 Task: Find connections with filter location Kasrāwad with filter topic #Brandingwith filter profile language German with filter current company Gartner with filter school Queens' College with filter industry Magnetic and Optical Media Manufacturing with filter service category Social Media Marketing with filter keywords title Technical Support Specialist
Action: Mouse moved to (185, 312)
Screenshot: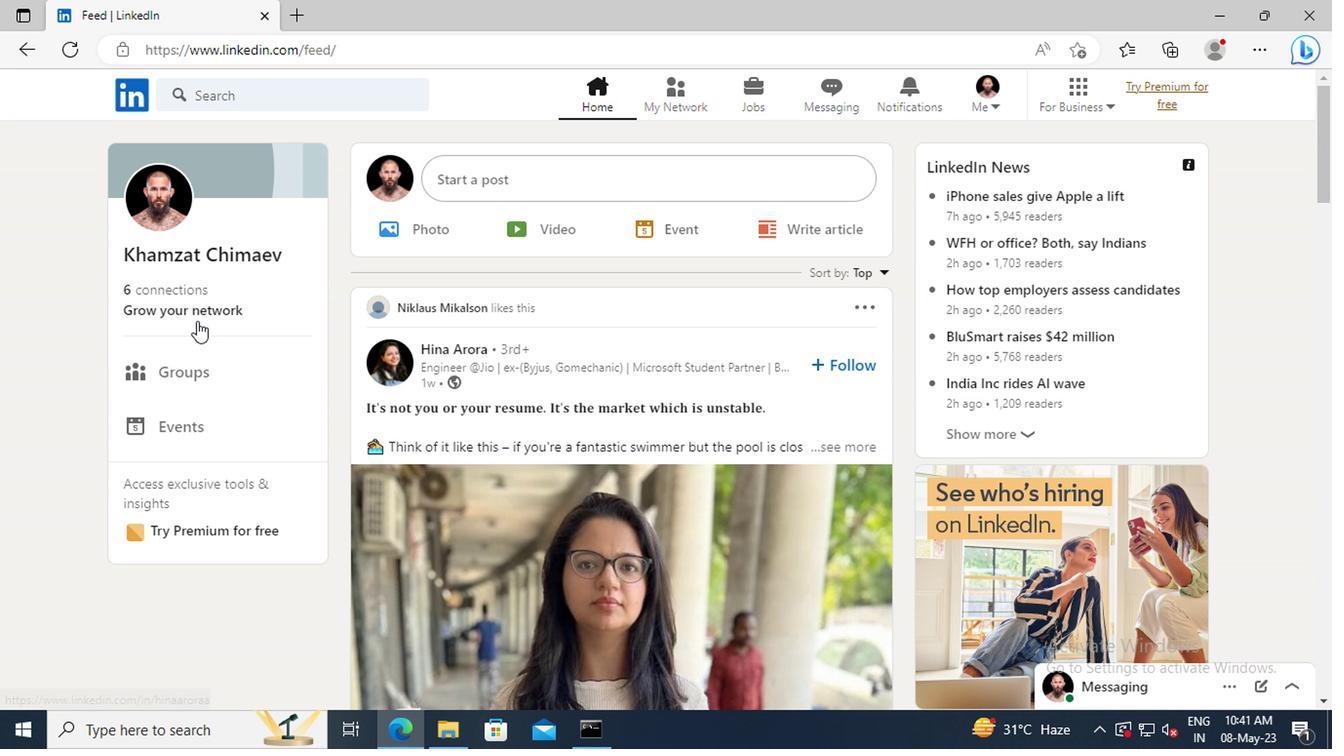 
Action: Mouse pressed left at (185, 312)
Screenshot: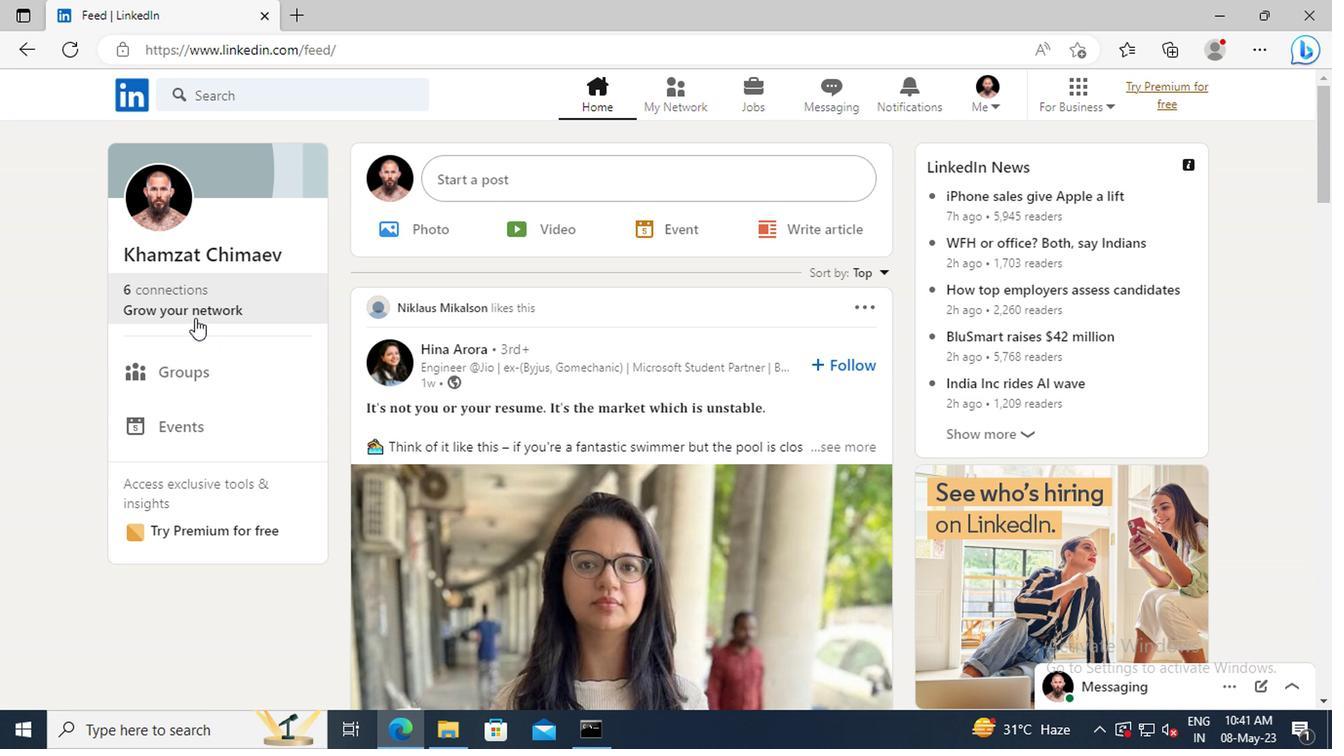 
Action: Mouse moved to (206, 208)
Screenshot: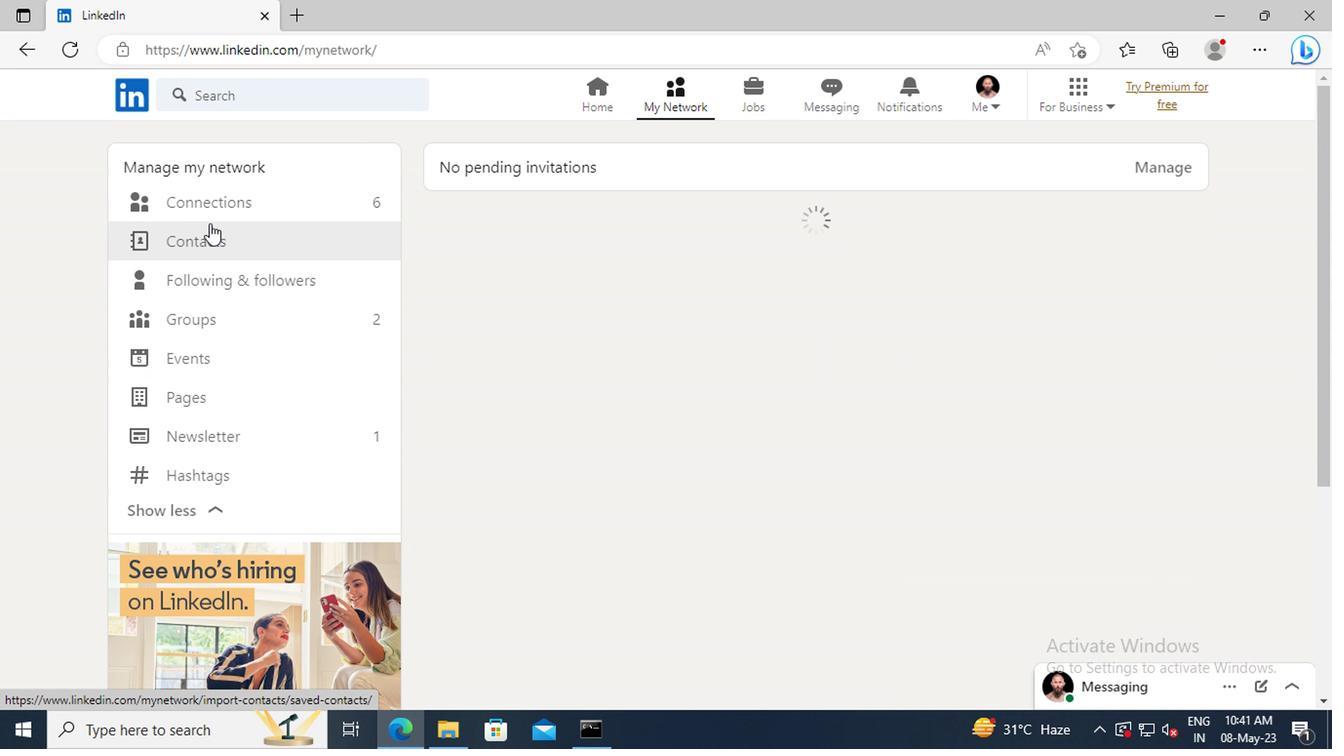 
Action: Mouse pressed left at (206, 208)
Screenshot: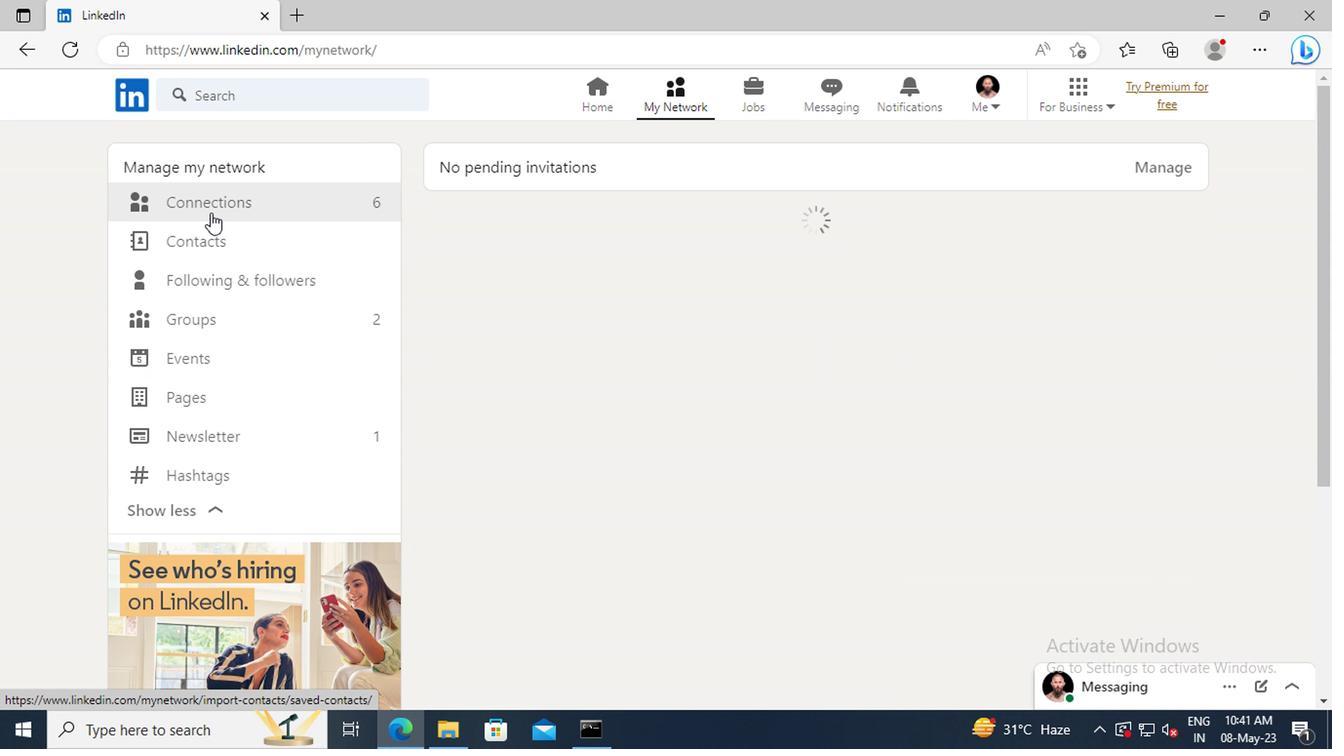 
Action: Mouse moved to (841, 211)
Screenshot: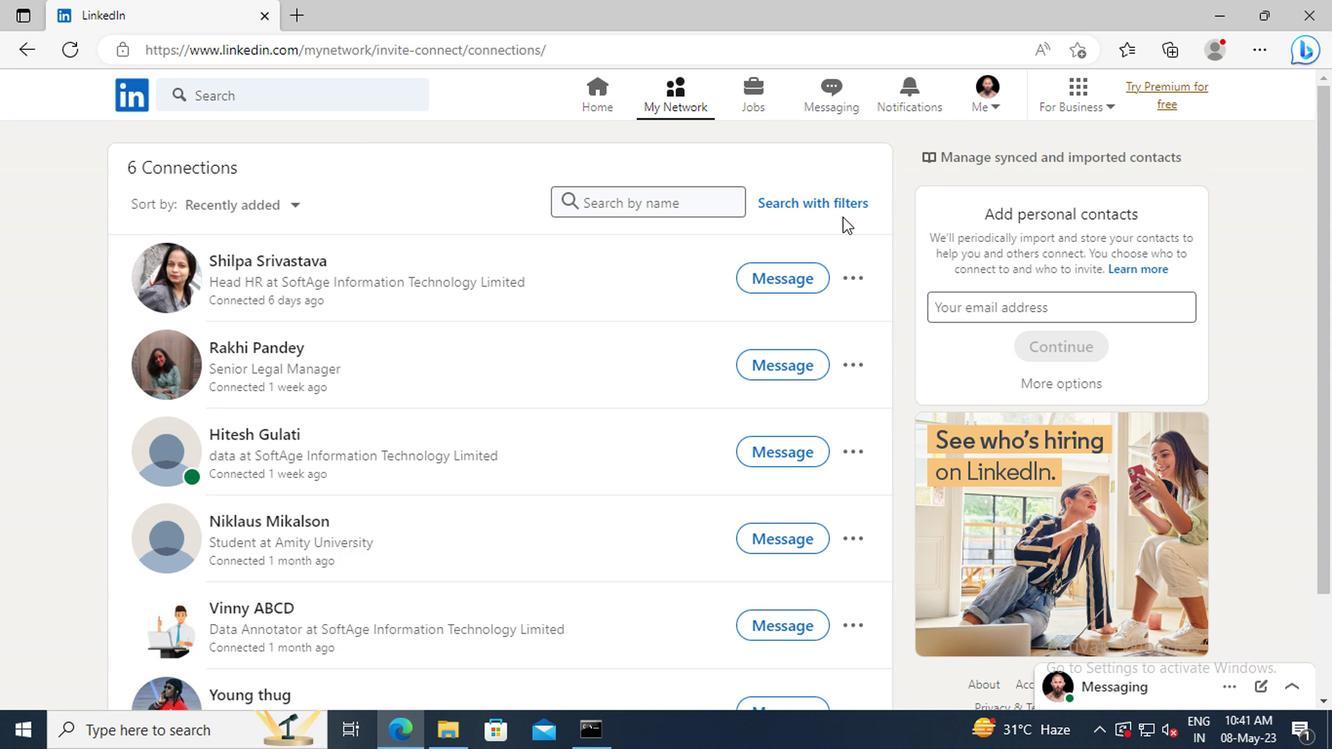 
Action: Mouse pressed left at (841, 211)
Screenshot: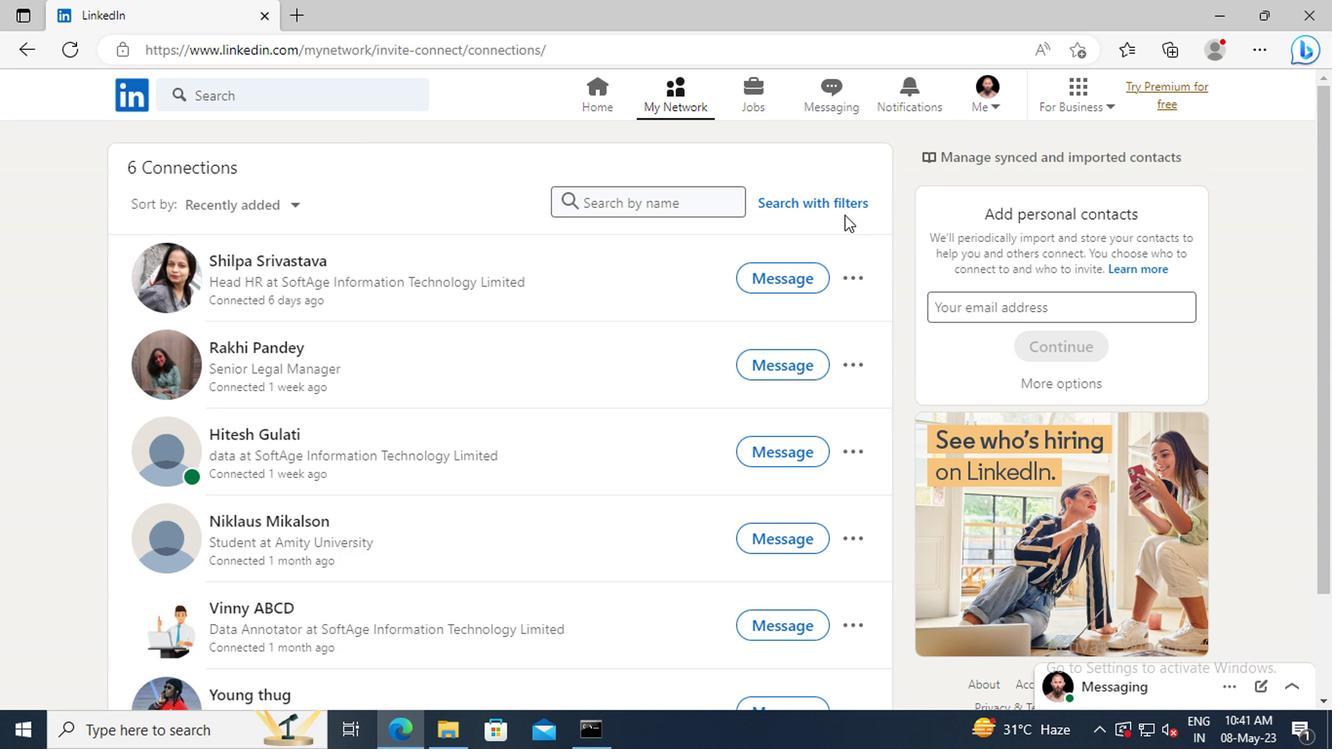
Action: Mouse moved to (733, 156)
Screenshot: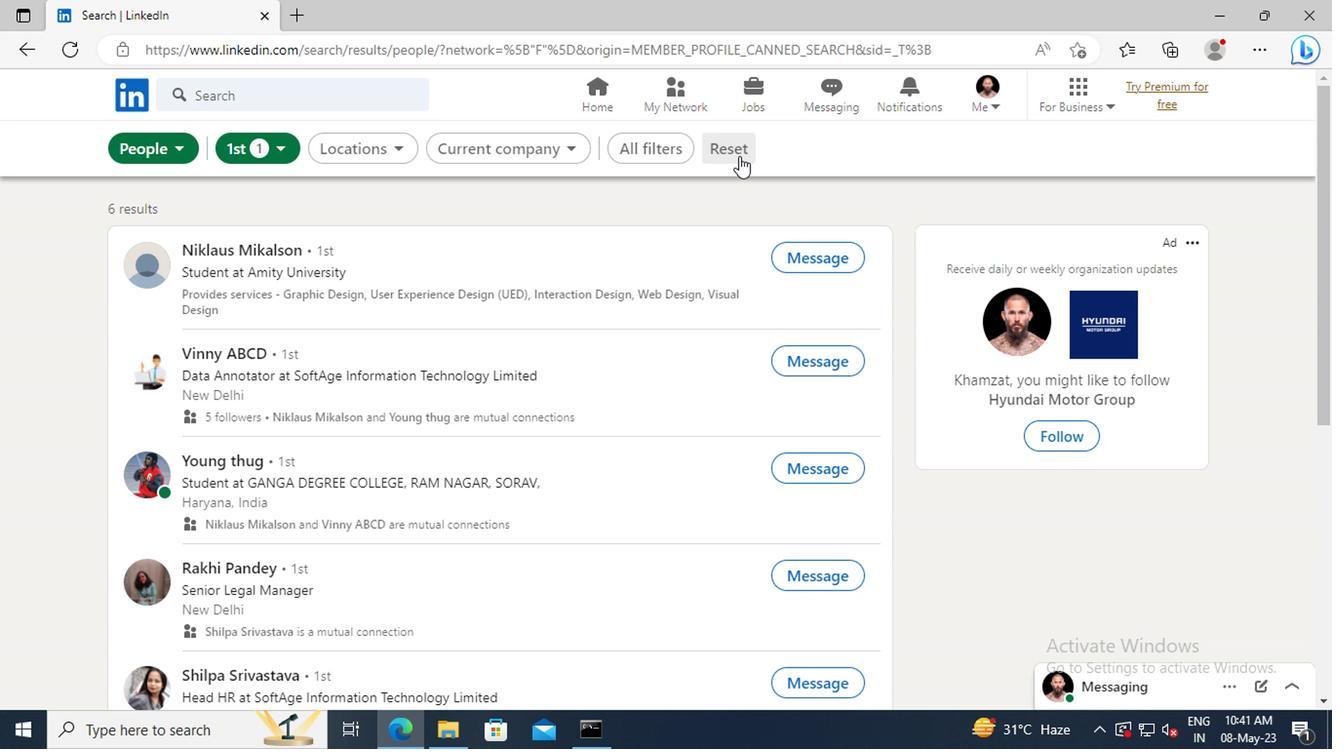 
Action: Mouse pressed left at (733, 156)
Screenshot: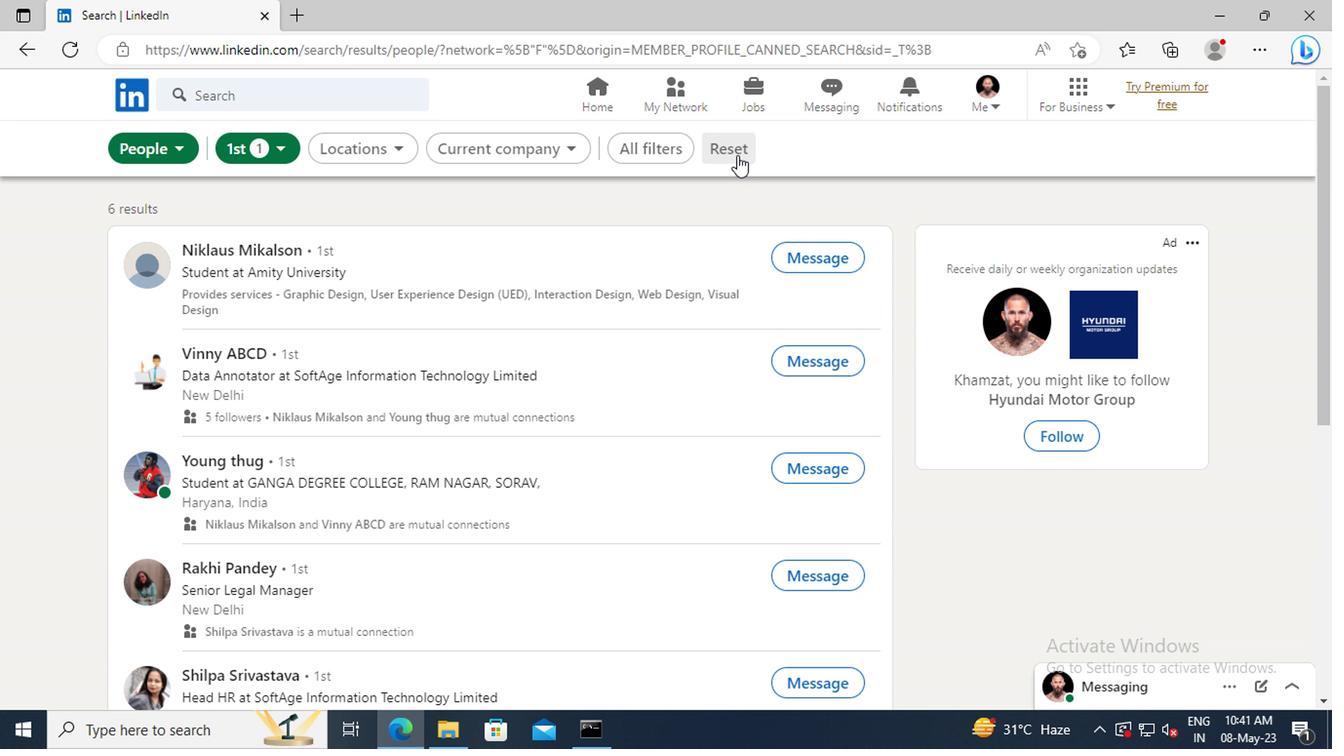 
Action: Mouse moved to (707, 155)
Screenshot: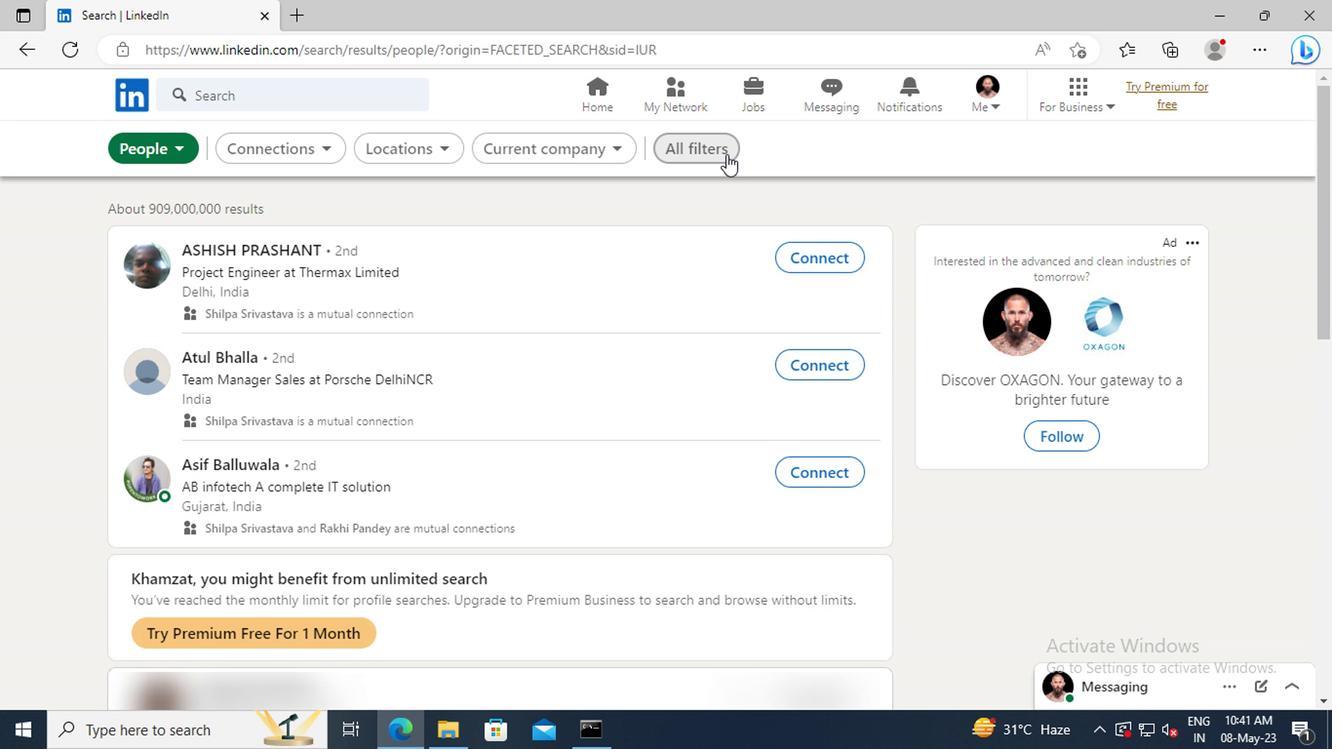 
Action: Mouse pressed left at (707, 155)
Screenshot: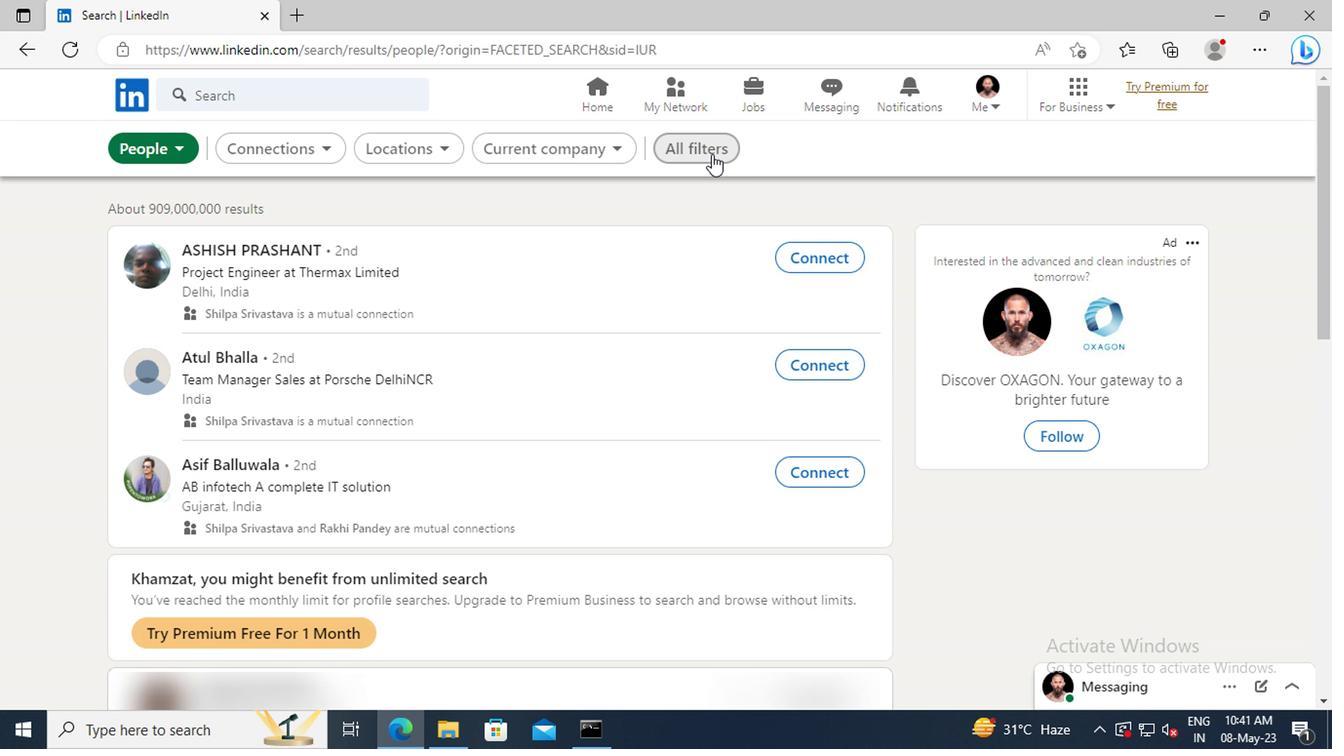
Action: Mouse moved to (1054, 369)
Screenshot: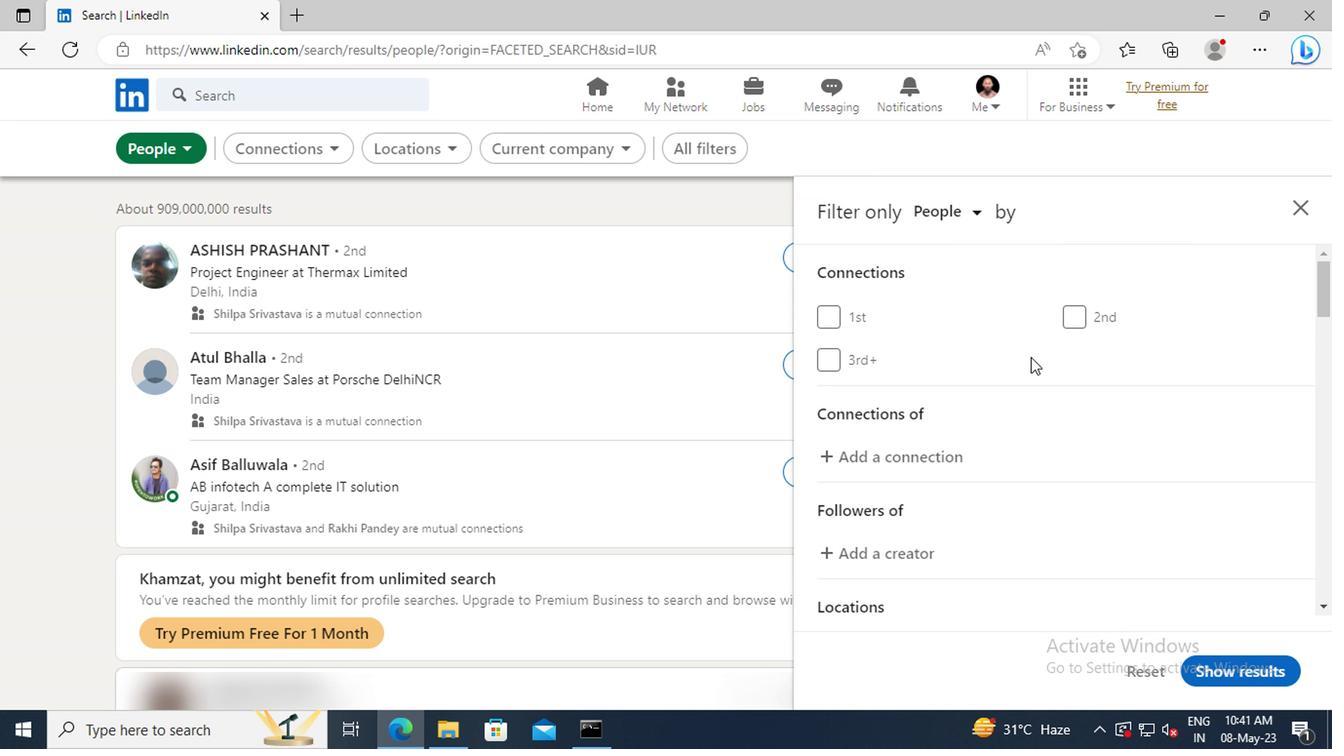 
Action: Mouse scrolled (1054, 367) with delta (0, -1)
Screenshot: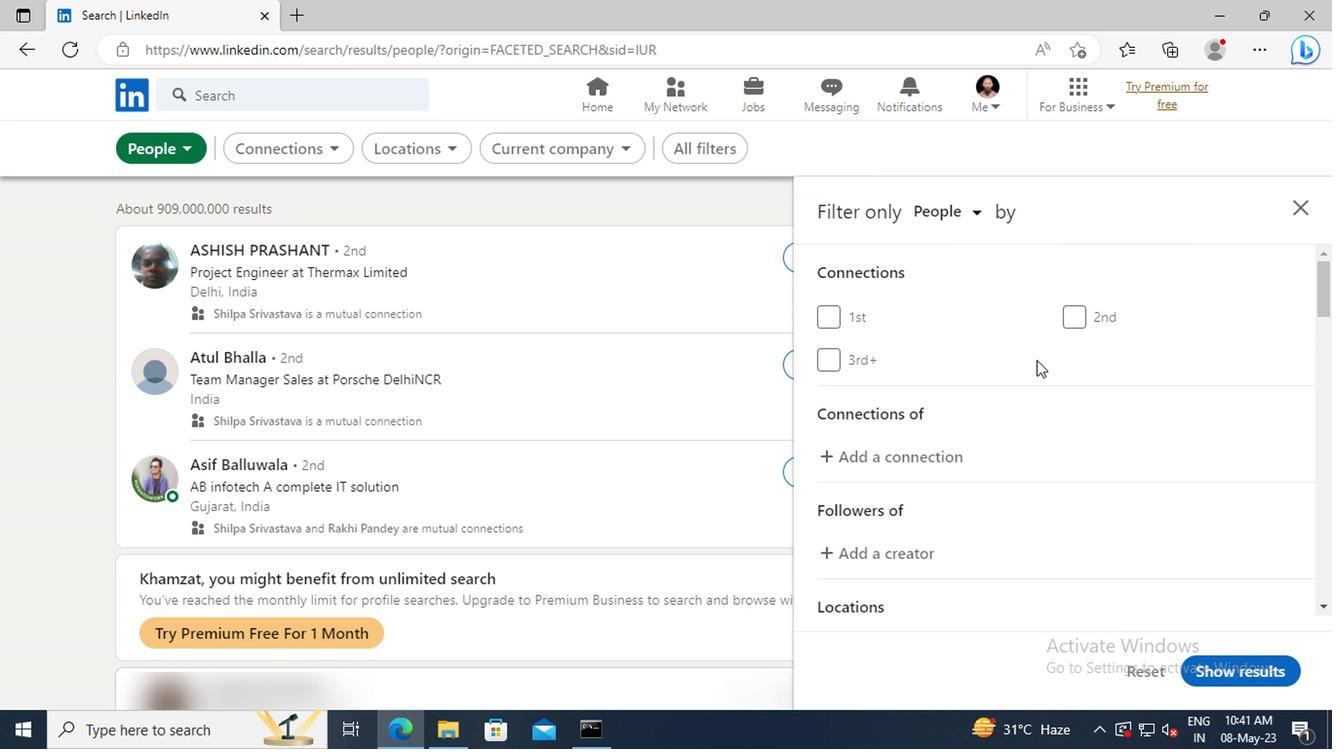 
Action: Mouse moved to (1055, 369)
Screenshot: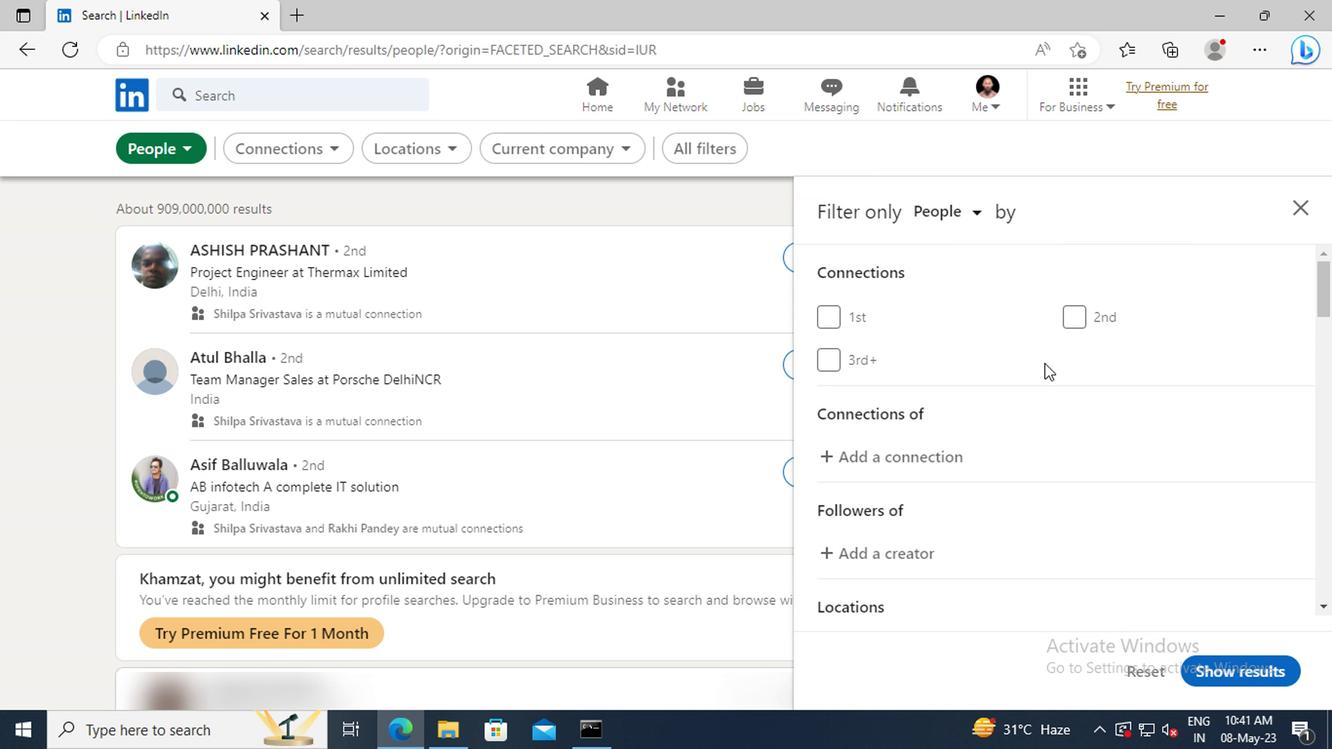 
Action: Mouse scrolled (1055, 369) with delta (0, 0)
Screenshot: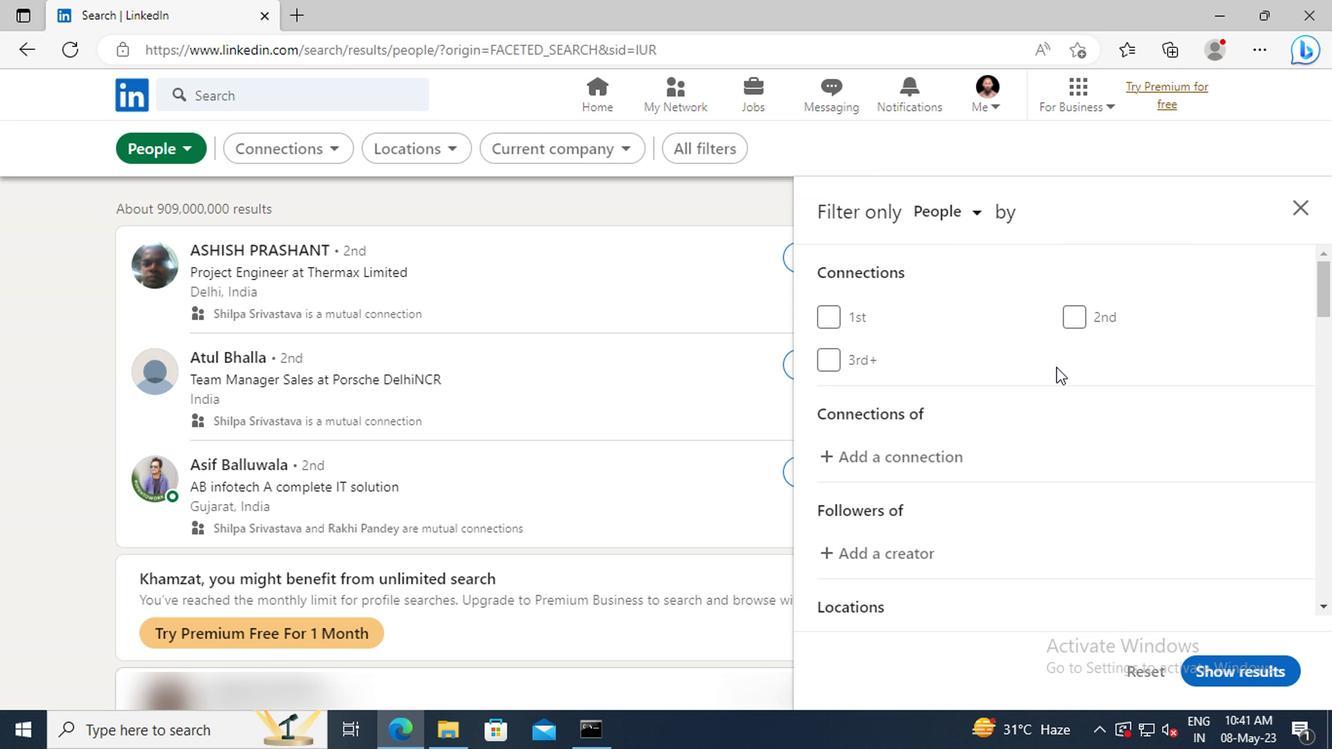 
Action: Mouse moved to (1056, 369)
Screenshot: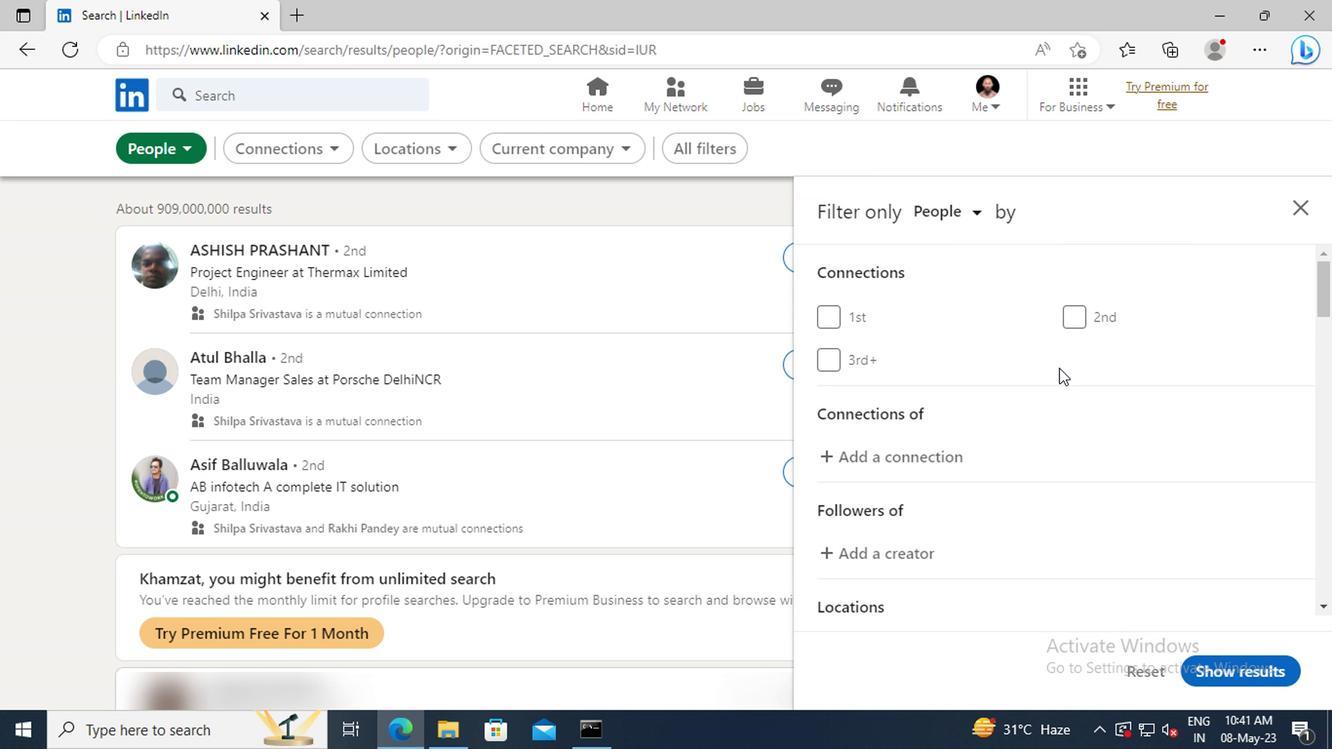 
Action: Mouse scrolled (1056, 369) with delta (0, 0)
Screenshot: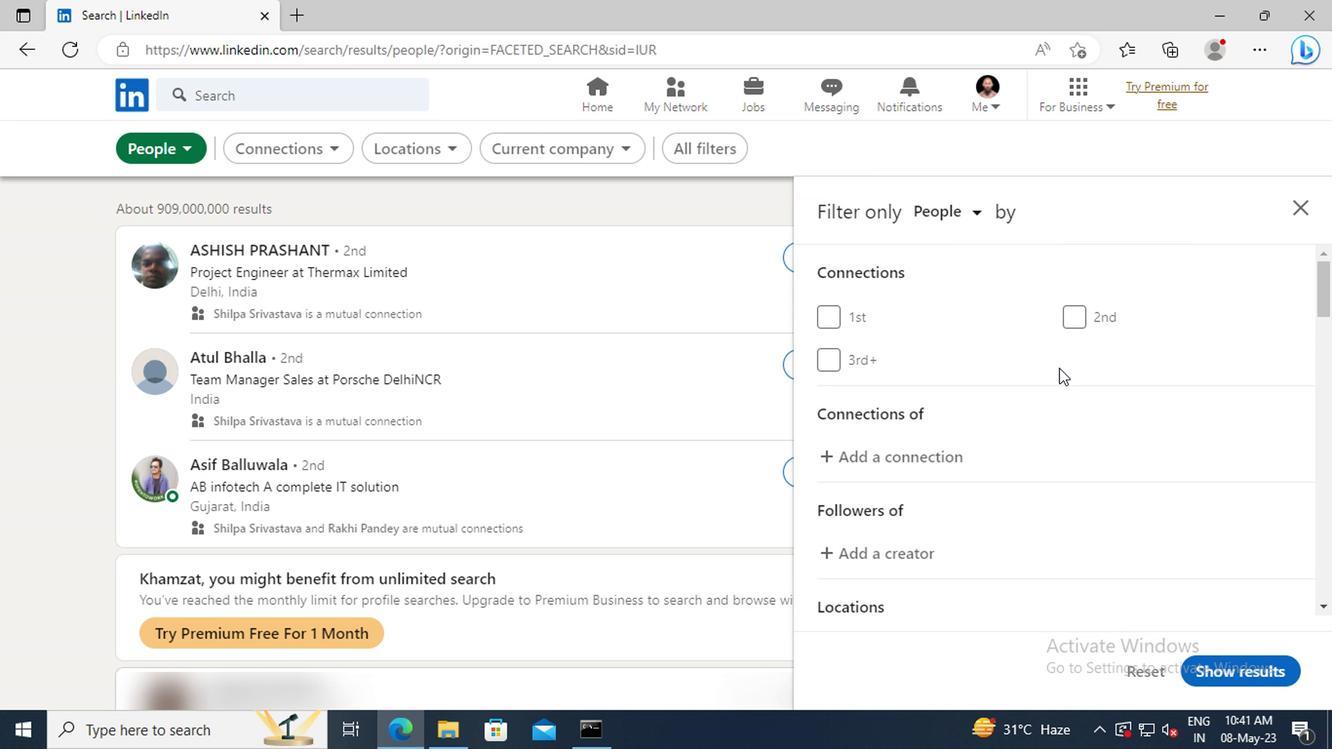 
Action: Mouse scrolled (1056, 369) with delta (0, 0)
Screenshot: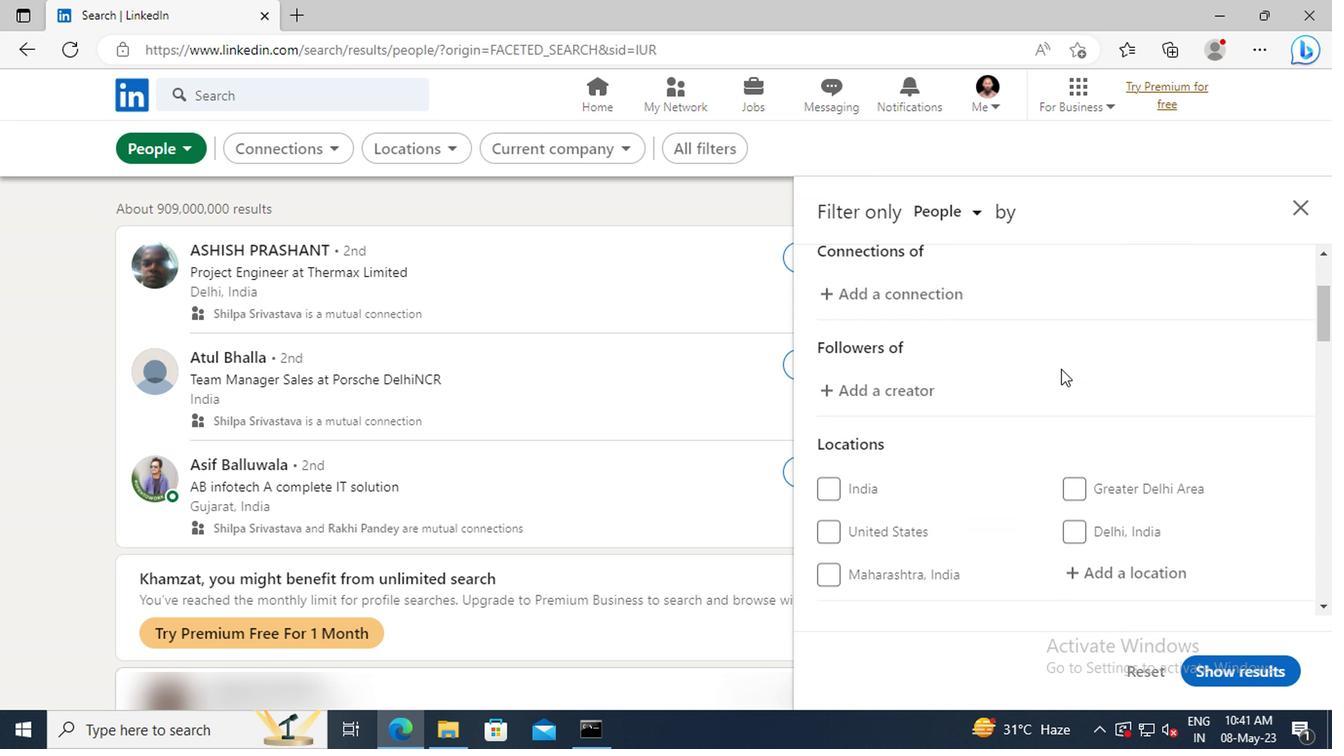 
Action: Mouse scrolled (1056, 369) with delta (0, 0)
Screenshot: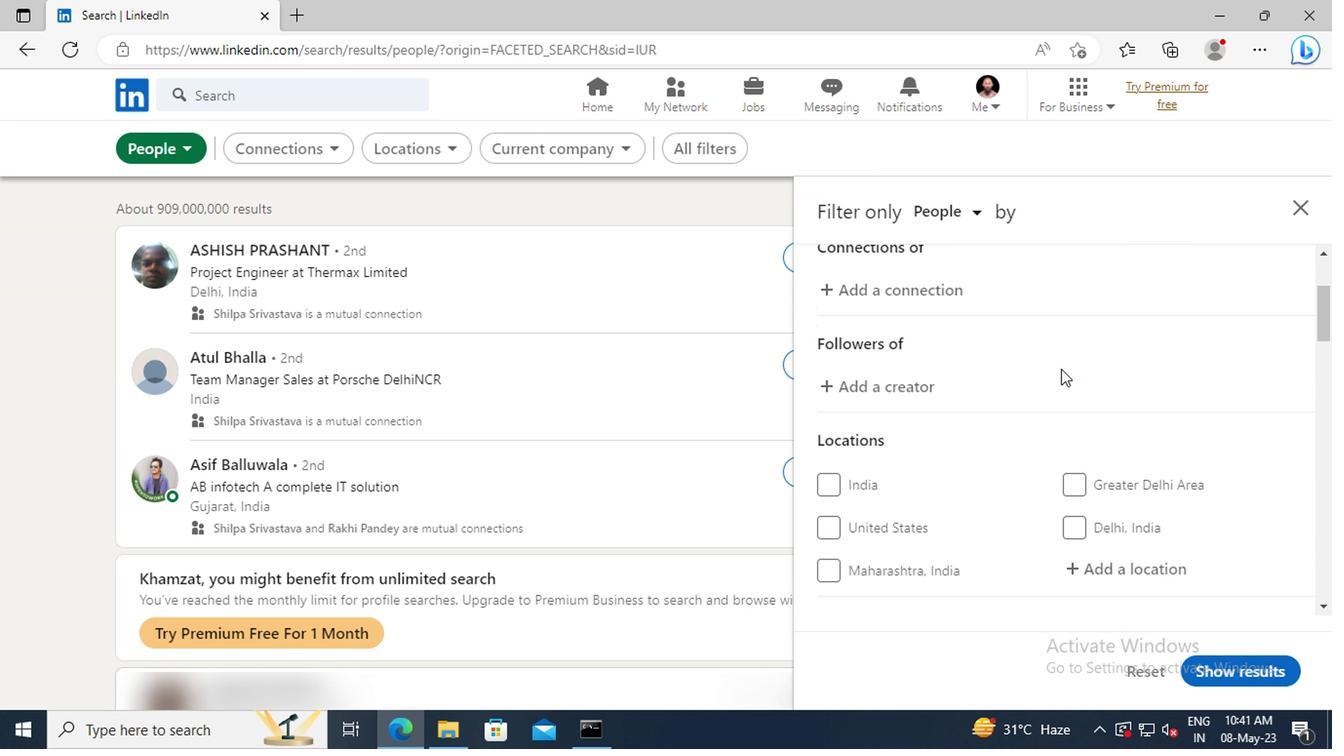 
Action: Mouse scrolled (1056, 369) with delta (0, 0)
Screenshot: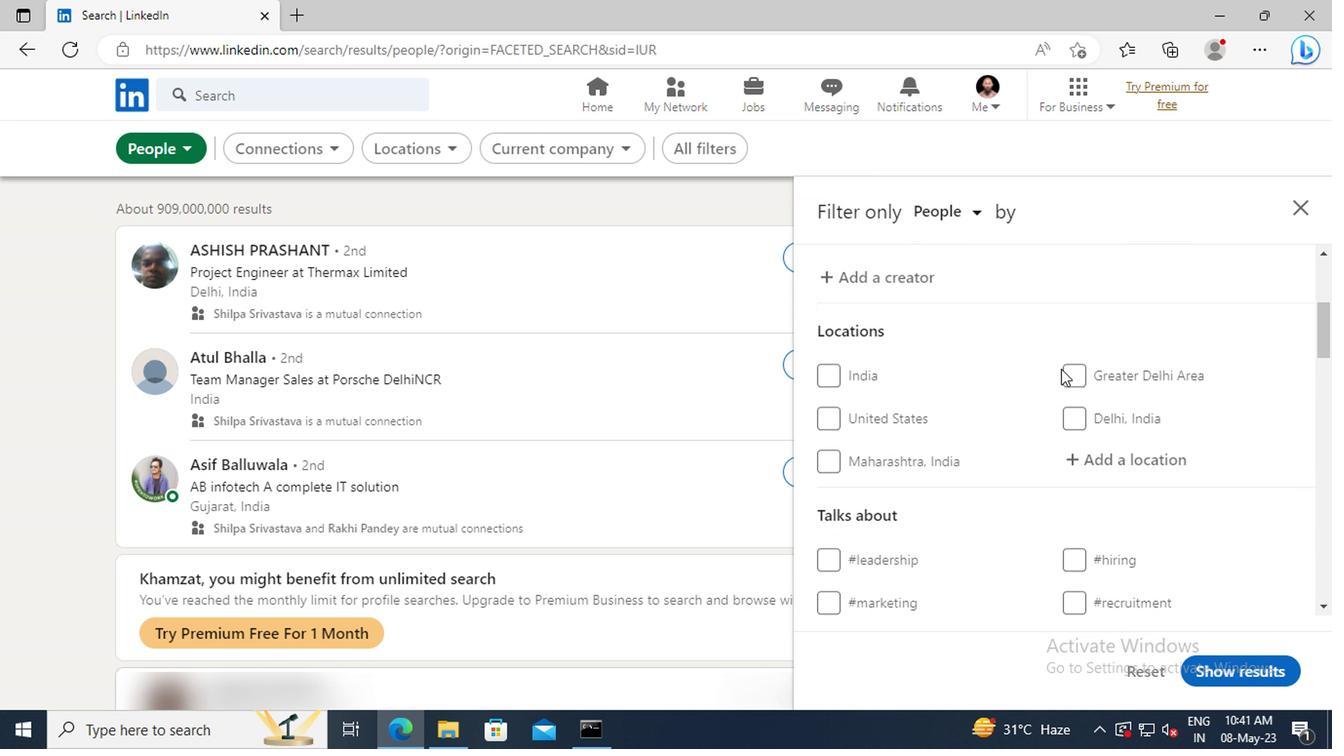
Action: Mouse moved to (1080, 406)
Screenshot: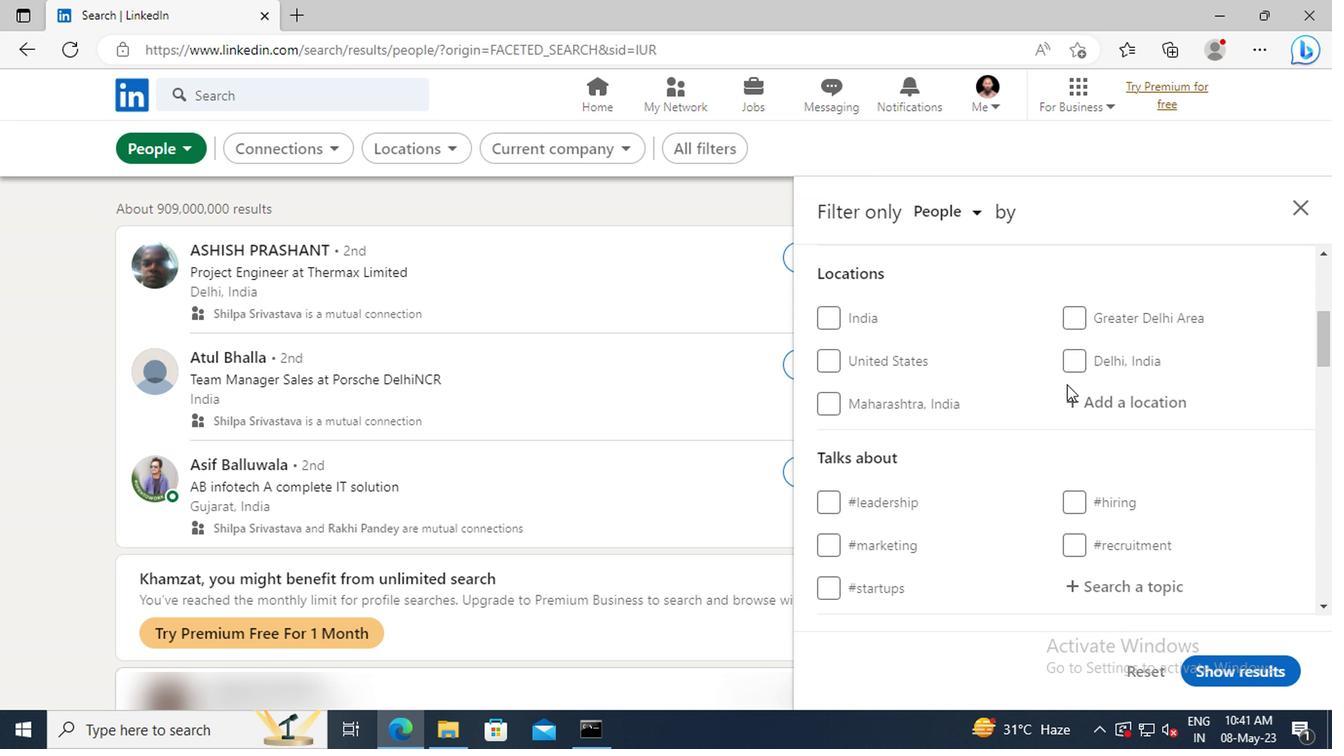 
Action: Mouse pressed left at (1080, 406)
Screenshot: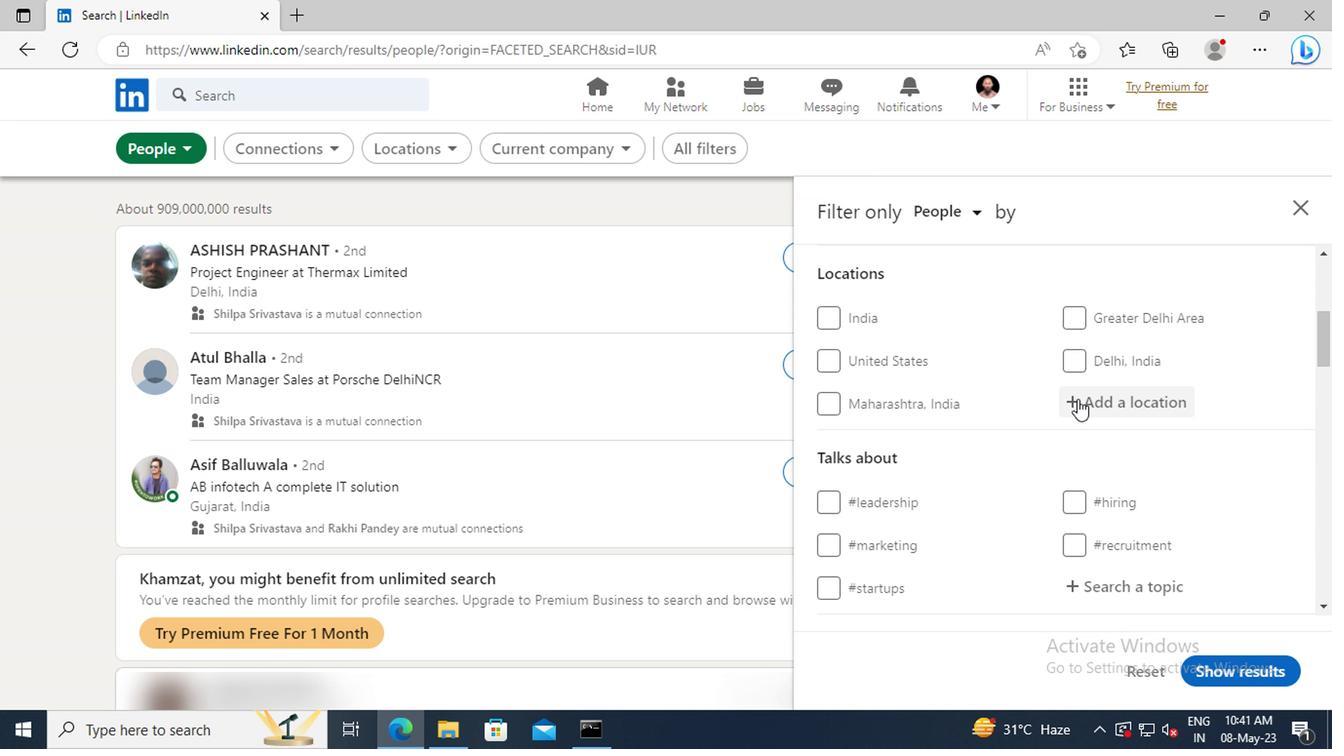 
Action: Key pressed <Key.shift>KASRAWAD
Screenshot: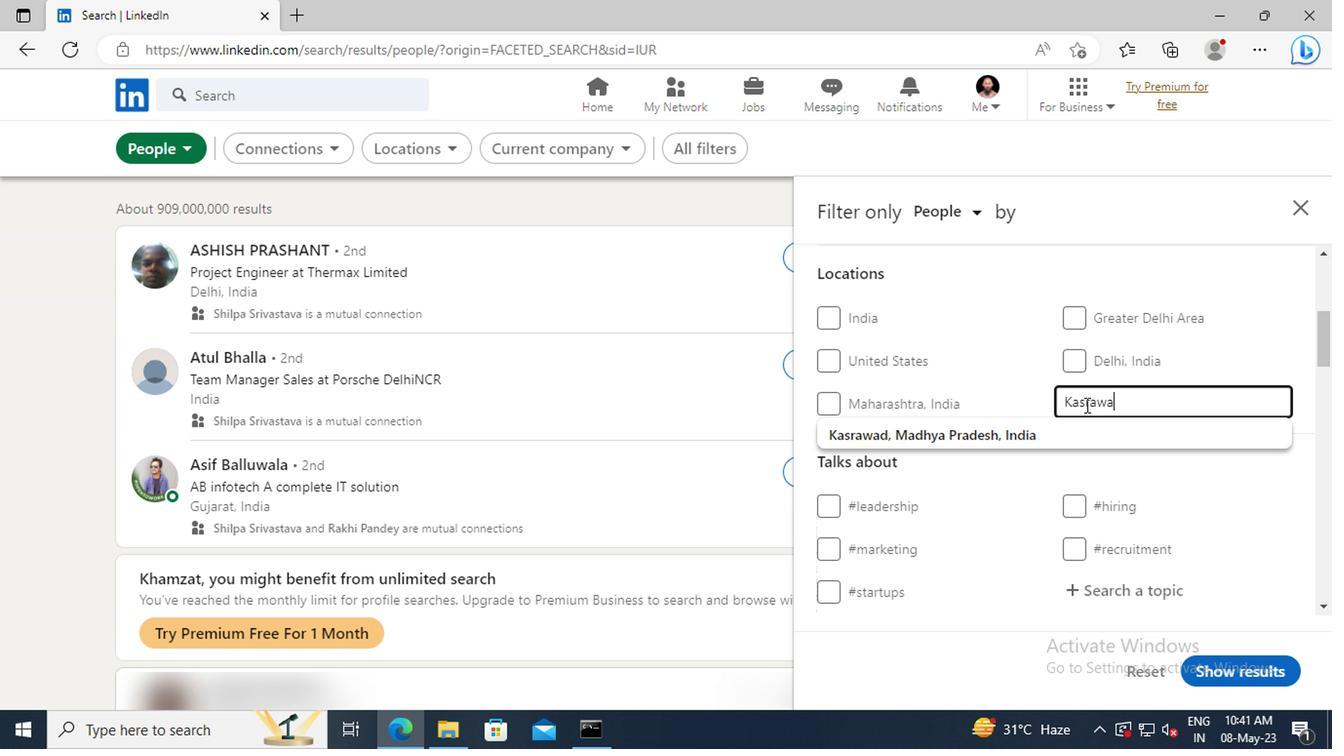 
Action: Mouse moved to (1082, 440)
Screenshot: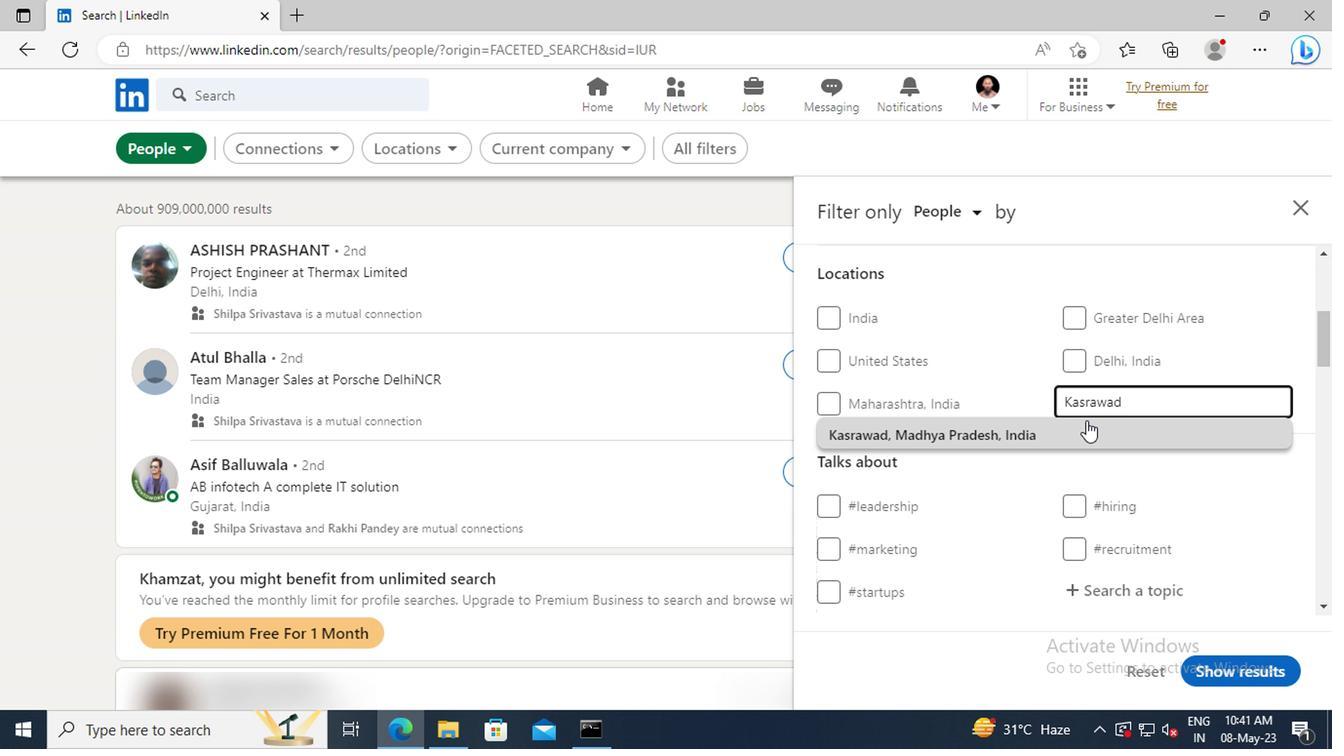 
Action: Mouse pressed left at (1082, 440)
Screenshot: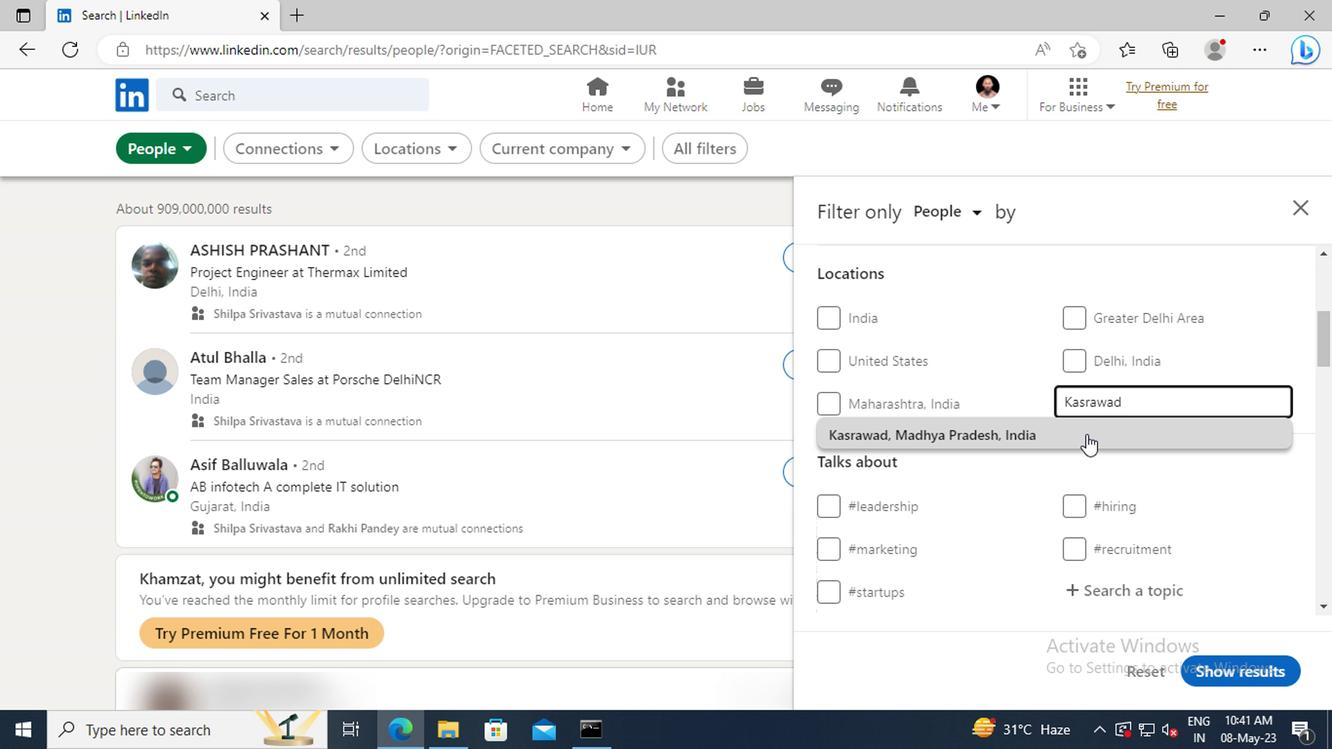 
Action: Mouse moved to (1082, 441)
Screenshot: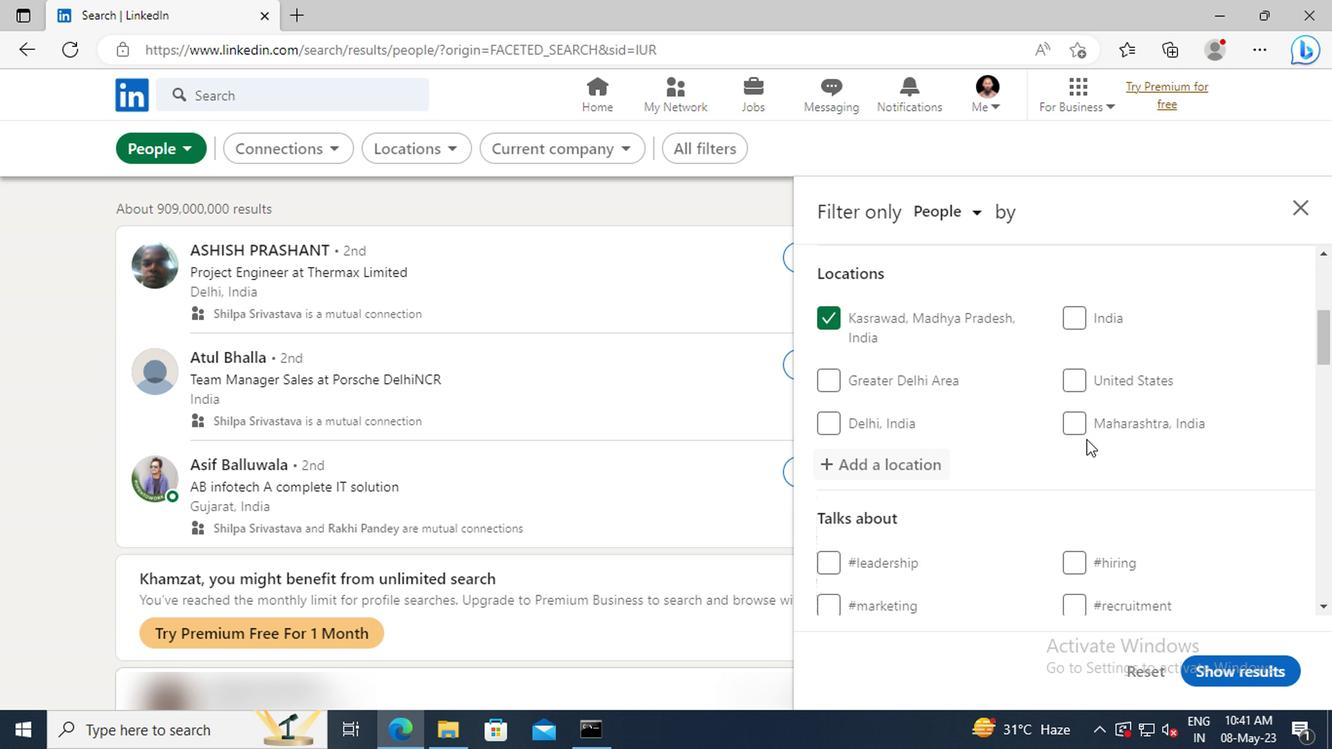 
Action: Mouse scrolled (1082, 440) with delta (0, -1)
Screenshot: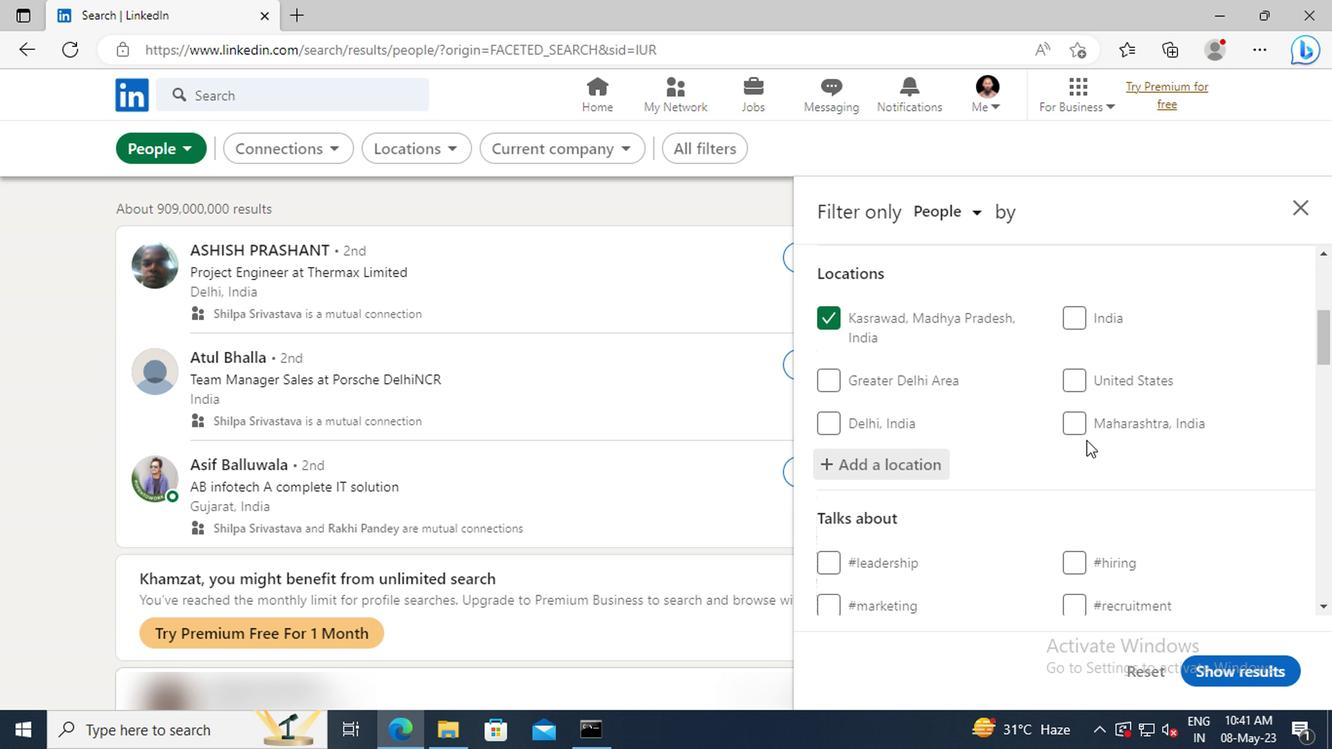 
Action: Mouse scrolled (1082, 440) with delta (0, -1)
Screenshot: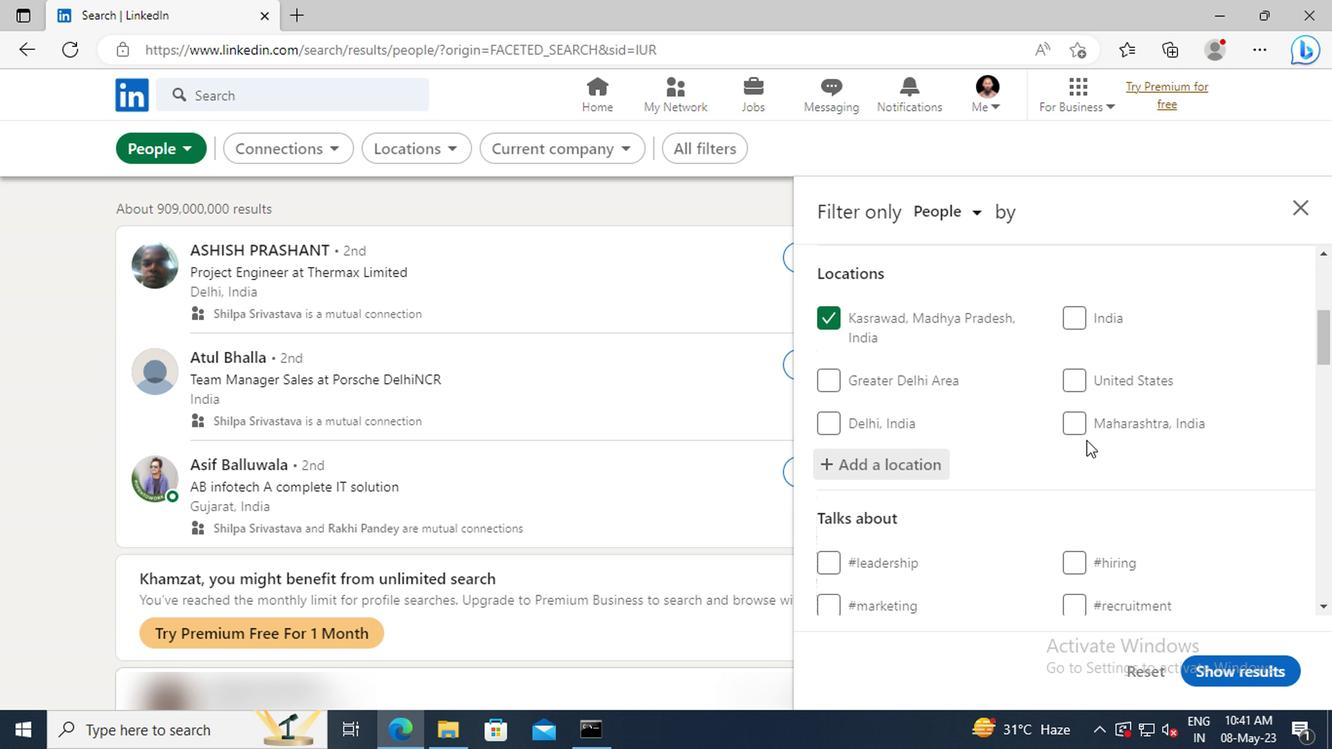 
Action: Mouse scrolled (1082, 440) with delta (0, -1)
Screenshot: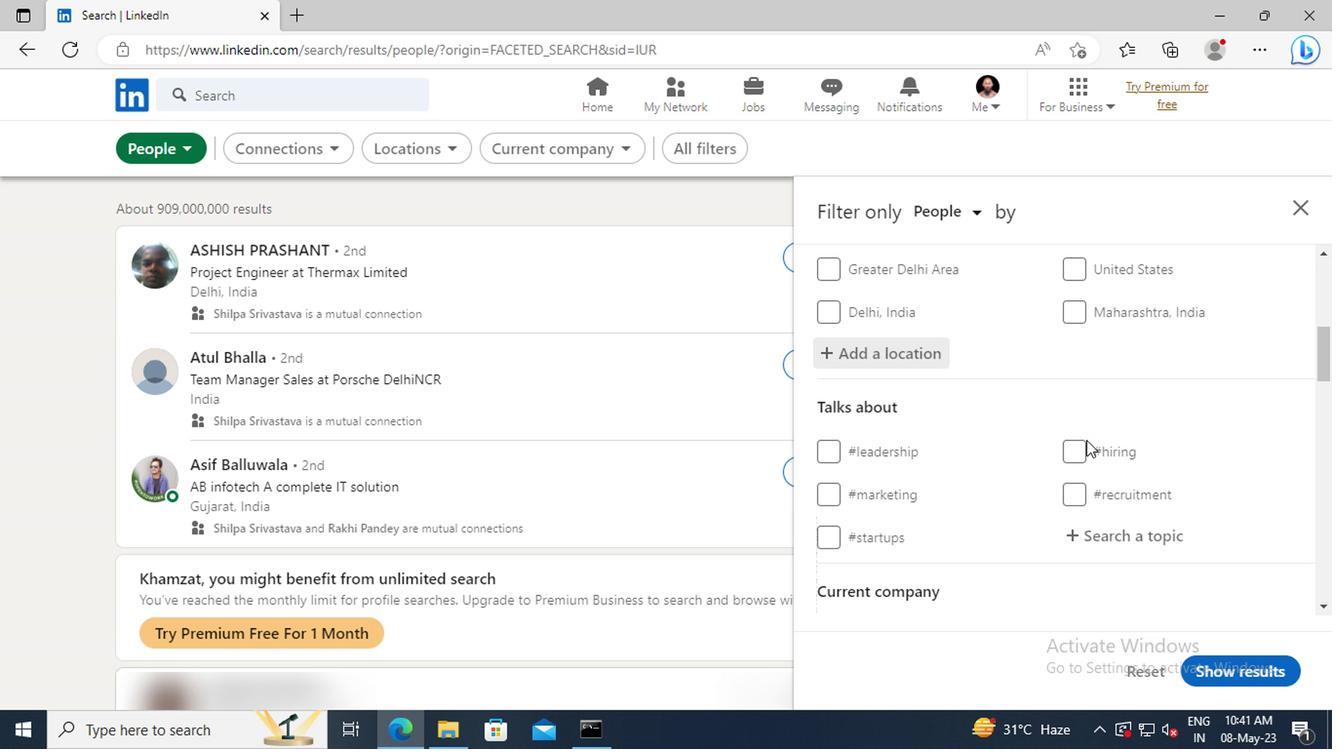 
Action: Mouse moved to (1089, 474)
Screenshot: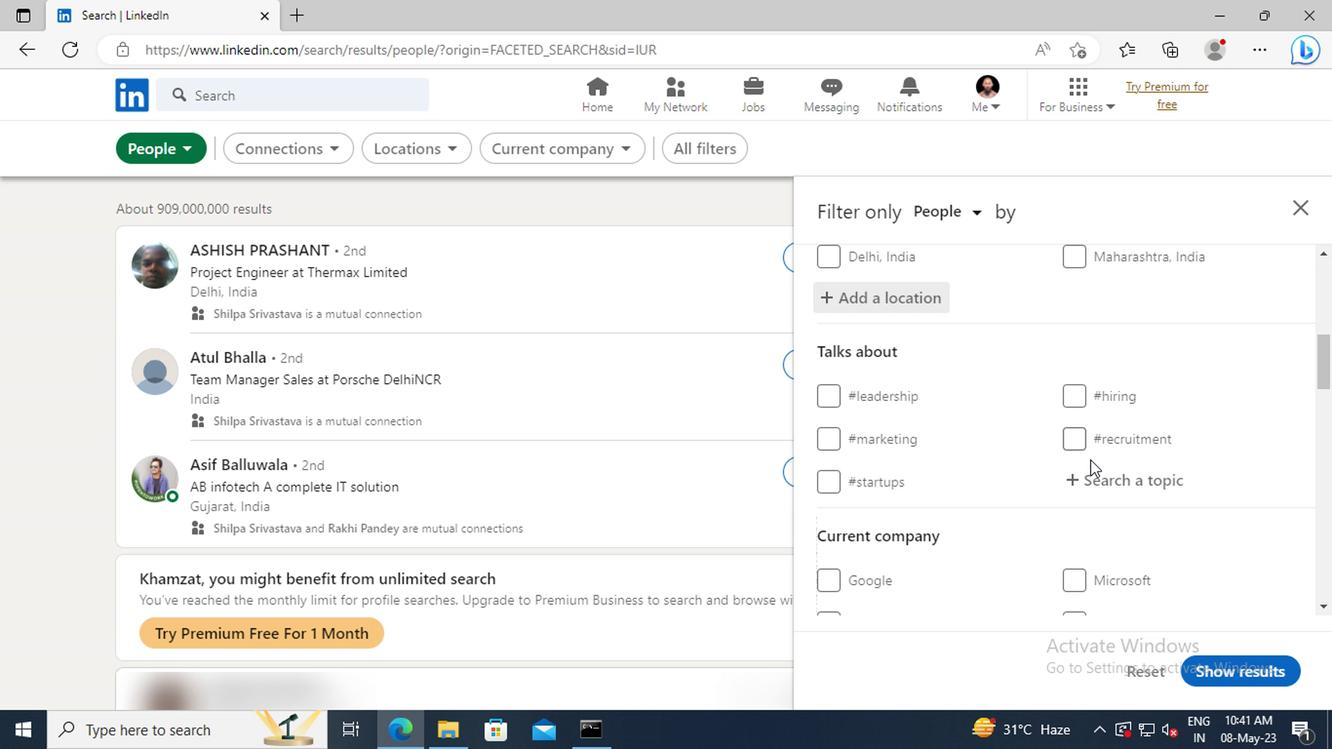 
Action: Mouse pressed left at (1089, 474)
Screenshot: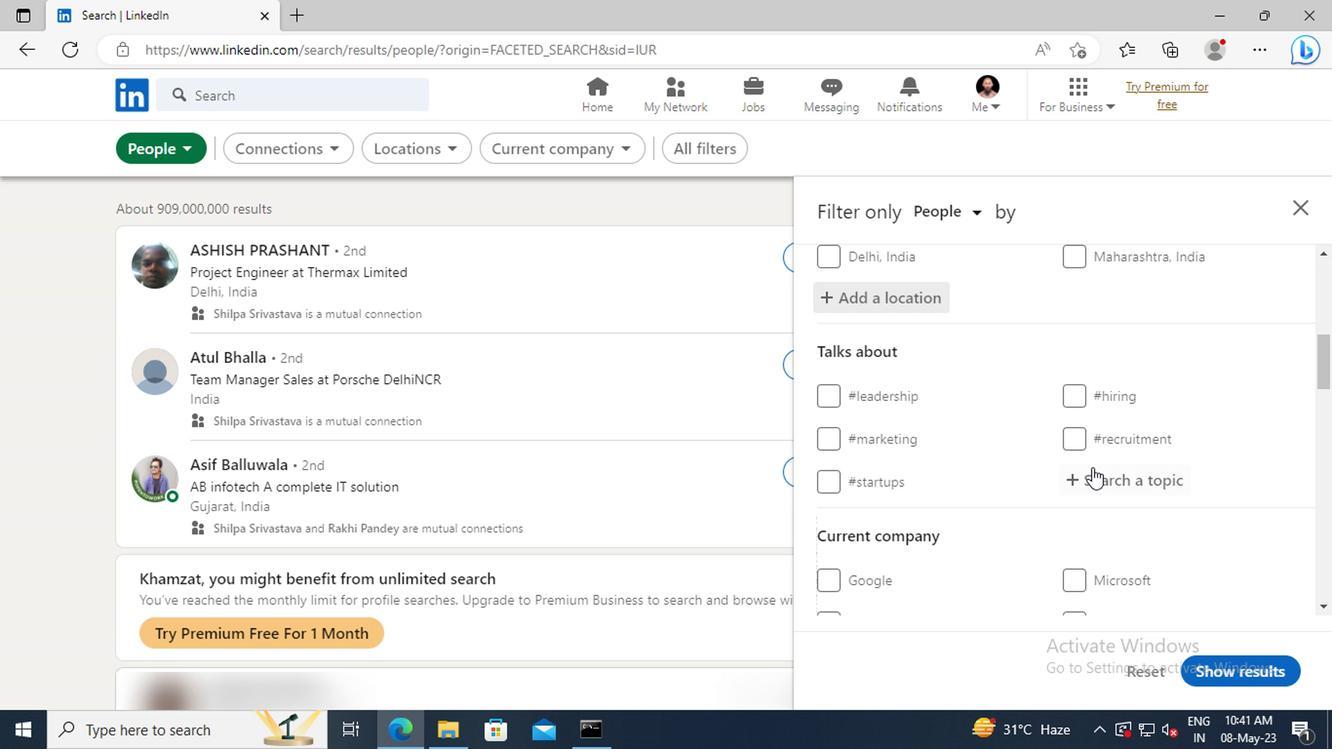 
Action: Key pressed <Key.shift>BRANDI
Screenshot: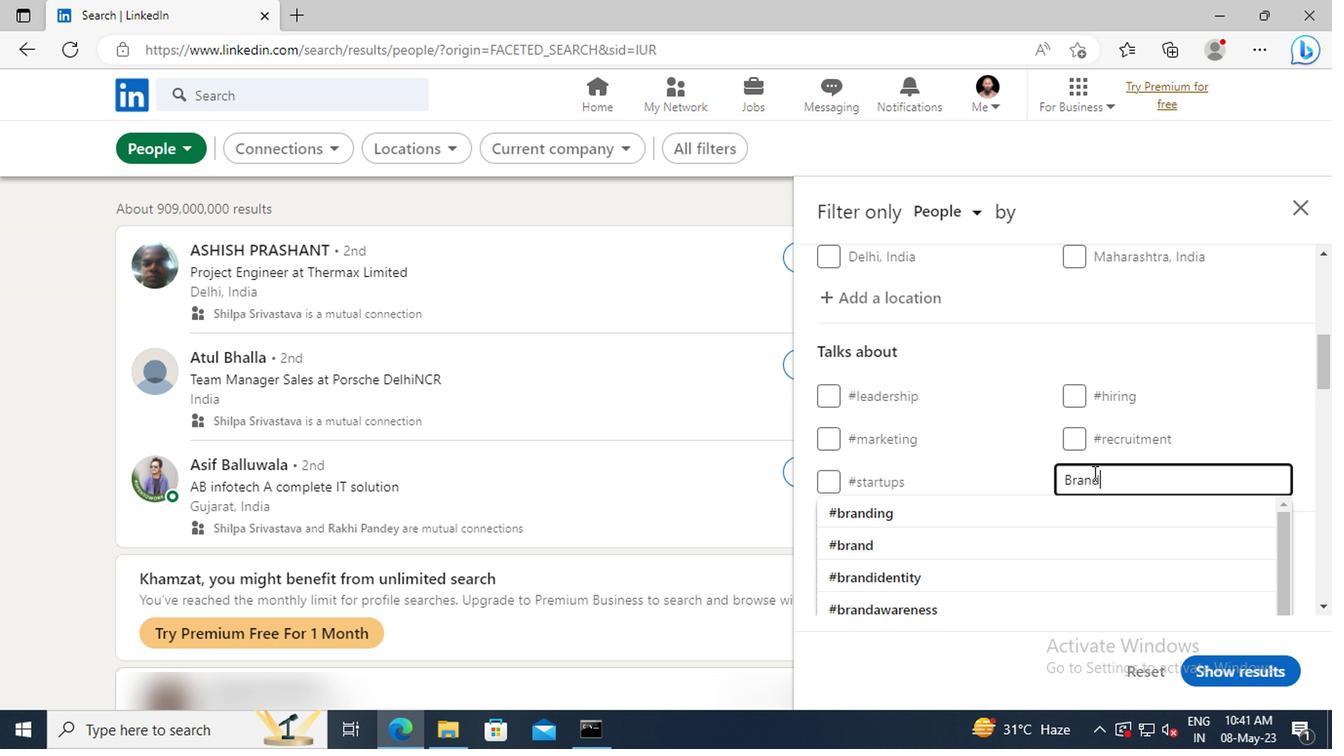 
Action: Mouse moved to (1100, 509)
Screenshot: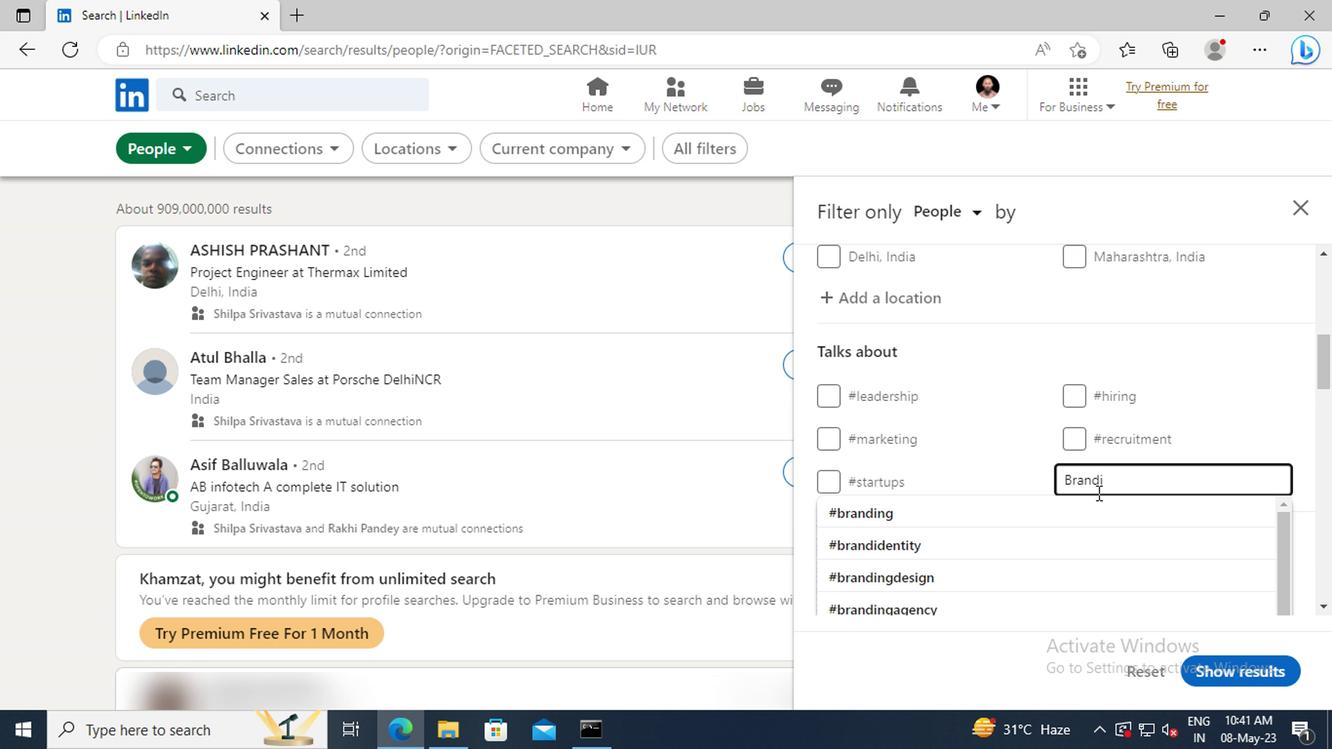 
Action: Mouse pressed left at (1100, 509)
Screenshot: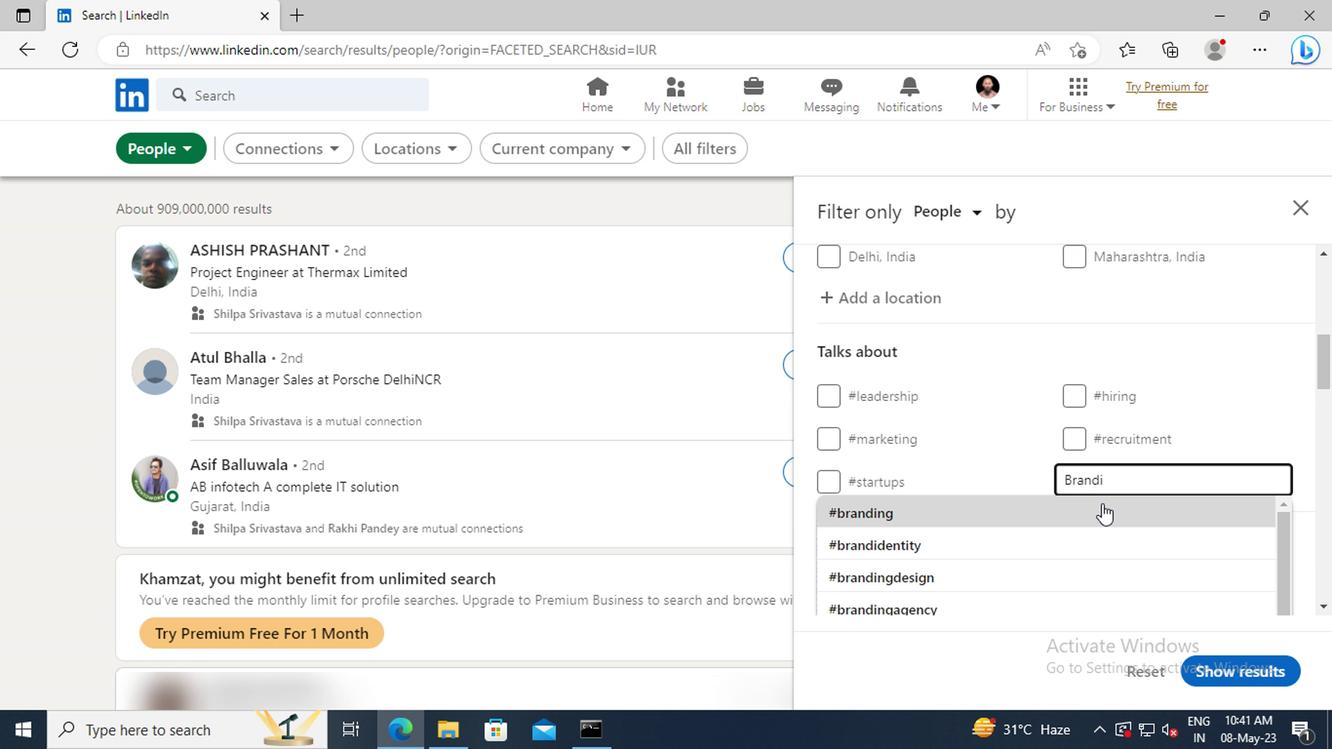 
Action: Mouse scrolled (1100, 508) with delta (0, 0)
Screenshot: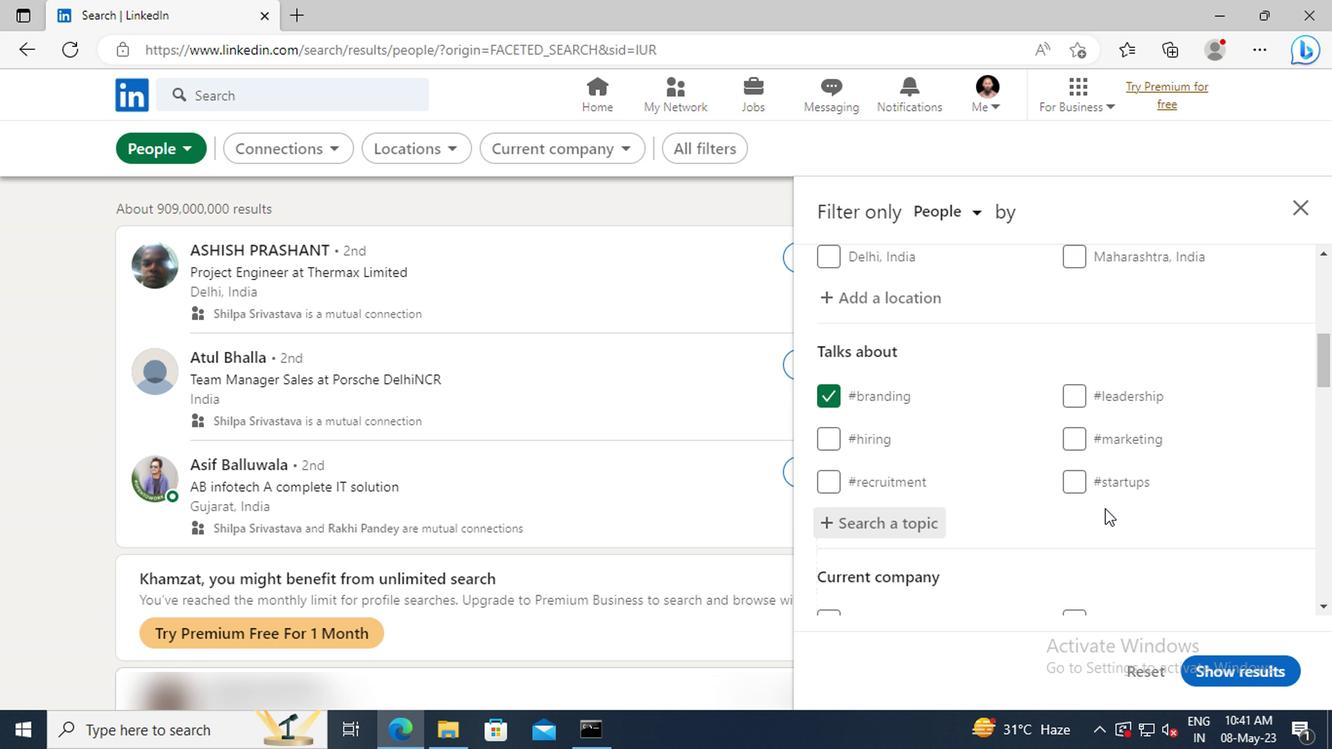 
Action: Mouse moved to (1100, 509)
Screenshot: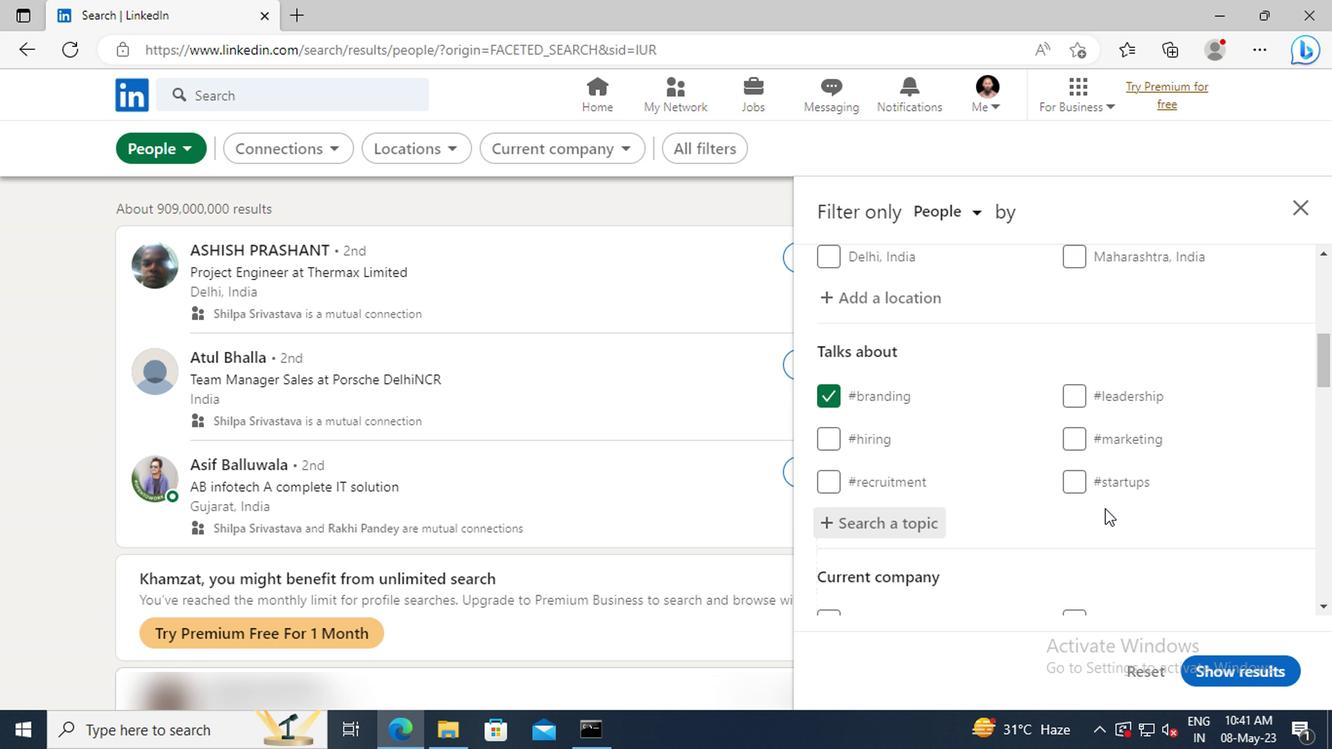
Action: Mouse scrolled (1100, 508) with delta (0, 0)
Screenshot: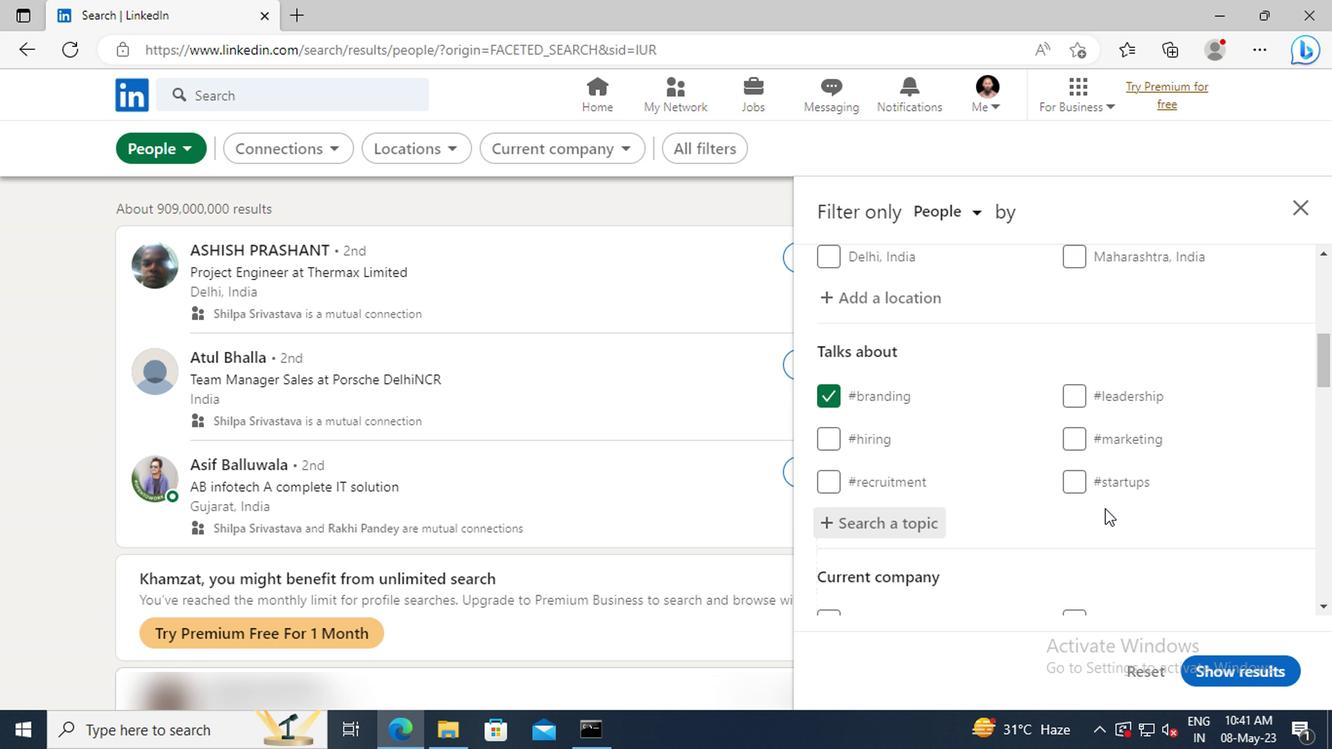 
Action: Mouse moved to (1100, 506)
Screenshot: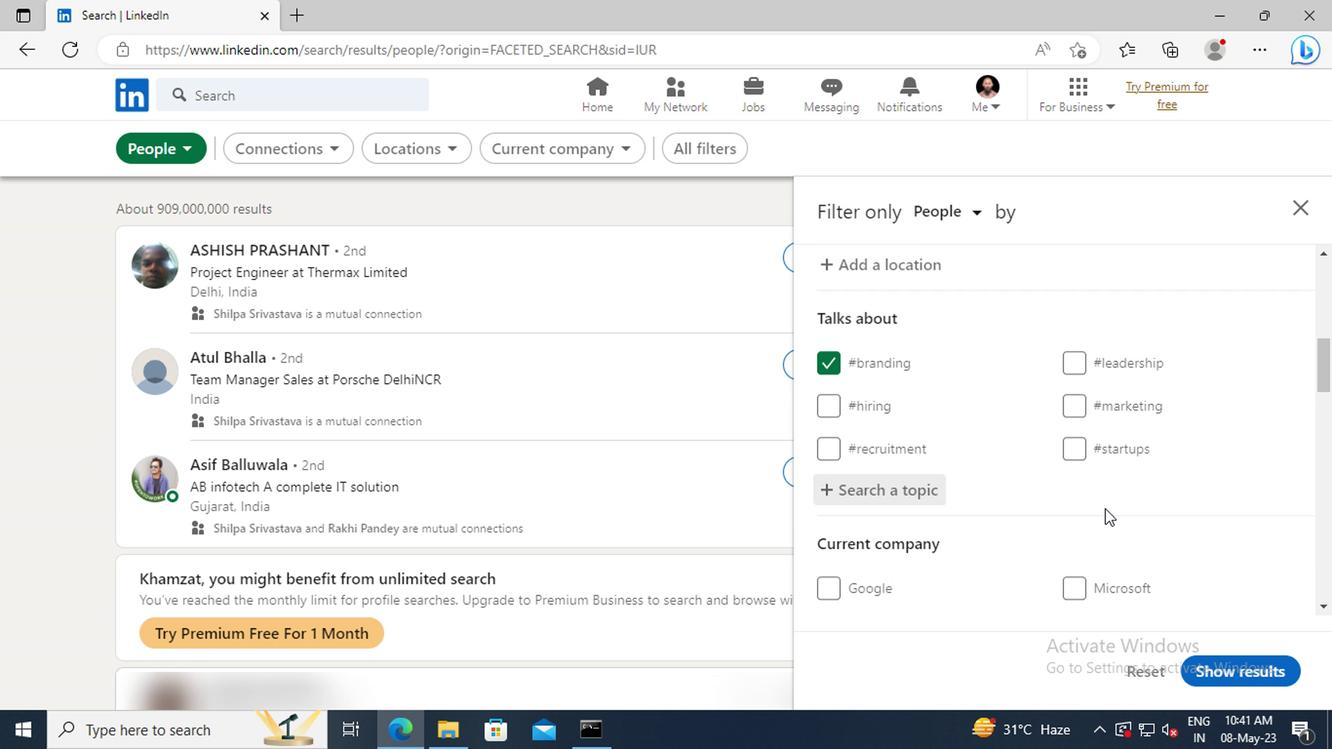 
Action: Mouse scrolled (1100, 506) with delta (0, 0)
Screenshot: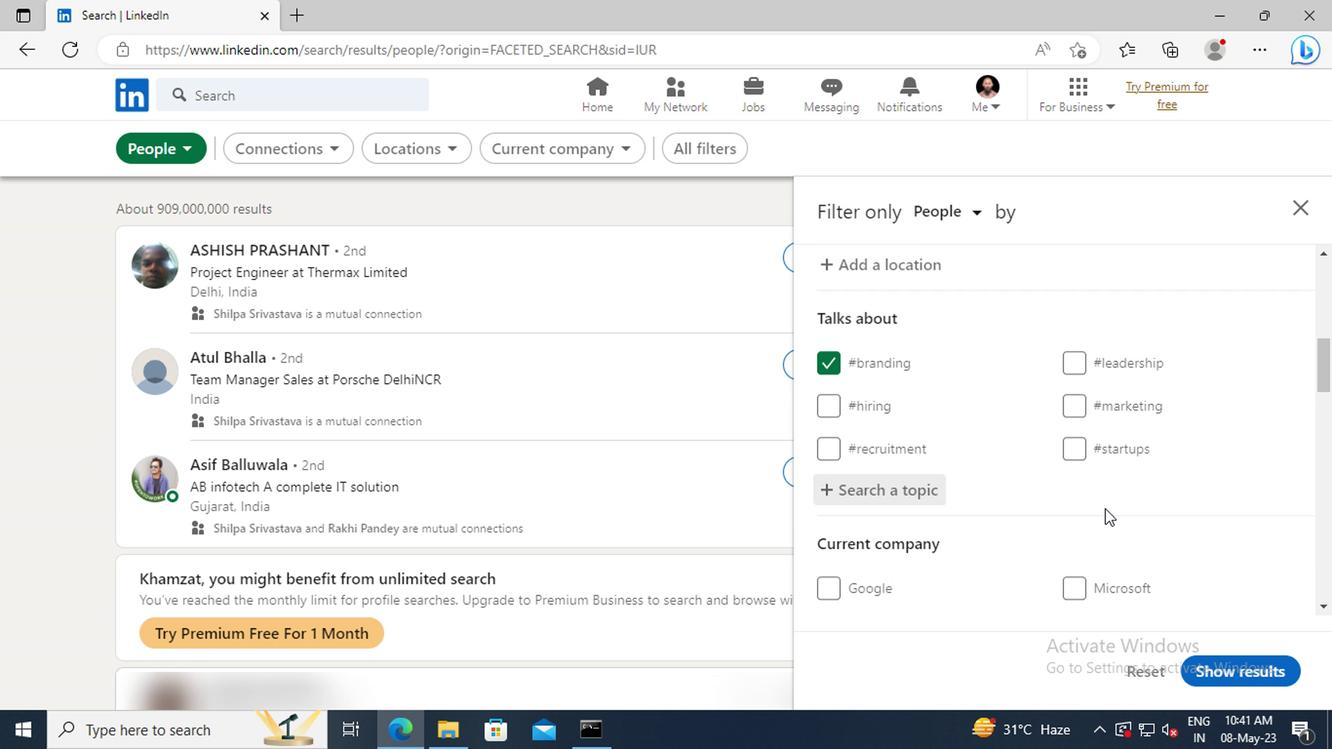 
Action: Mouse moved to (1099, 501)
Screenshot: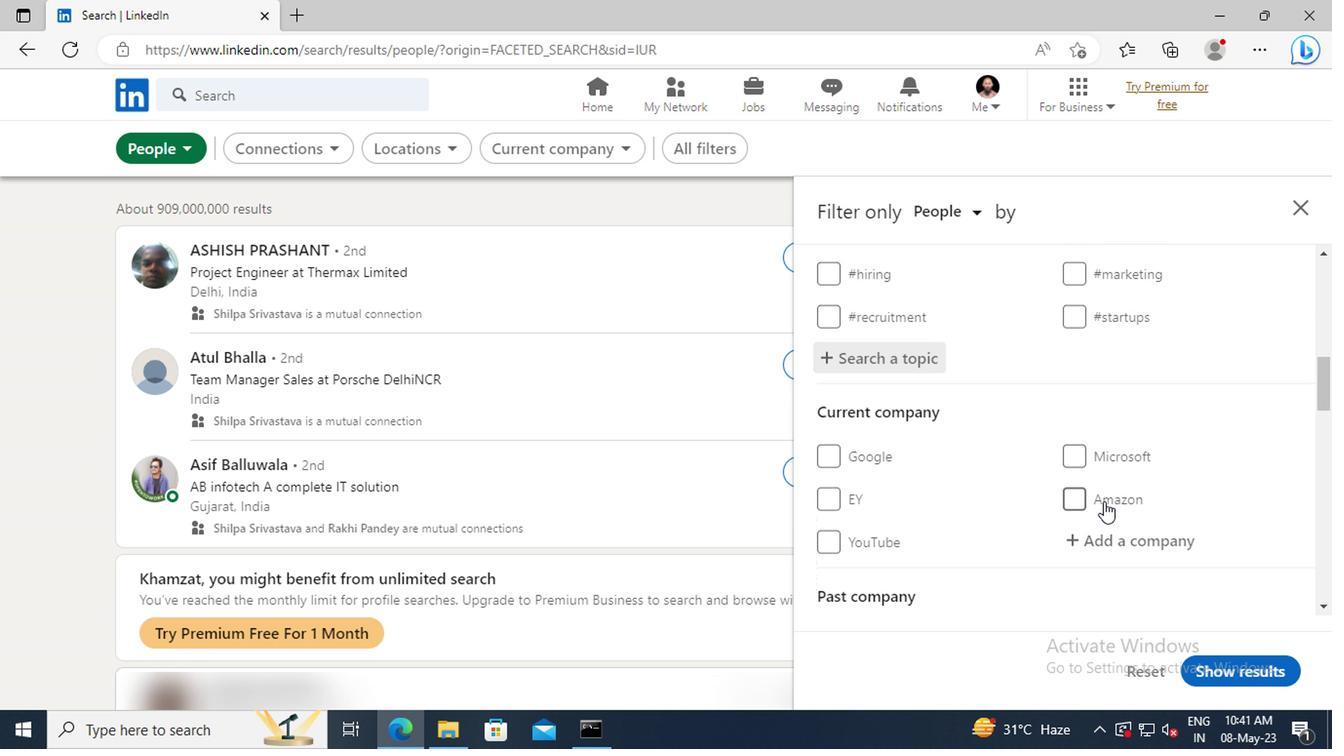 
Action: Mouse scrolled (1099, 499) with delta (0, -1)
Screenshot: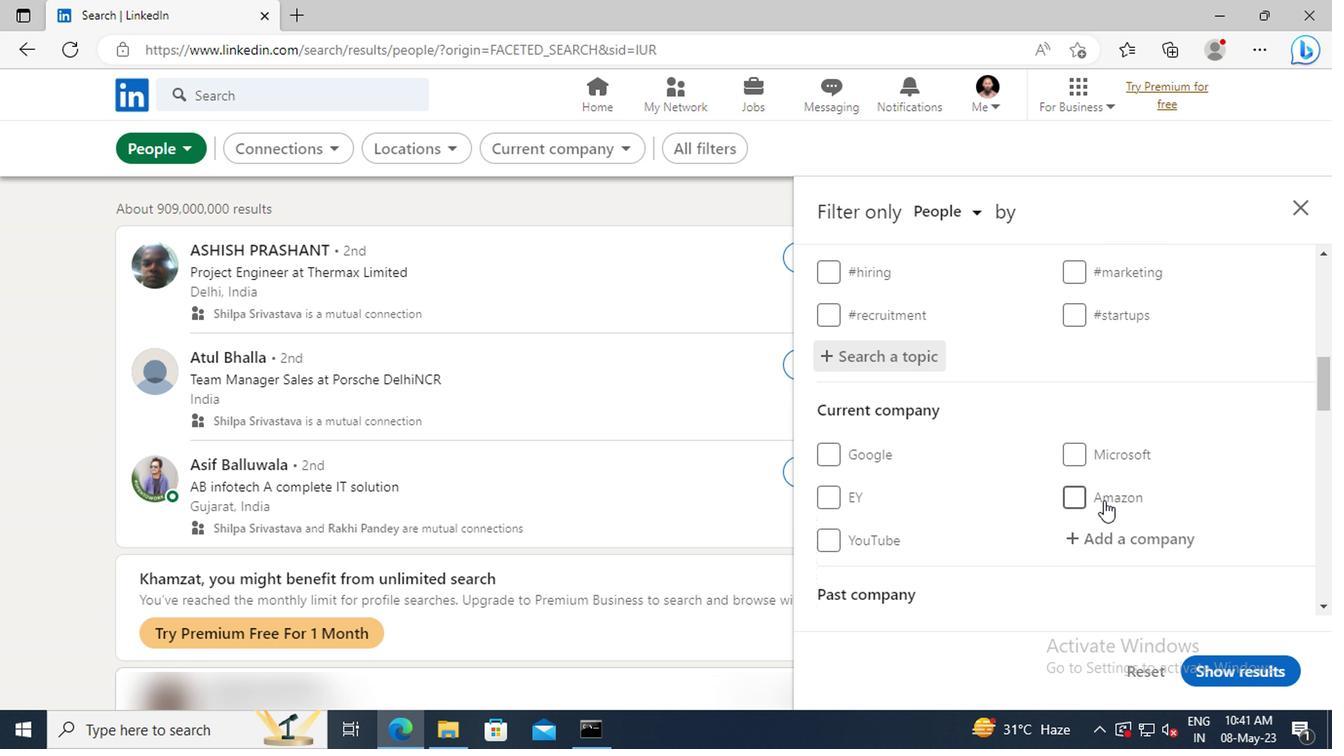 
Action: Mouse scrolled (1099, 499) with delta (0, -1)
Screenshot: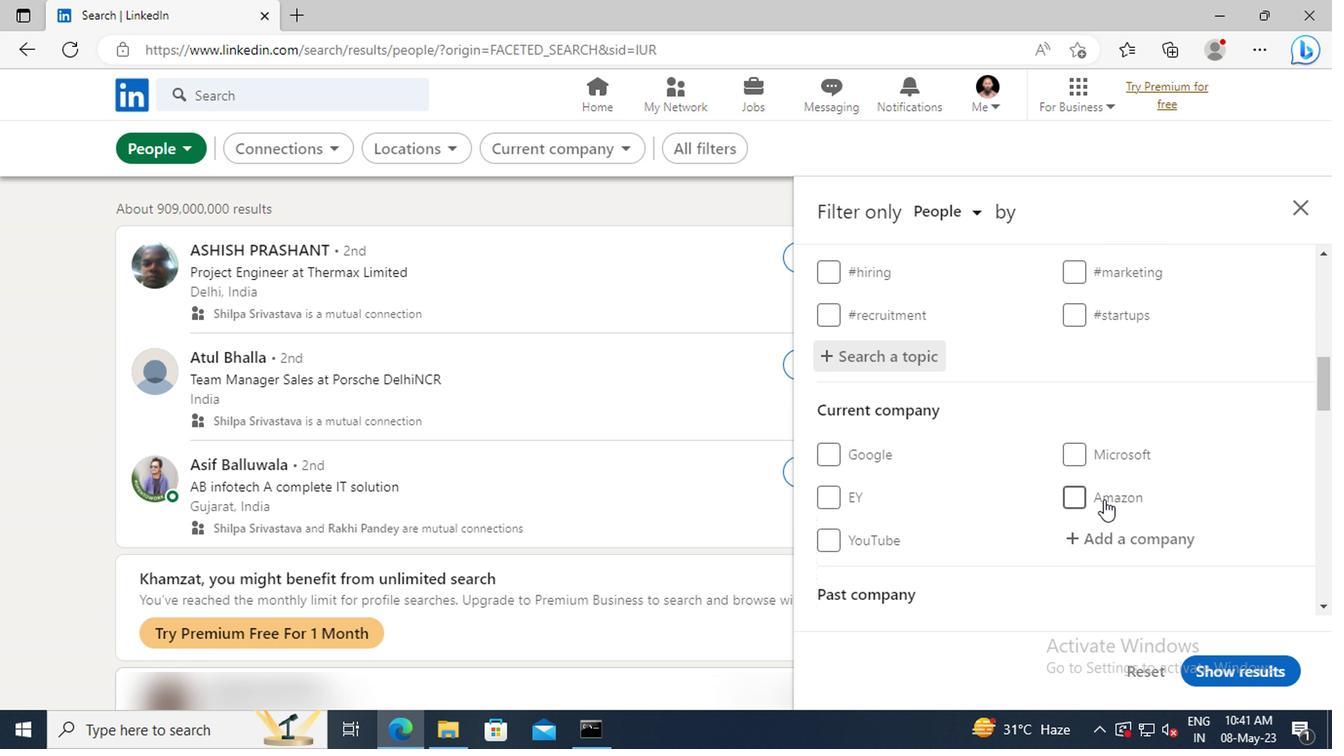 
Action: Mouse moved to (1099, 499)
Screenshot: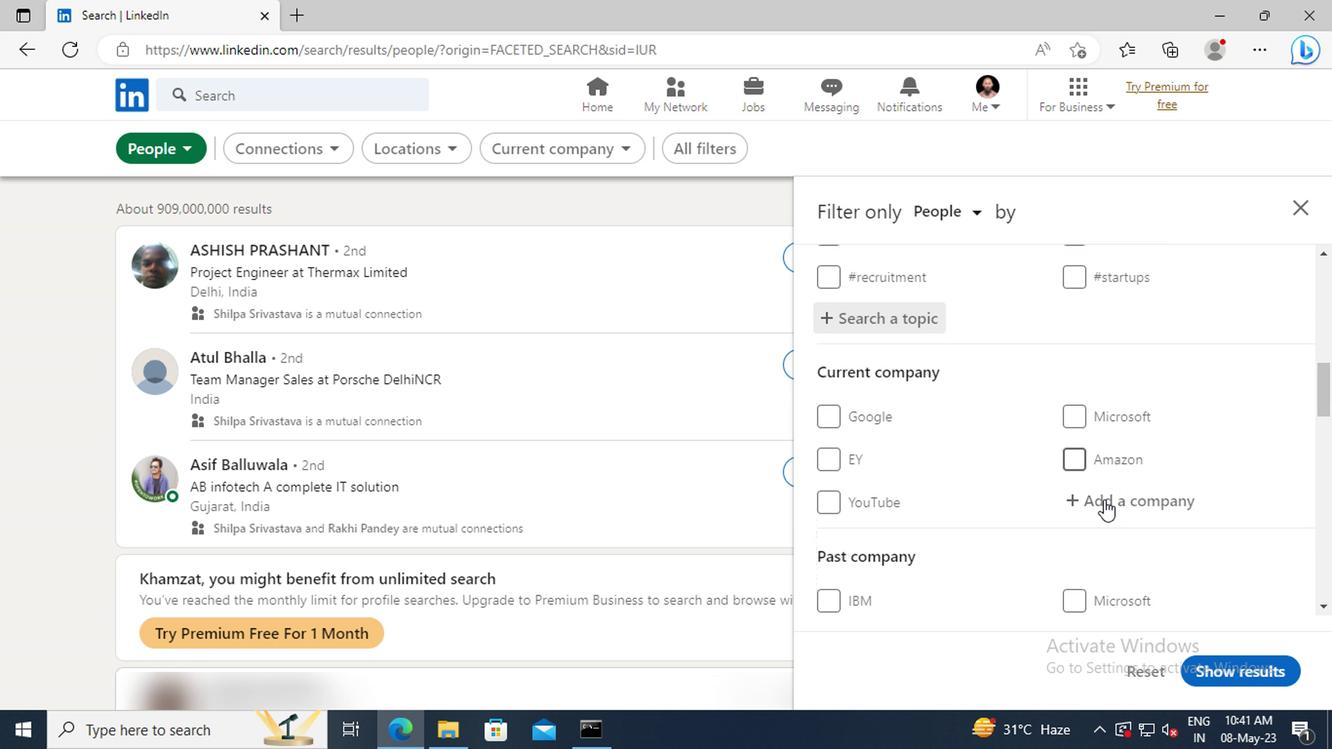 
Action: Mouse scrolled (1099, 499) with delta (0, 0)
Screenshot: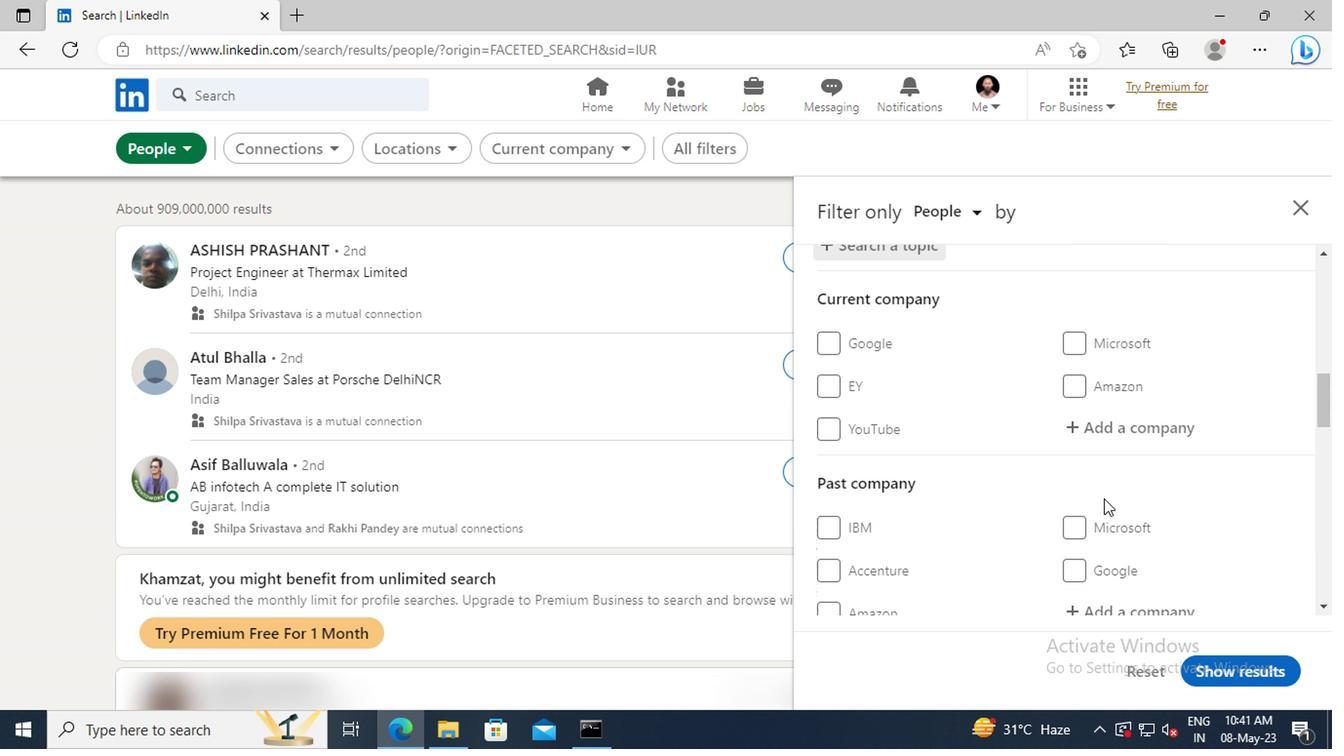 
Action: Mouse scrolled (1099, 499) with delta (0, 0)
Screenshot: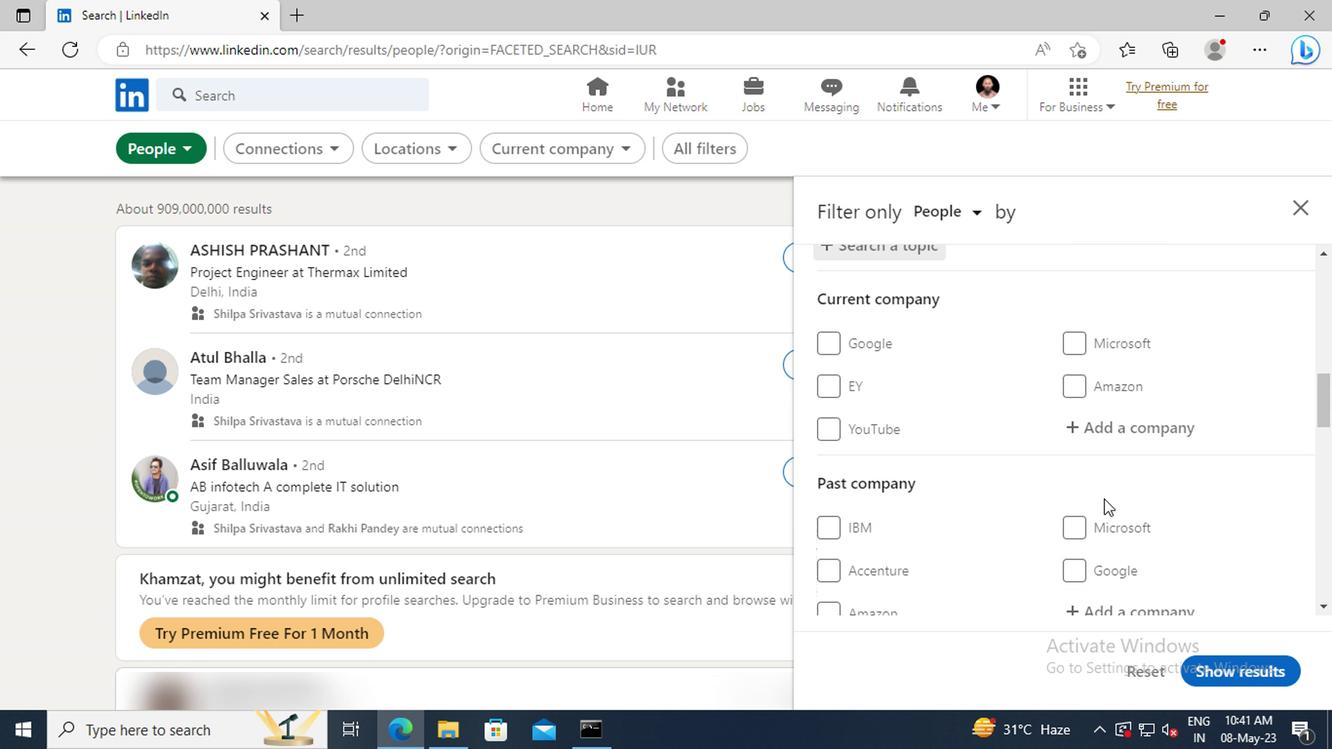 
Action: Mouse moved to (1099, 499)
Screenshot: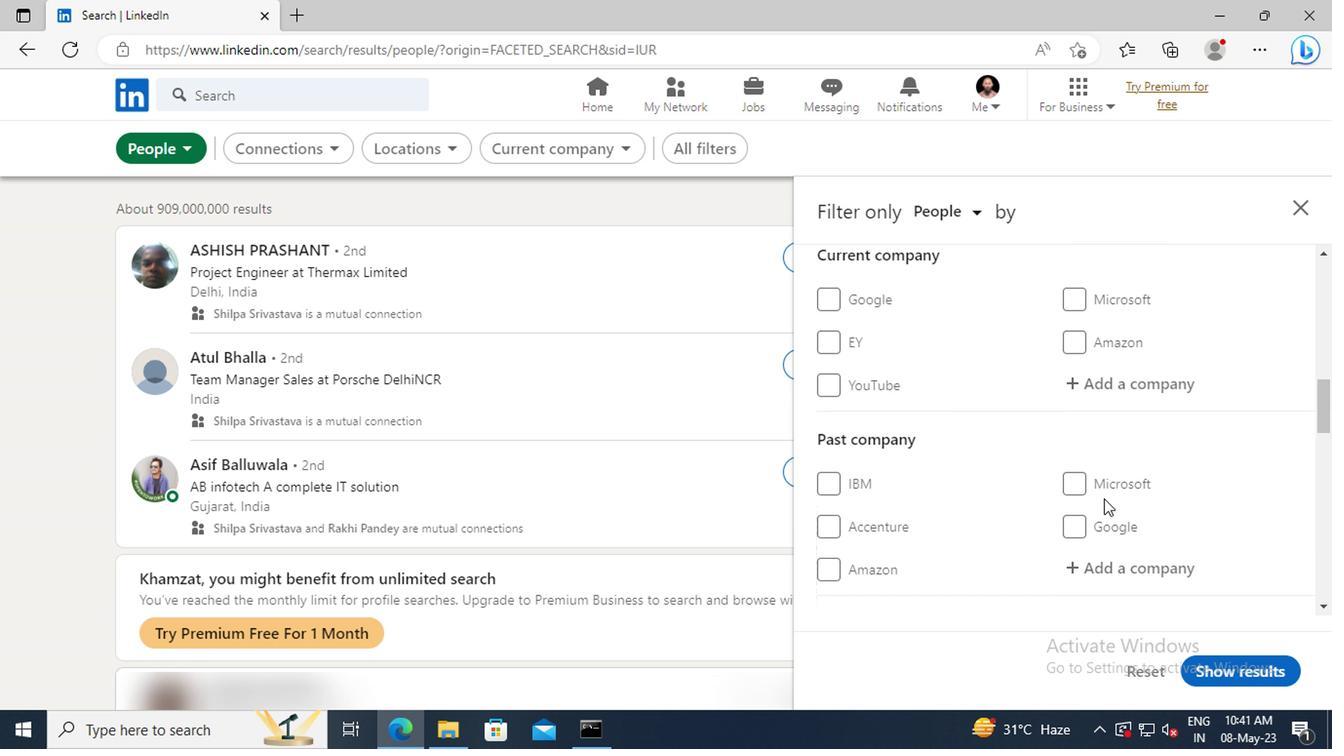 
Action: Mouse scrolled (1099, 499) with delta (0, 0)
Screenshot: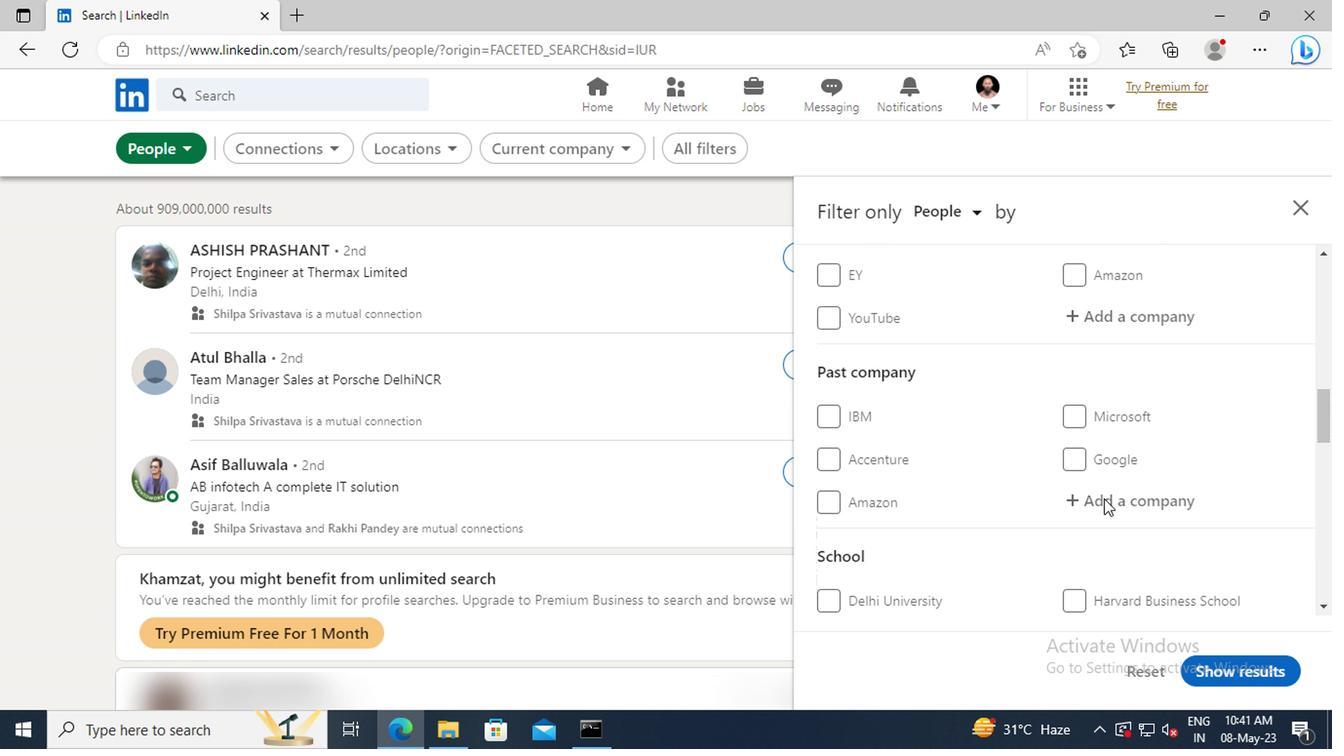 
Action: Mouse scrolled (1099, 499) with delta (0, 0)
Screenshot: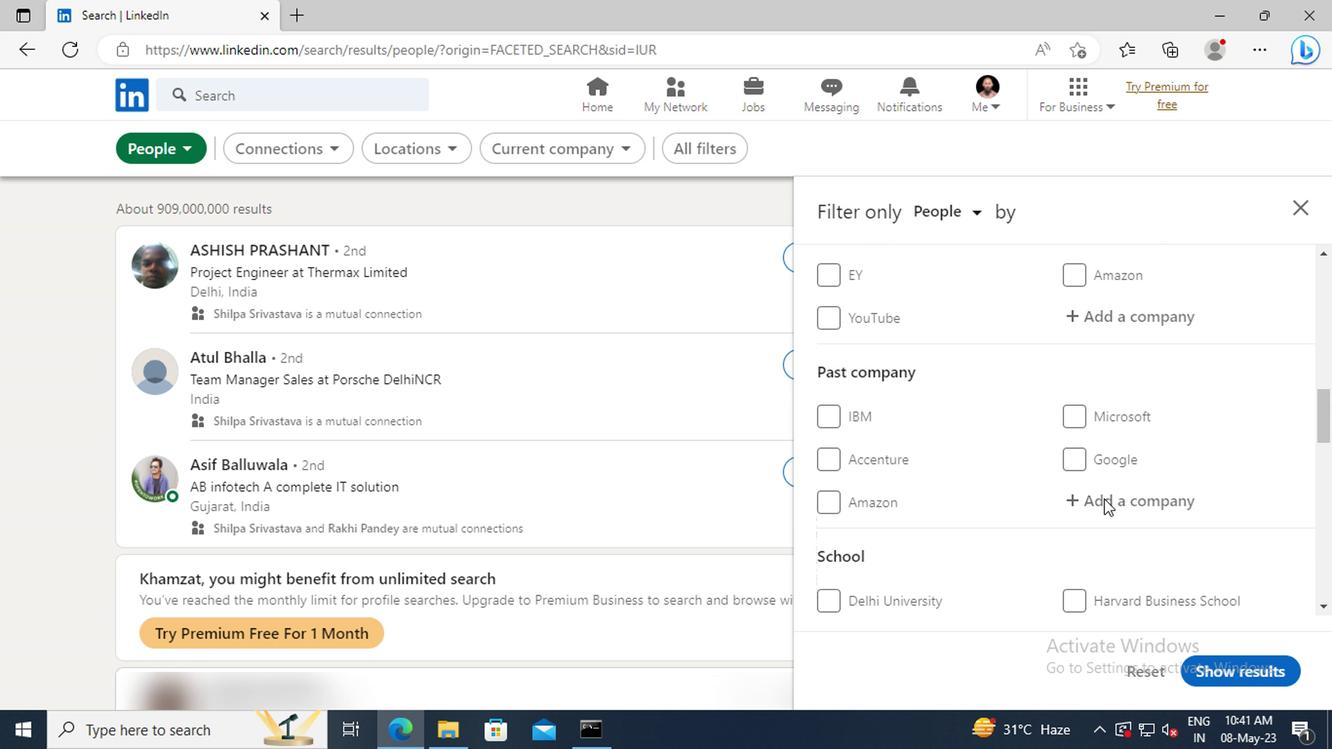 
Action: Mouse scrolled (1099, 499) with delta (0, 0)
Screenshot: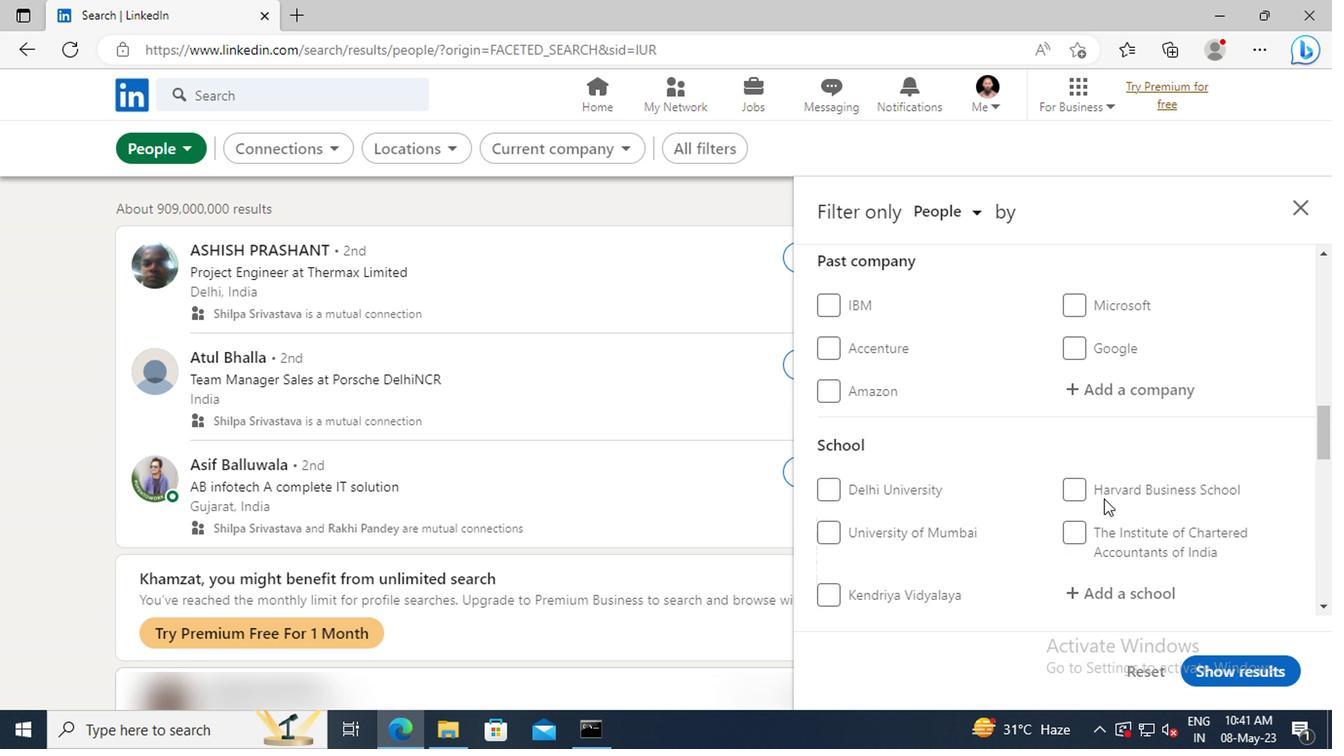 
Action: Mouse scrolled (1099, 499) with delta (0, 0)
Screenshot: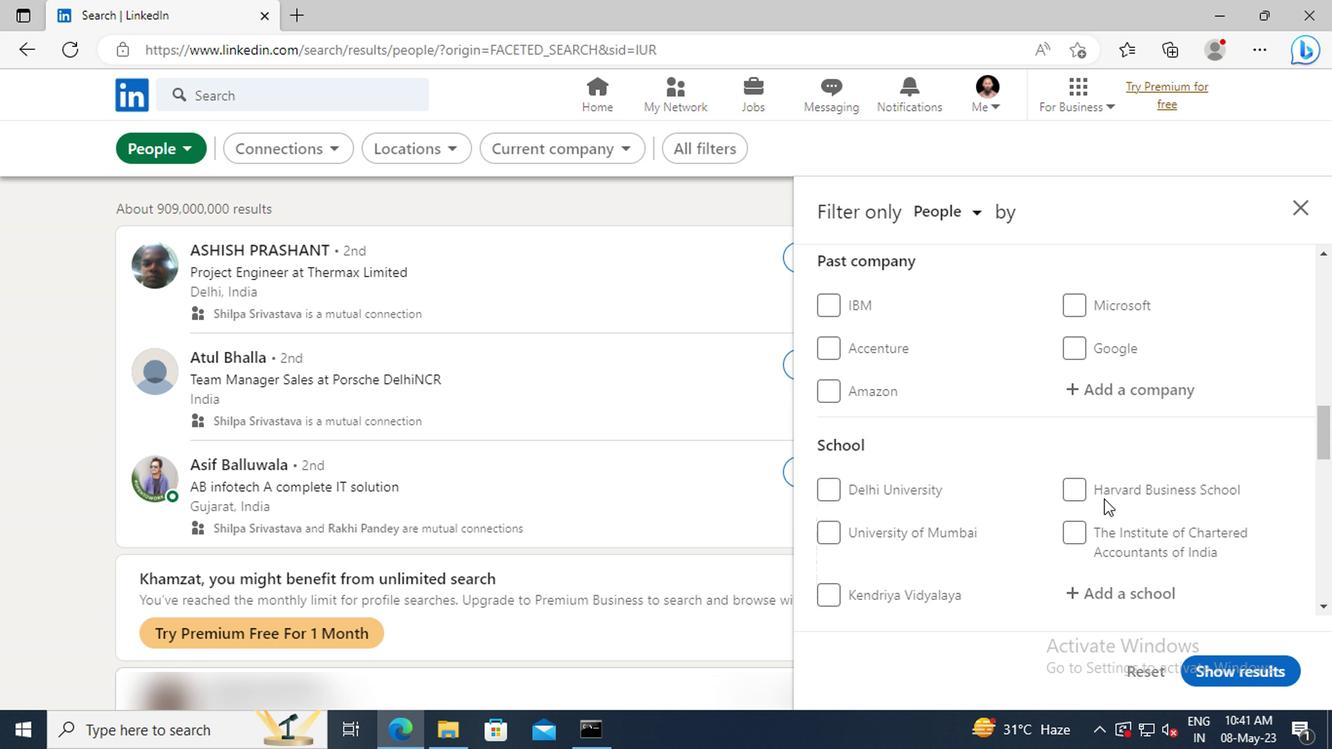 
Action: Mouse scrolled (1099, 499) with delta (0, 0)
Screenshot: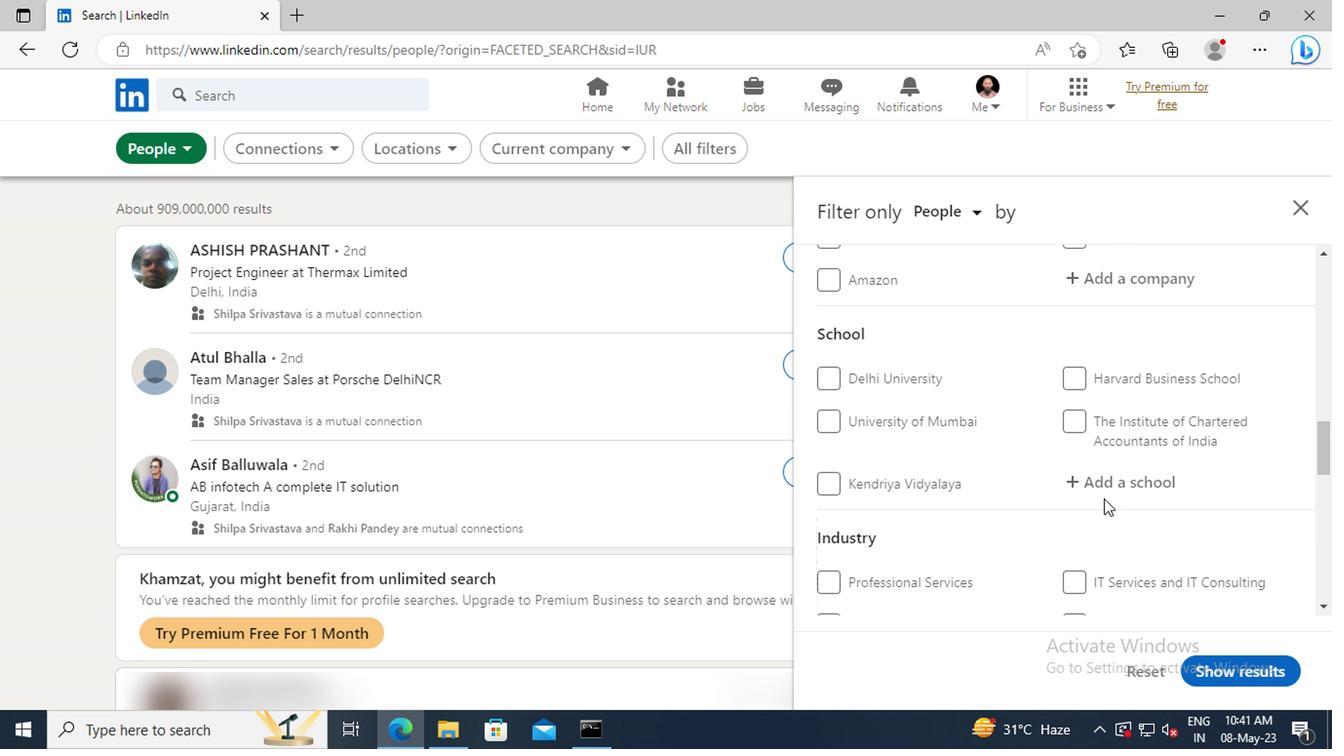 
Action: Mouse scrolled (1099, 499) with delta (0, 0)
Screenshot: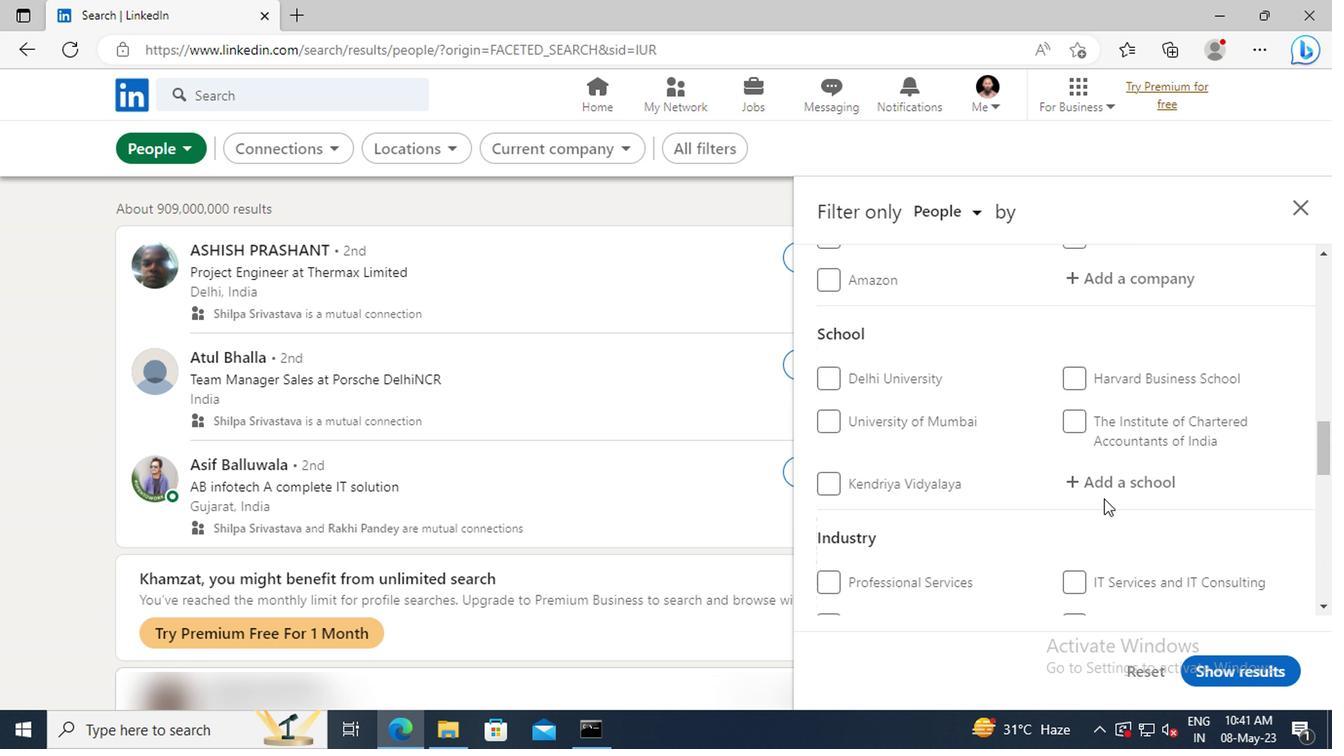 
Action: Mouse scrolled (1099, 499) with delta (0, 0)
Screenshot: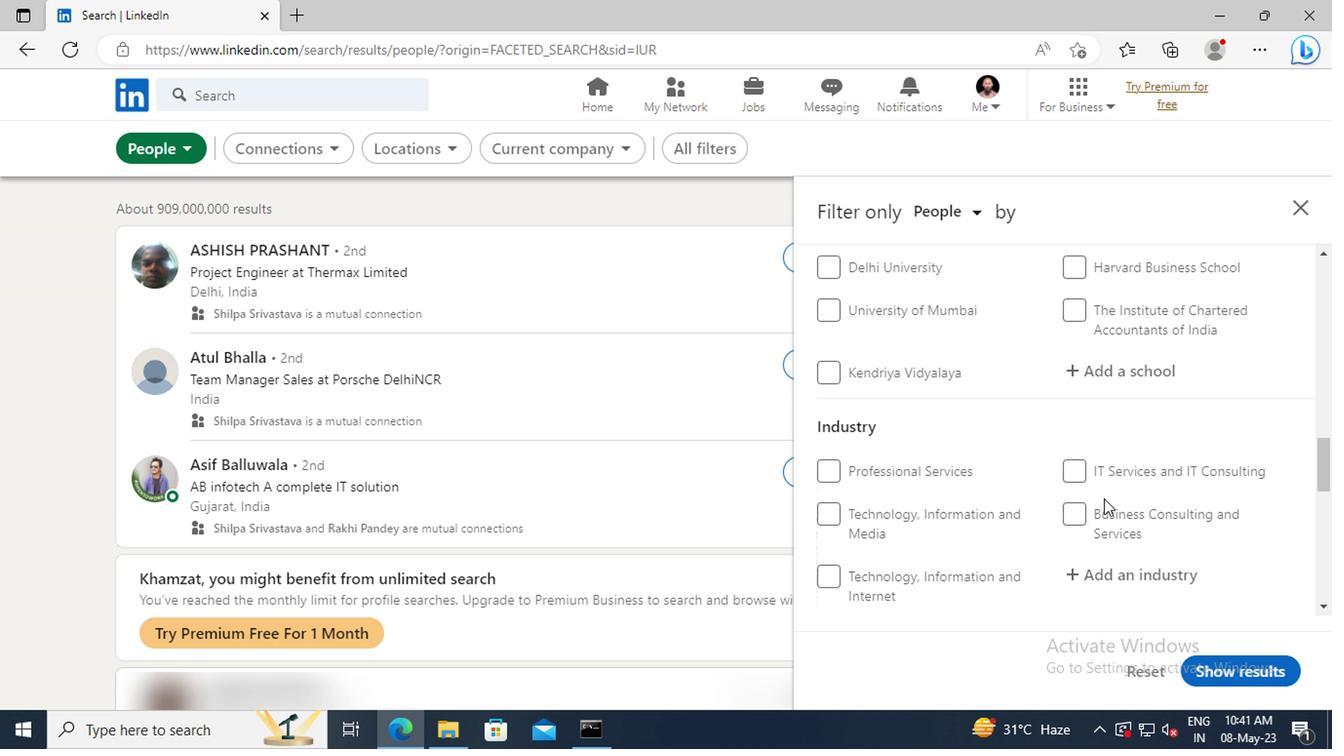 
Action: Mouse scrolled (1099, 499) with delta (0, 0)
Screenshot: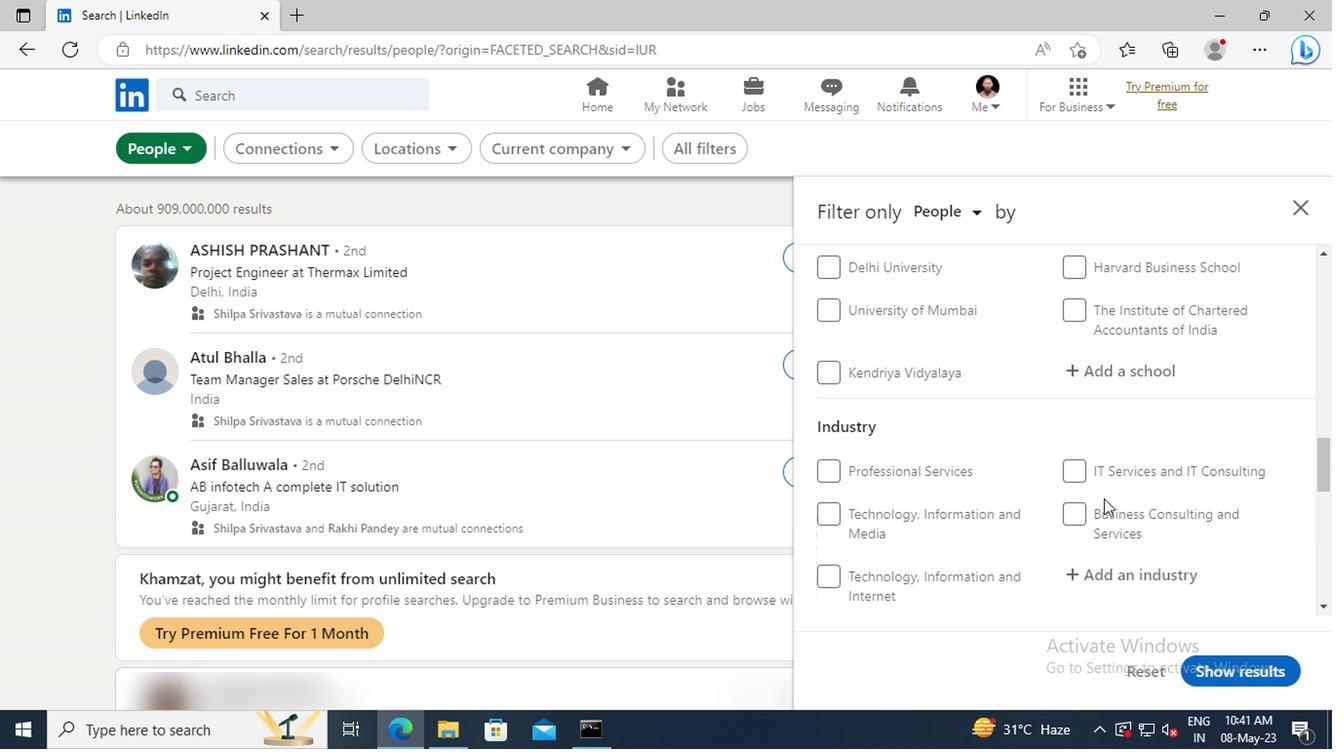 
Action: Mouse scrolled (1099, 499) with delta (0, 0)
Screenshot: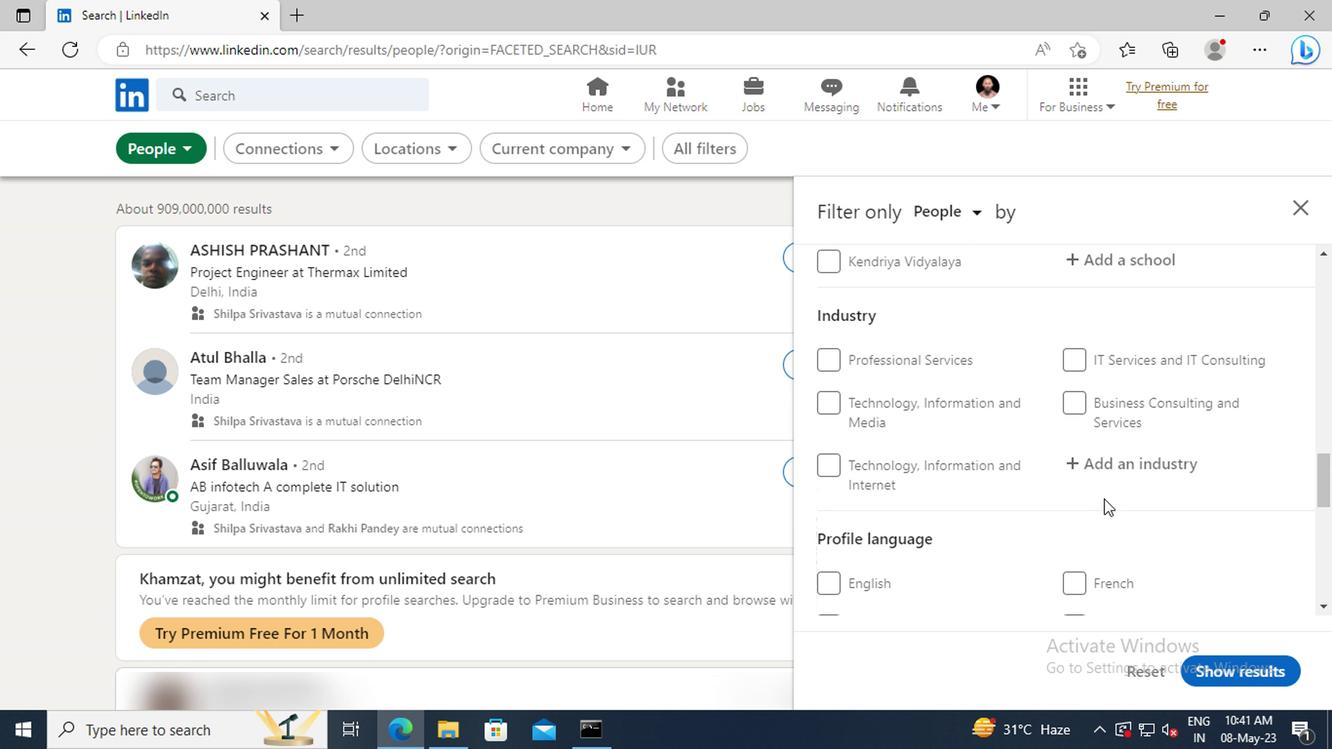 
Action: Mouse scrolled (1099, 499) with delta (0, 0)
Screenshot: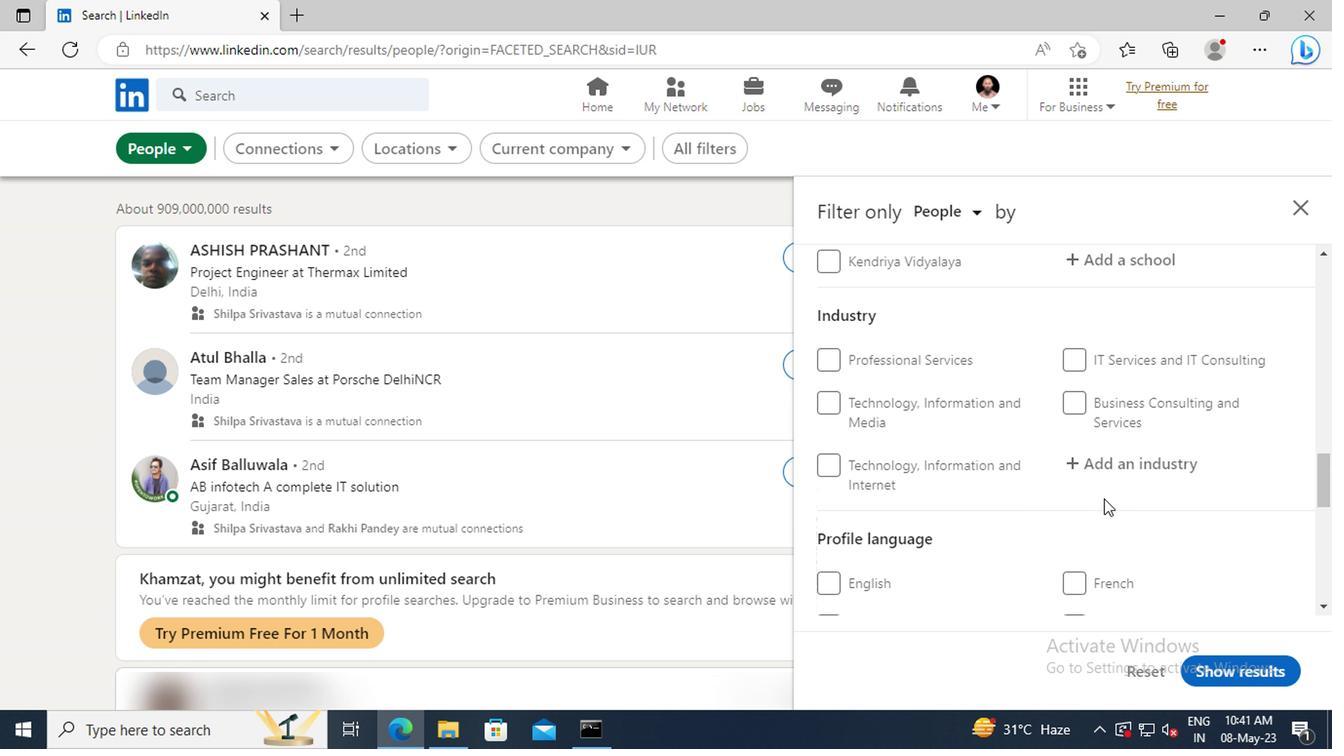 
Action: Mouse moved to (826, 557)
Screenshot: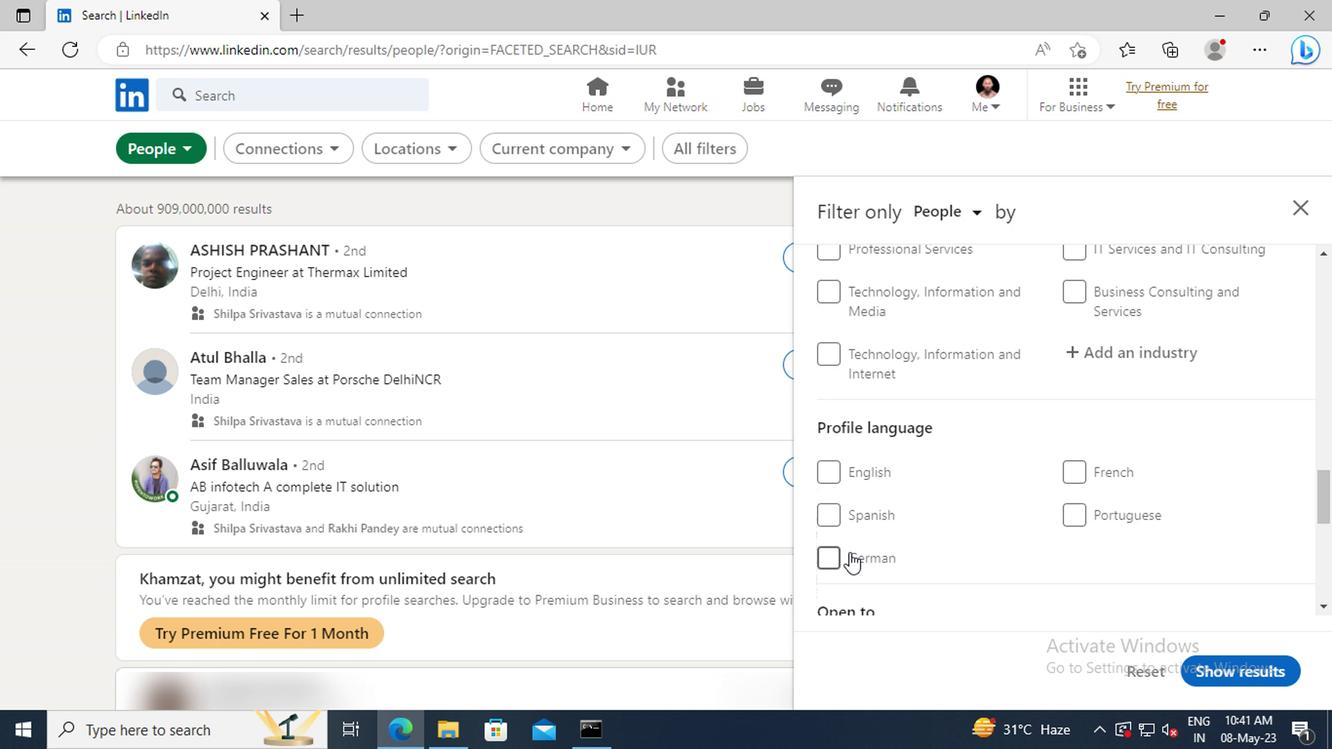 
Action: Mouse pressed left at (826, 557)
Screenshot: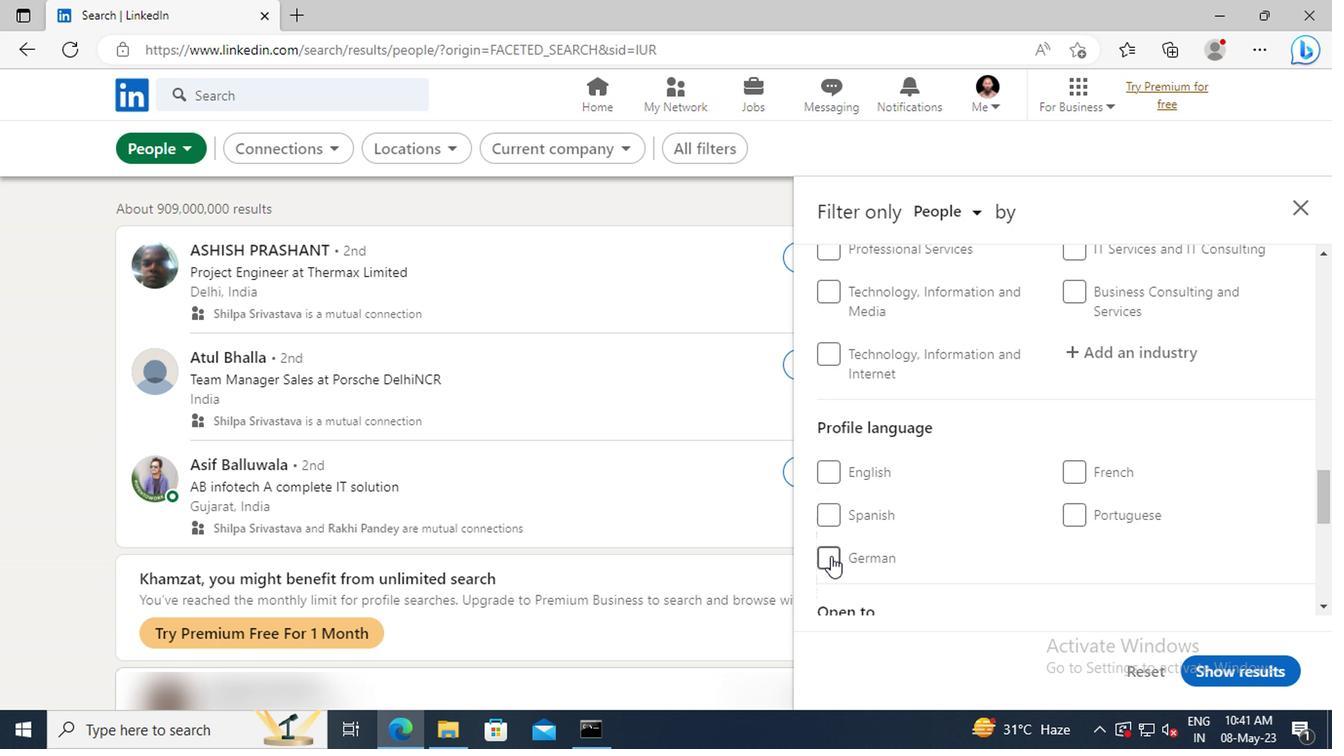 
Action: Mouse moved to (1058, 503)
Screenshot: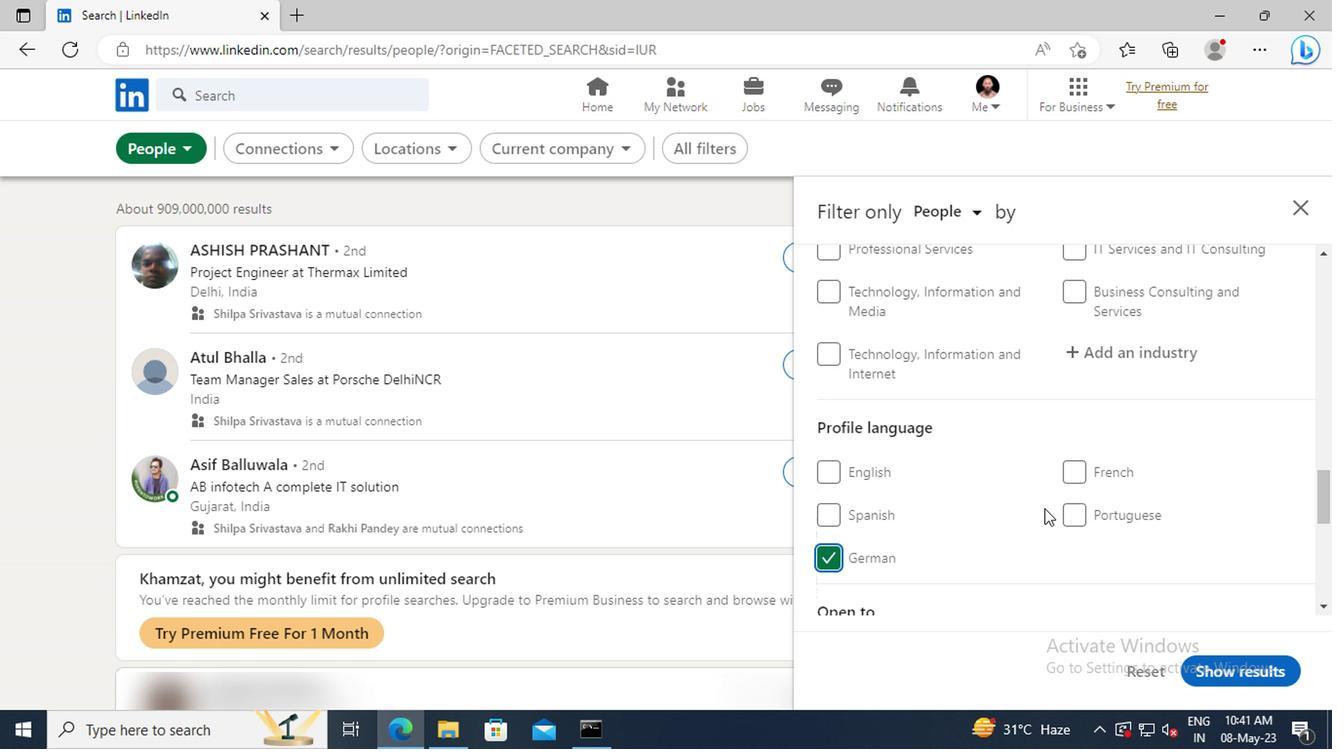 
Action: Mouse scrolled (1058, 503) with delta (0, 0)
Screenshot: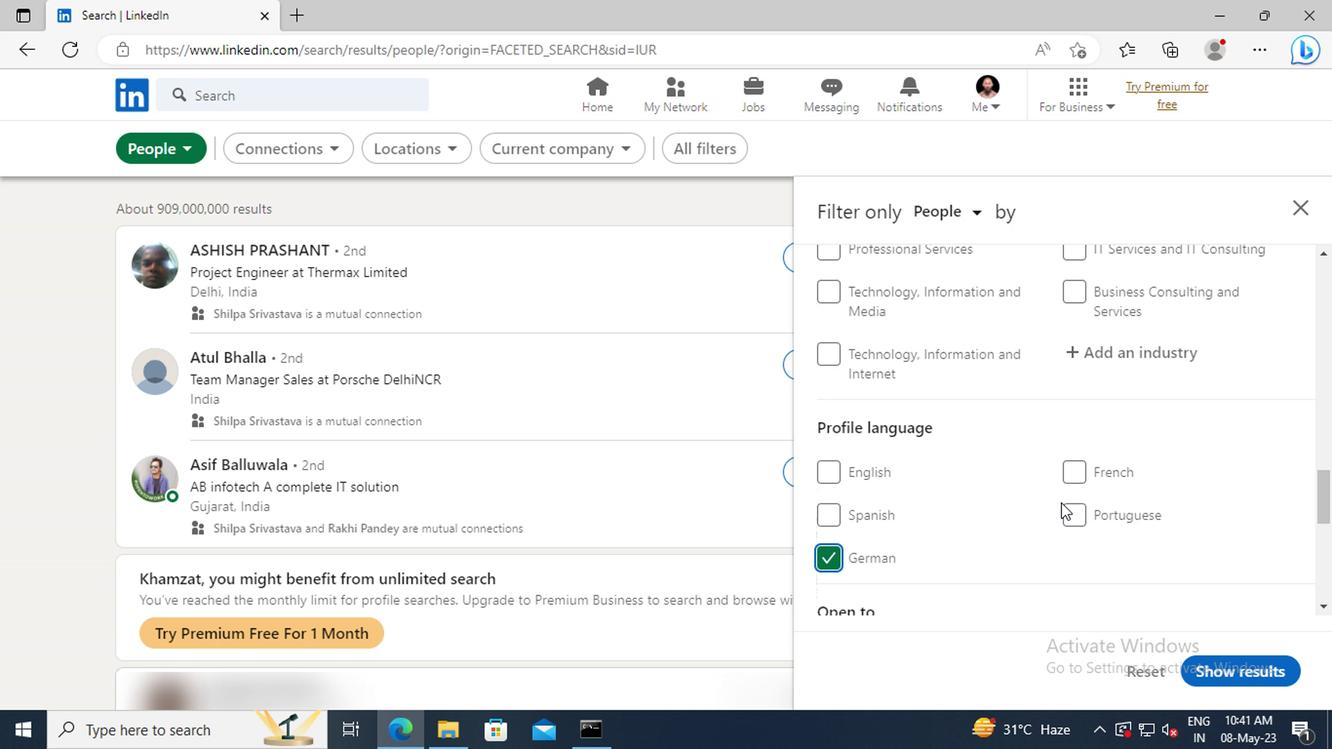 
Action: Mouse scrolled (1058, 503) with delta (0, 0)
Screenshot: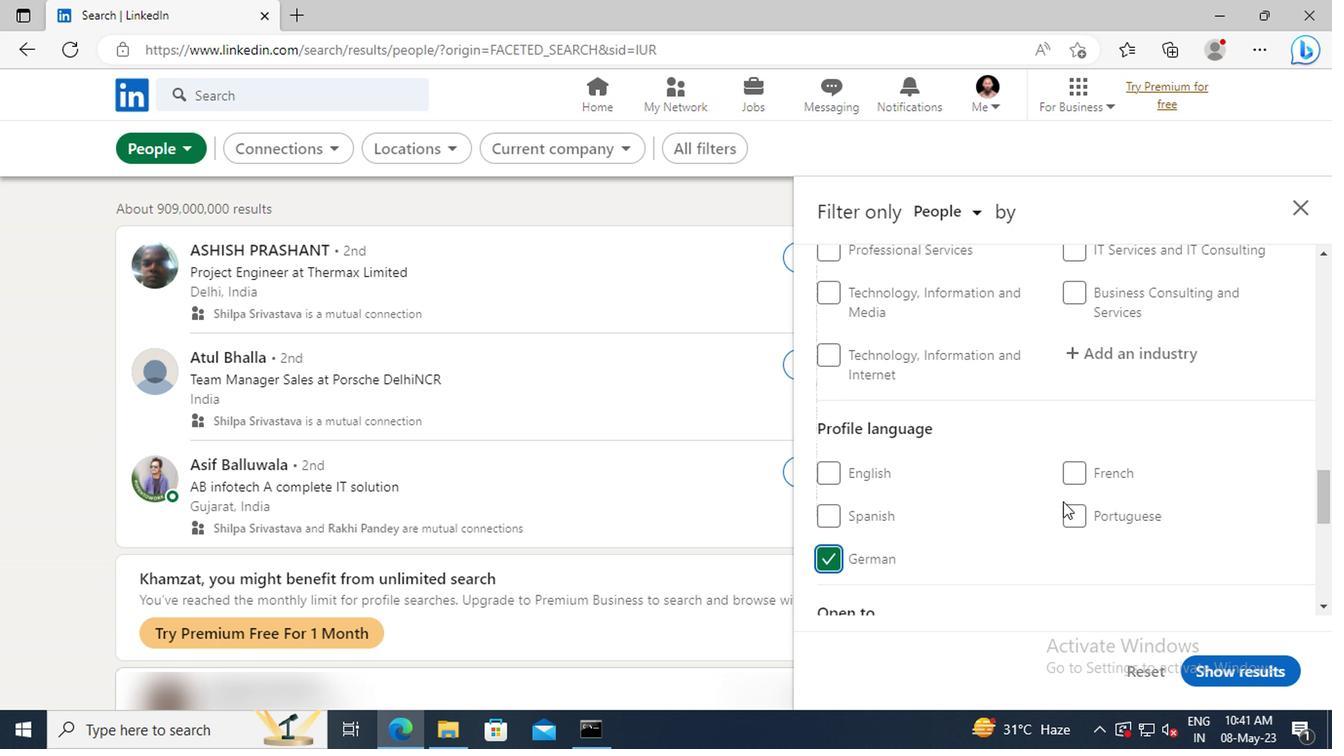 
Action: Mouse scrolled (1058, 503) with delta (0, 0)
Screenshot: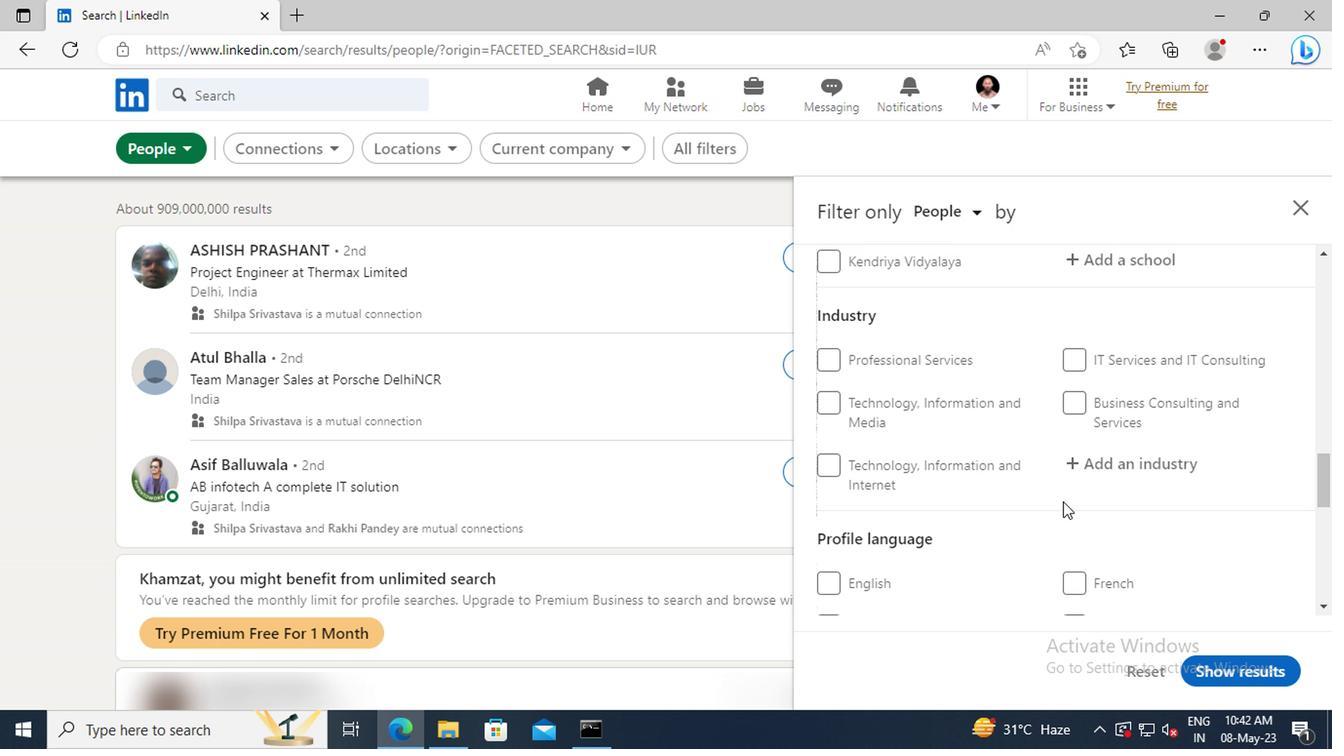 
Action: Mouse scrolled (1058, 503) with delta (0, 0)
Screenshot: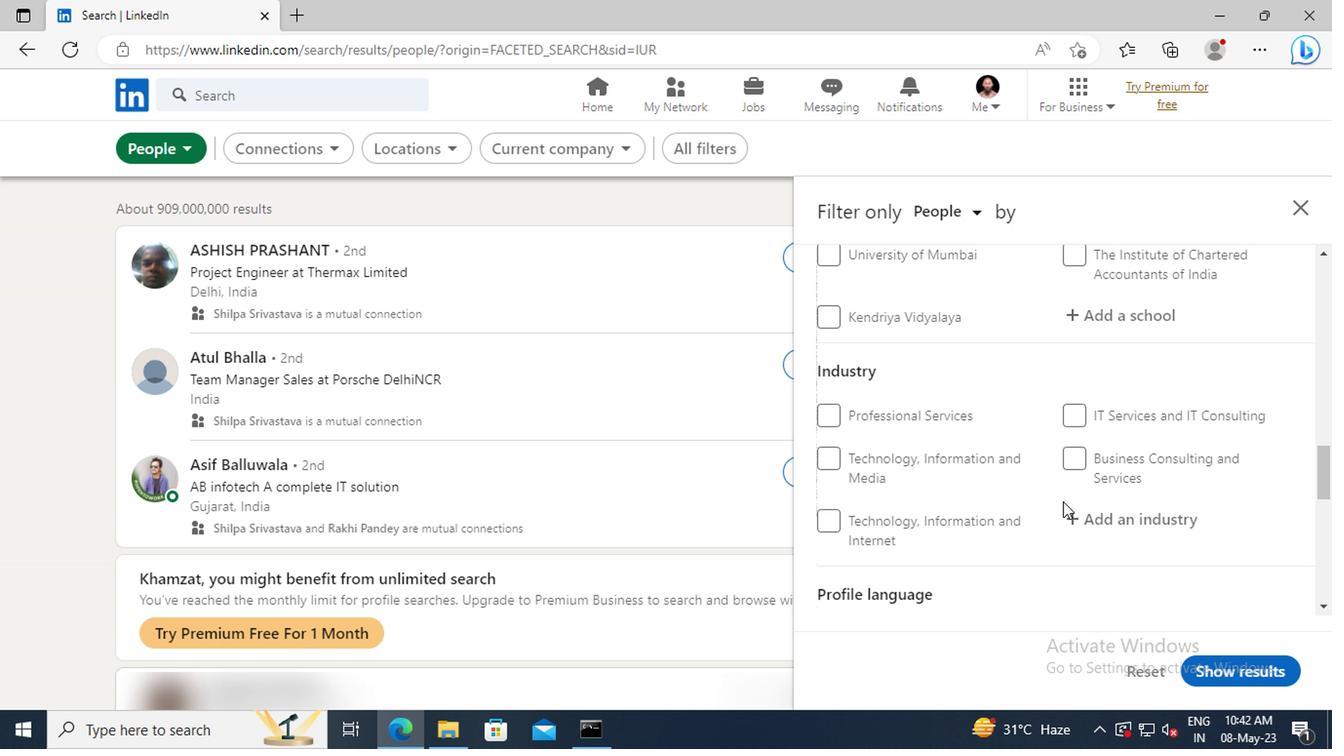 
Action: Mouse scrolled (1058, 503) with delta (0, 0)
Screenshot: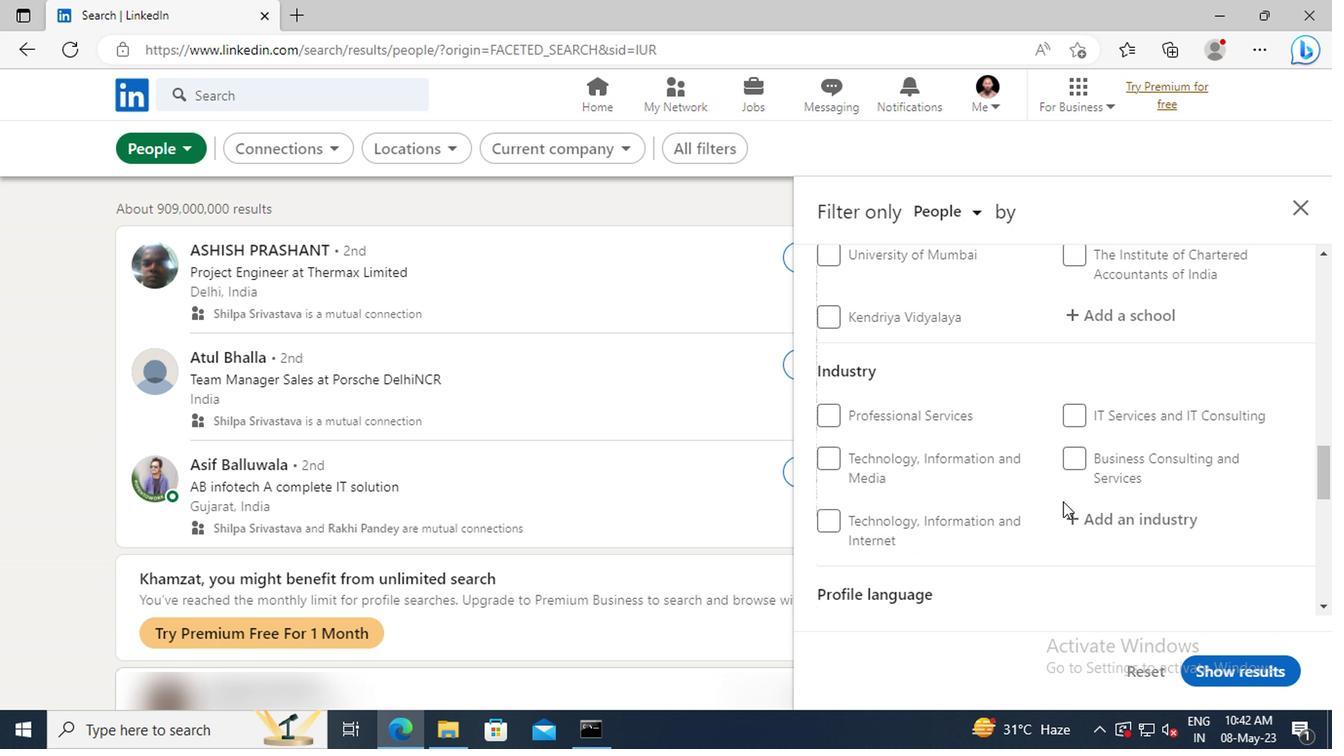 
Action: Mouse scrolled (1058, 503) with delta (0, 0)
Screenshot: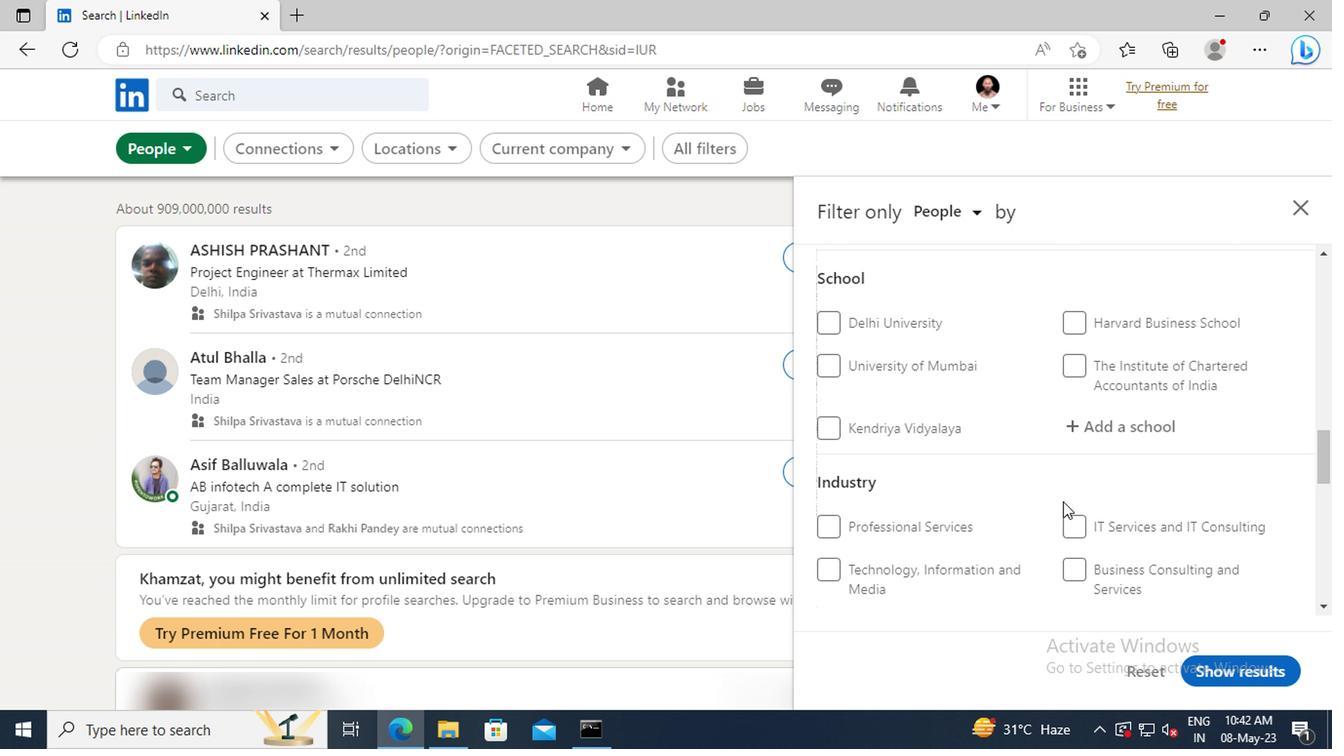 
Action: Mouse scrolled (1058, 503) with delta (0, 0)
Screenshot: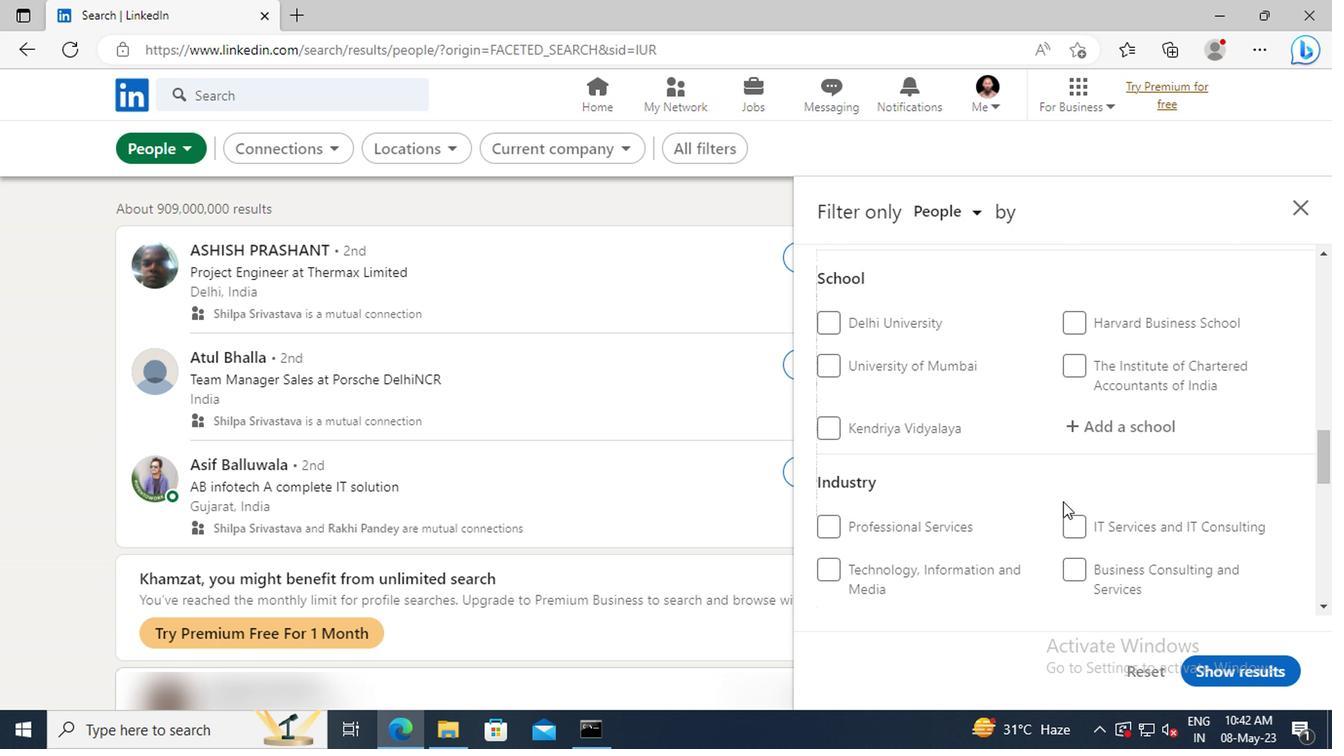 
Action: Mouse scrolled (1058, 503) with delta (0, 0)
Screenshot: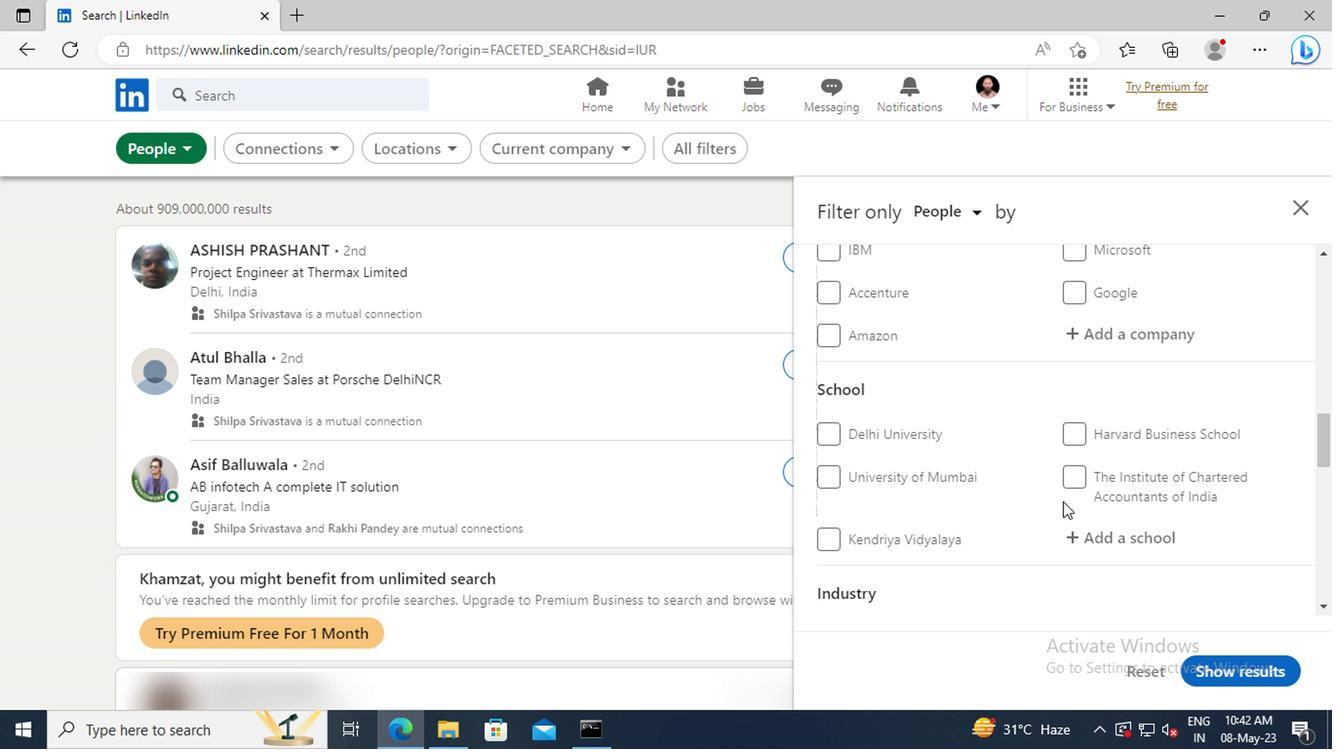 
Action: Mouse scrolled (1058, 503) with delta (0, 0)
Screenshot: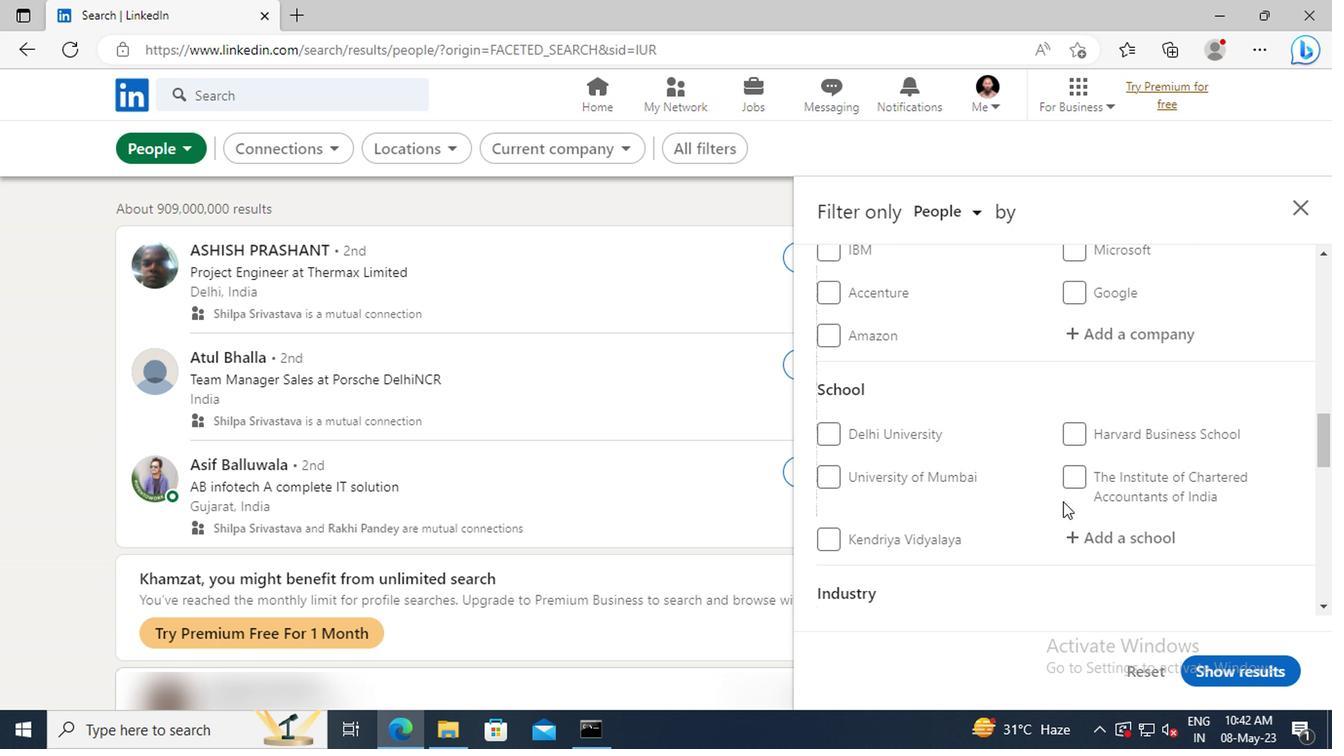 
Action: Mouse scrolled (1058, 503) with delta (0, 0)
Screenshot: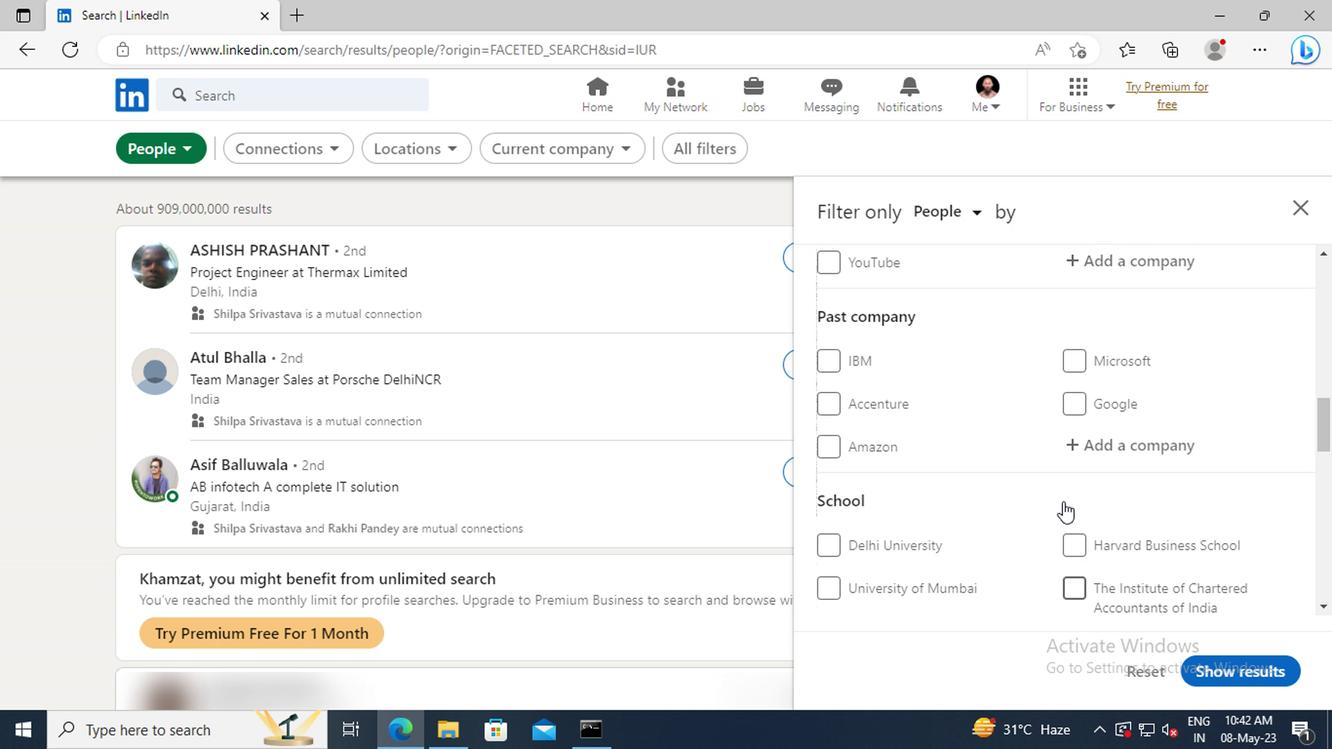 
Action: Mouse scrolled (1058, 503) with delta (0, 0)
Screenshot: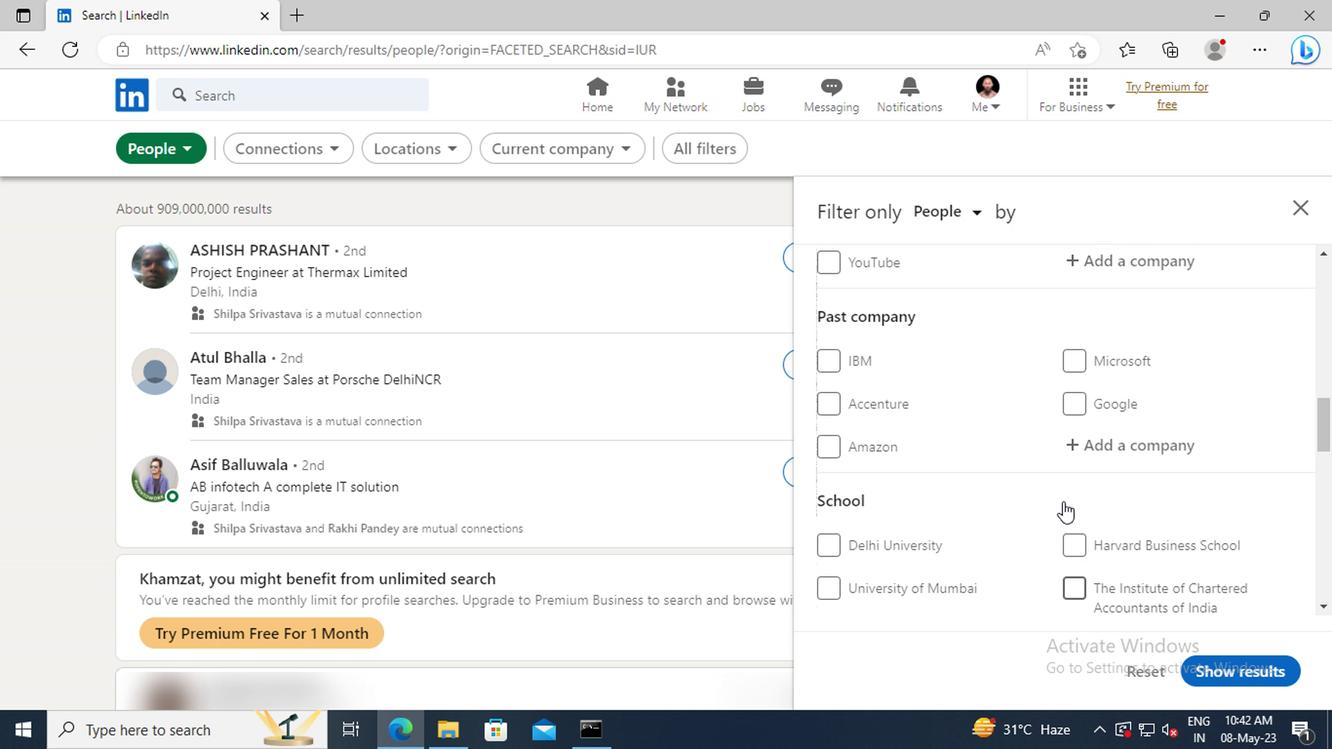 
Action: Mouse scrolled (1058, 503) with delta (0, 0)
Screenshot: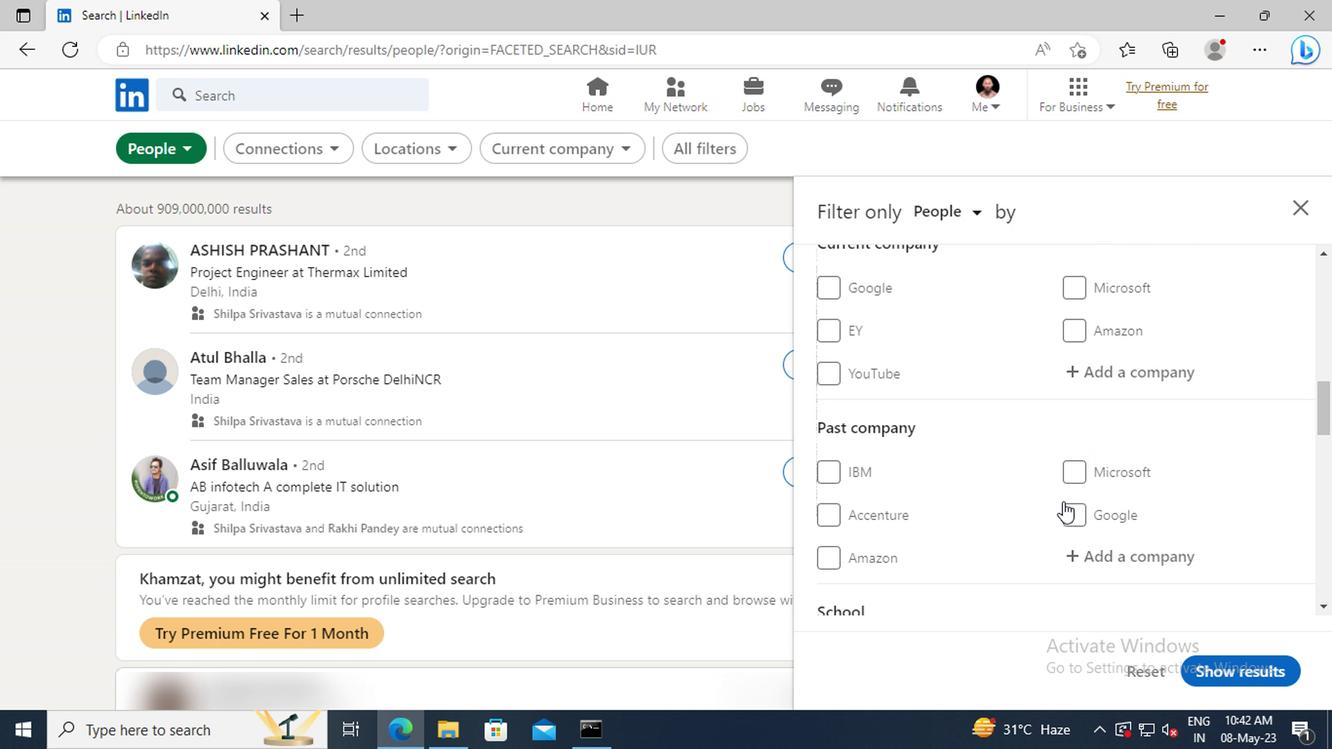 
Action: Mouse moved to (1077, 430)
Screenshot: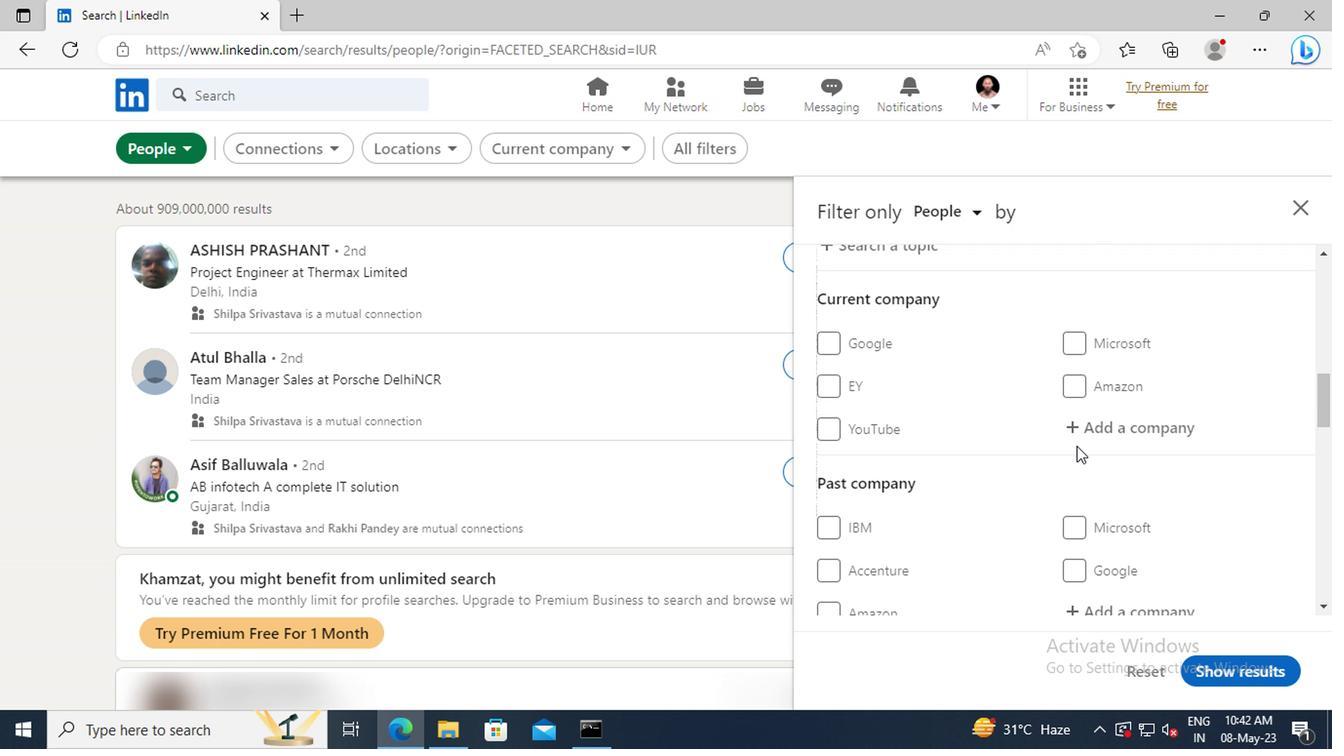
Action: Mouse pressed left at (1077, 430)
Screenshot: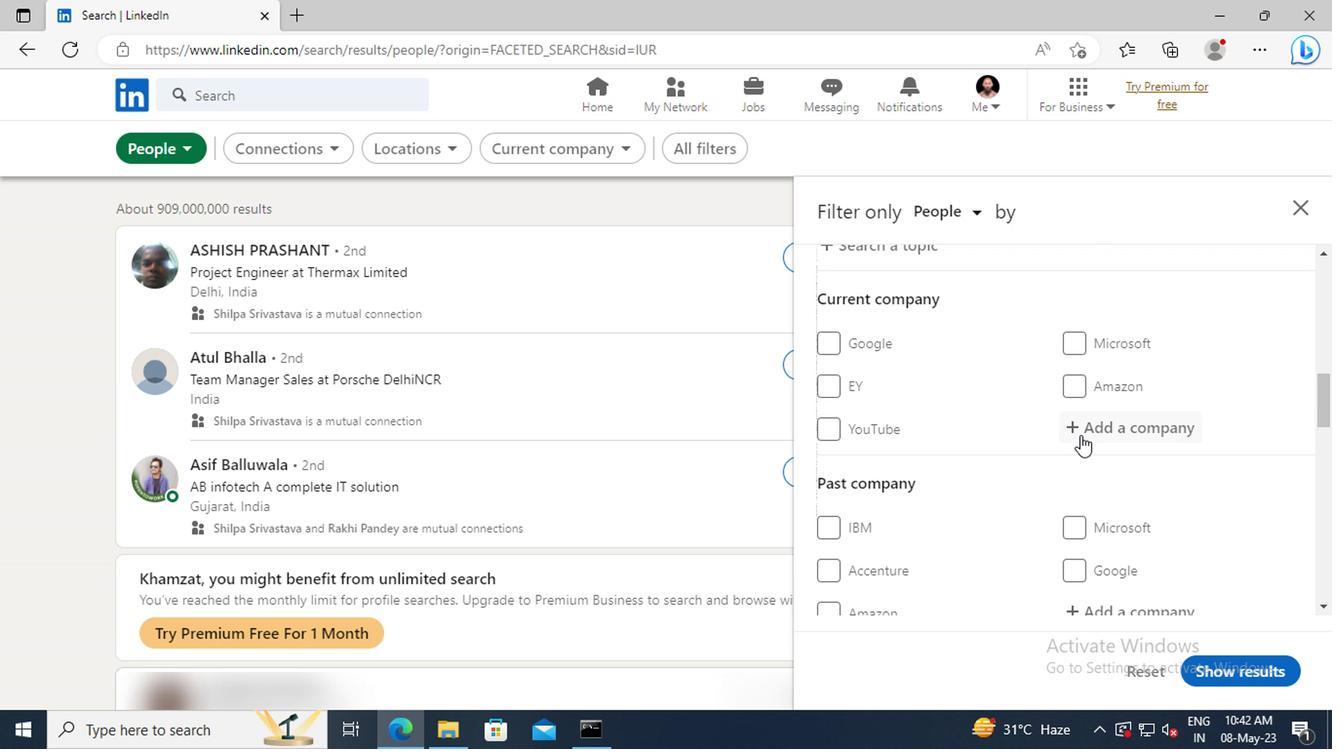 
Action: Key pressed <Key.shift>GARTNER
Screenshot: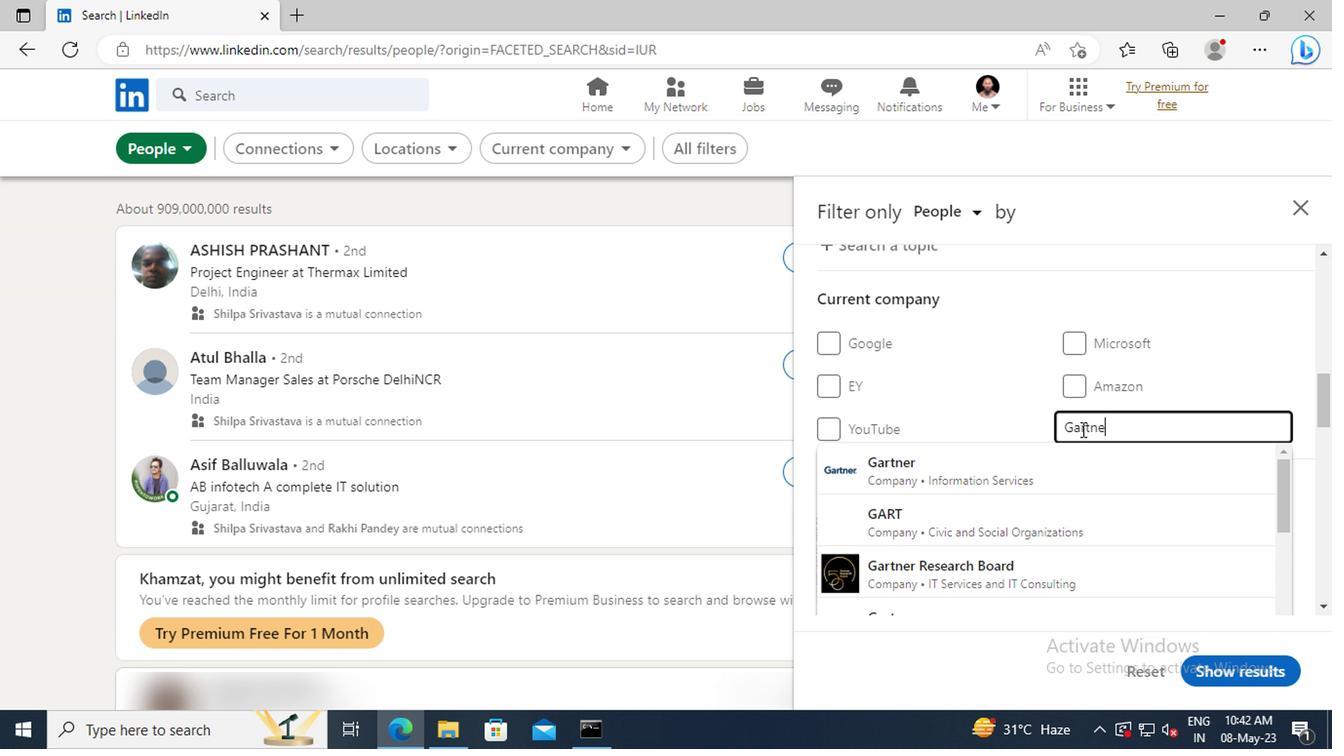 
Action: Mouse moved to (1082, 463)
Screenshot: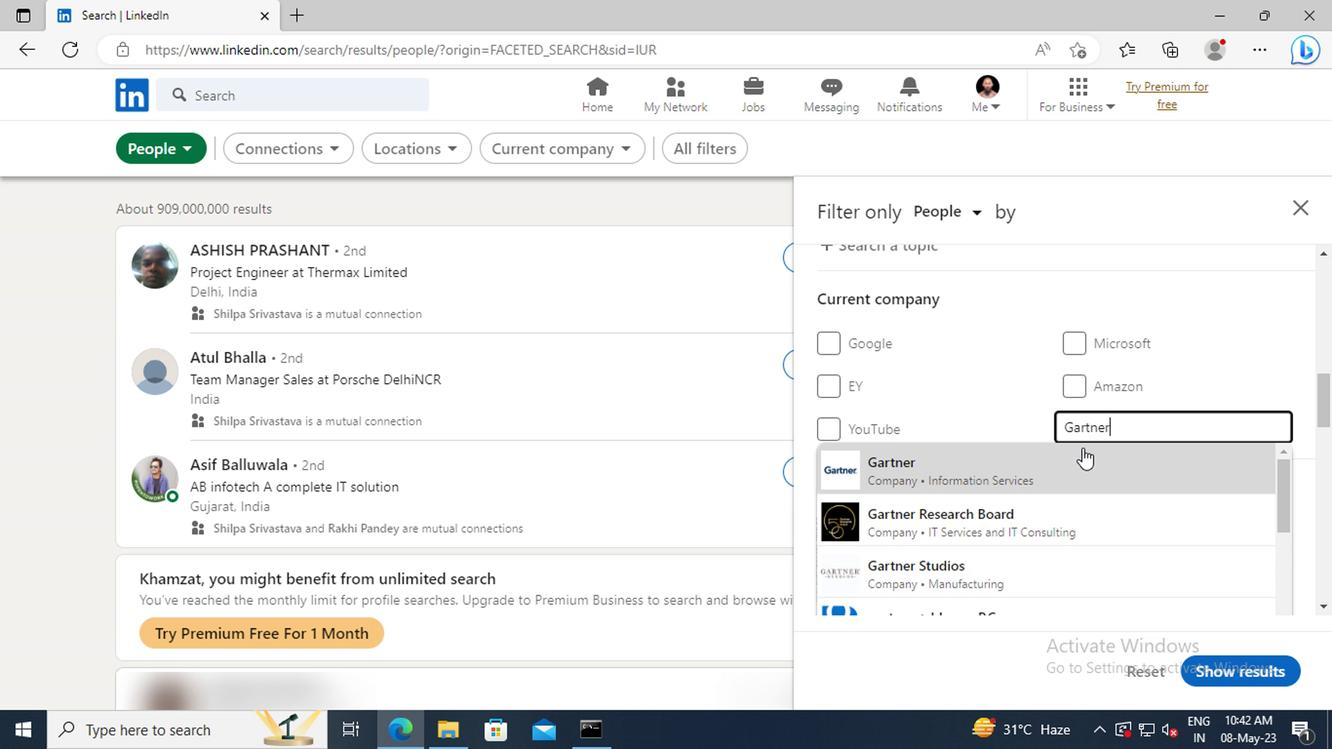 
Action: Mouse pressed left at (1082, 463)
Screenshot: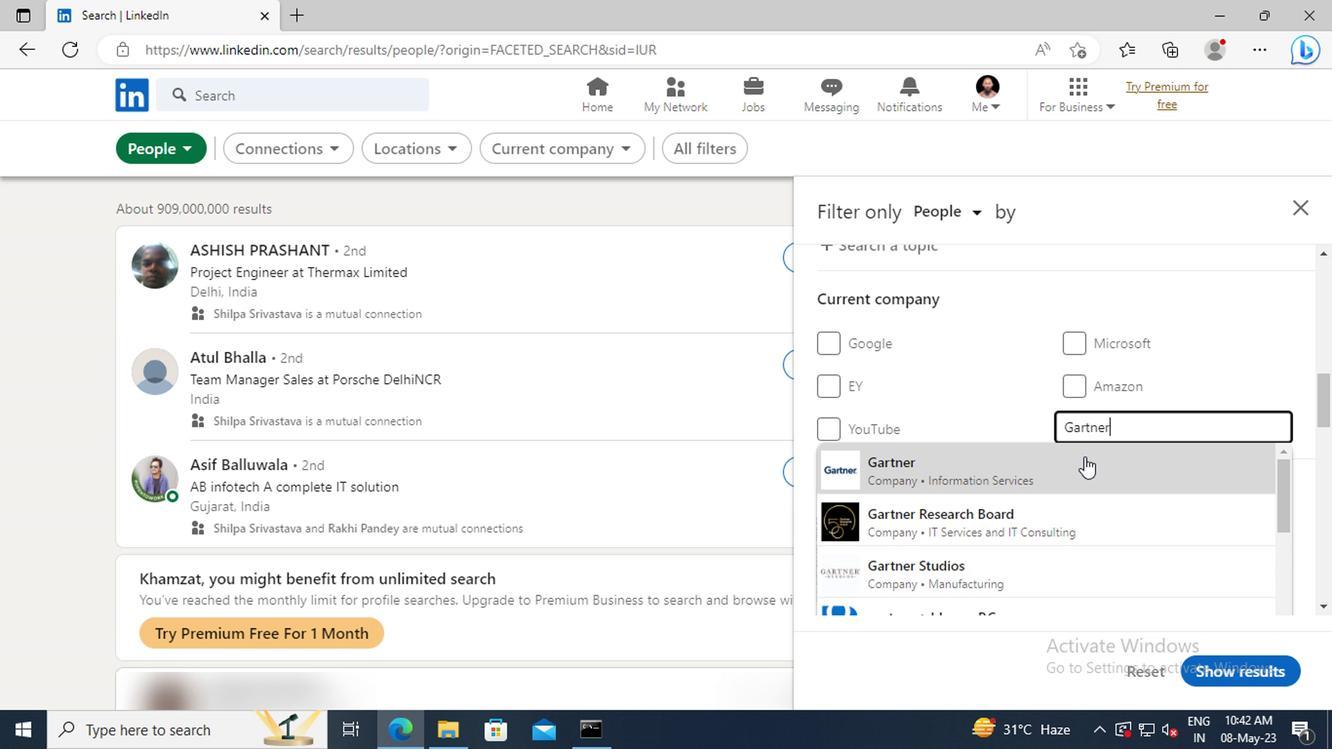 
Action: Mouse moved to (1082, 463)
Screenshot: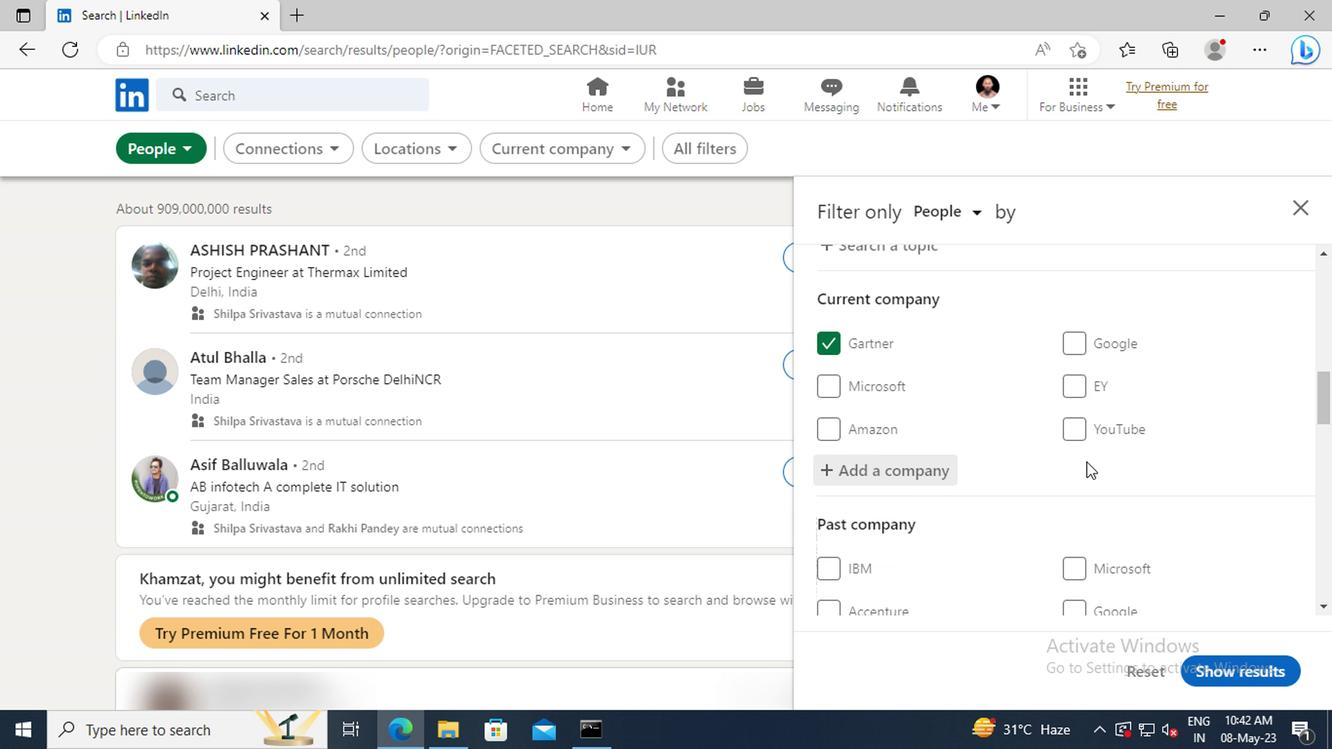 
Action: Mouse scrolled (1082, 461) with delta (0, -1)
Screenshot: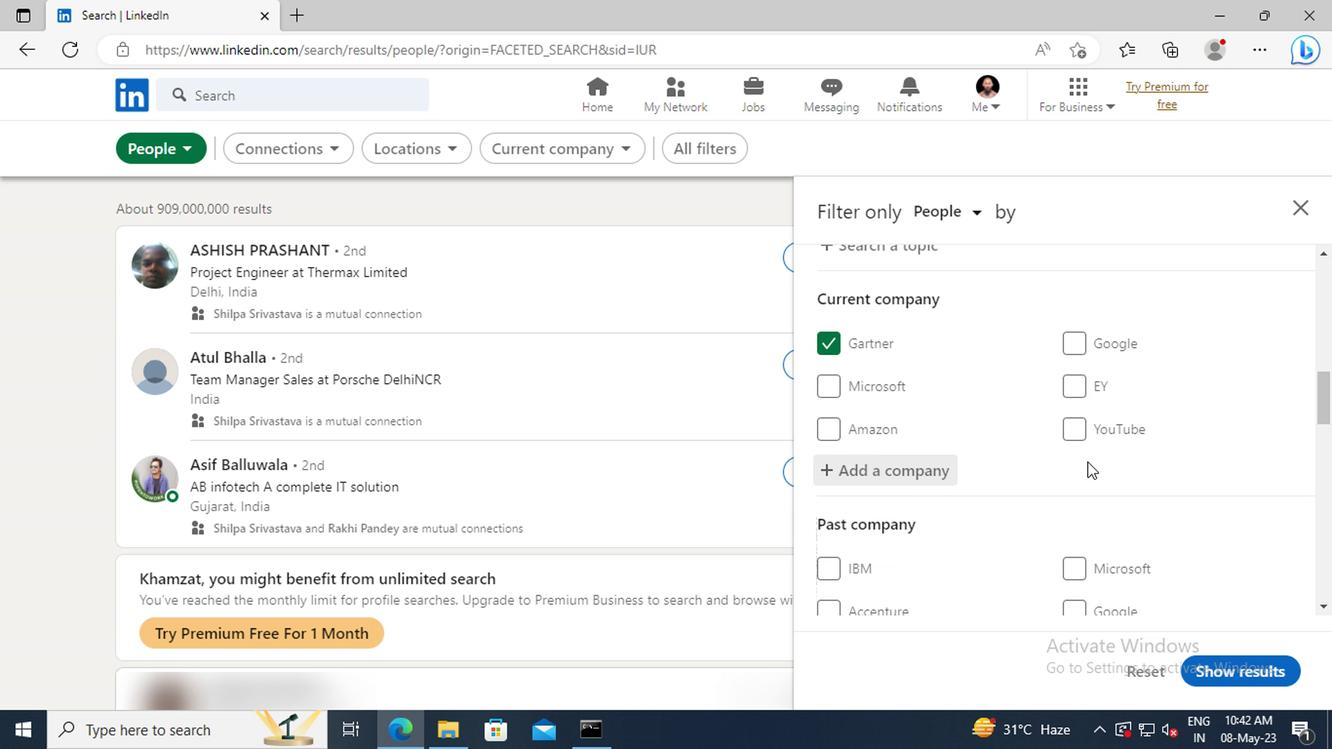 
Action: Mouse moved to (1082, 461)
Screenshot: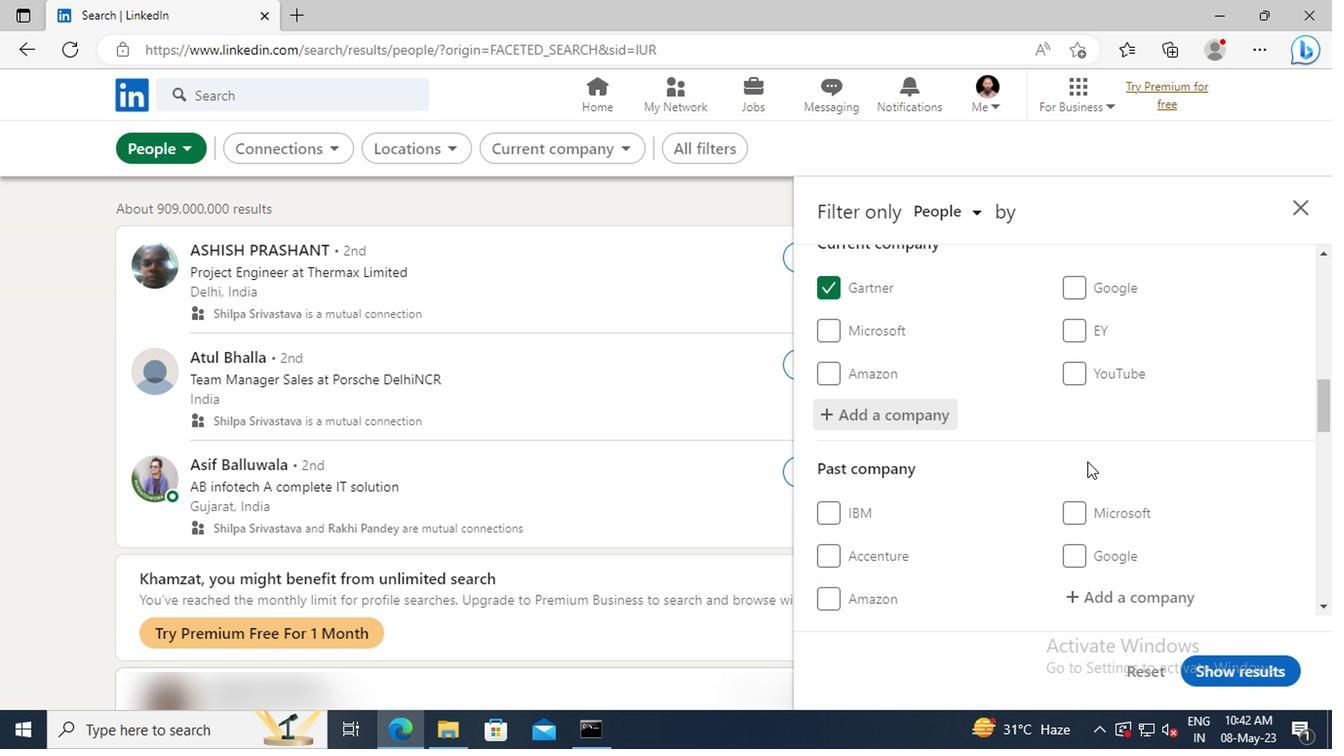 
Action: Mouse scrolled (1082, 460) with delta (0, 0)
Screenshot: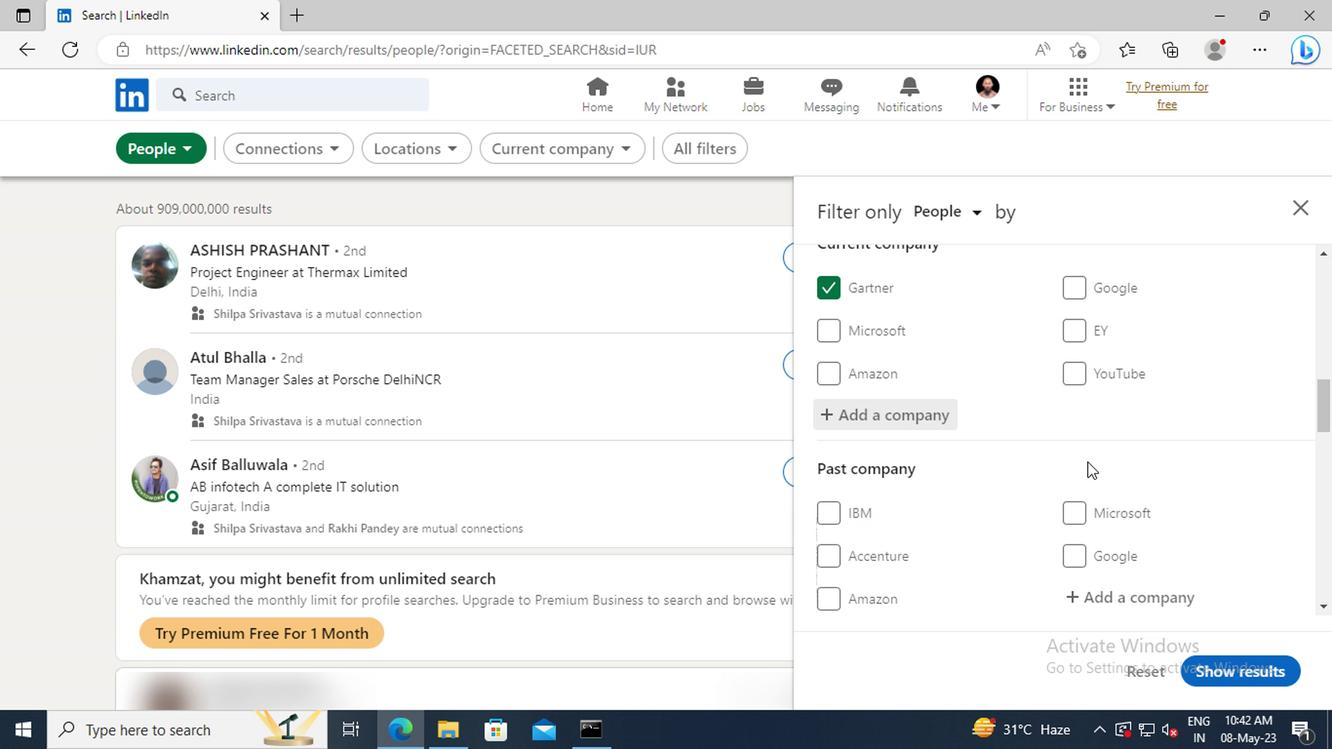 
Action: Mouse scrolled (1082, 460) with delta (0, 0)
Screenshot: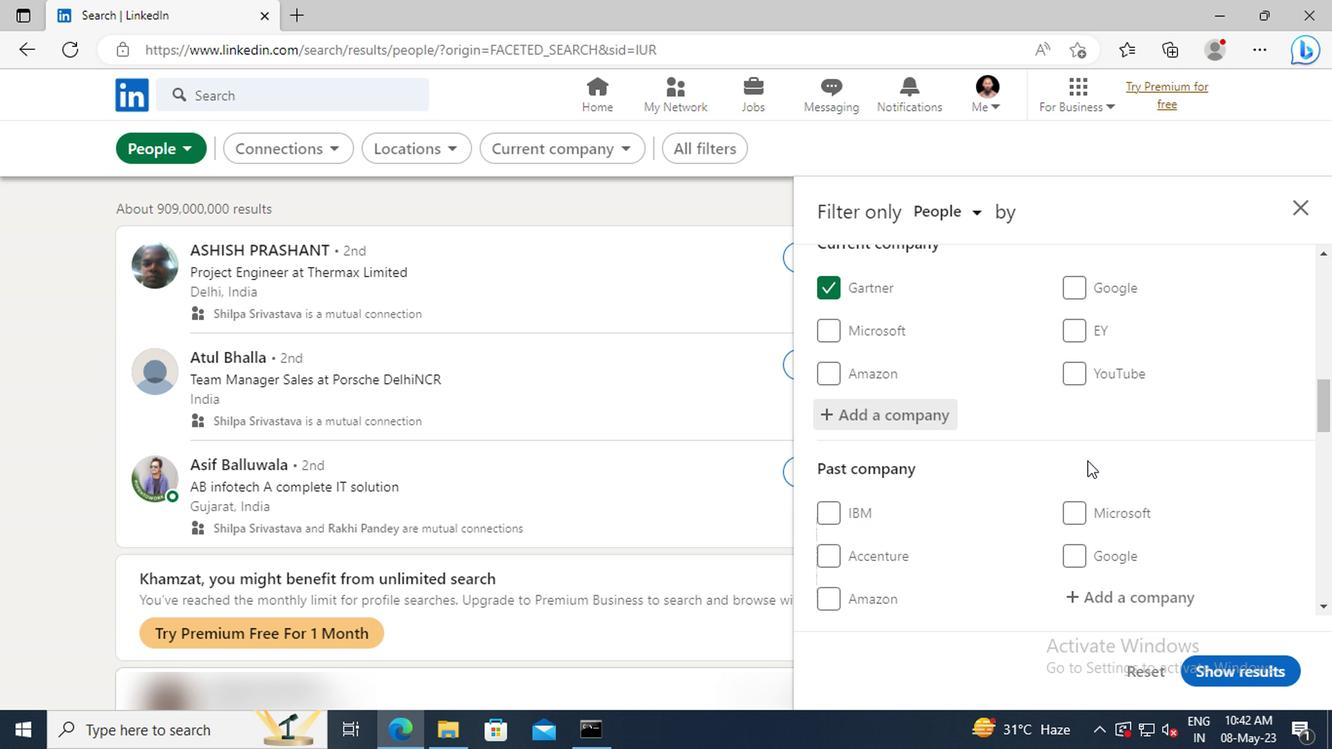 
Action: Mouse moved to (1084, 442)
Screenshot: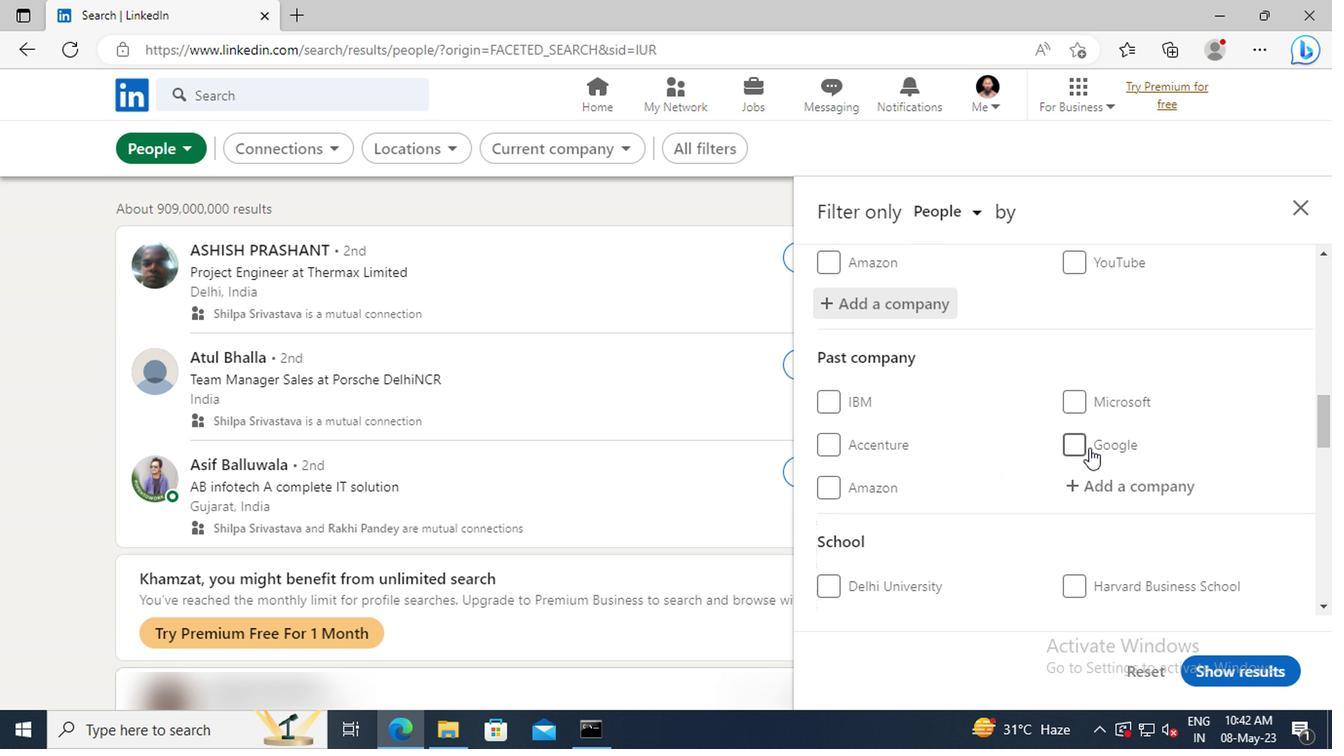 
Action: Mouse scrolled (1084, 441) with delta (0, 0)
Screenshot: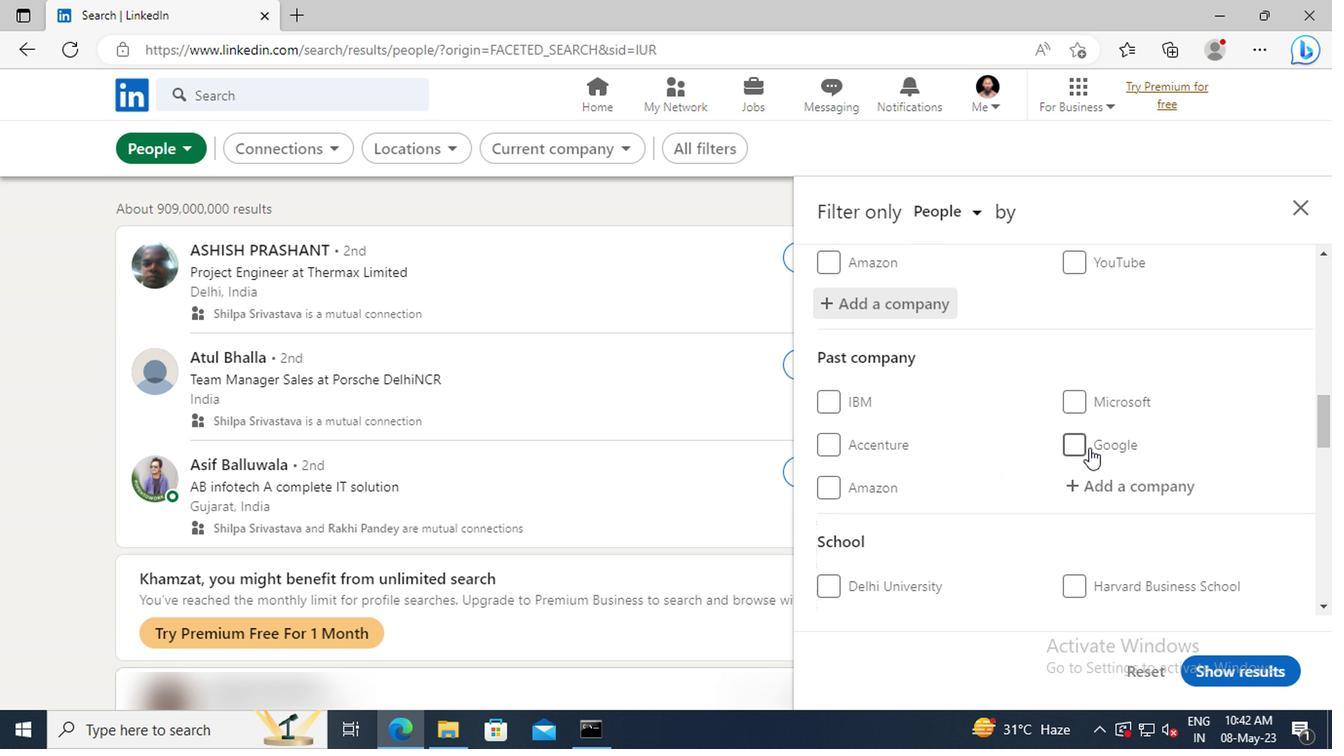 
Action: Mouse moved to (1084, 439)
Screenshot: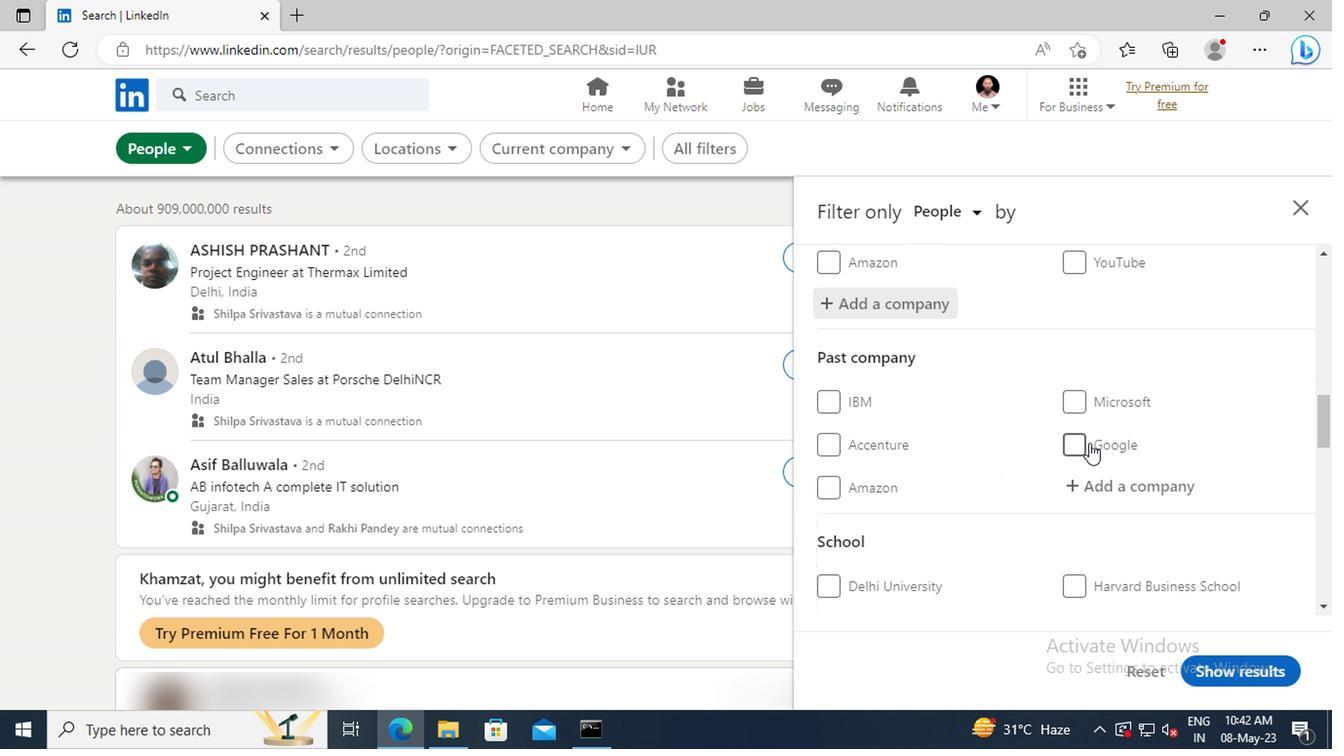 
Action: Mouse scrolled (1084, 438) with delta (0, 0)
Screenshot: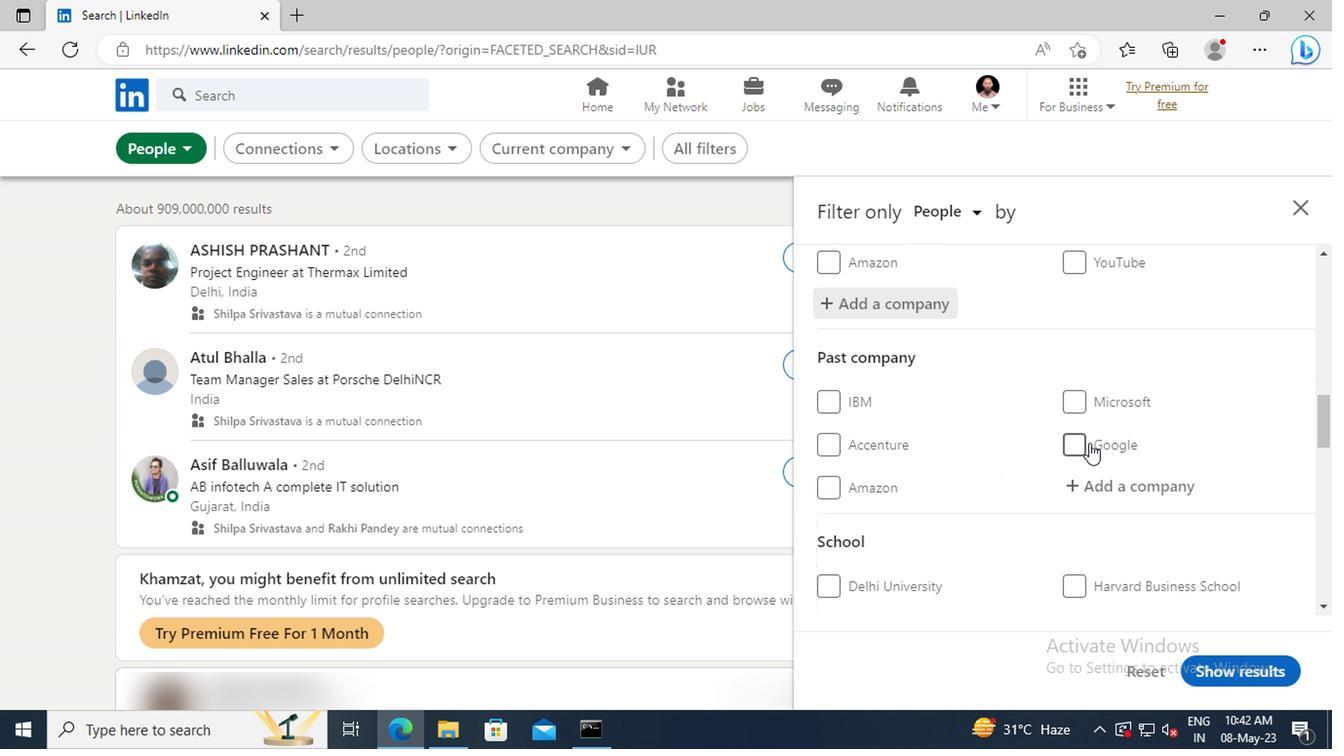 
Action: Mouse moved to (1084, 430)
Screenshot: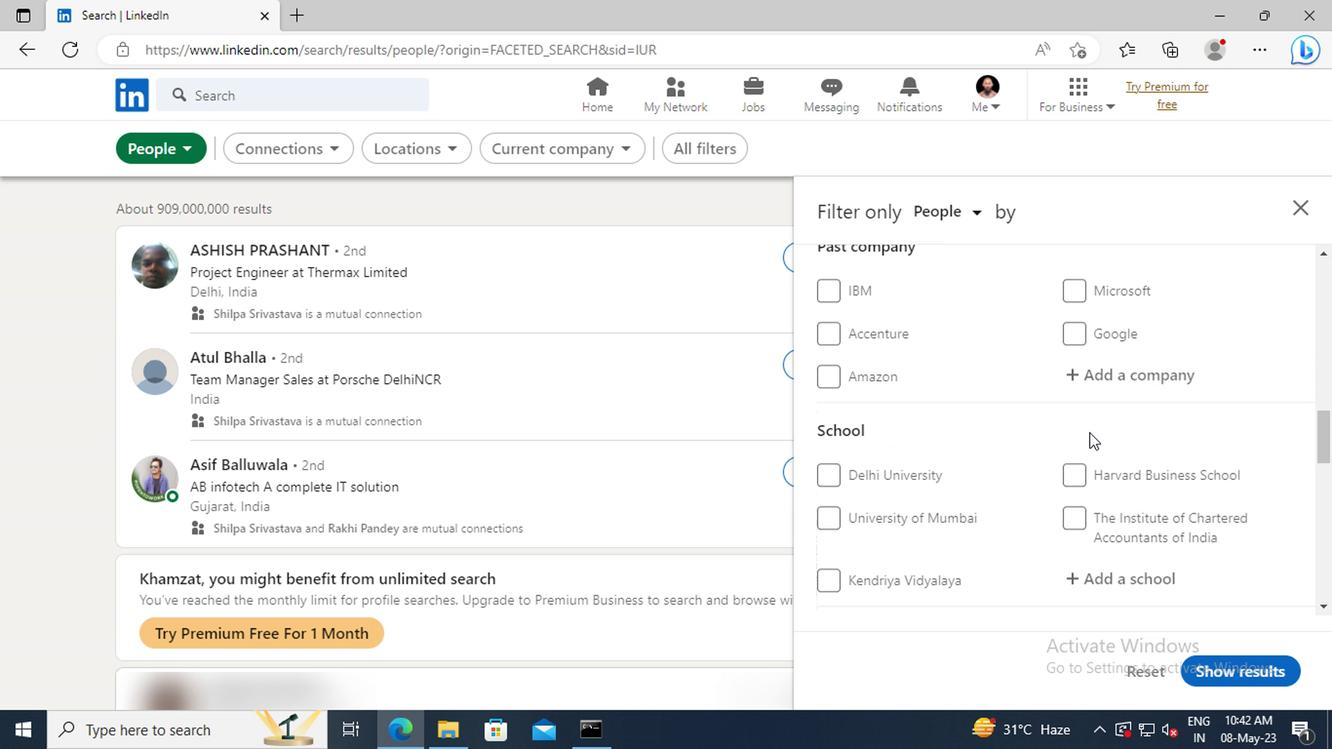 
Action: Mouse scrolled (1084, 429) with delta (0, 0)
Screenshot: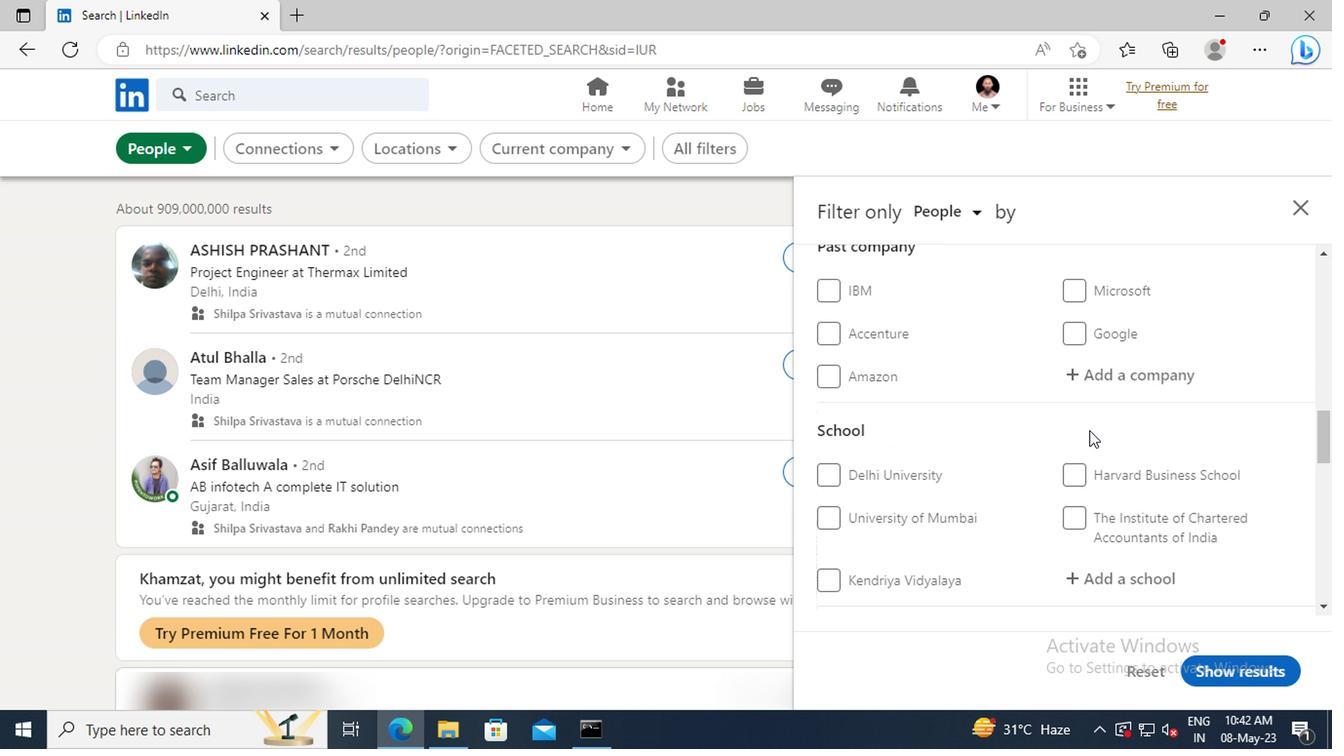 
Action: Mouse scrolled (1084, 429) with delta (0, 0)
Screenshot: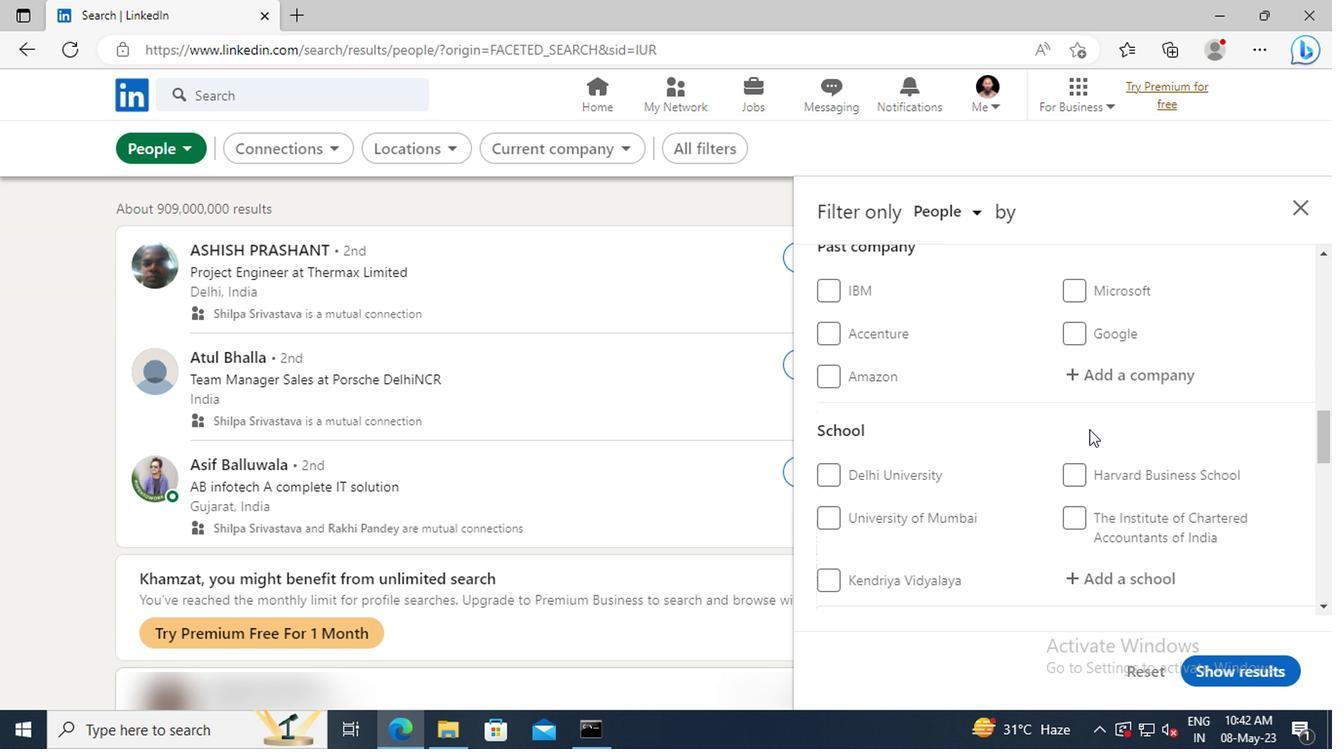 
Action: Mouse moved to (1089, 465)
Screenshot: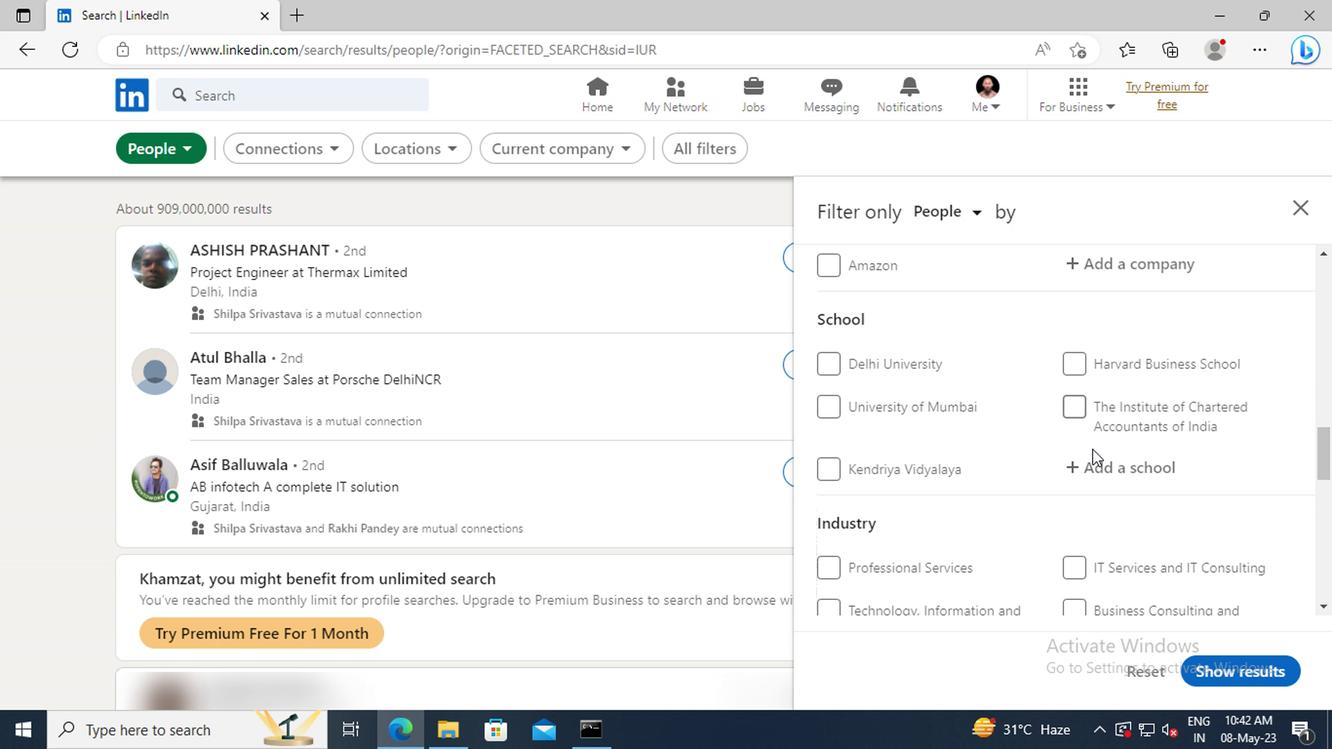 
Action: Mouse pressed left at (1089, 465)
Screenshot: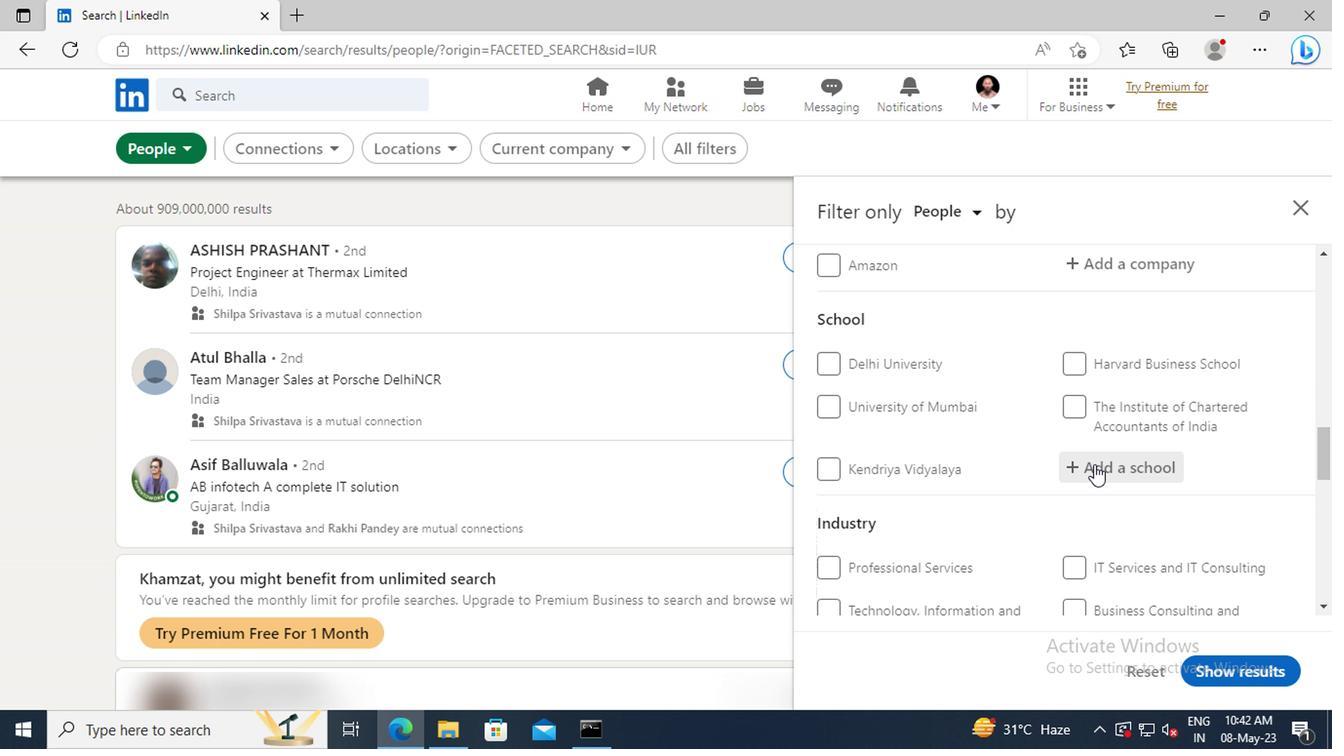 
Action: Key pressed <Key.shift><Key.shift><Key.shift><Key.shift><Key.shift><Key.shift><Key.shift><Key.shift><Key.shift><Key.shift><Key.shift><Key.shift><Key.shift><Key.shift>QUEENS'<Key.space><Key.shift>CO
Screenshot: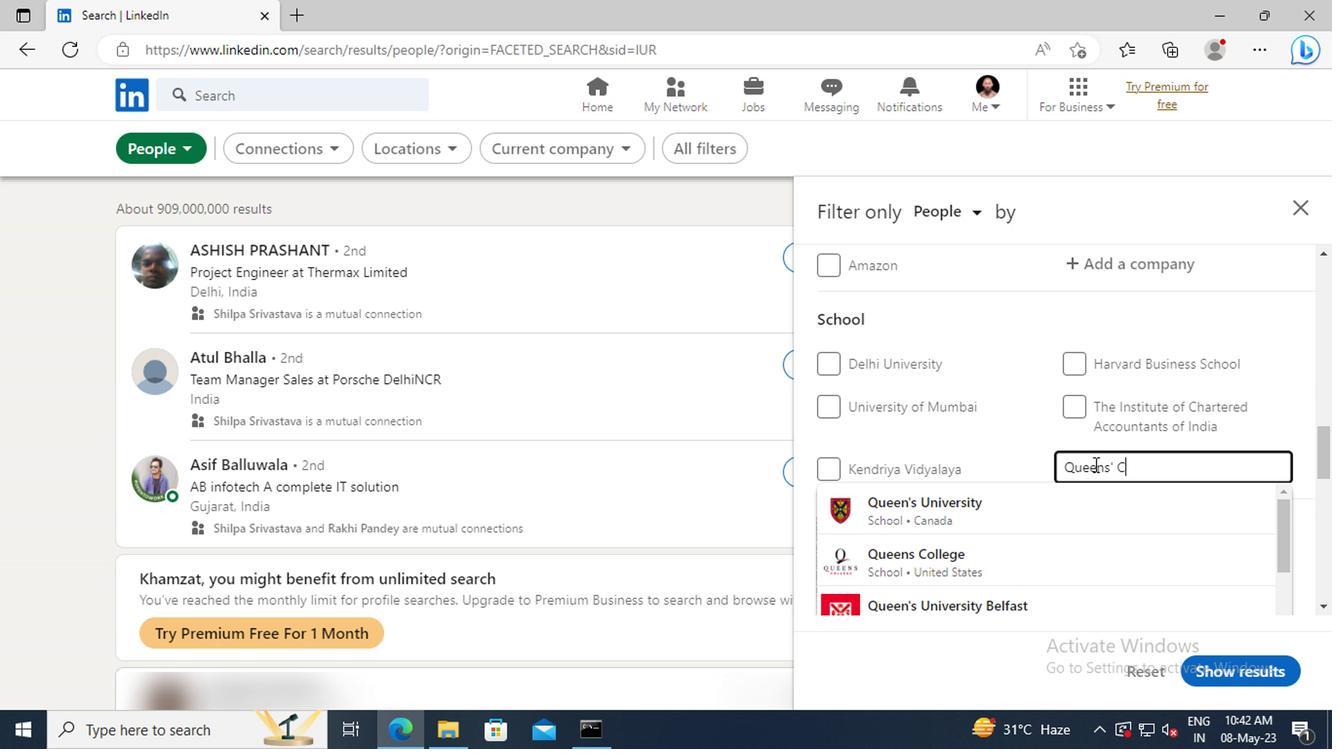 
Action: Mouse moved to (1107, 544)
Screenshot: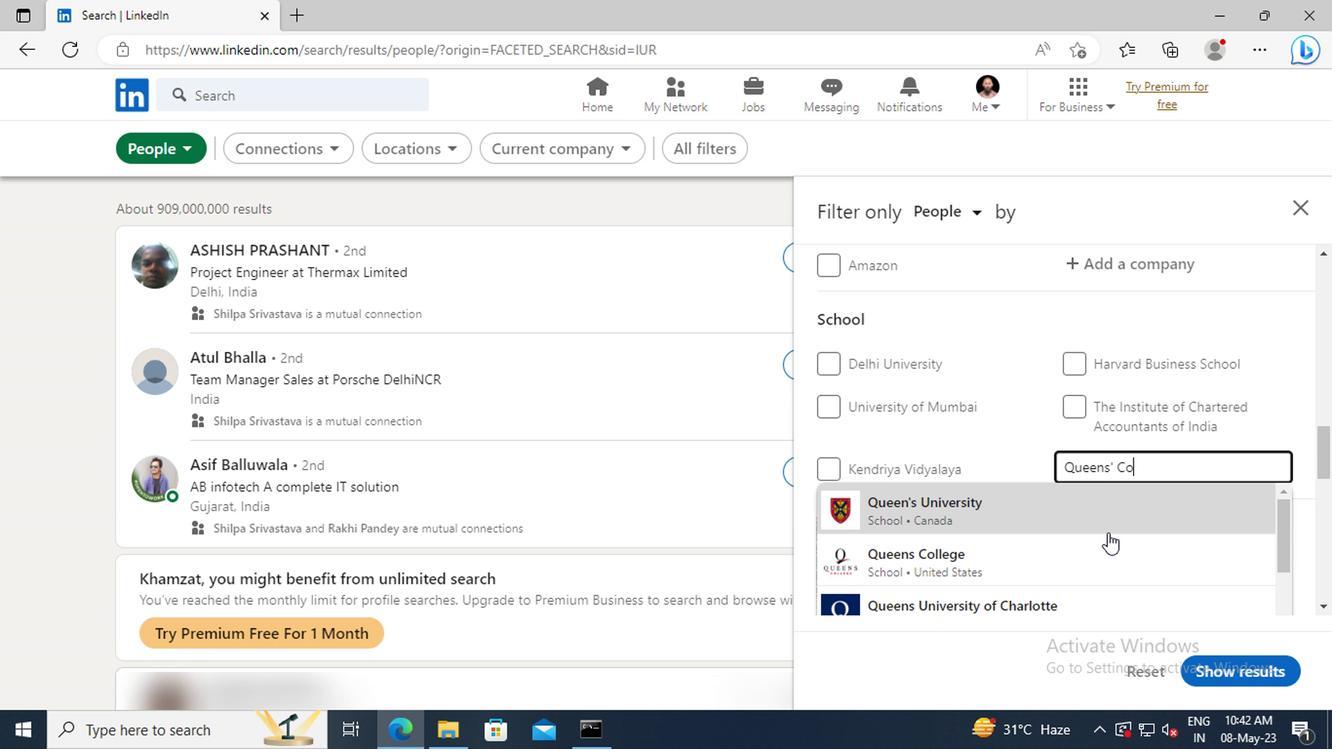 
Action: Mouse pressed left at (1107, 544)
Screenshot: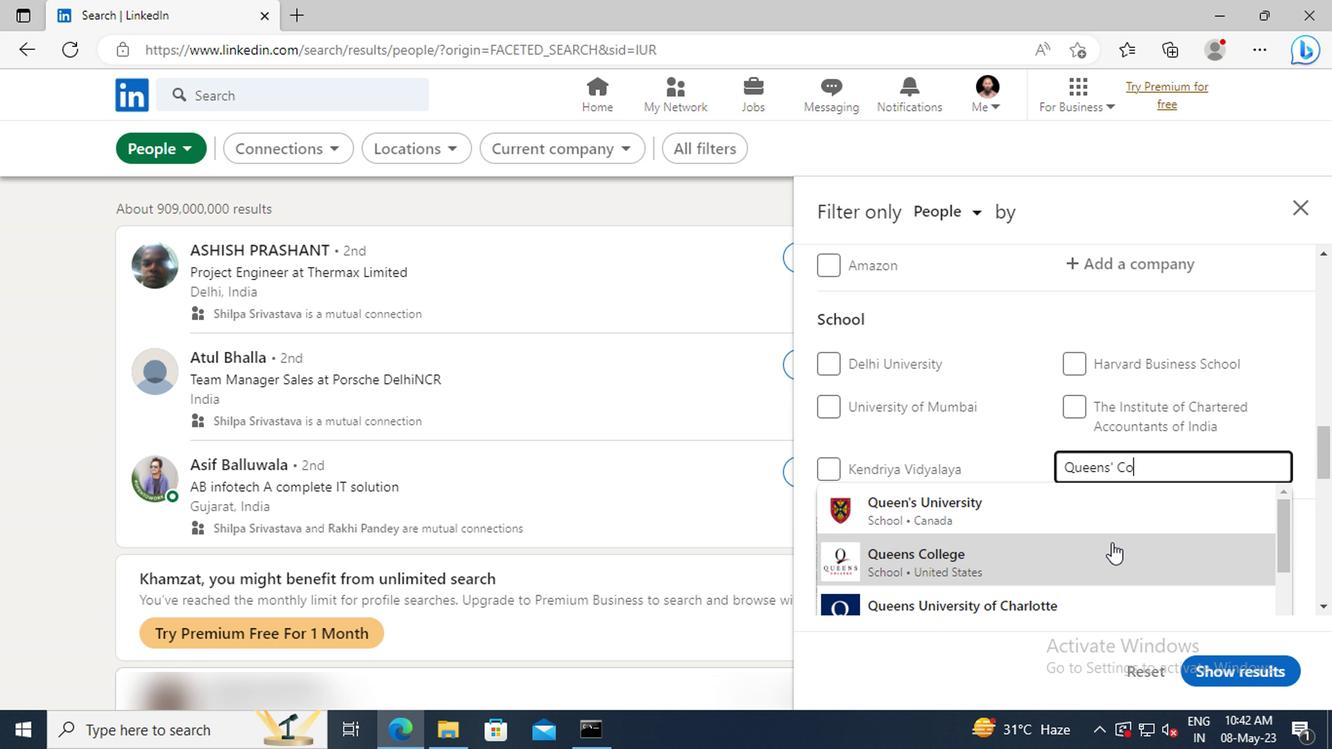 
Action: Mouse moved to (1104, 532)
Screenshot: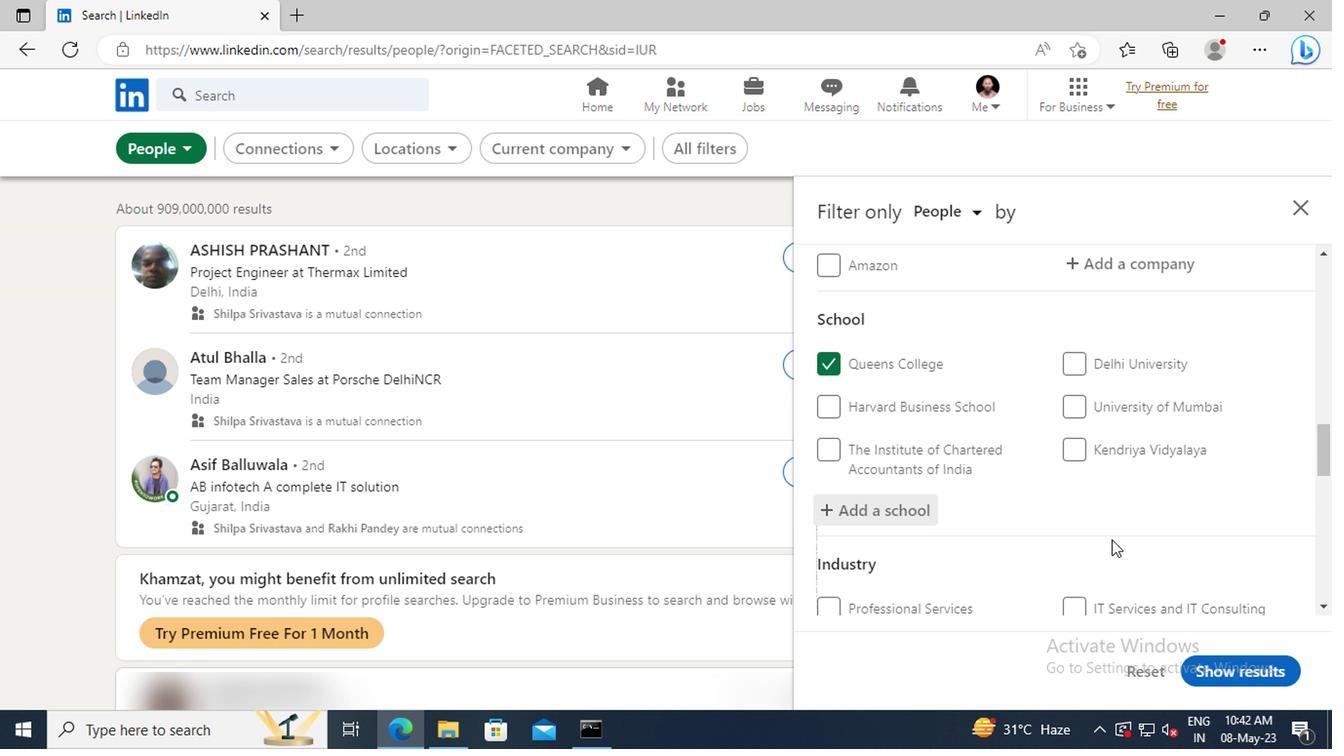 
Action: Mouse scrolled (1104, 531) with delta (0, -1)
Screenshot: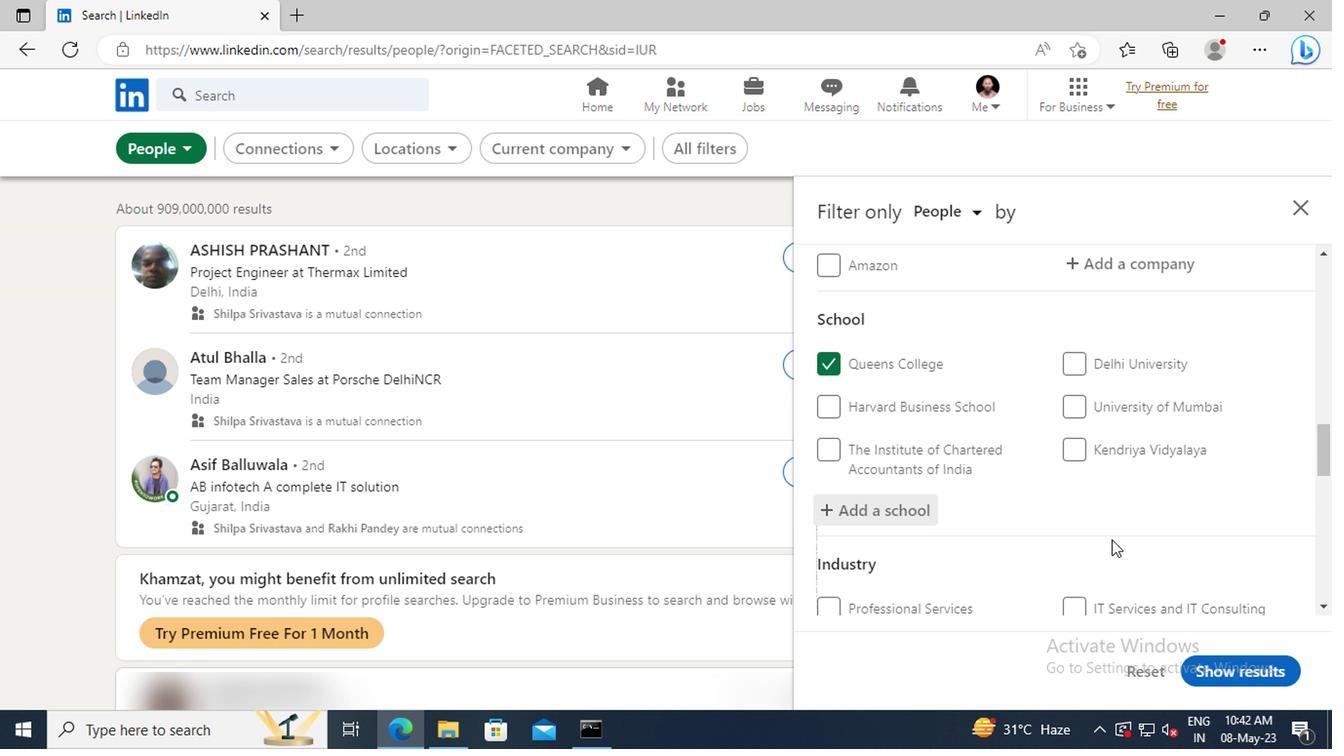 
Action: Mouse moved to (1103, 524)
Screenshot: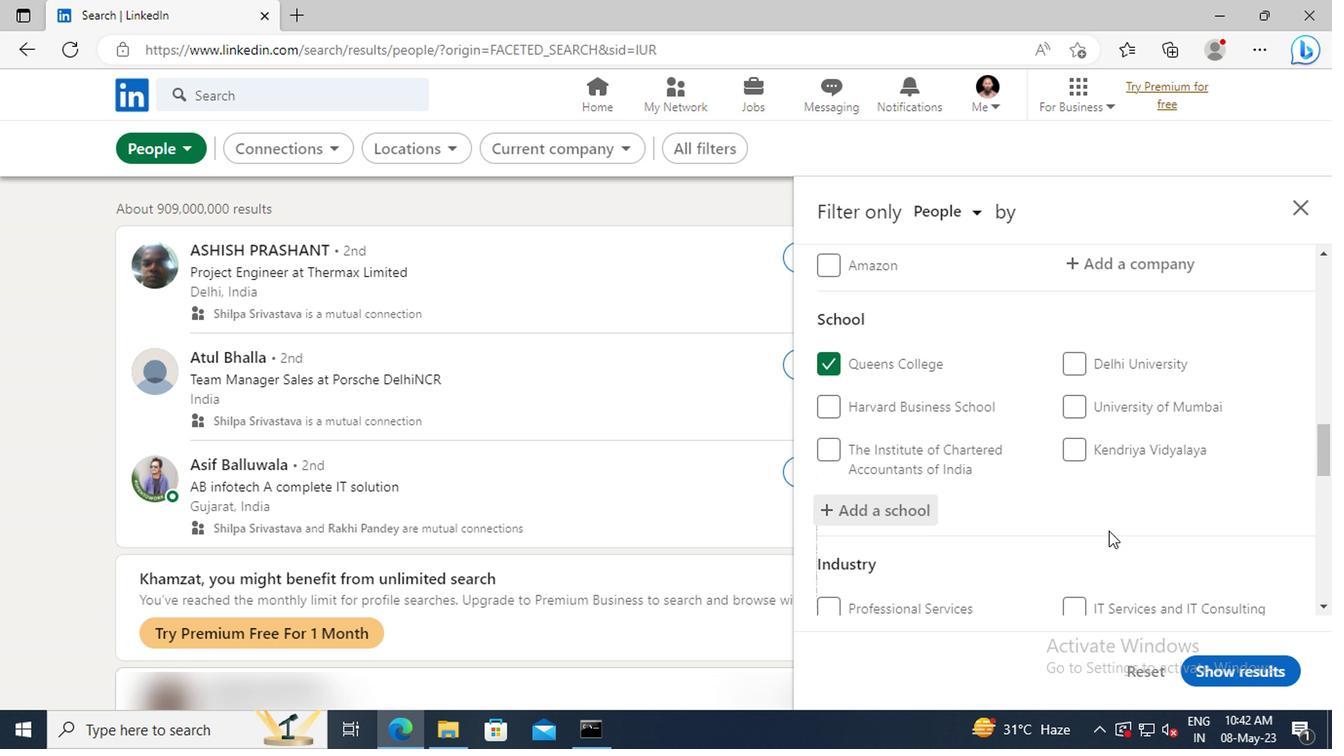 
Action: Mouse scrolled (1103, 523) with delta (0, -1)
Screenshot: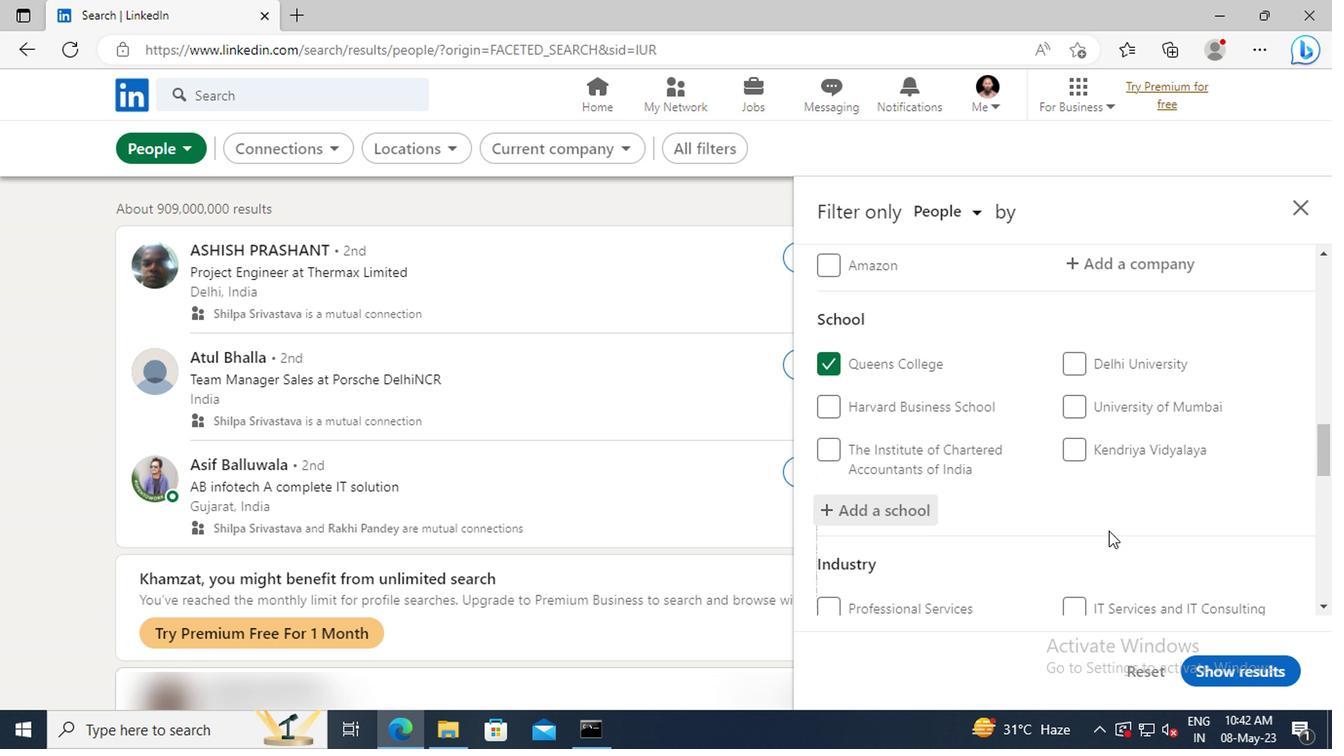 
Action: Mouse moved to (1097, 501)
Screenshot: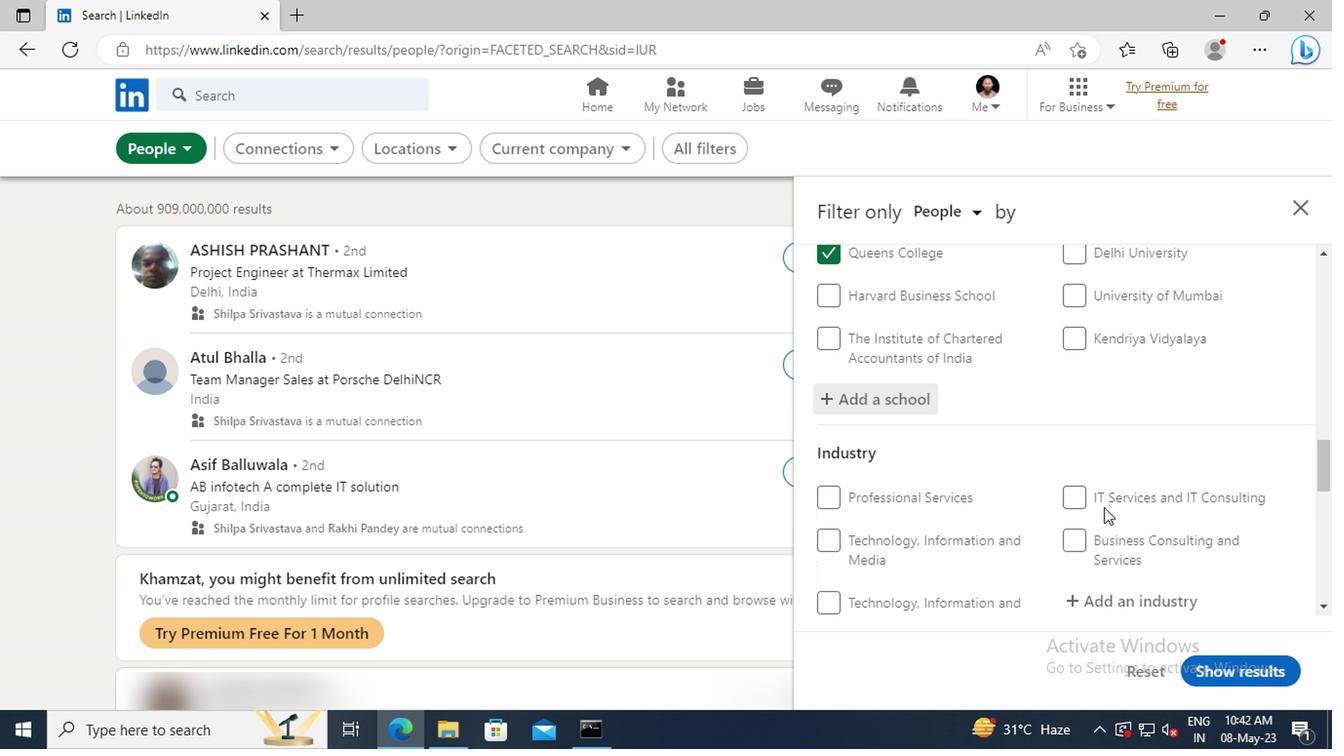 
Action: Mouse scrolled (1097, 501) with delta (0, 0)
Screenshot: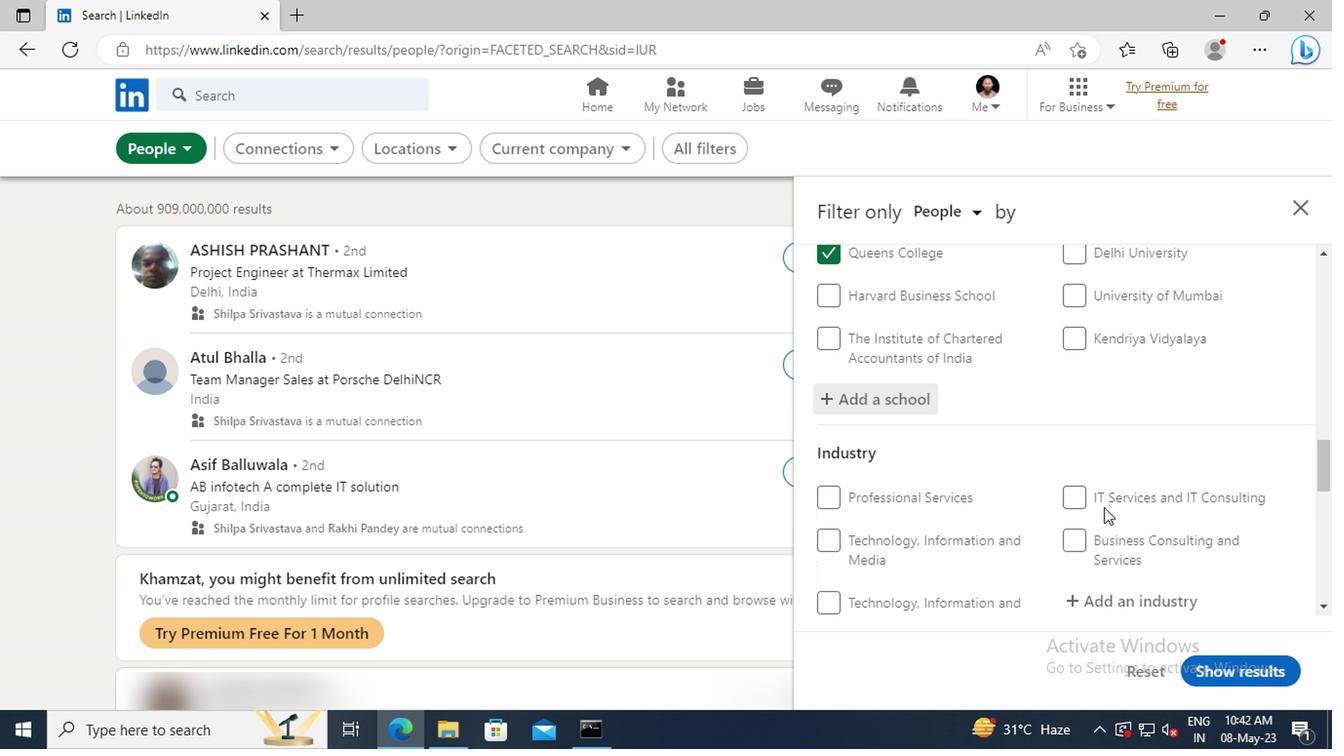 
Action: Mouse moved to (1097, 497)
Screenshot: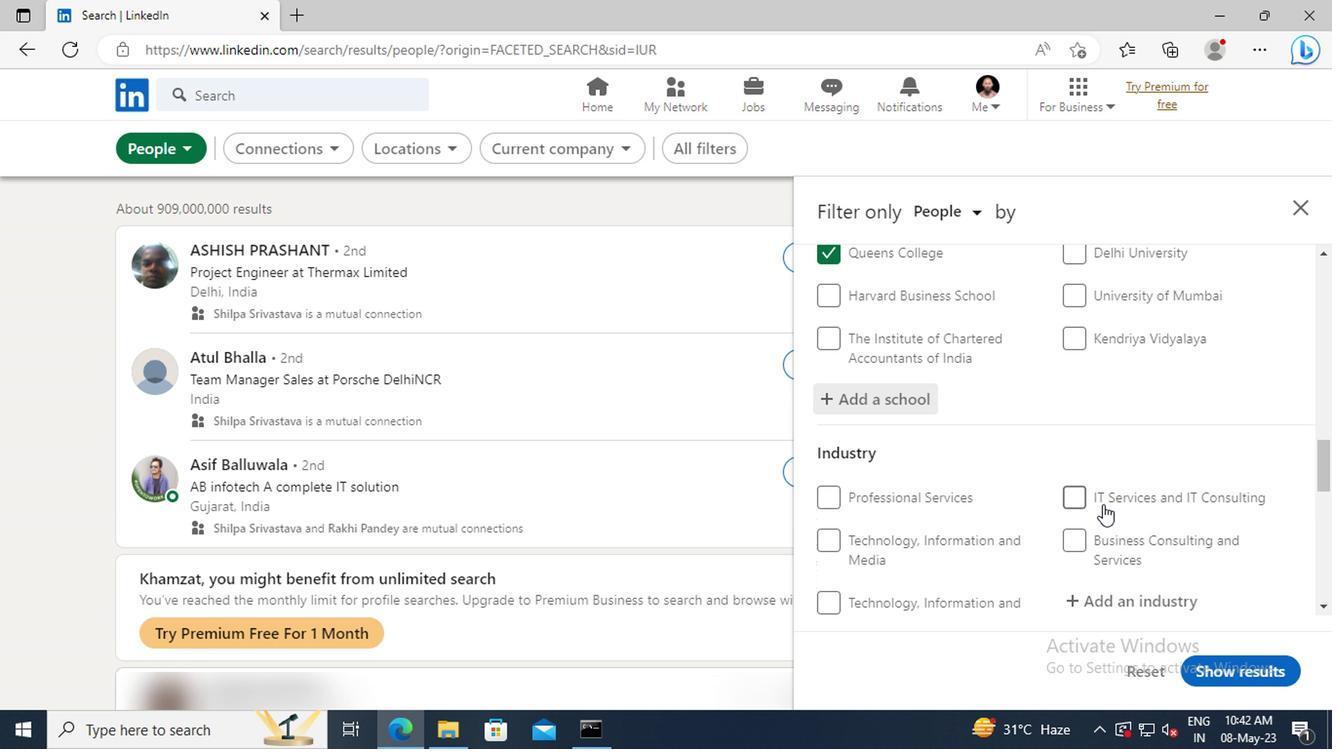 
Action: Mouse scrolled (1097, 496) with delta (0, 0)
Screenshot: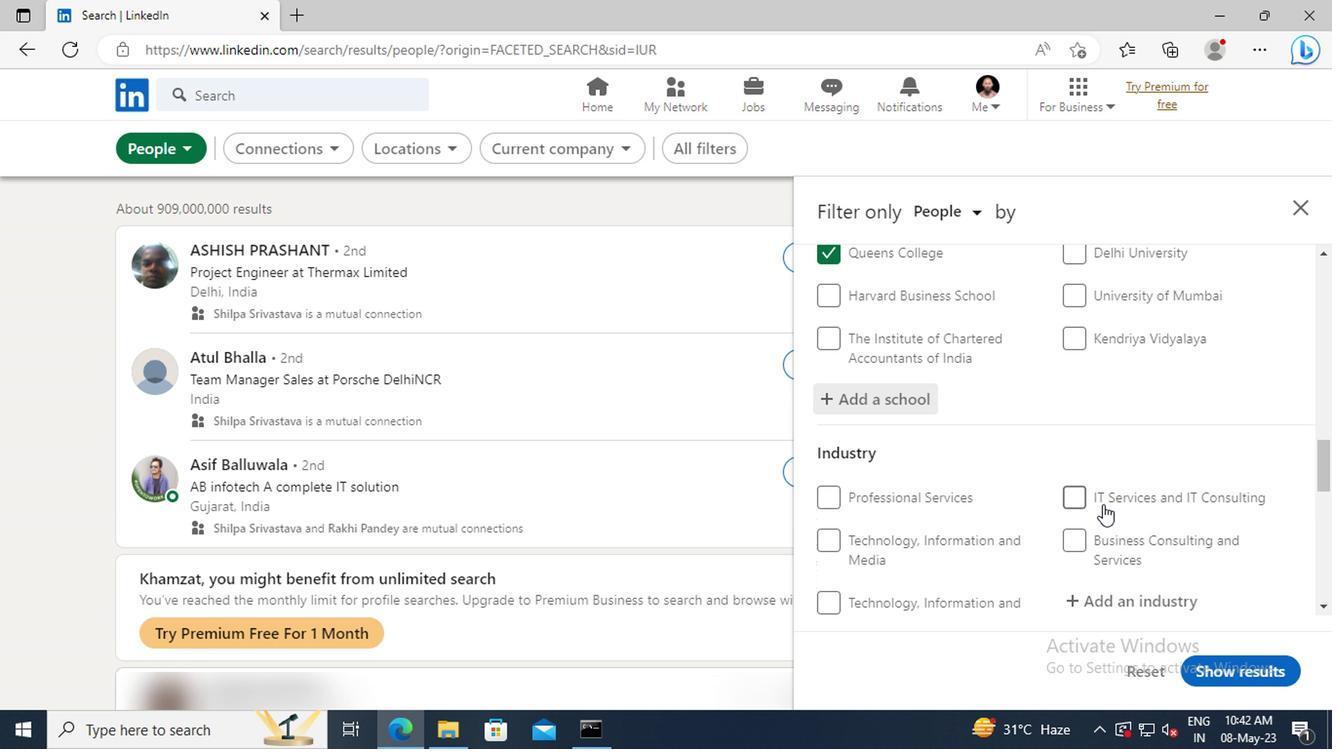 
Action: Mouse moved to (1095, 491)
Screenshot: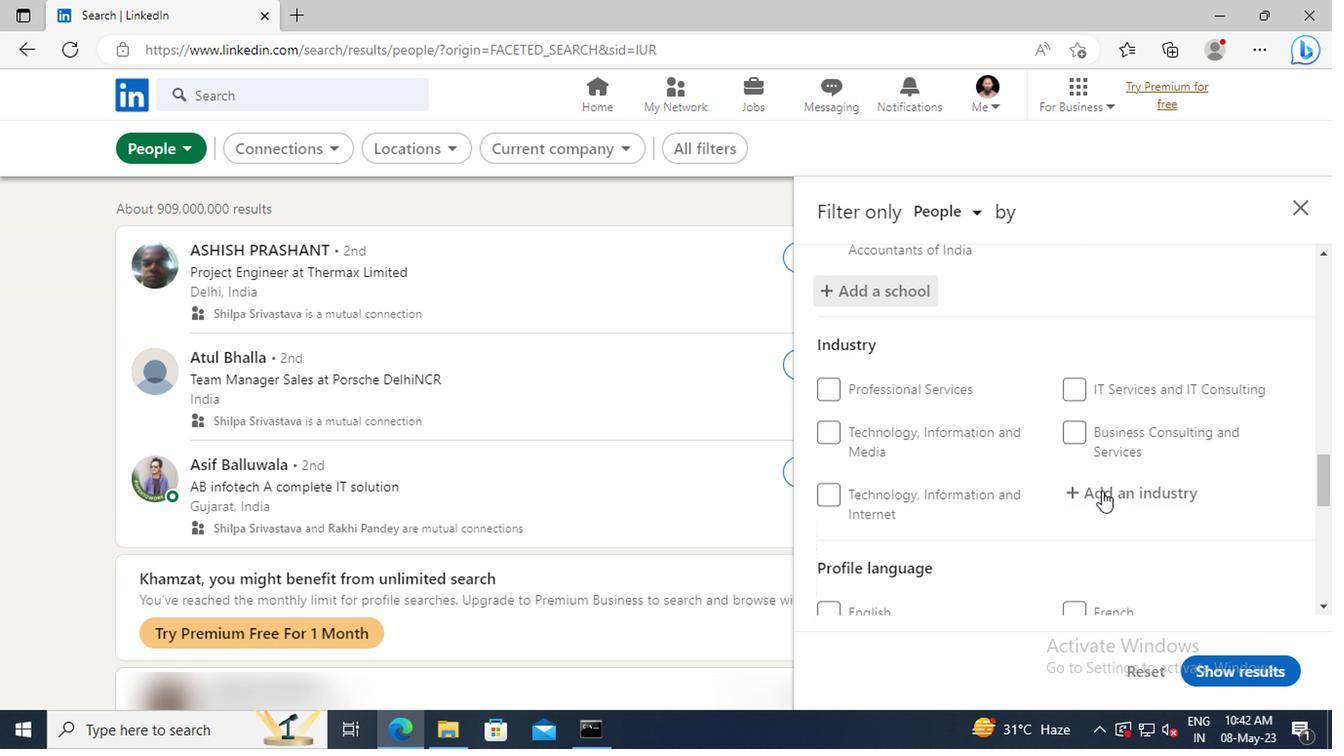 
Action: Mouse pressed left at (1095, 491)
Screenshot: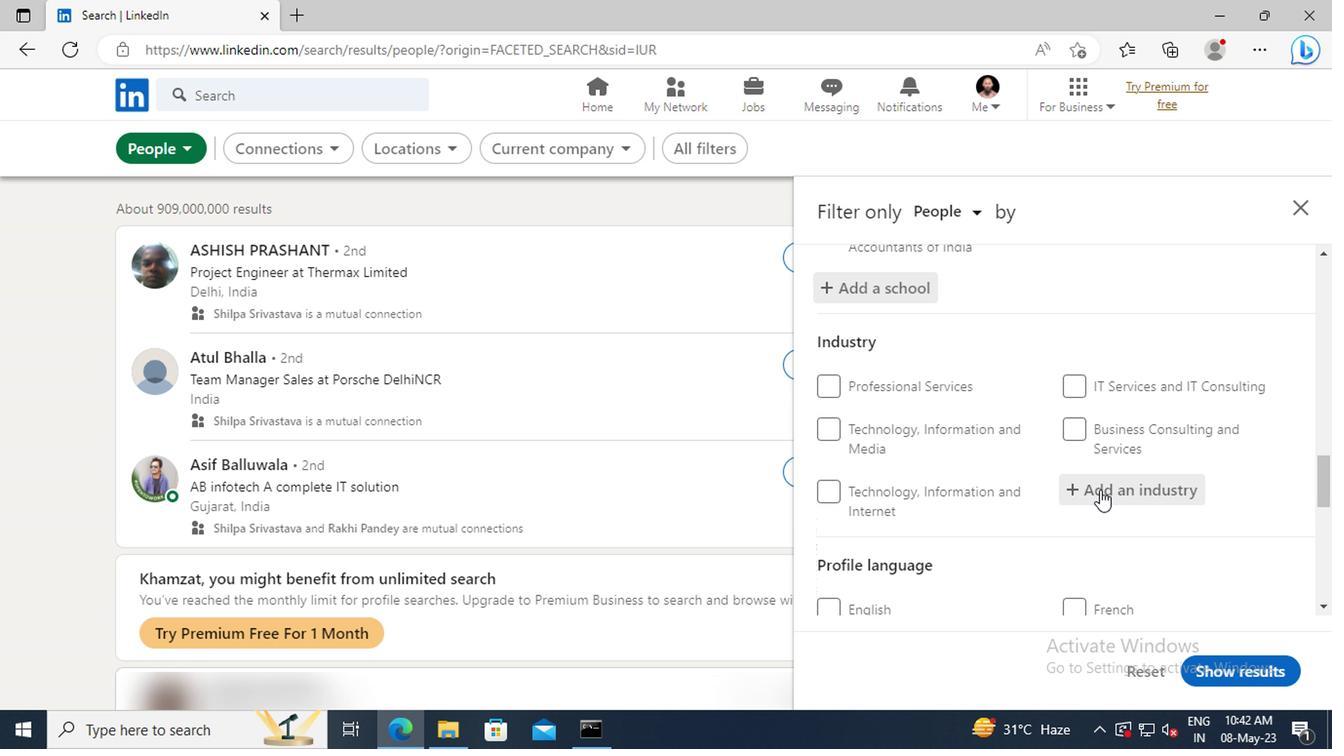 
Action: Key pressed <Key.shift>MAGNET
Screenshot: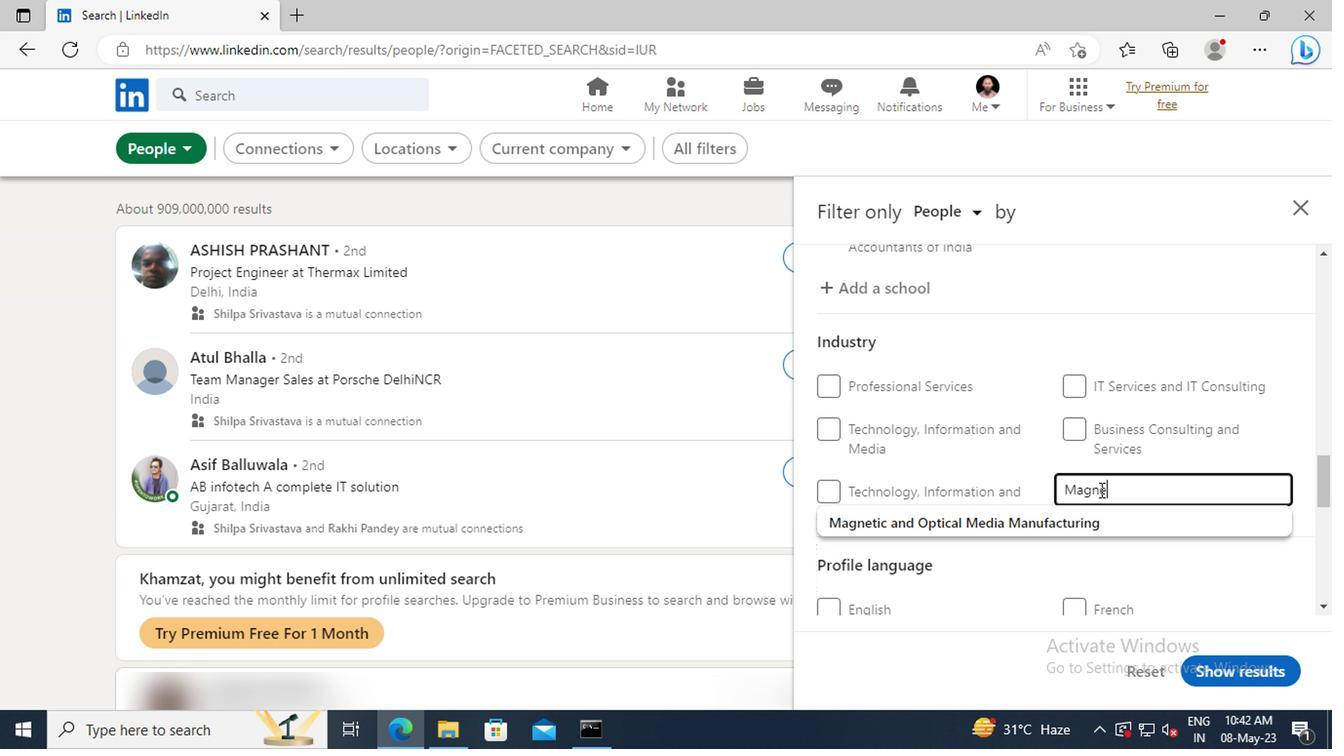 
Action: Mouse moved to (1107, 527)
Screenshot: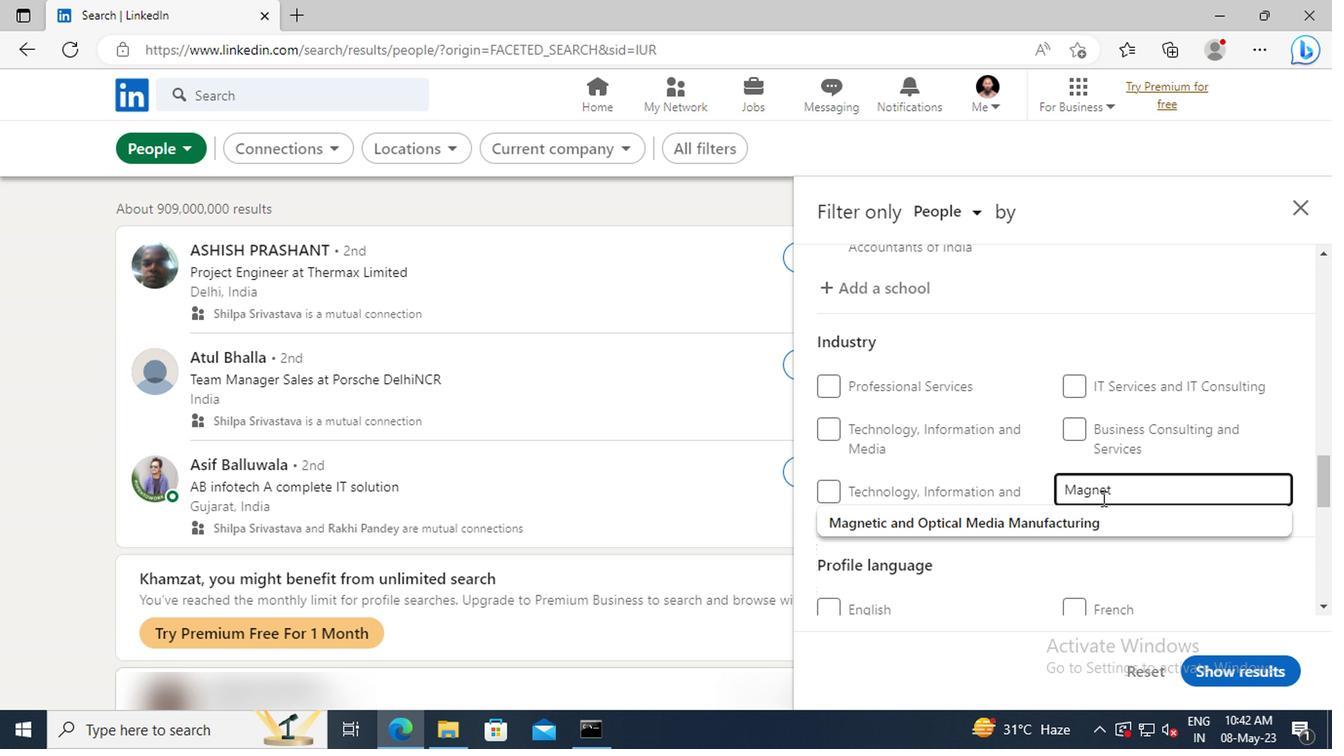 
Action: Mouse pressed left at (1107, 527)
Screenshot: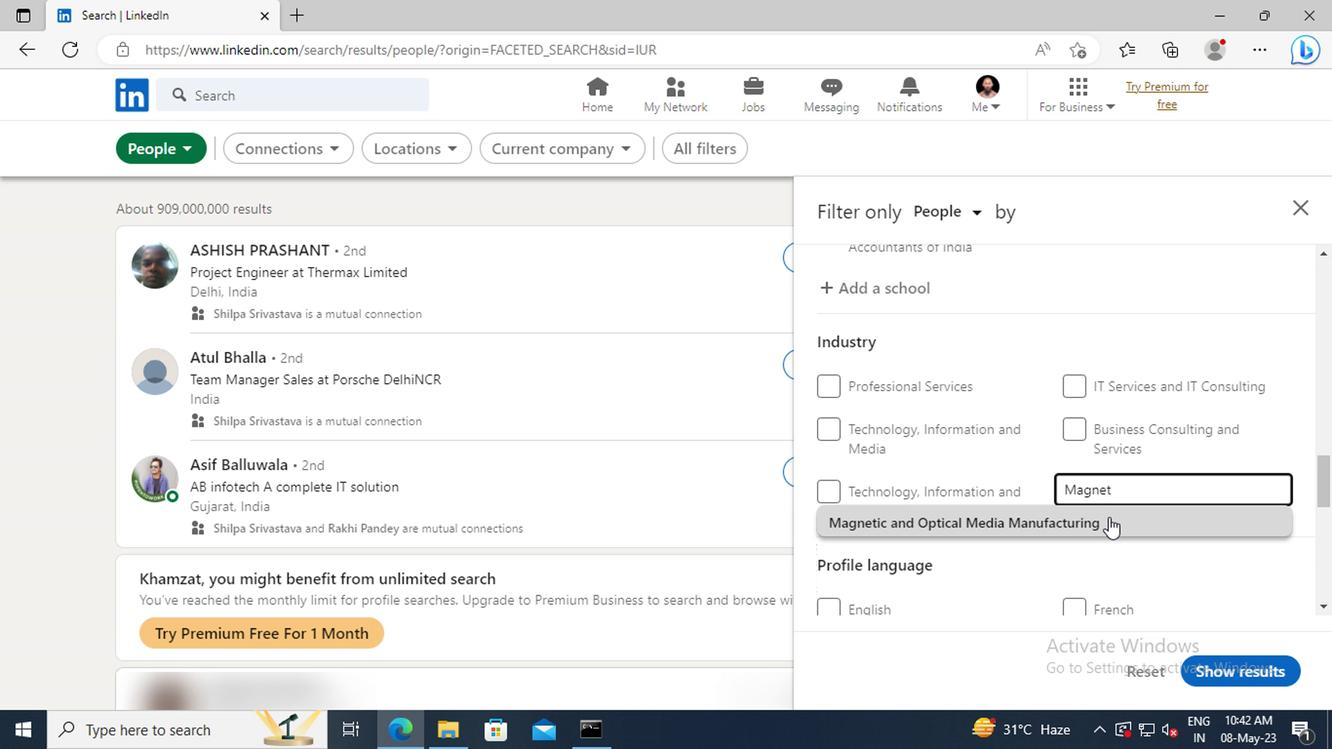 
Action: Mouse moved to (1101, 522)
Screenshot: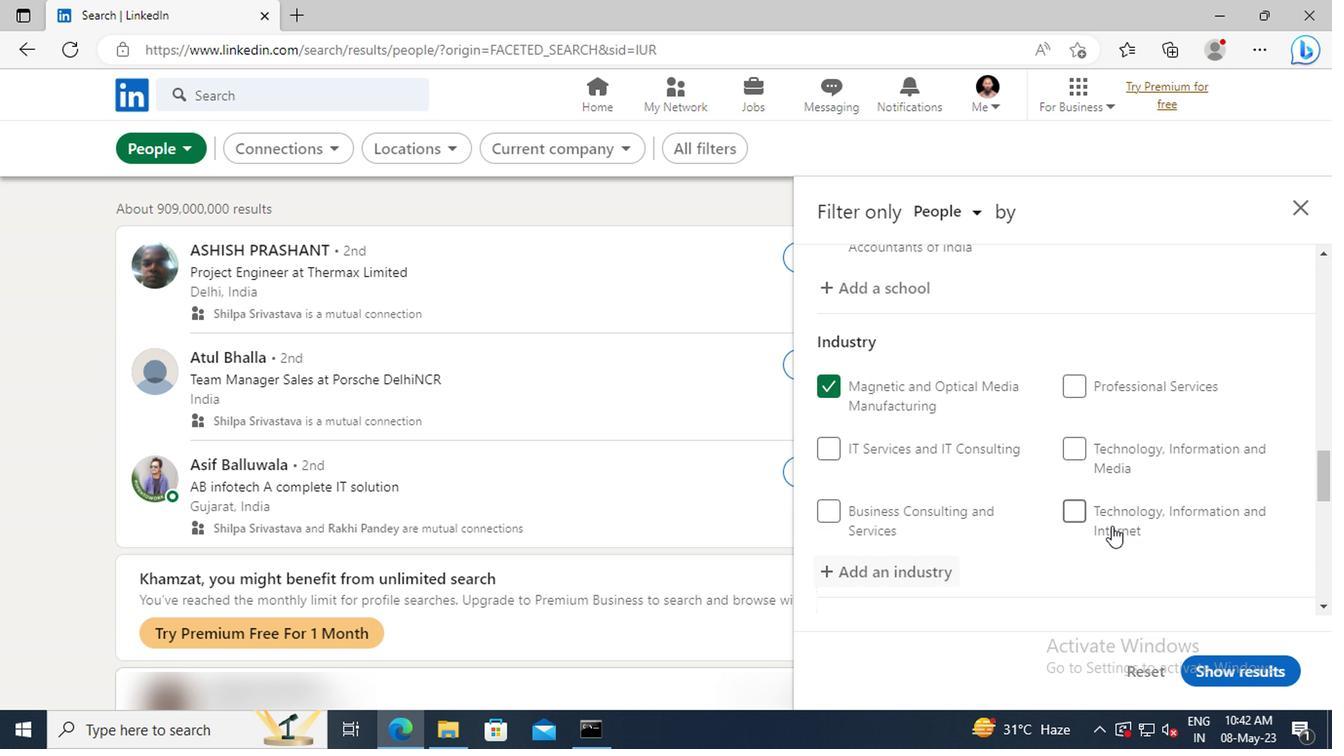 
Action: Mouse scrolled (1101, 521) with delta (0, -1)
Screenshot: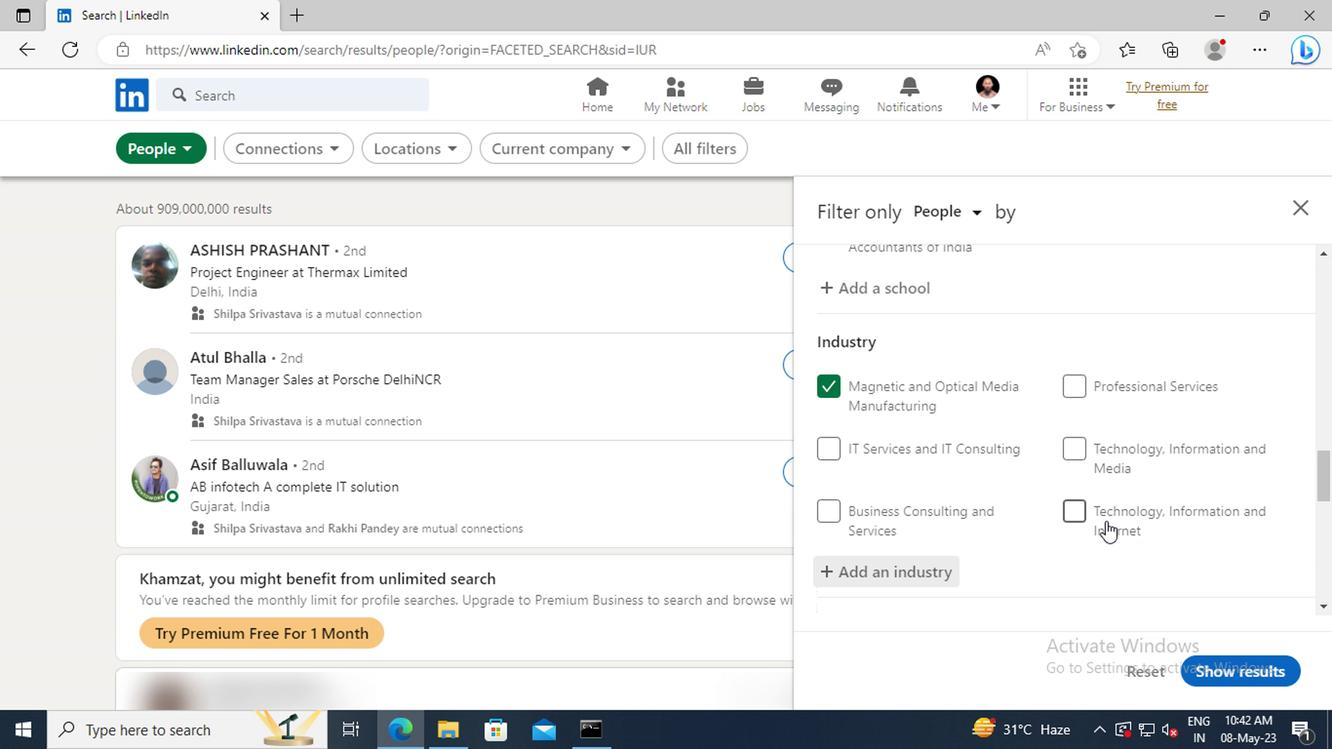 
Action: Mouse moved to (1099, 520)
Screenshot: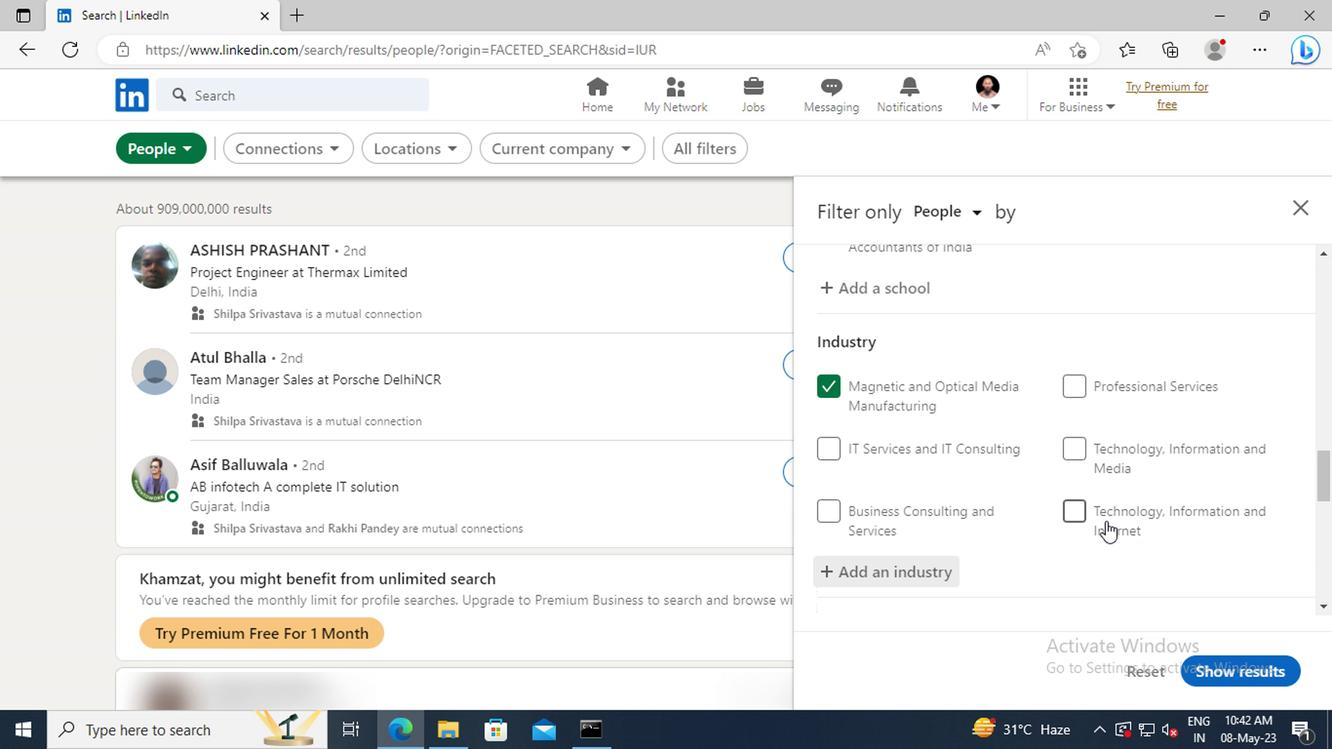 
Action: Mouse scrolled (1099, 519) with delta (0, -1)
Screenshot: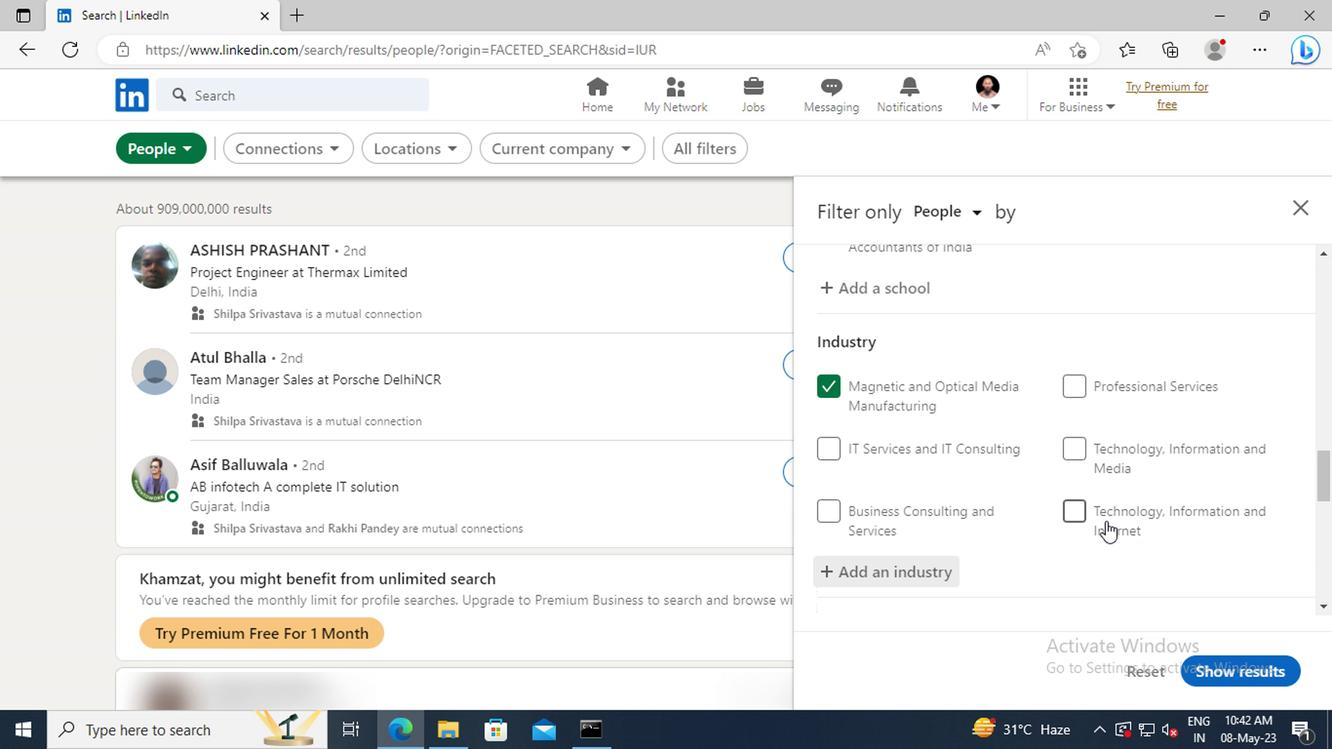 
Action: Mouse moved to (1099, 492)
Screenshot: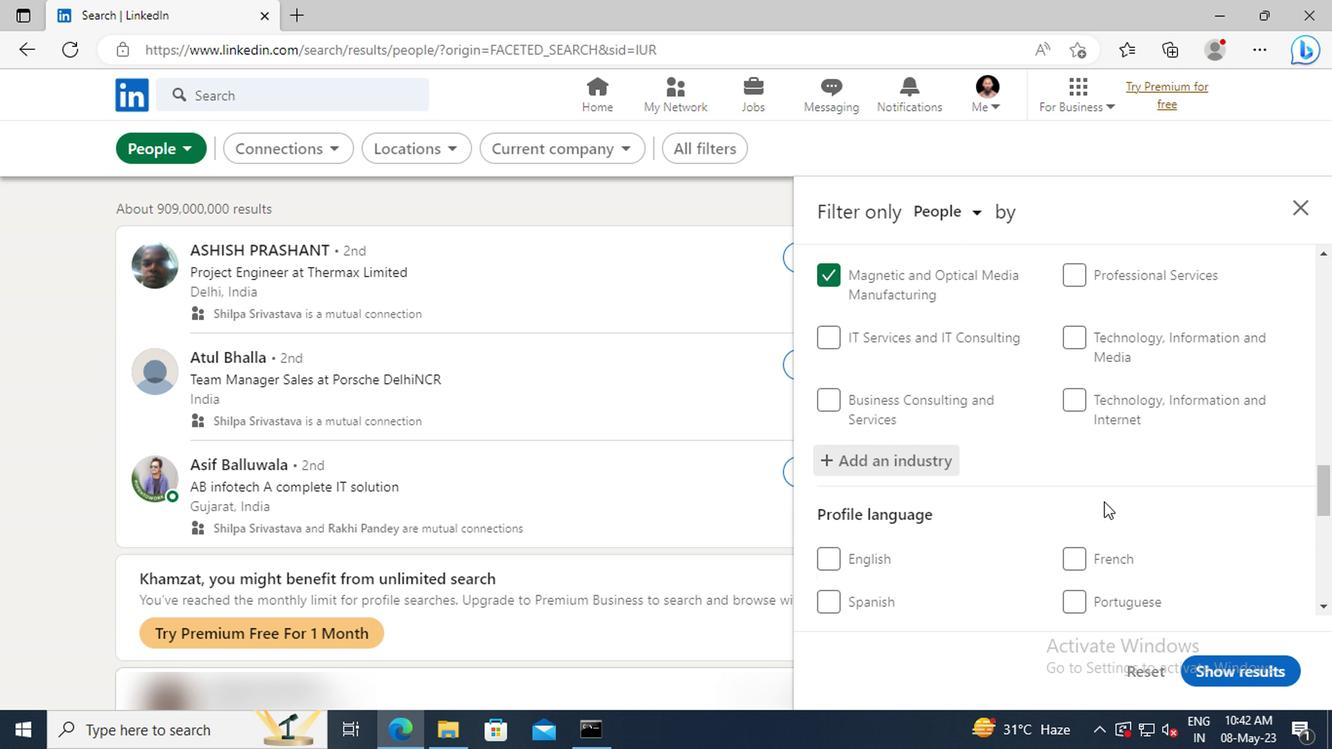 
Action: Mouse scrolled (1099, 491) with delta (0, 0)
Screenshot: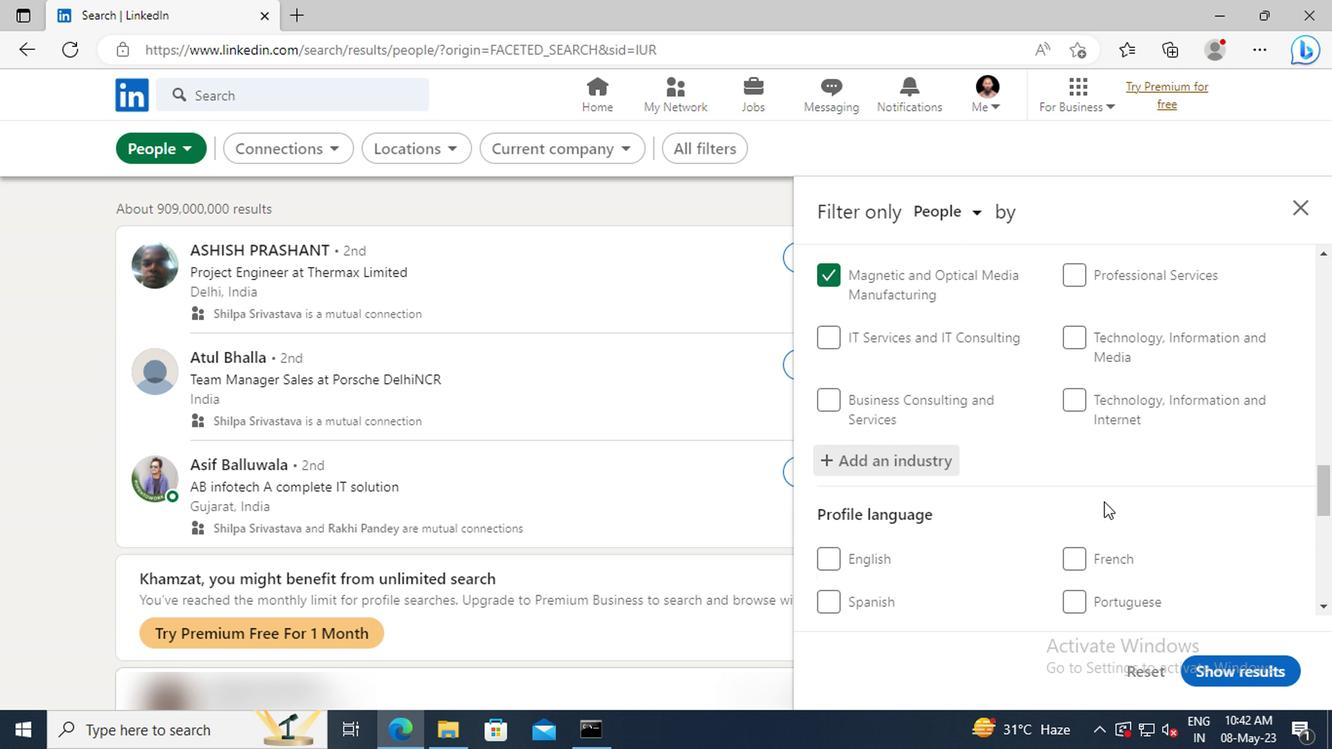 
Action: Mouse moved to (1099, 487)
Screenshot: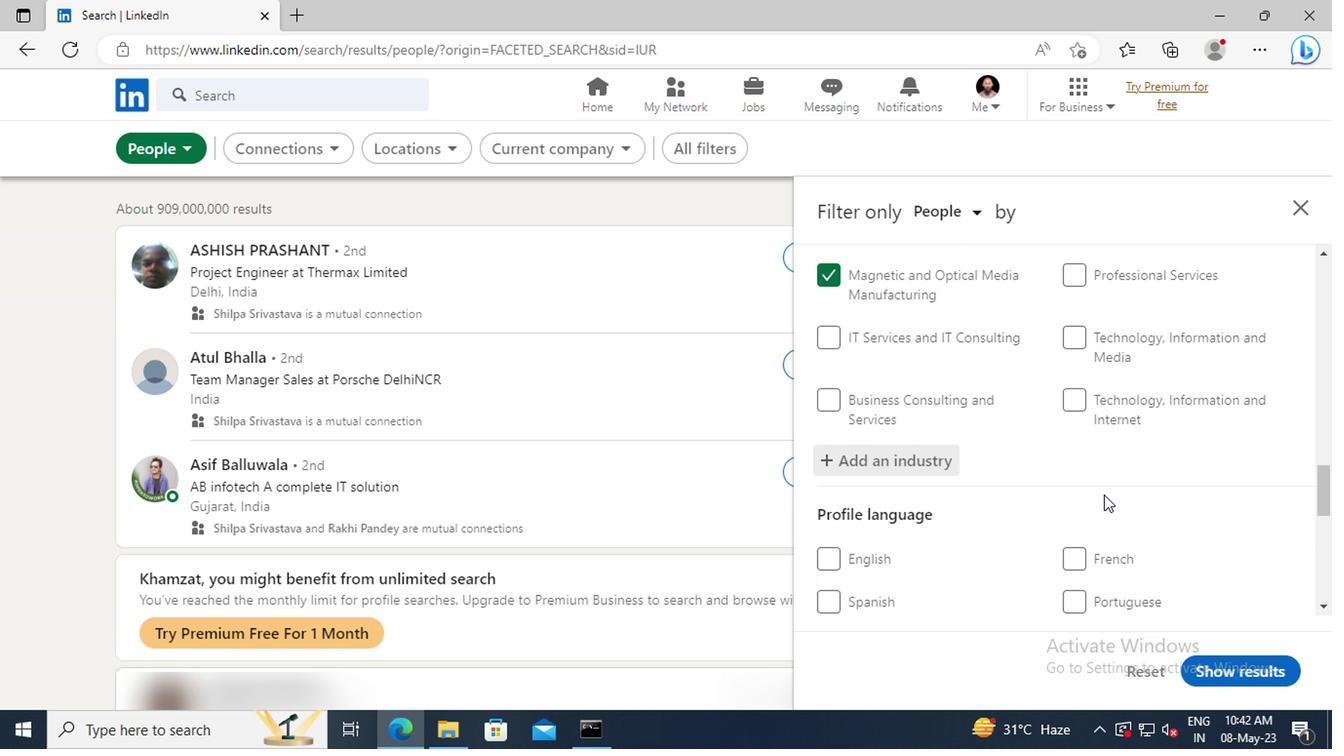 
Action: Mouse scrolled (1099, 487) with delta (0, 0)
Screenshot: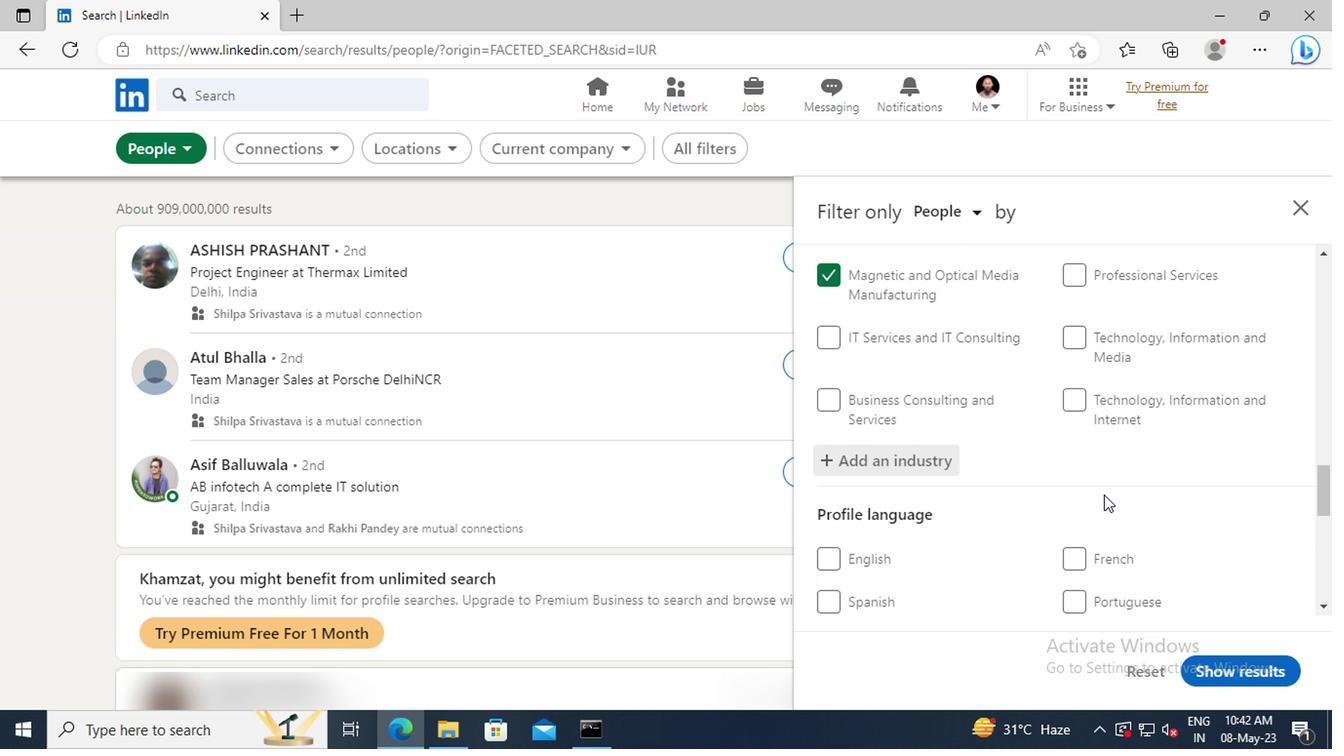 
Action: Mouse moved to (1098, 460)
Screenshot: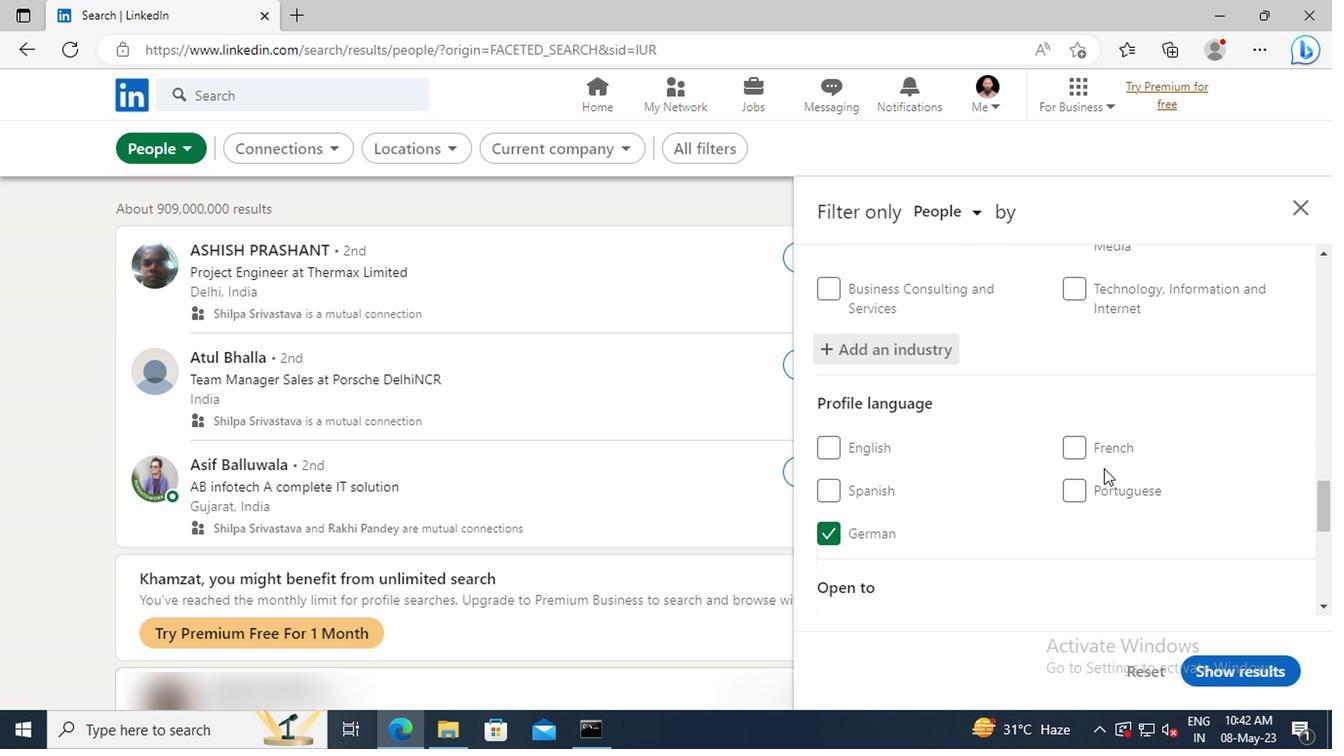 
Action: Mouse scrolled (1098, 460) with delta (0, 0)
Screenshot: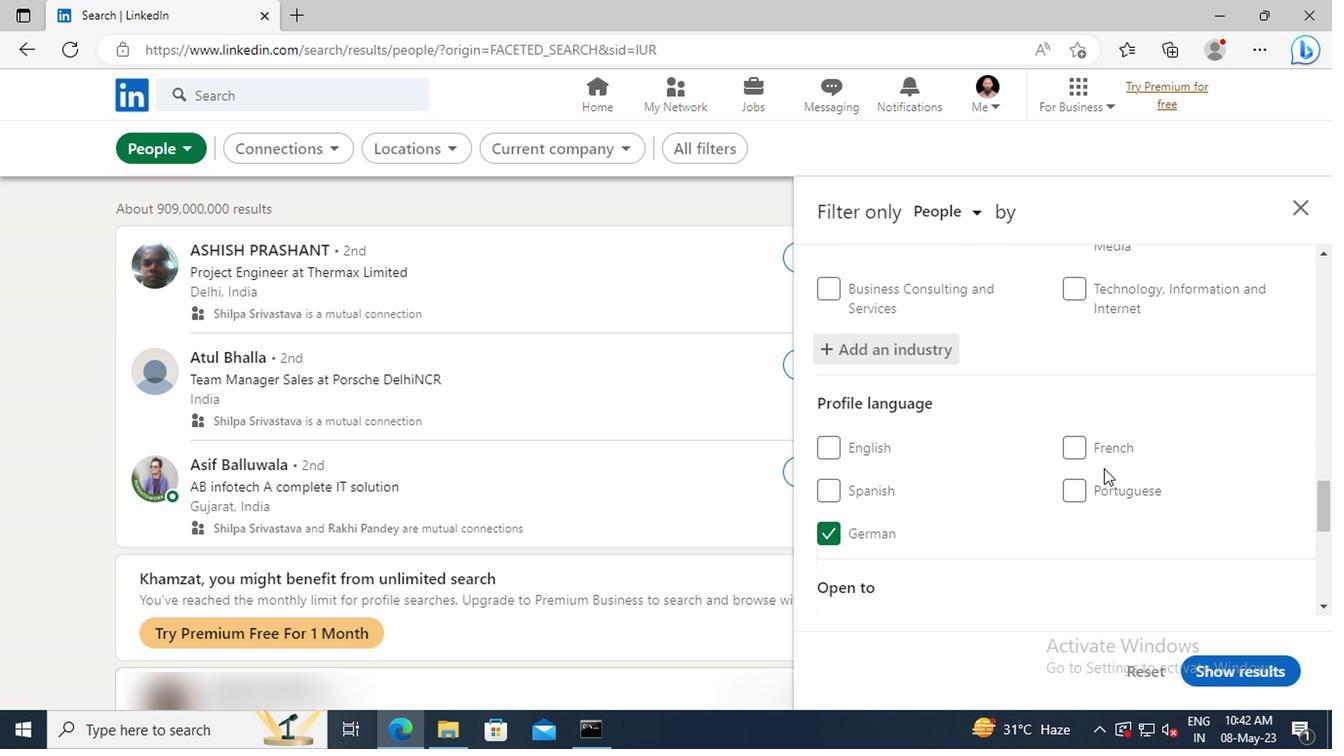 
Action: Mouse moved to (1097, 456)
Screenshot: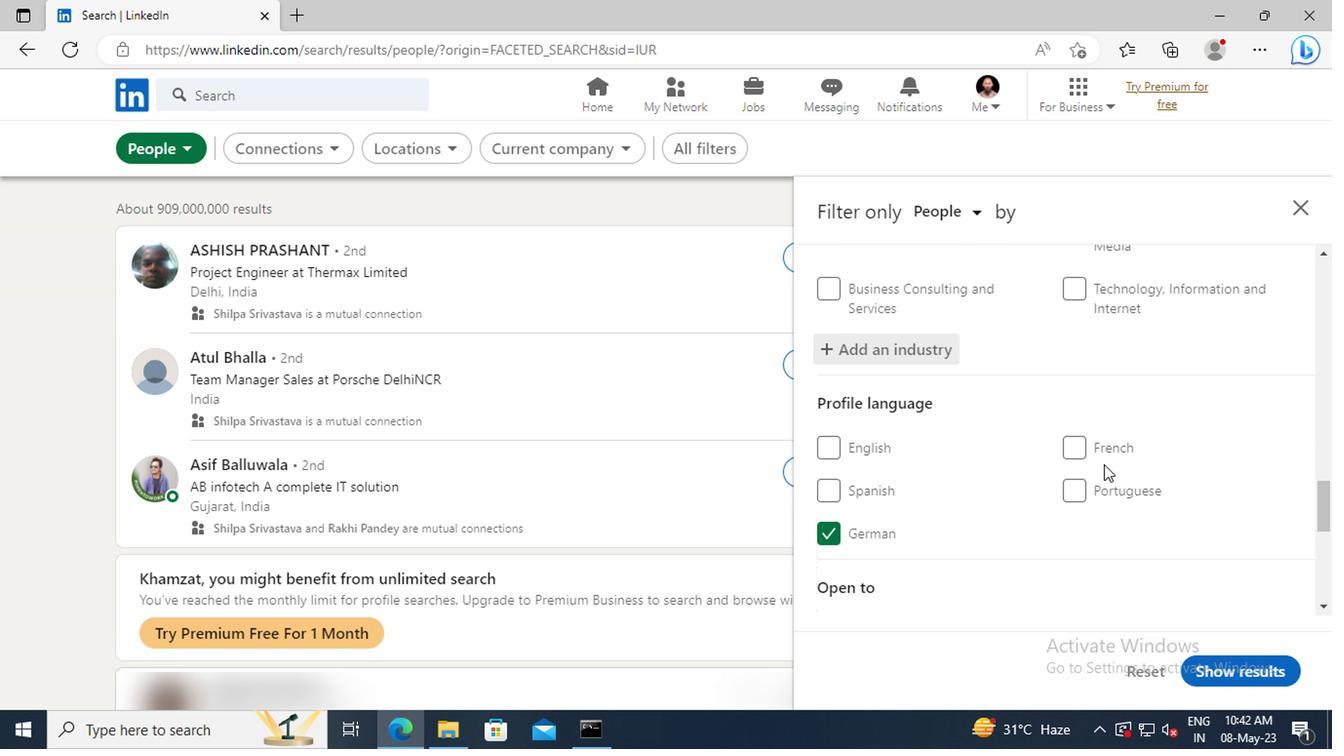 
Action: Mouse scrolled (1097, 456) with delta (0, 0)
Screenshot: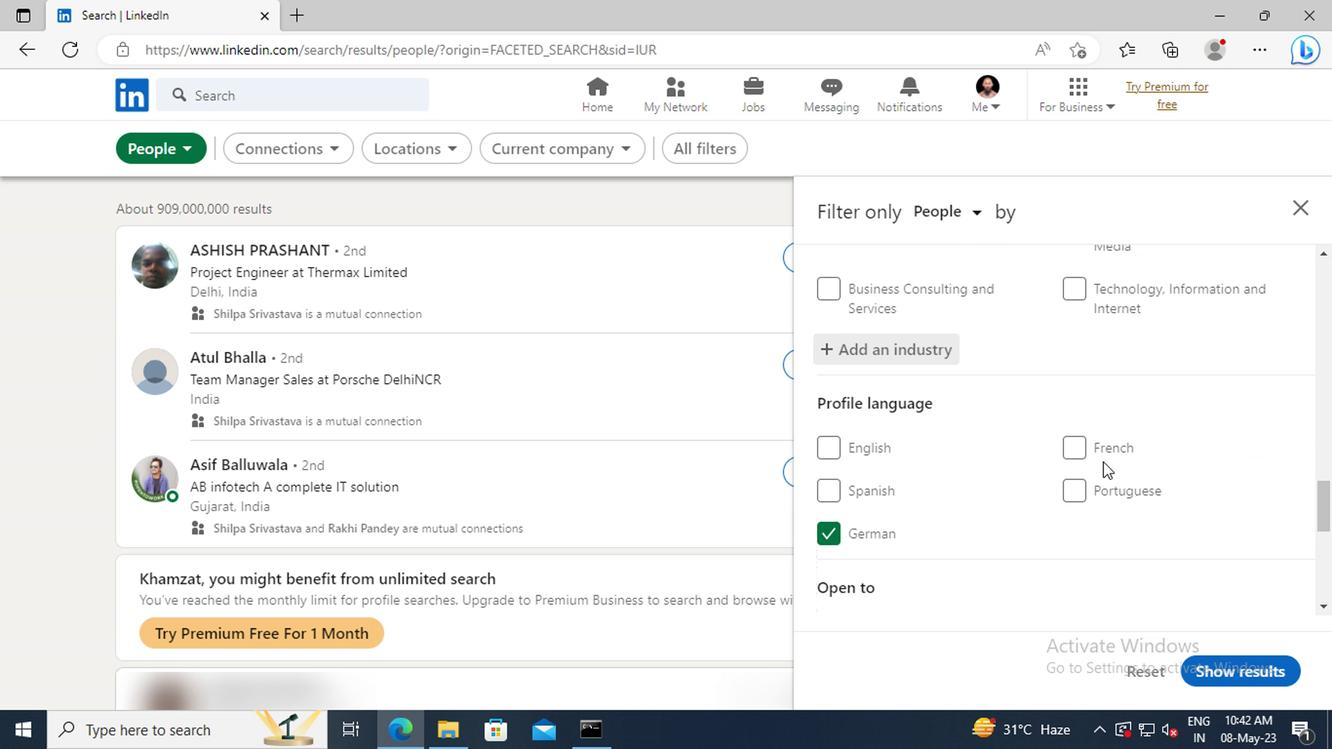 
Action: Mouse moved to (1096, 445)
Screenshot: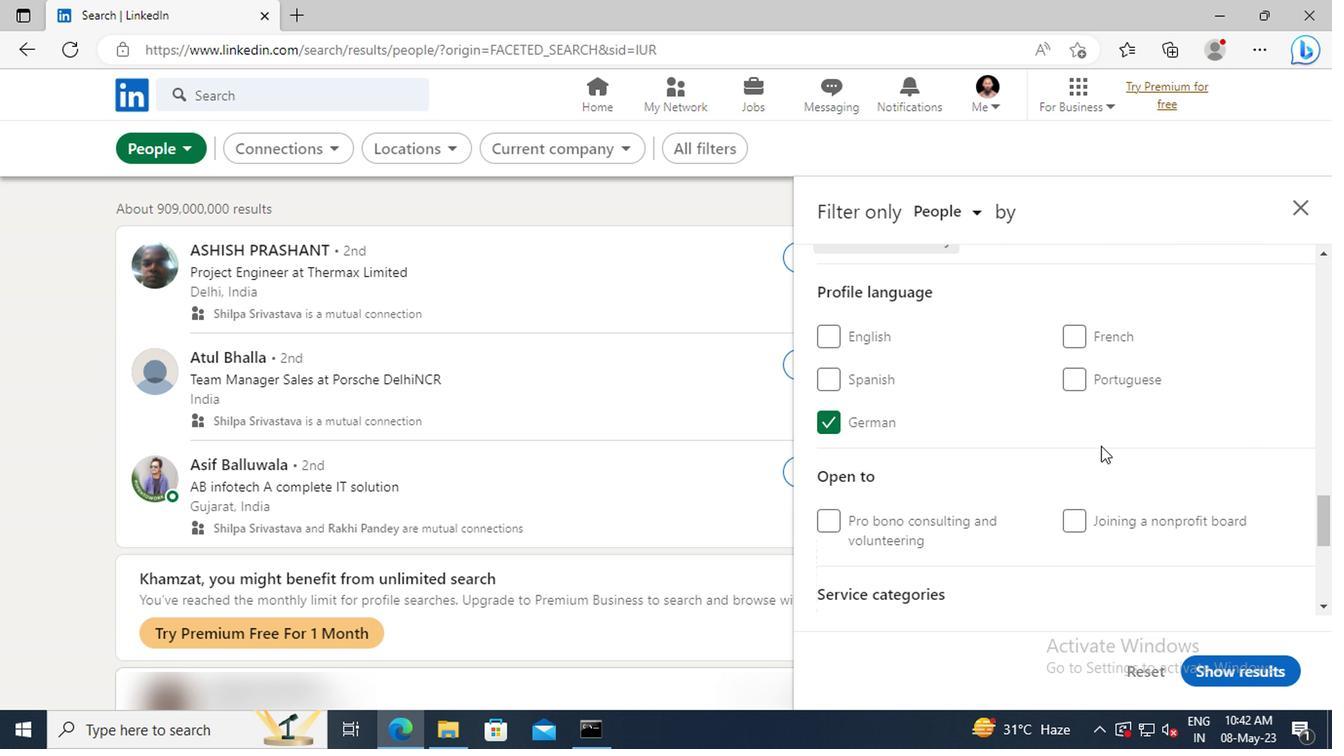 
Action: Mouse scrolled (1096, 444) with delta (0, -1)
Screenshot: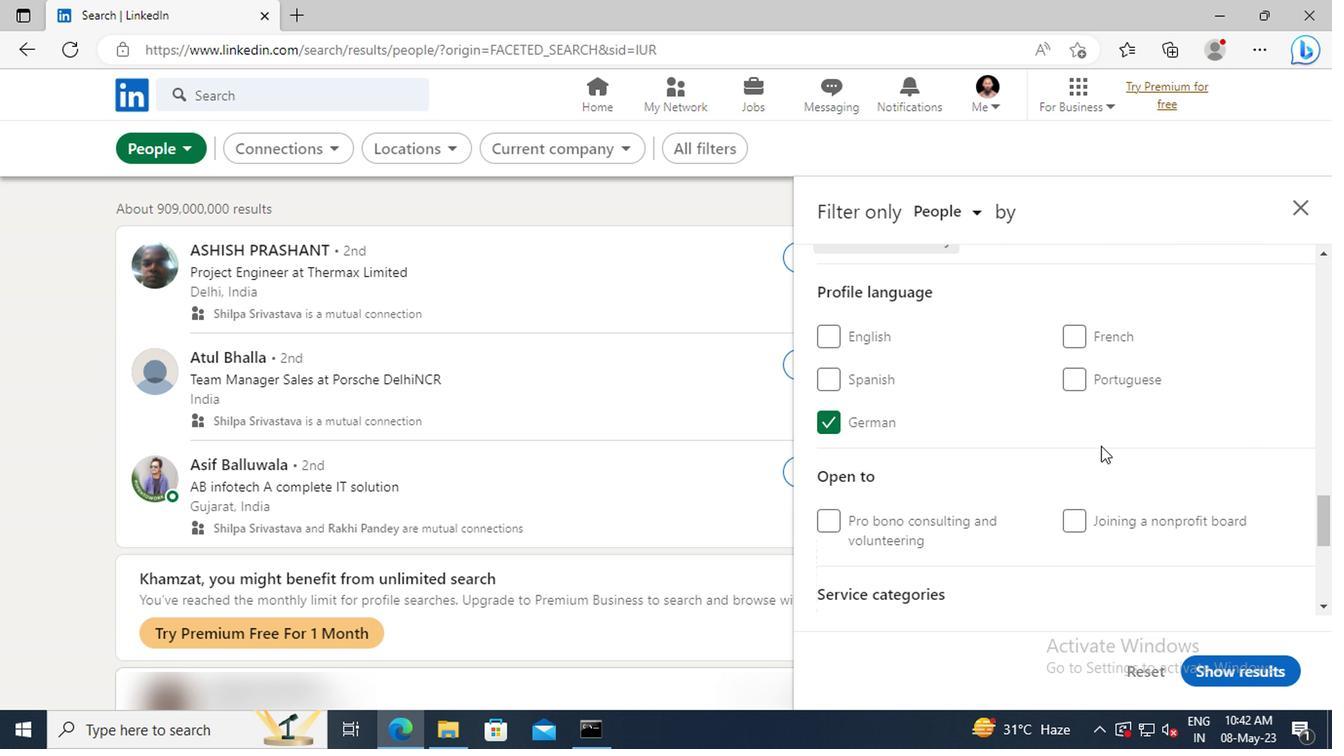 
Action: Mouse moved to (1096, 438)
Screenshot: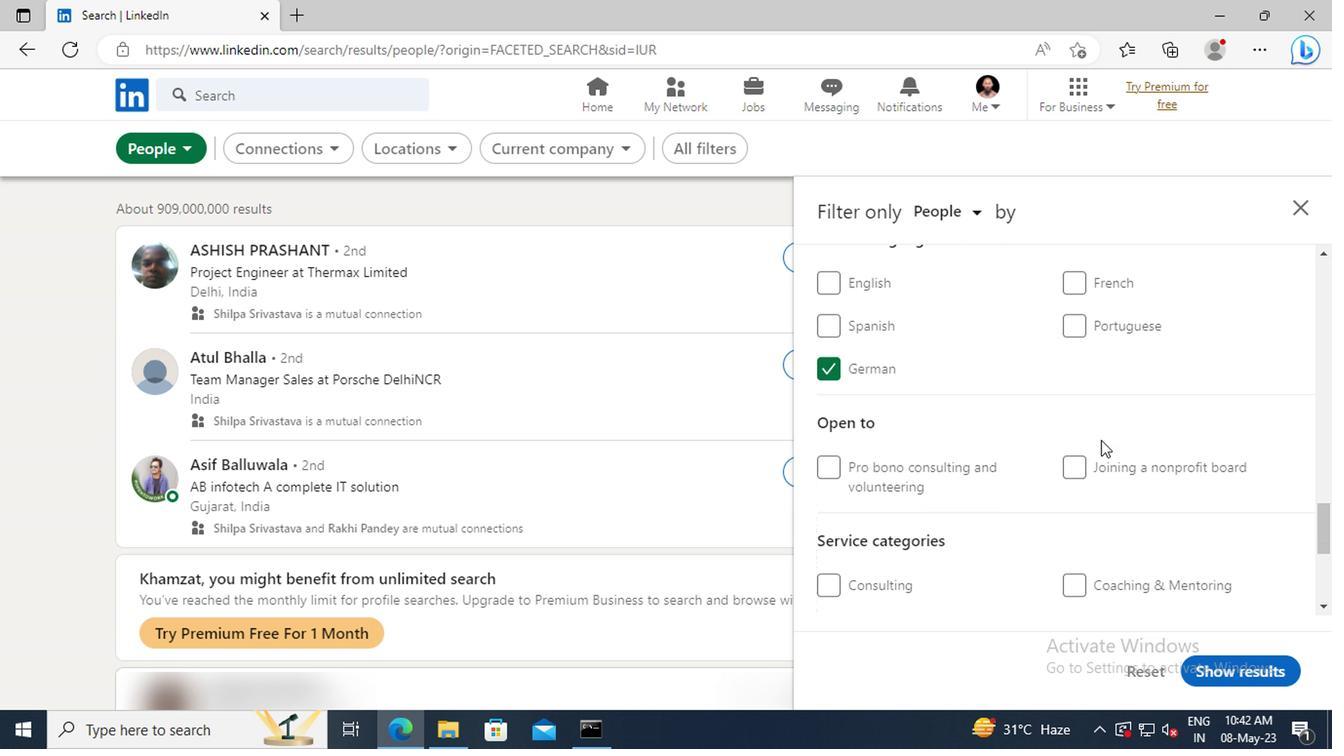 
Action: Mouse scrolled (1096, 437) with delta (0, -1)
Screenshot: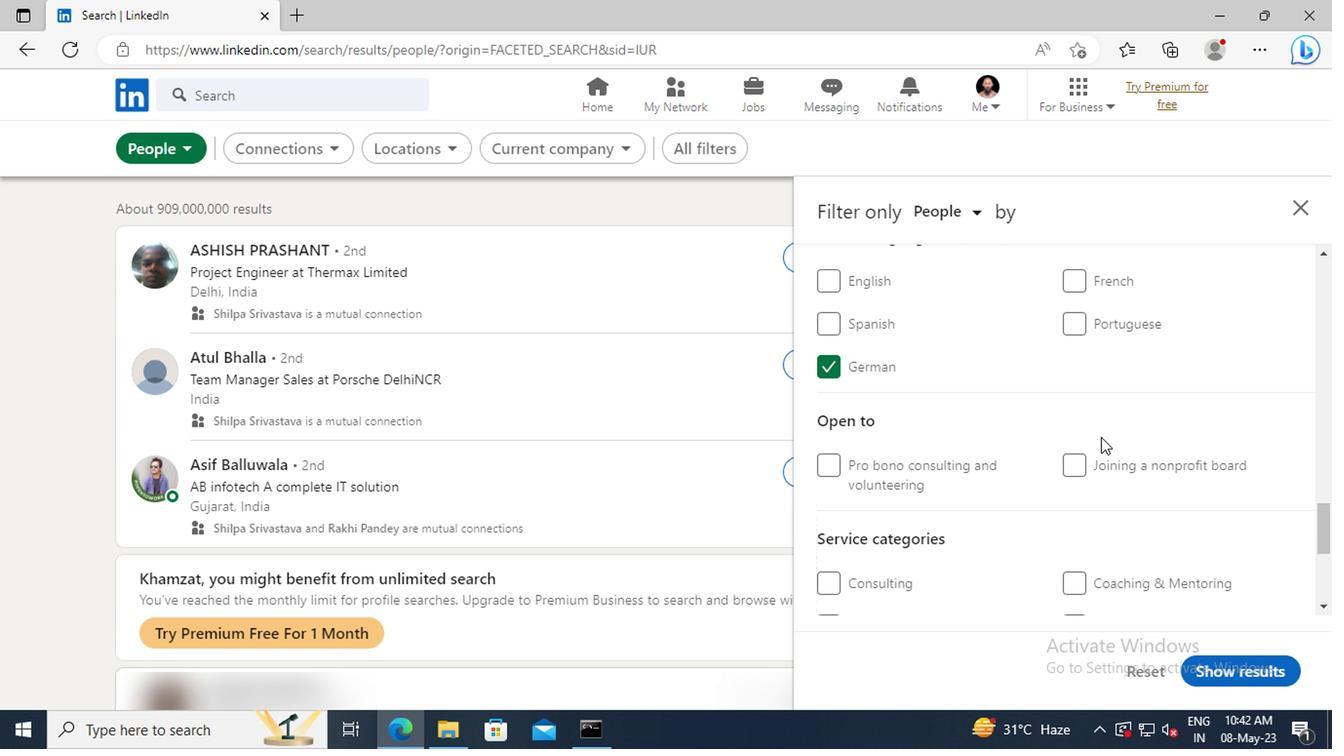 
Action: Mouse moved to (1096, 432)
Screenshot: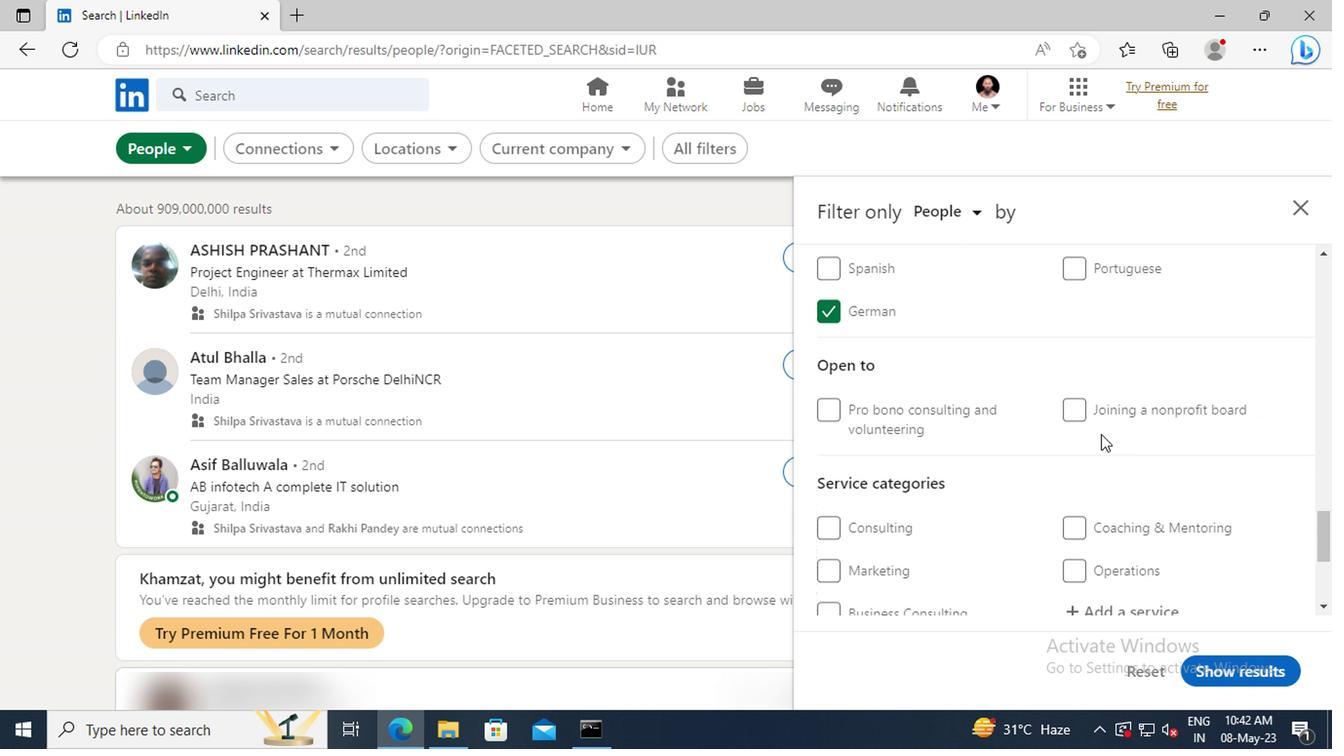 
Action: Mouse scrolled (1096, 431) with delta (0, 0)
Screenshot: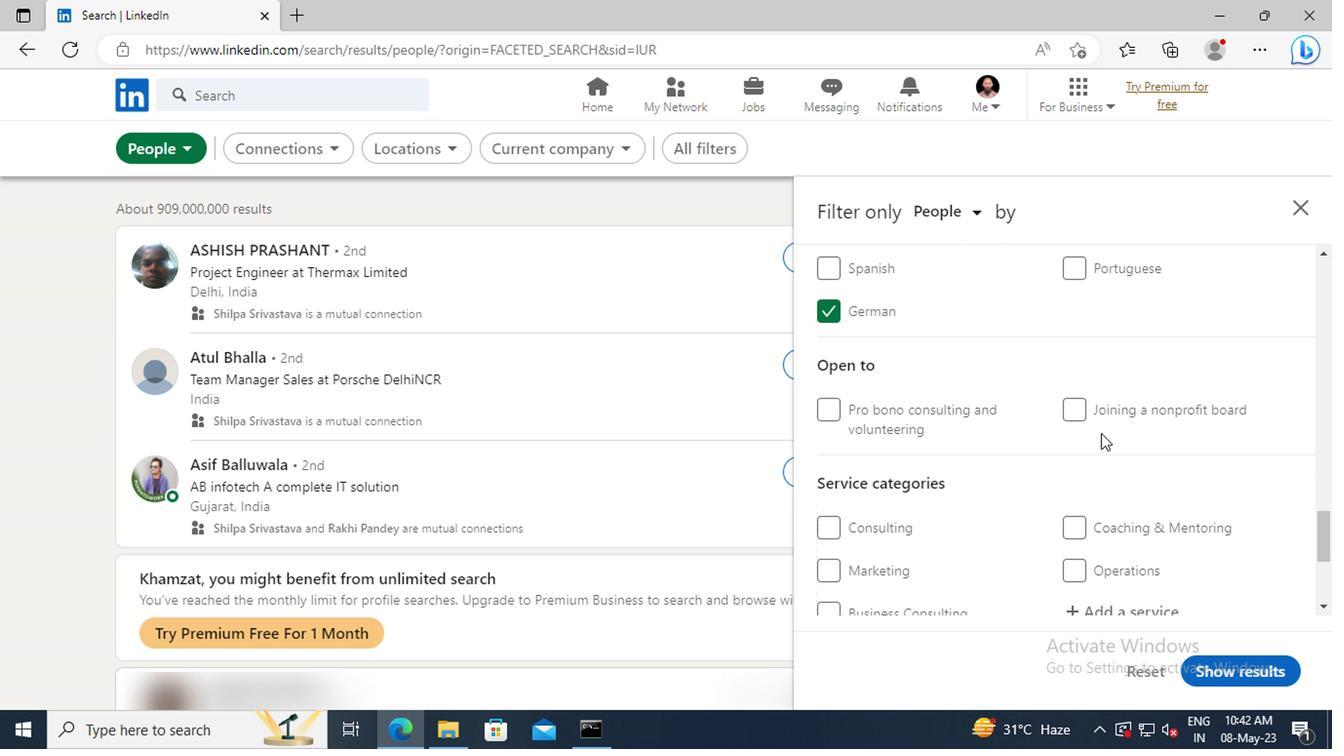 
Action: Mouse moved to (1096, 428)
Screenshot: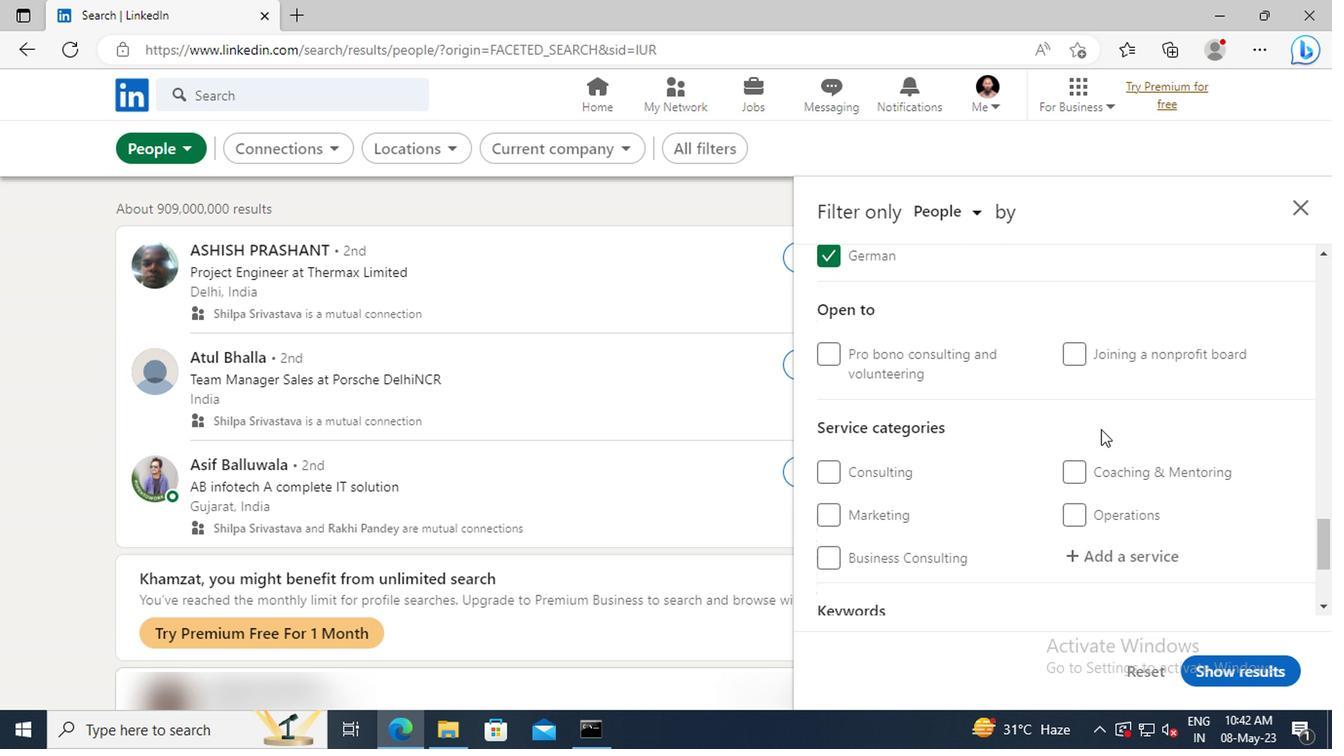
Action: Mouse scrolled (1096, 427) with delta (0, -1)
Screenshot: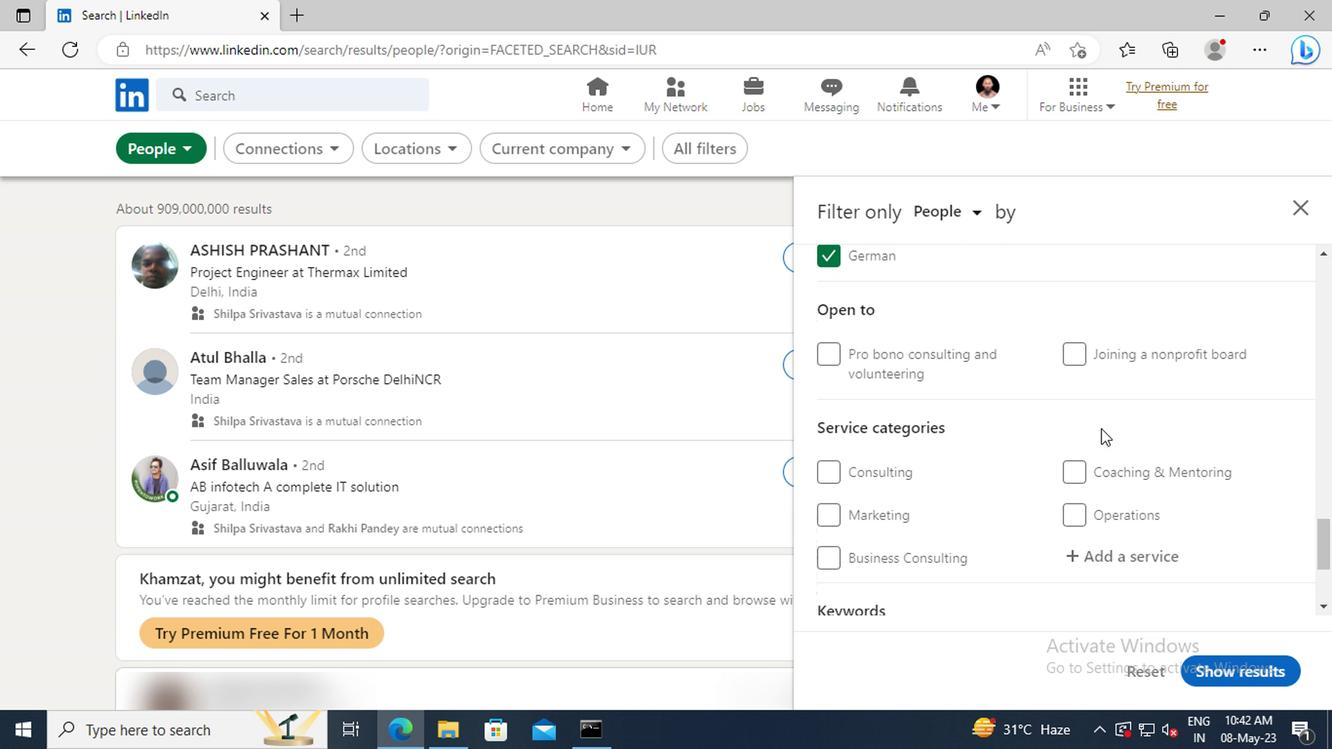 
Action: Mouse scrolled (1096, 427) with delta (0, -1)
Screenshot: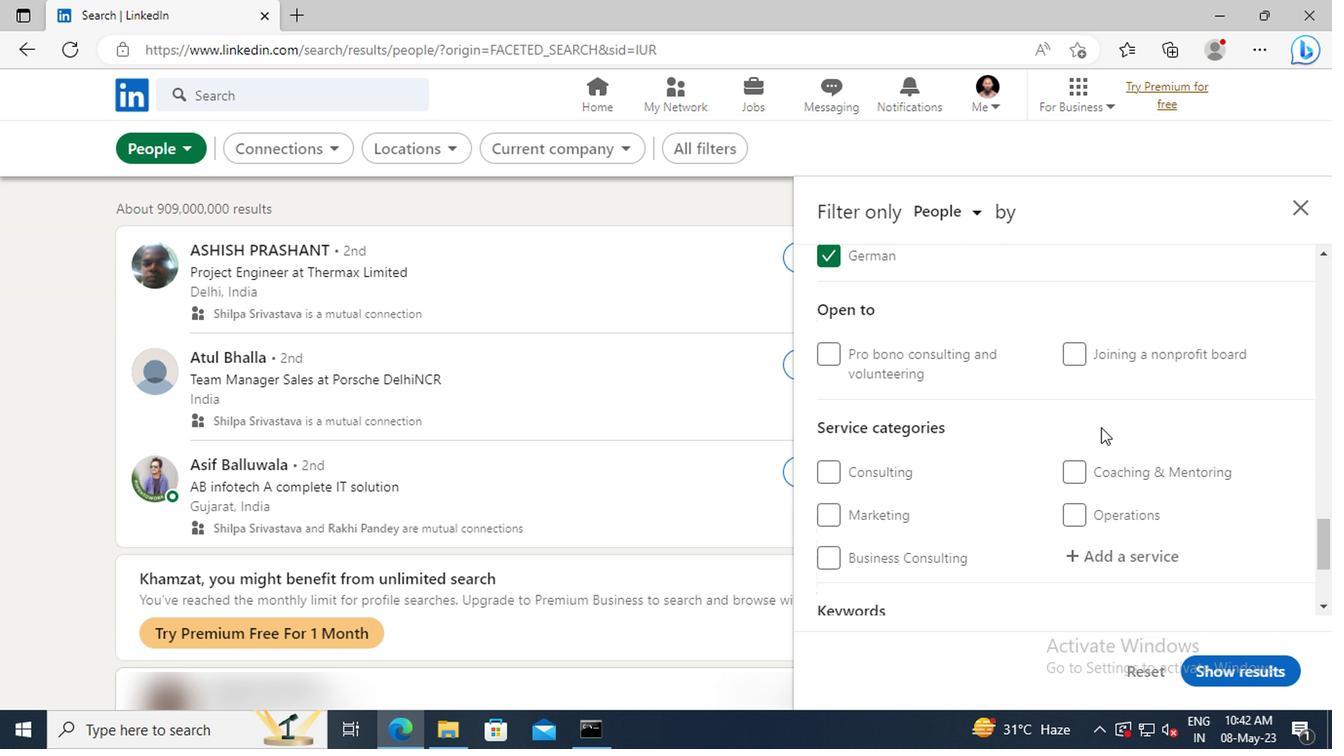 
Action: Mouse moved to (1097, 448)
Screenshot: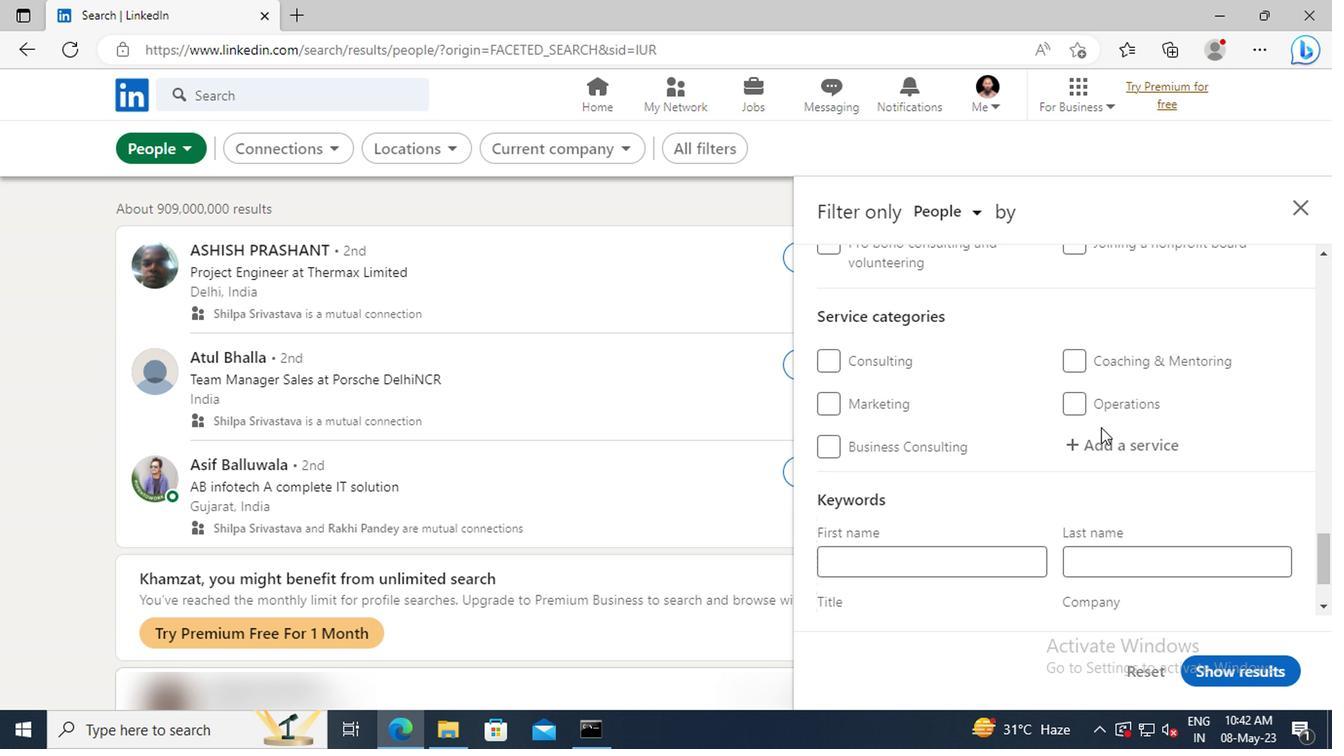 
Action: Mouse pressed left at (1097, 448)
Screenshot: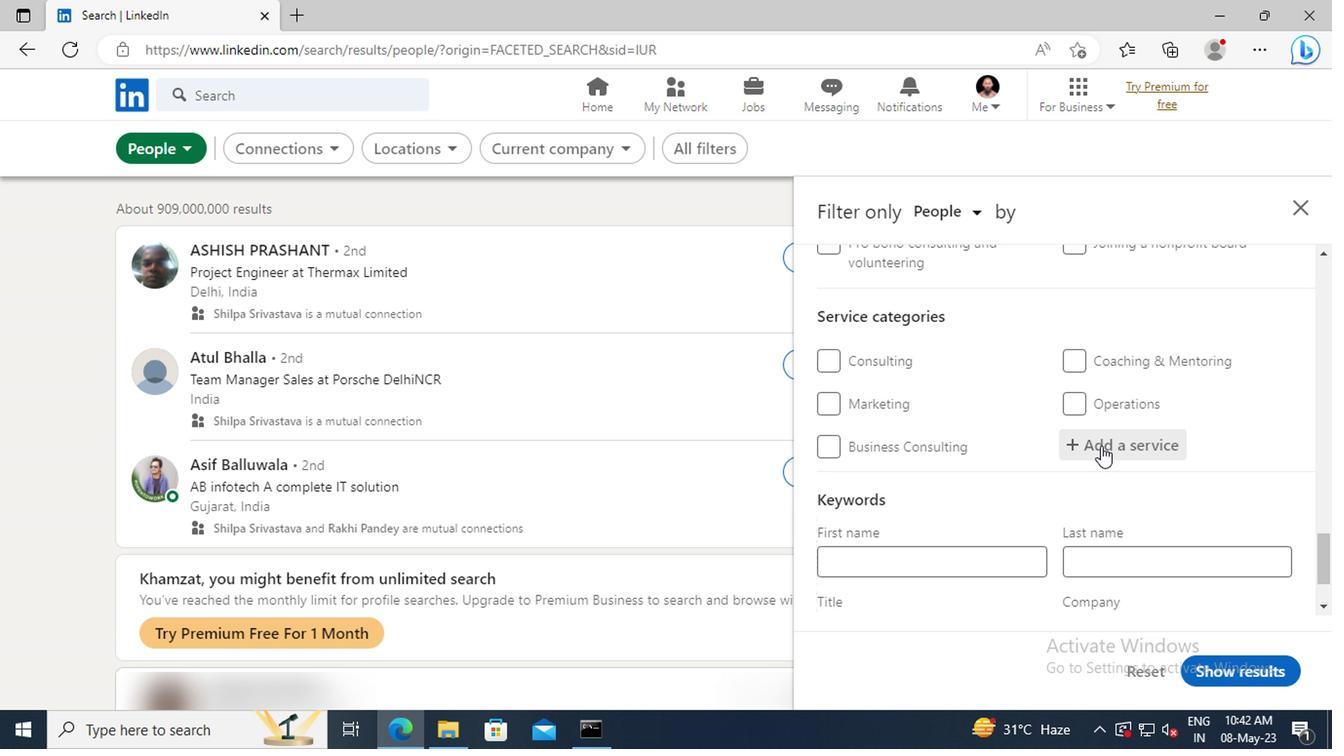 
Action: Key pressed <Key.shift>
Screenshot: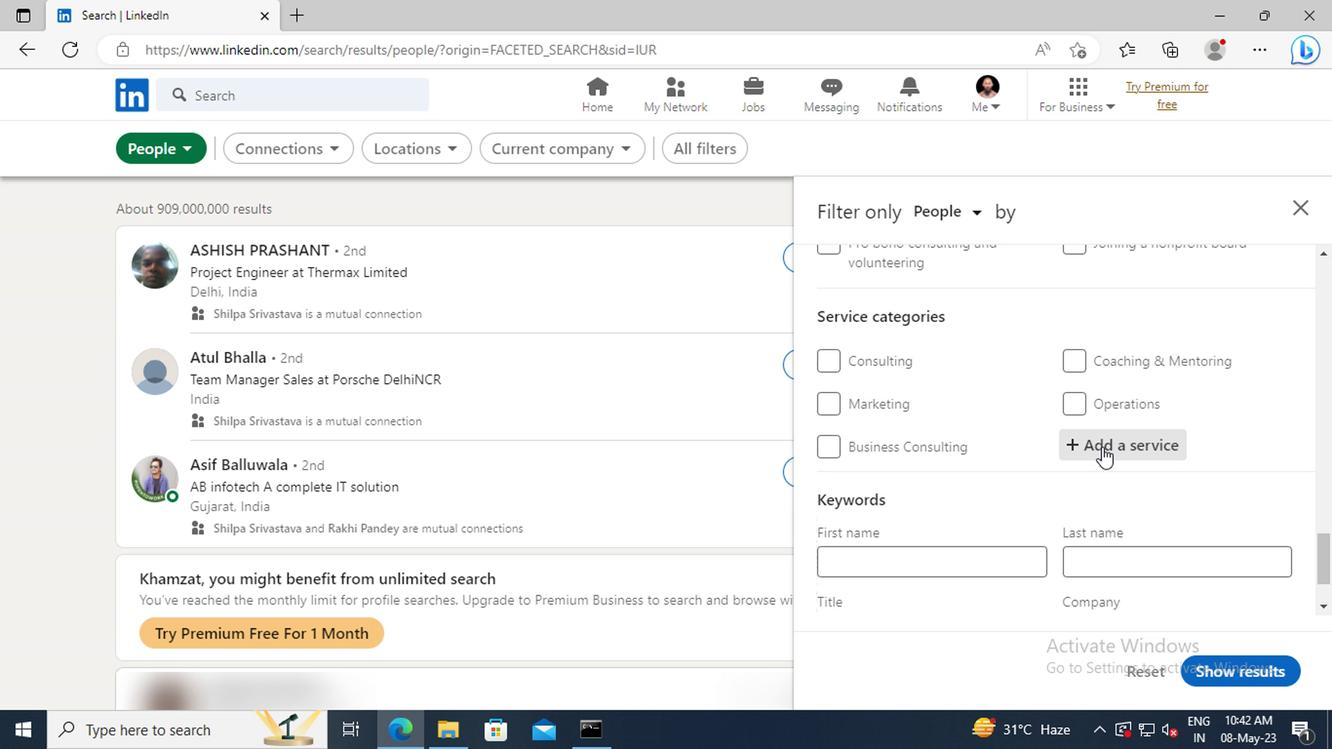 
Action: Mouse moved to (1100, 450)
Screenshot: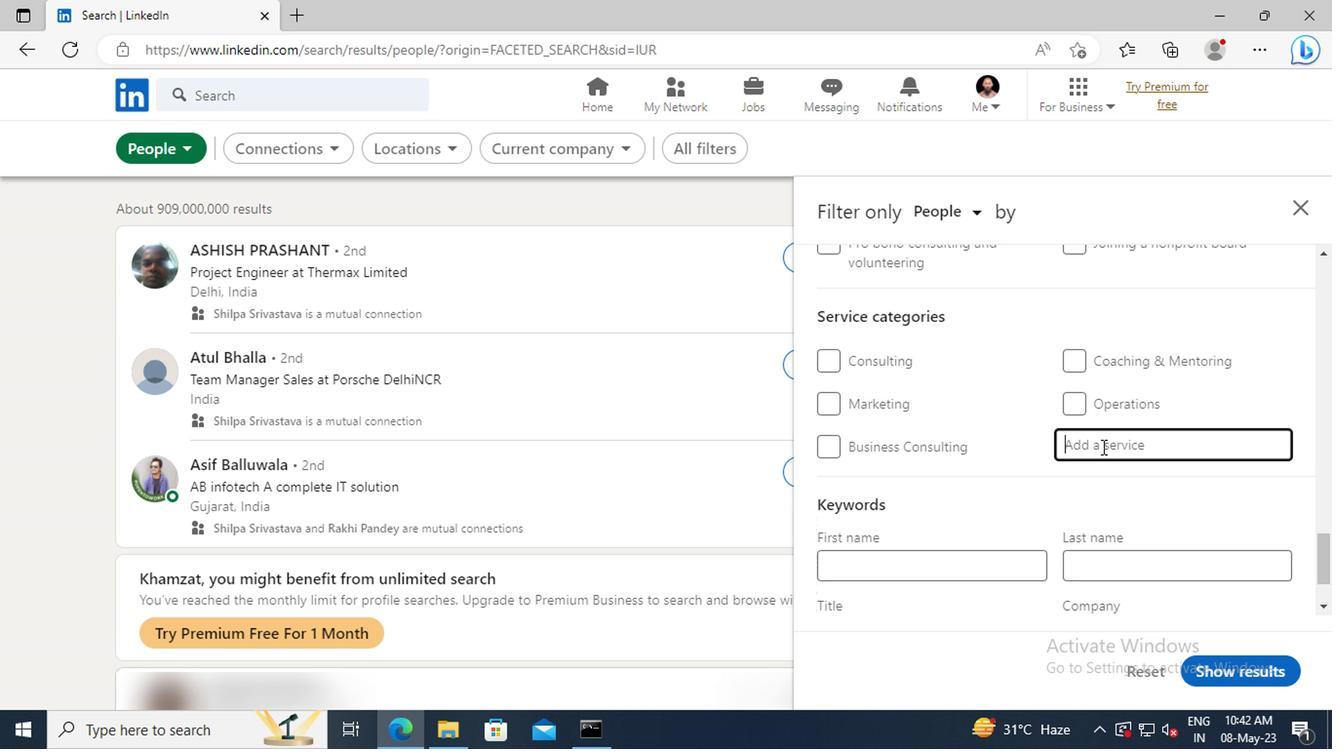 
Action: Key pressed S
Screenshot: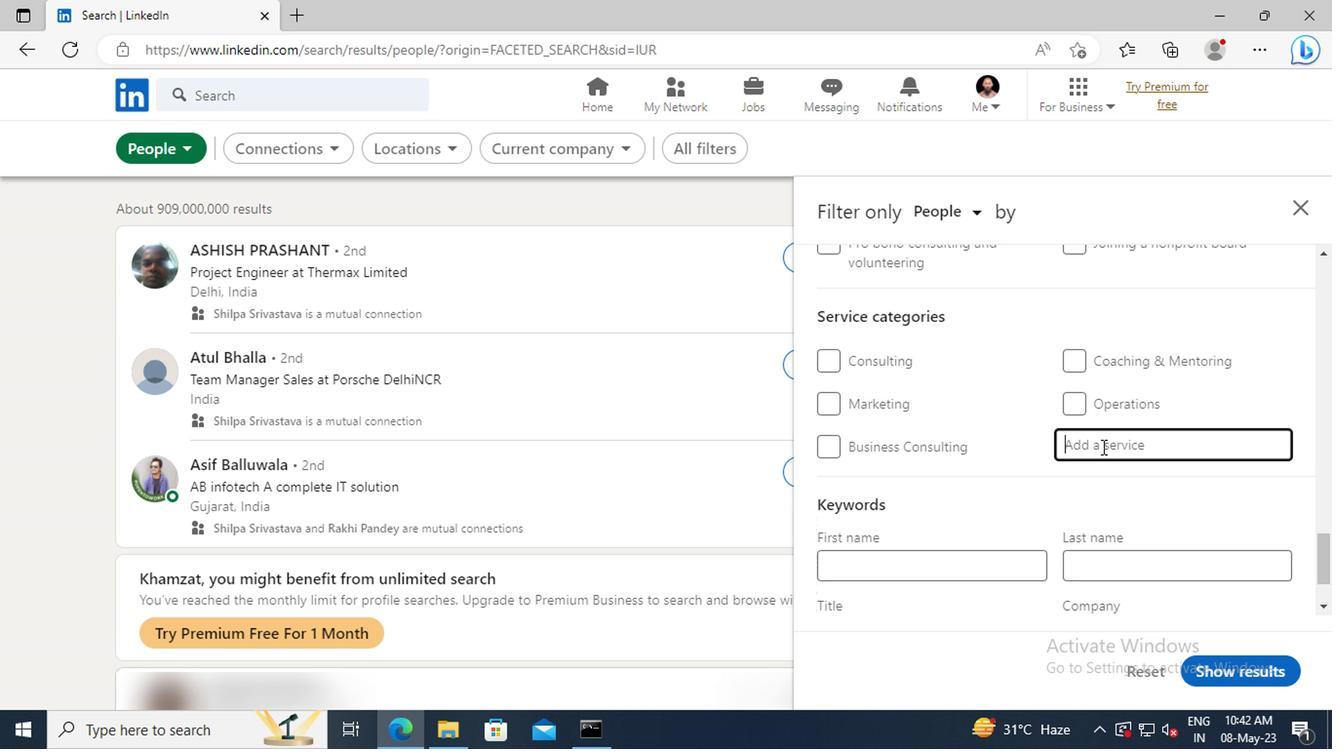 
Action: Mouse moved to (1101, 450)
Screenshot: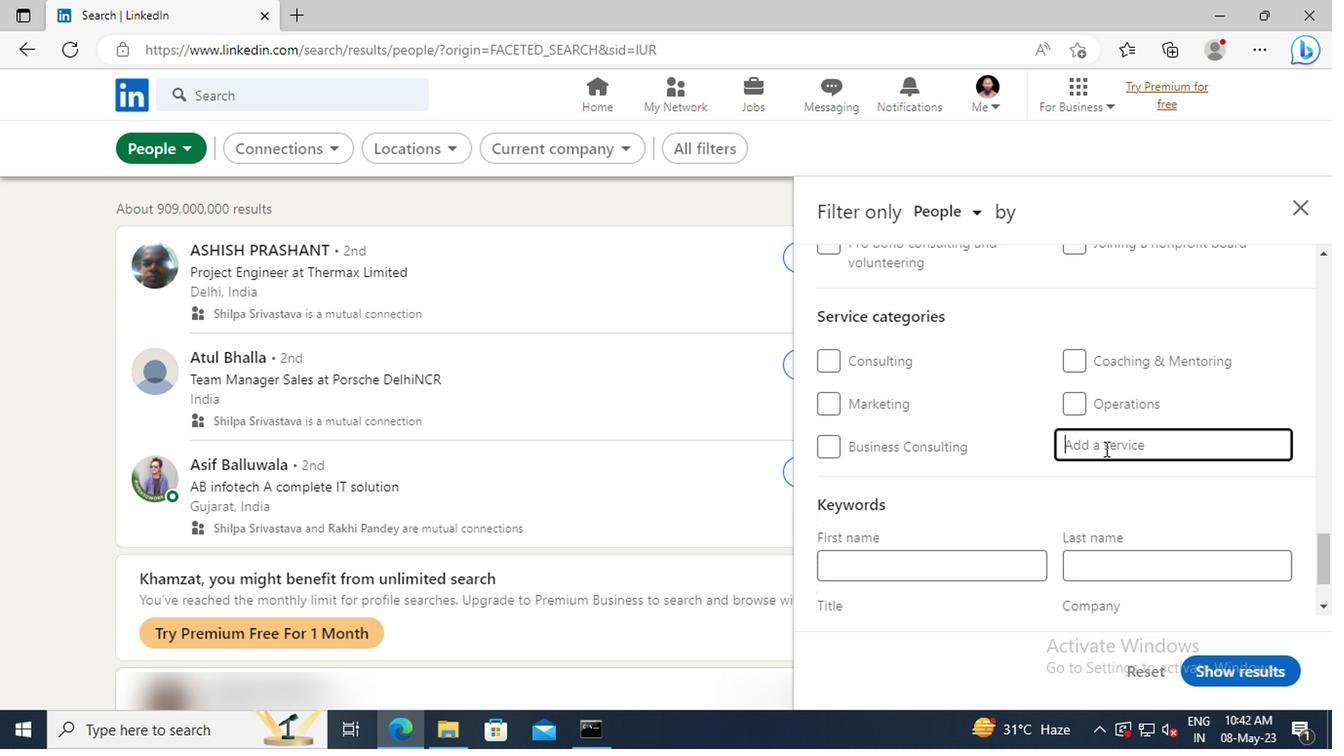 
Action: Key pressed OCIAL
Screenshot: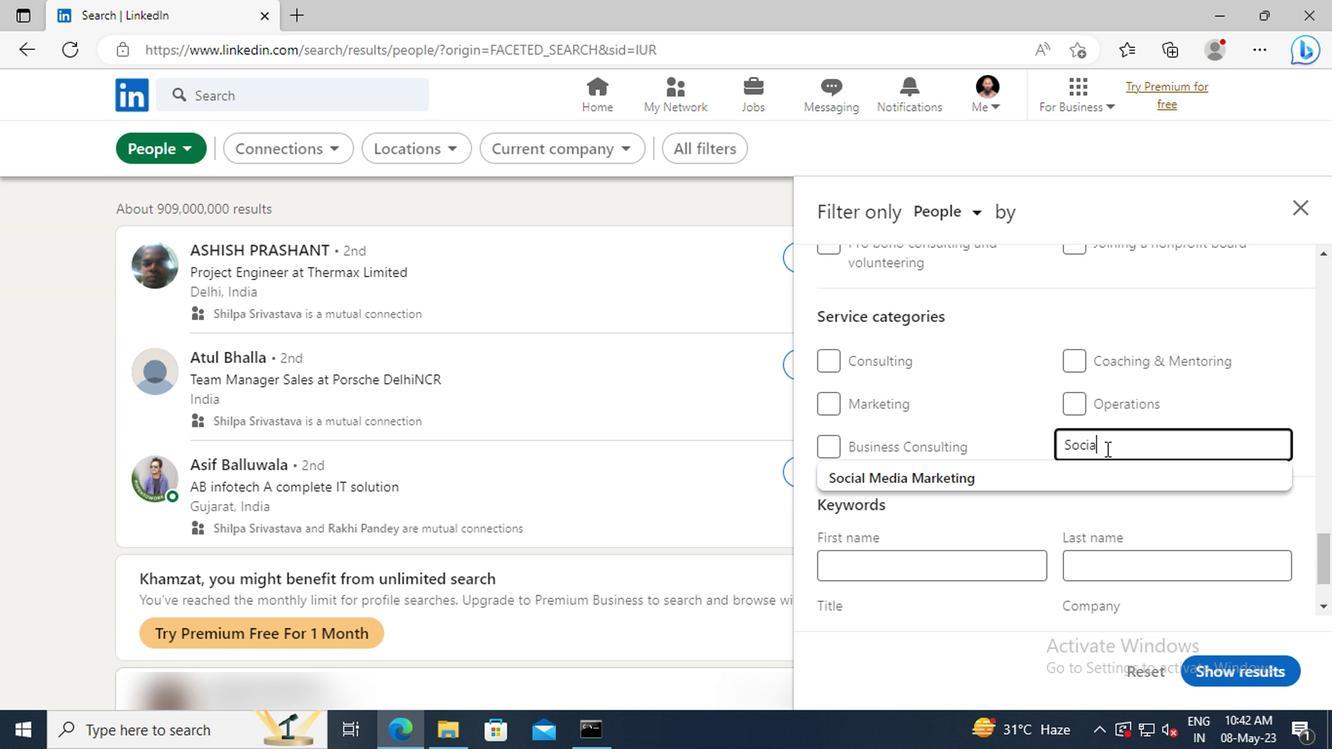 
Action: Mouse moved to (1112, 472)
Screenshot: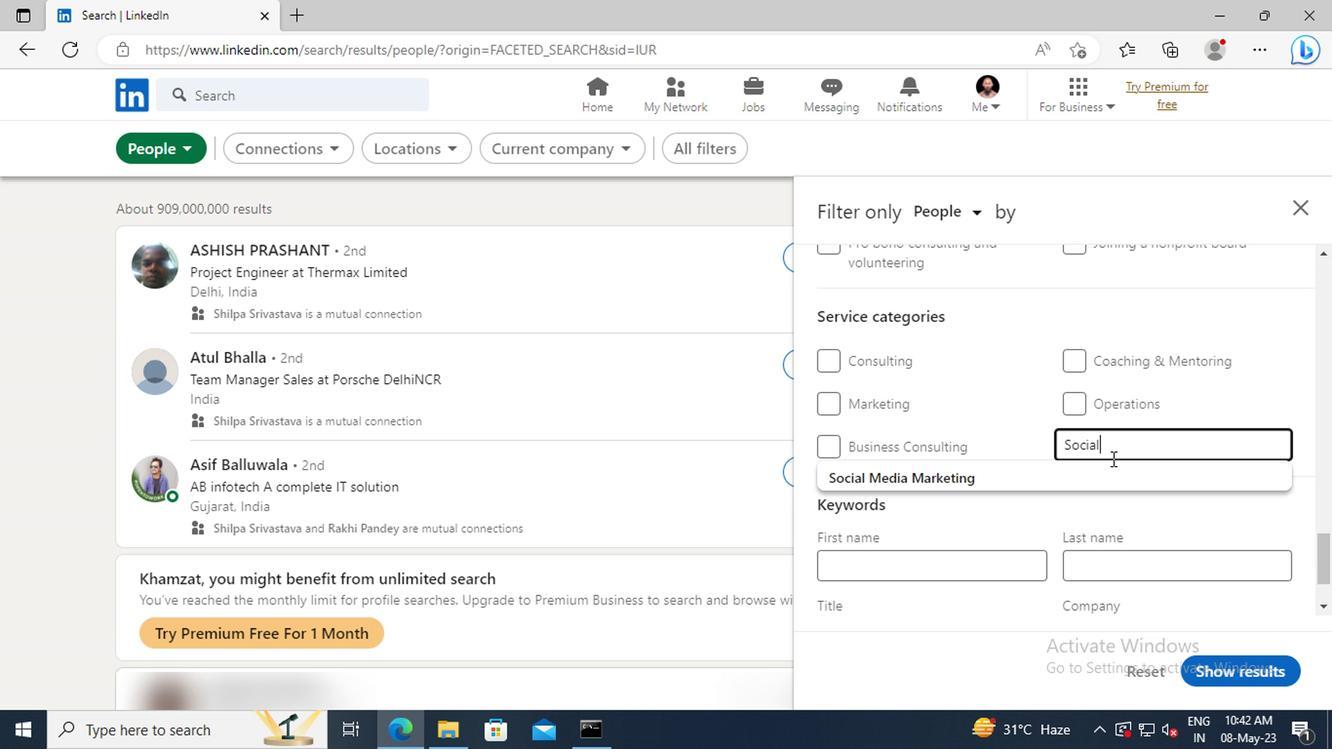 
Action: Mouse pressed left at (1112, 472)
Screenshot: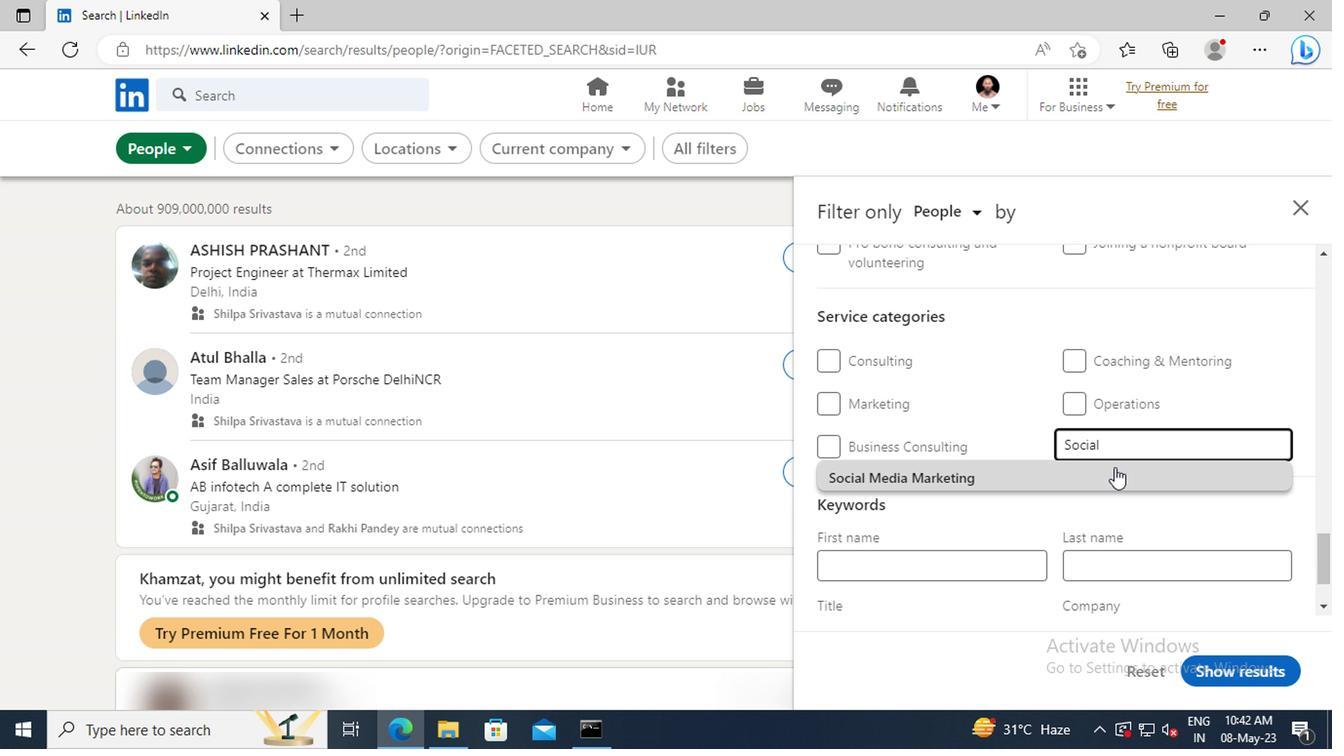 
Action: Mouse scrolled (1112, 470) with delta (0, -1)
Screenshot: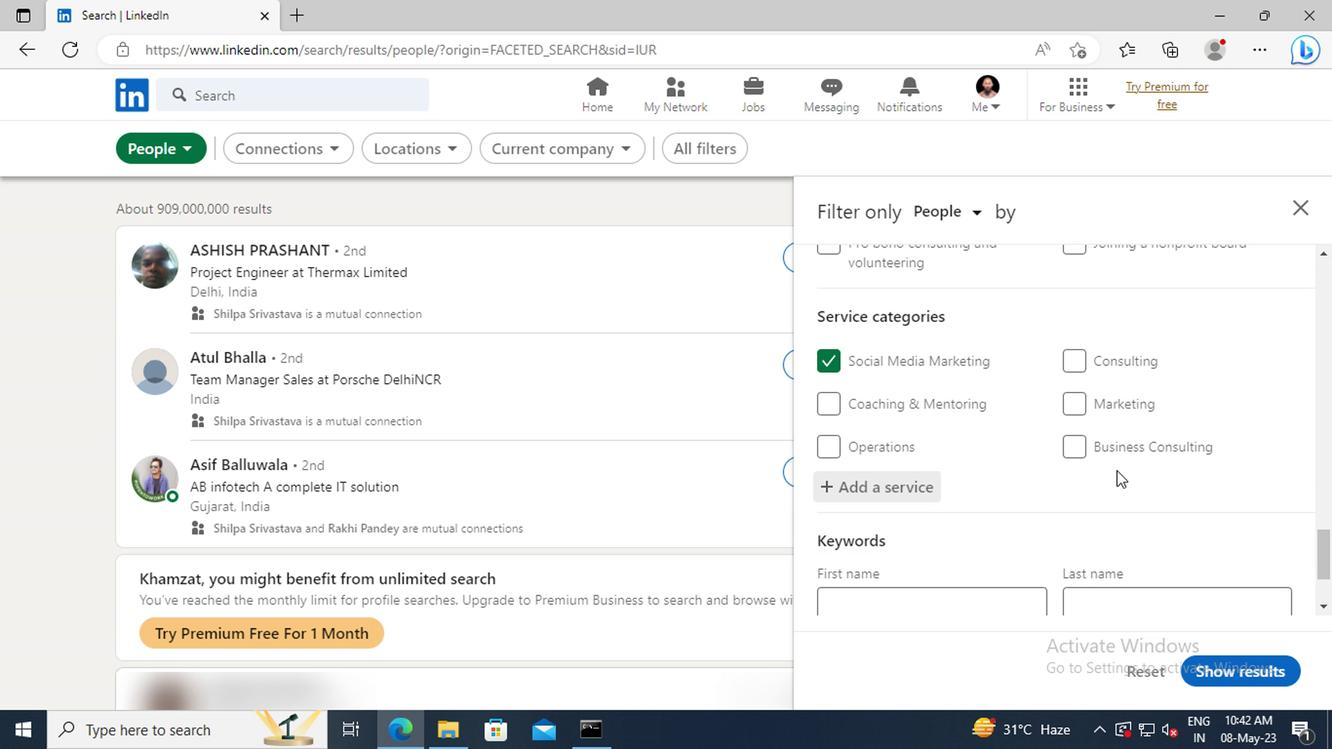 
Action: Mouse scrolled (1112, 470) with delta (0, -1)
Screenshot: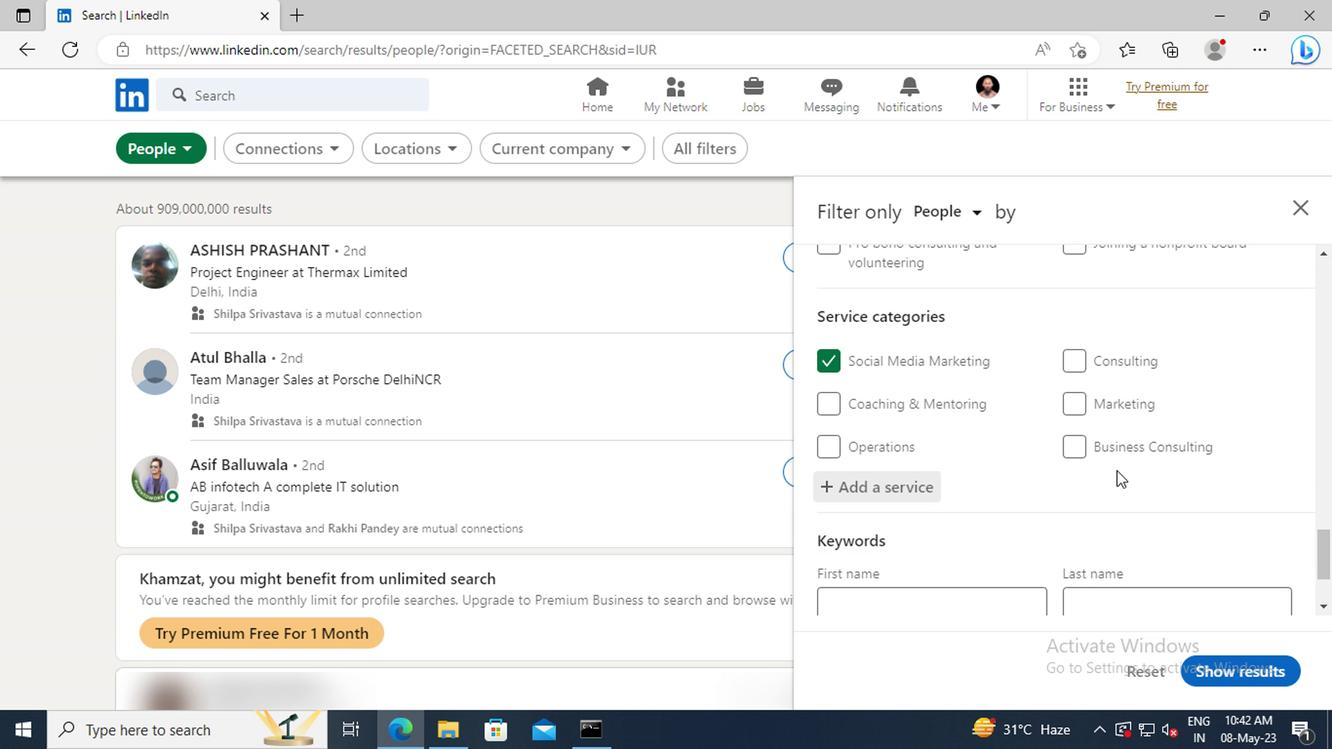 
Action: Mouse scrolled (1112, 470) with delta (0, -1)
Screenshot: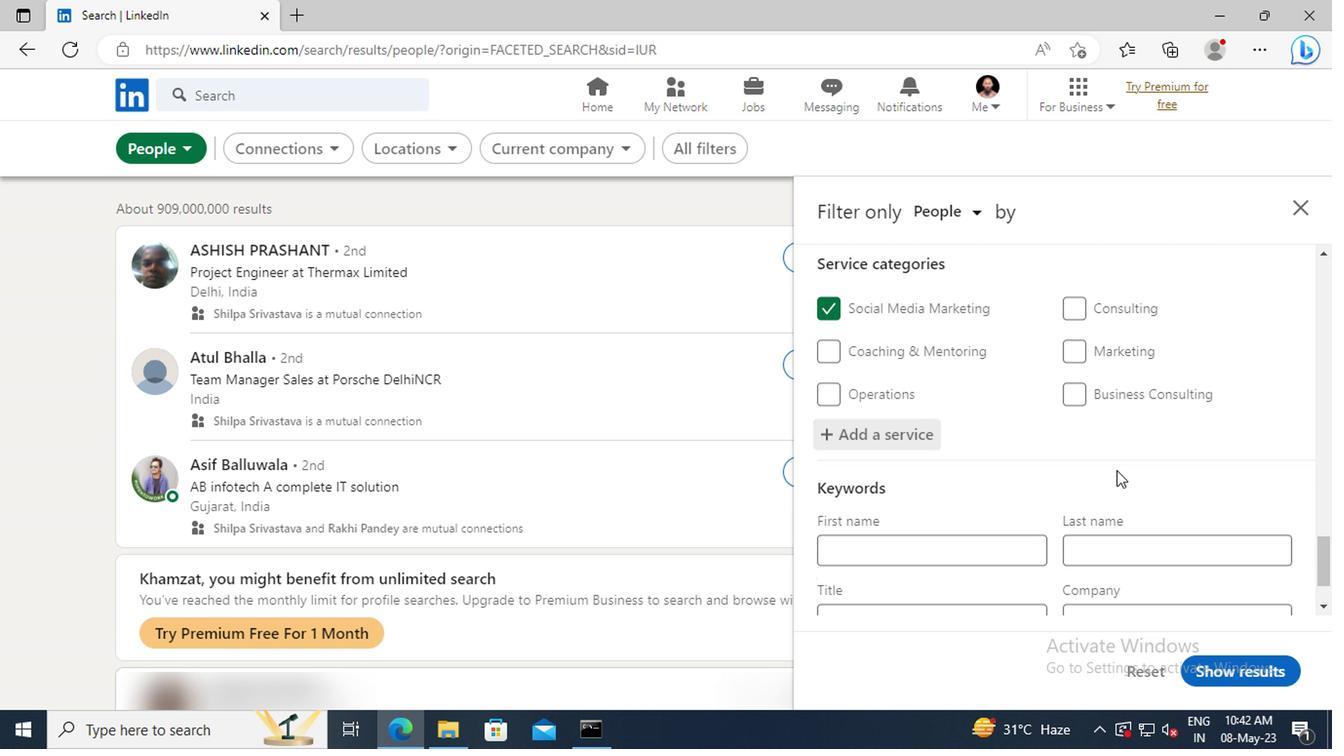
Action: Mouse scrolled (1112, 470) with delta (0, -1)
Screenshot: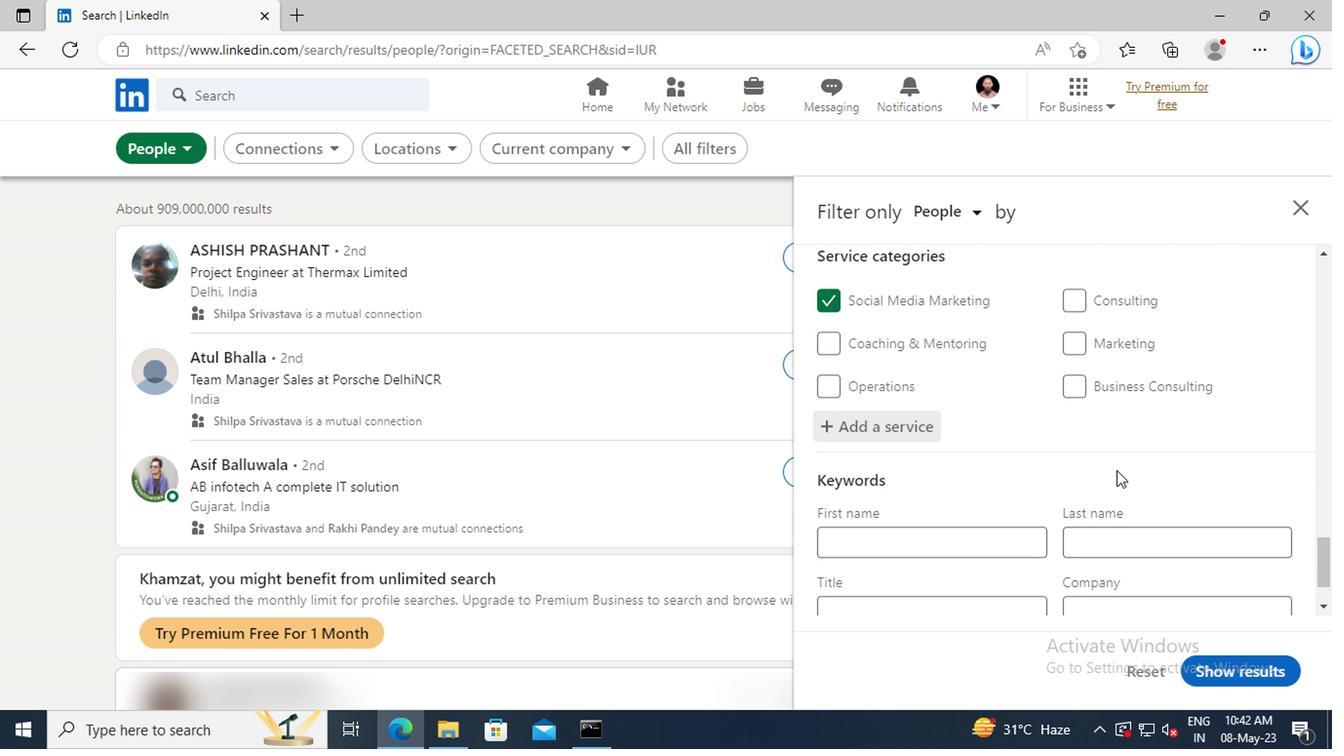 
Action: Mouse moved to (946, 533)
Screenshot: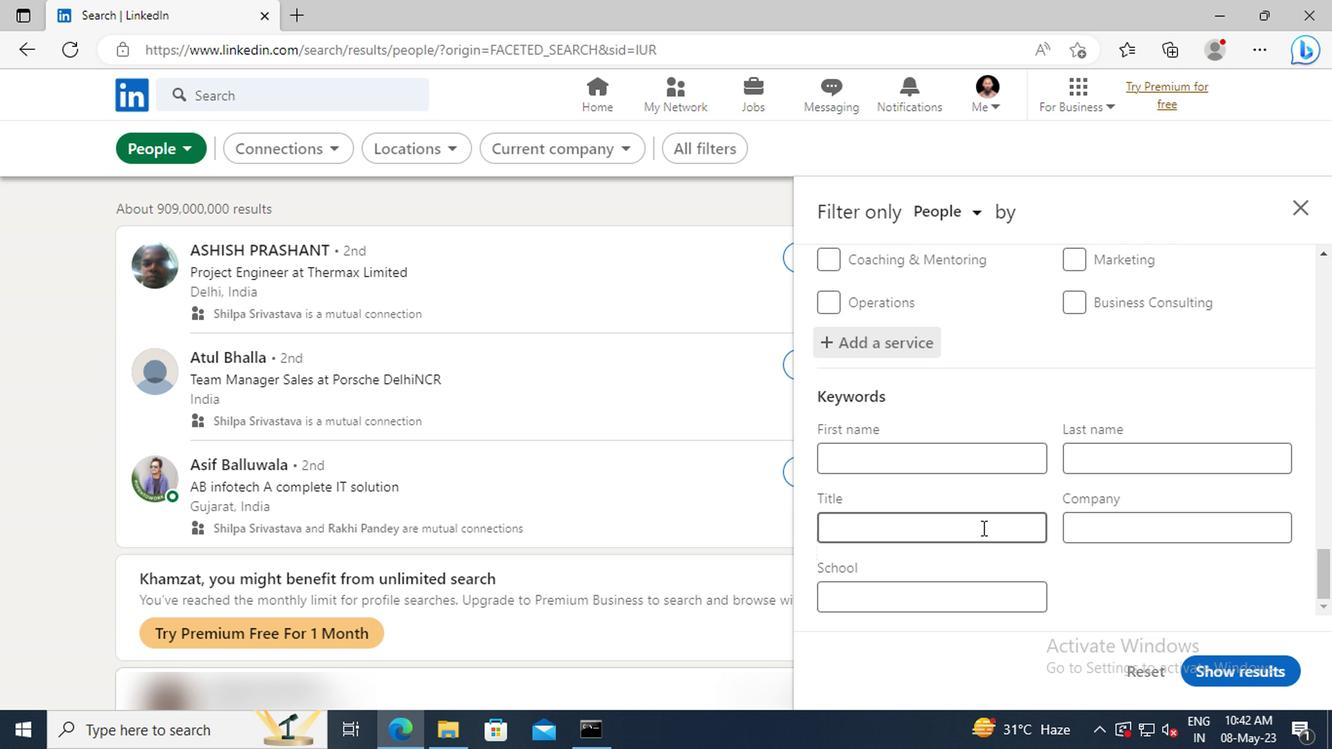 
Action: Mouse pressed left at (946, 533)
Screenshot: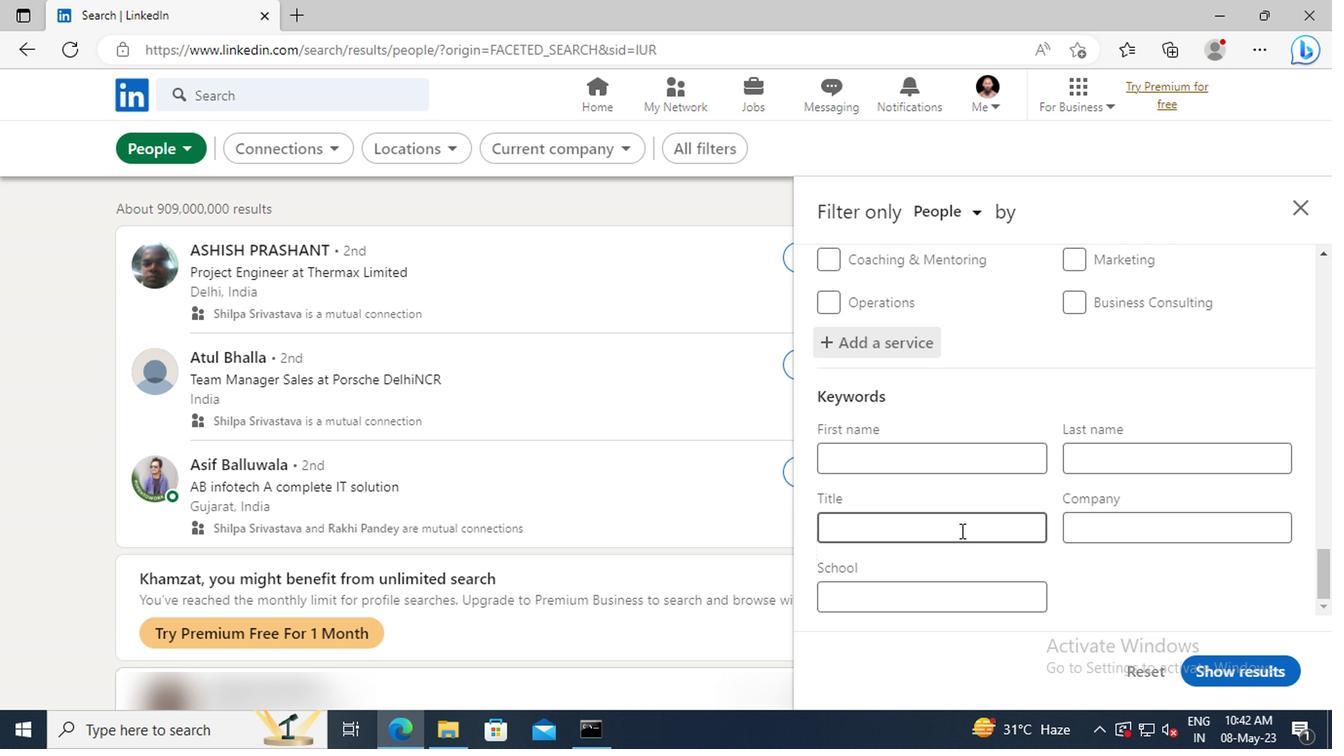 
Action: Mouse moved to (946, 532)
Screenshot: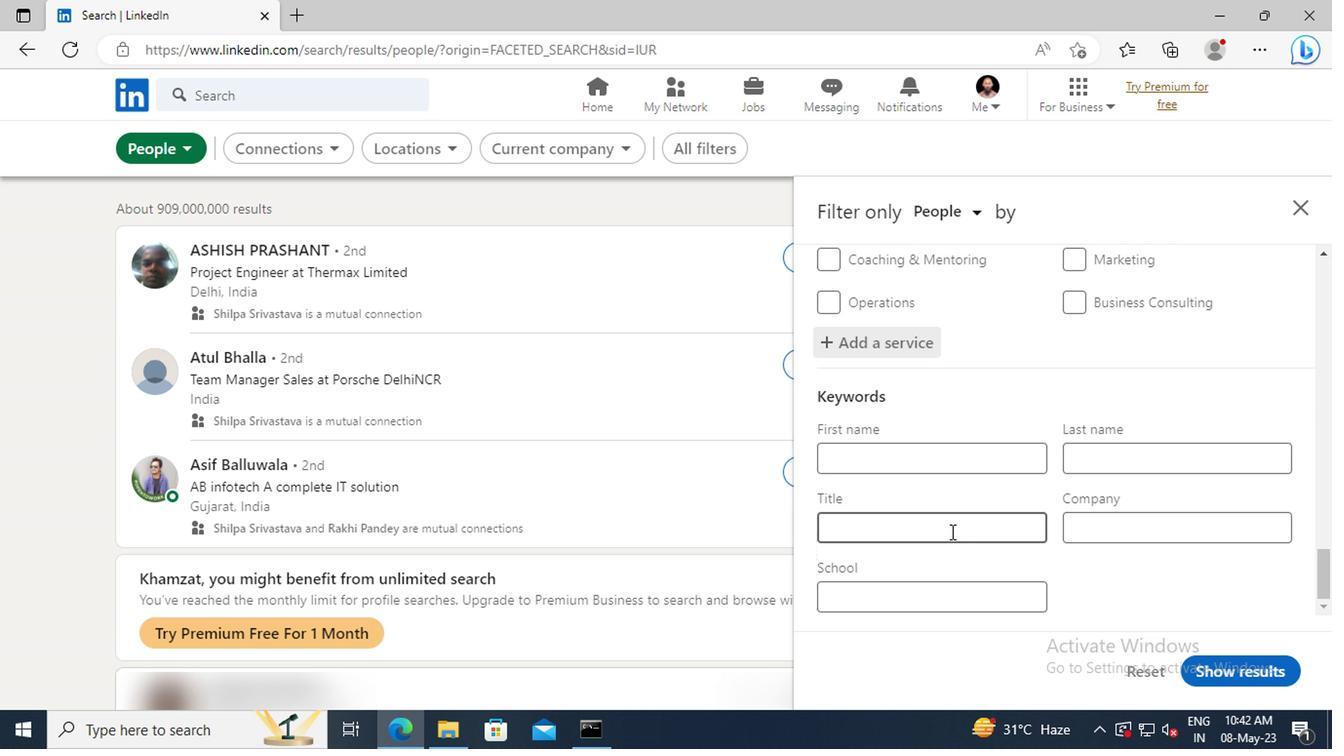 
Action: Key pressed <Key.shift>TECHNICAL<Key.space><Key.shift>SUPPORT<Key.space><Key.shift>SPECIALIST<Key.enter>
Screenshot: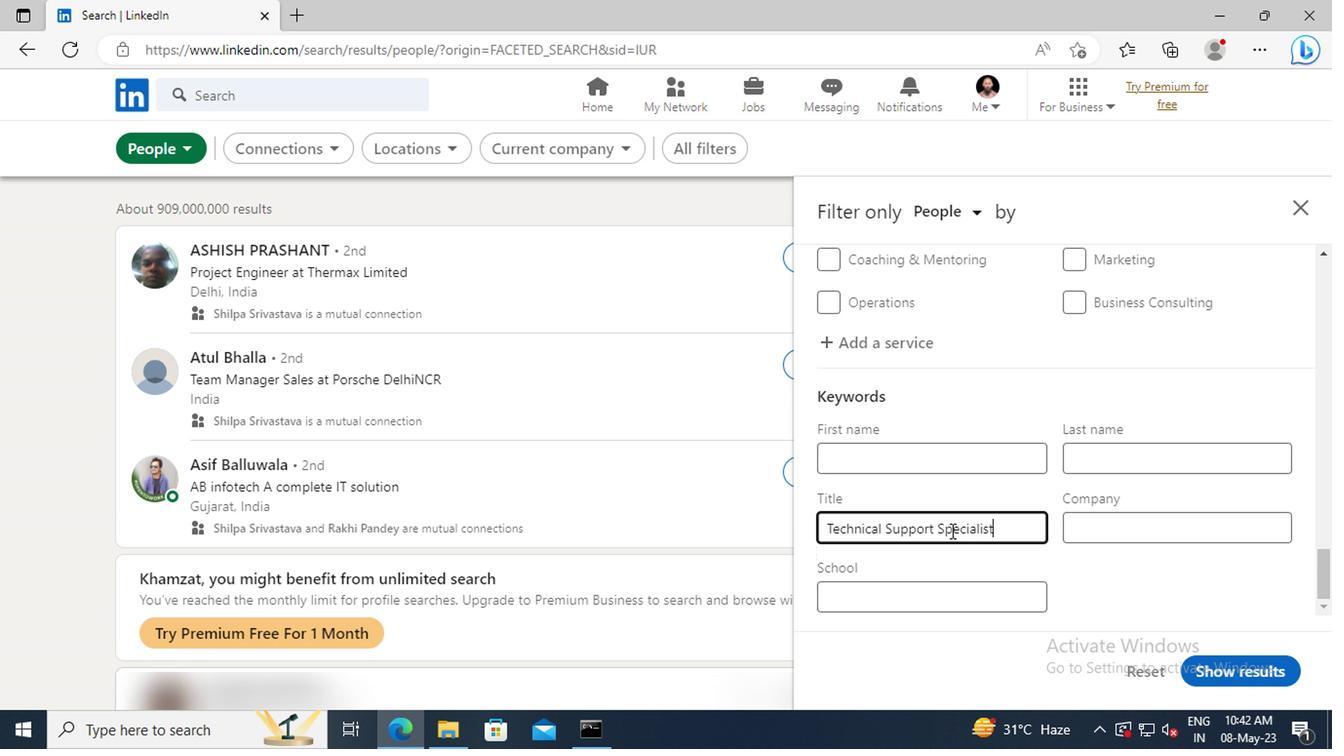 
Action: Mouse moved to (1217, 672)
Screenshot: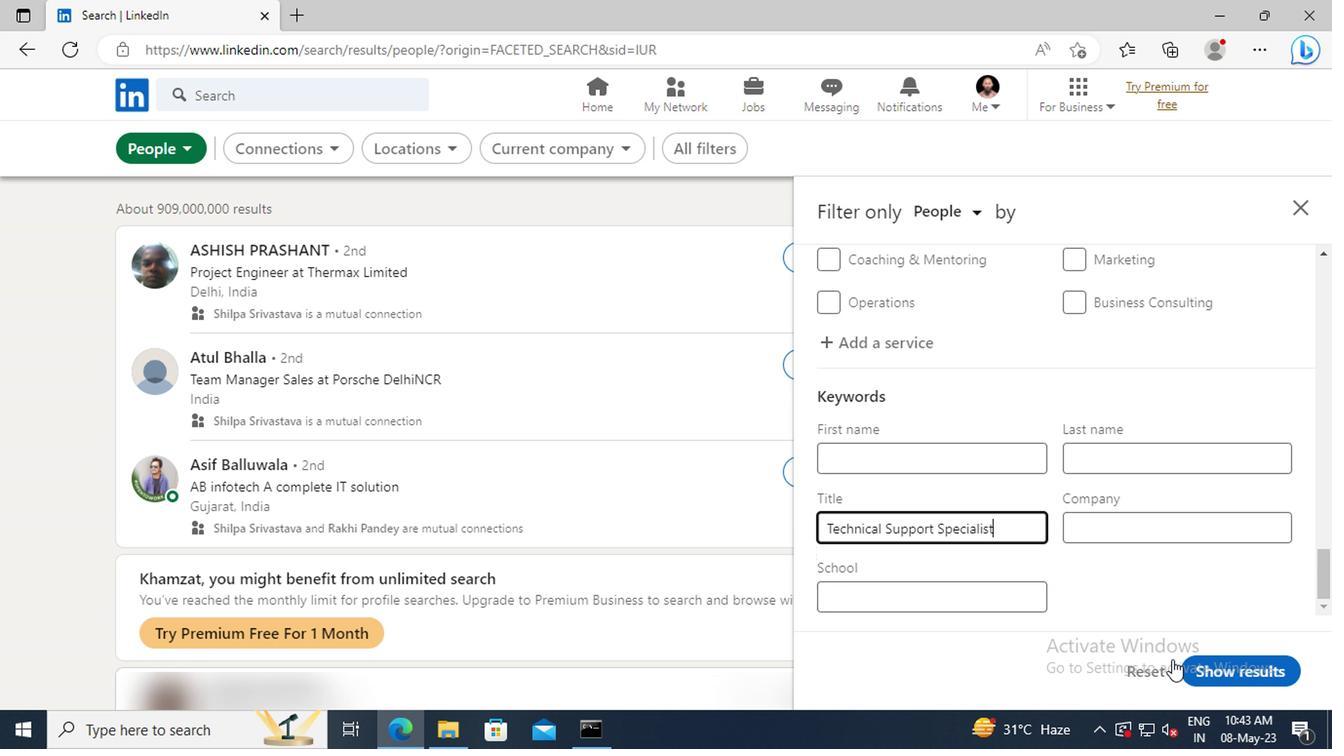 
Action: Mouse pressed left at (1217, 672)
Screenshot: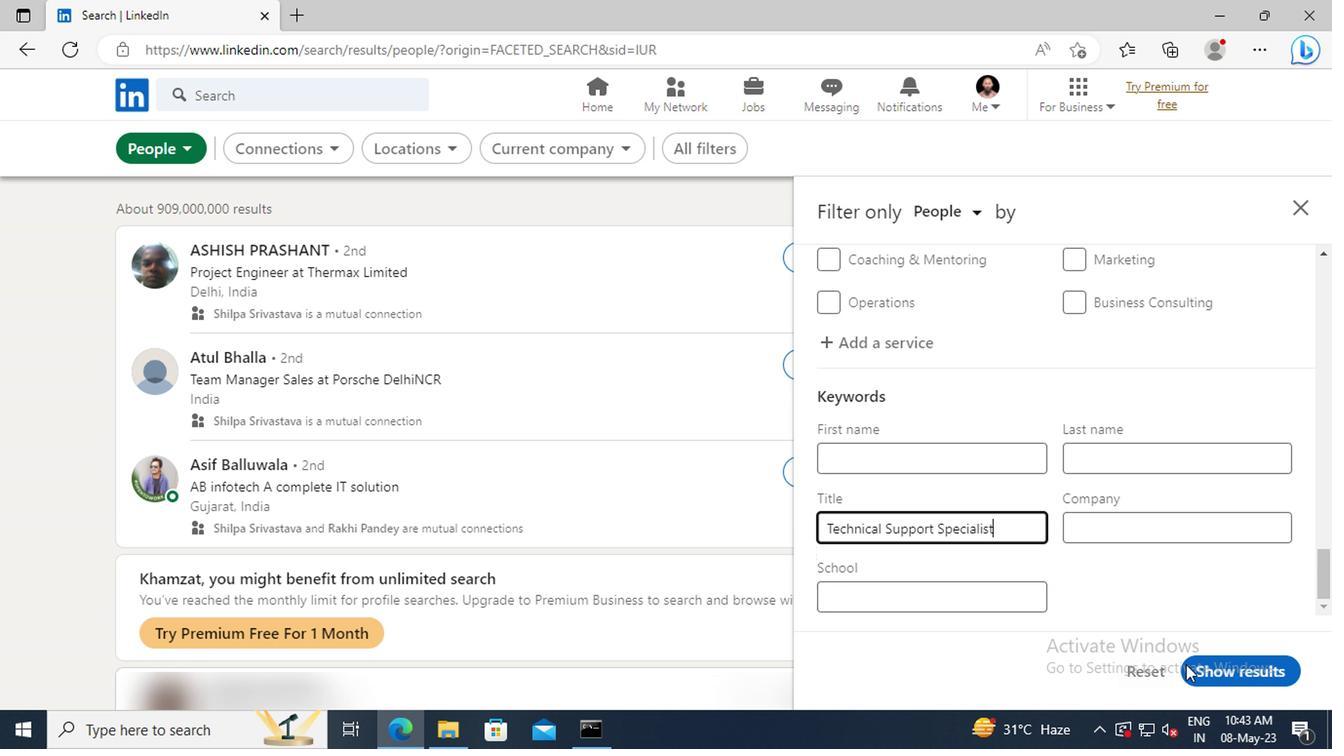 
Action: Mouse moved to (1219, 661)
Screenshot: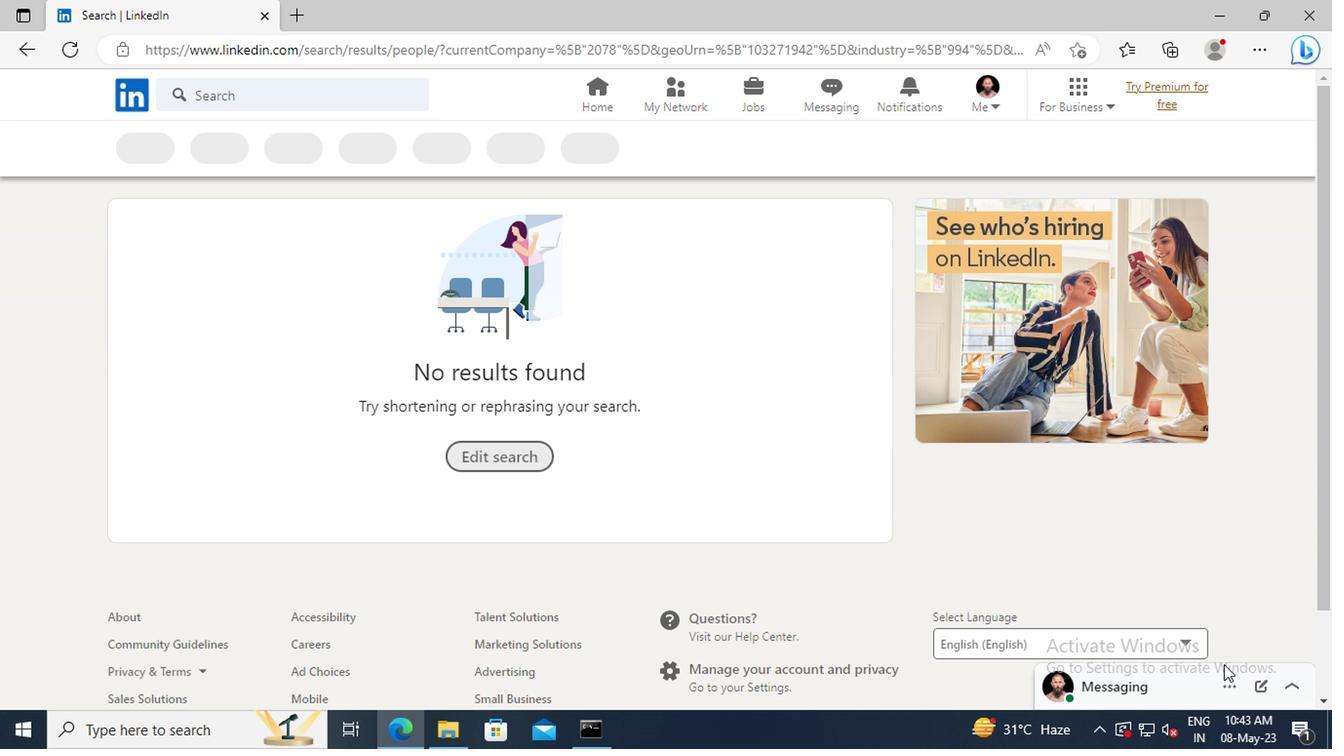 
